 Task: Search one way flight ticket for 2 adults, 2 infants in seat and 1 infant on lap in first from Shreveport: Shreveport Regional Airport to Laramie: Laramie Regional Airport on 5-3-2023. Choice of flights is Spirit. Number of bags: 3 checked bags. Price is upto 90000. Outbound departure time preference is 4:45.
Action: Mouse moved to (400, 152)
Screenshot: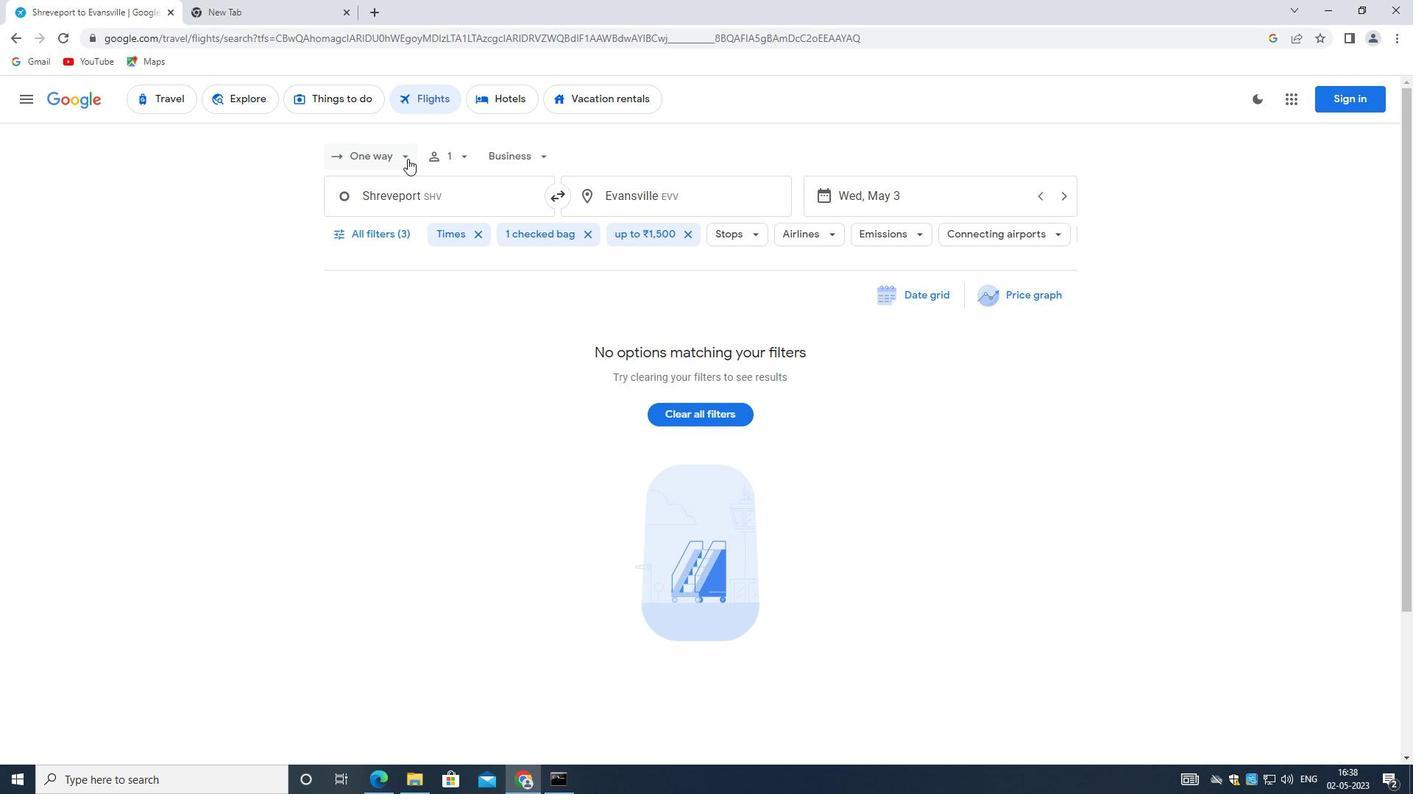 
Action: Mouse pressed left at (400, 152)
Screenshot: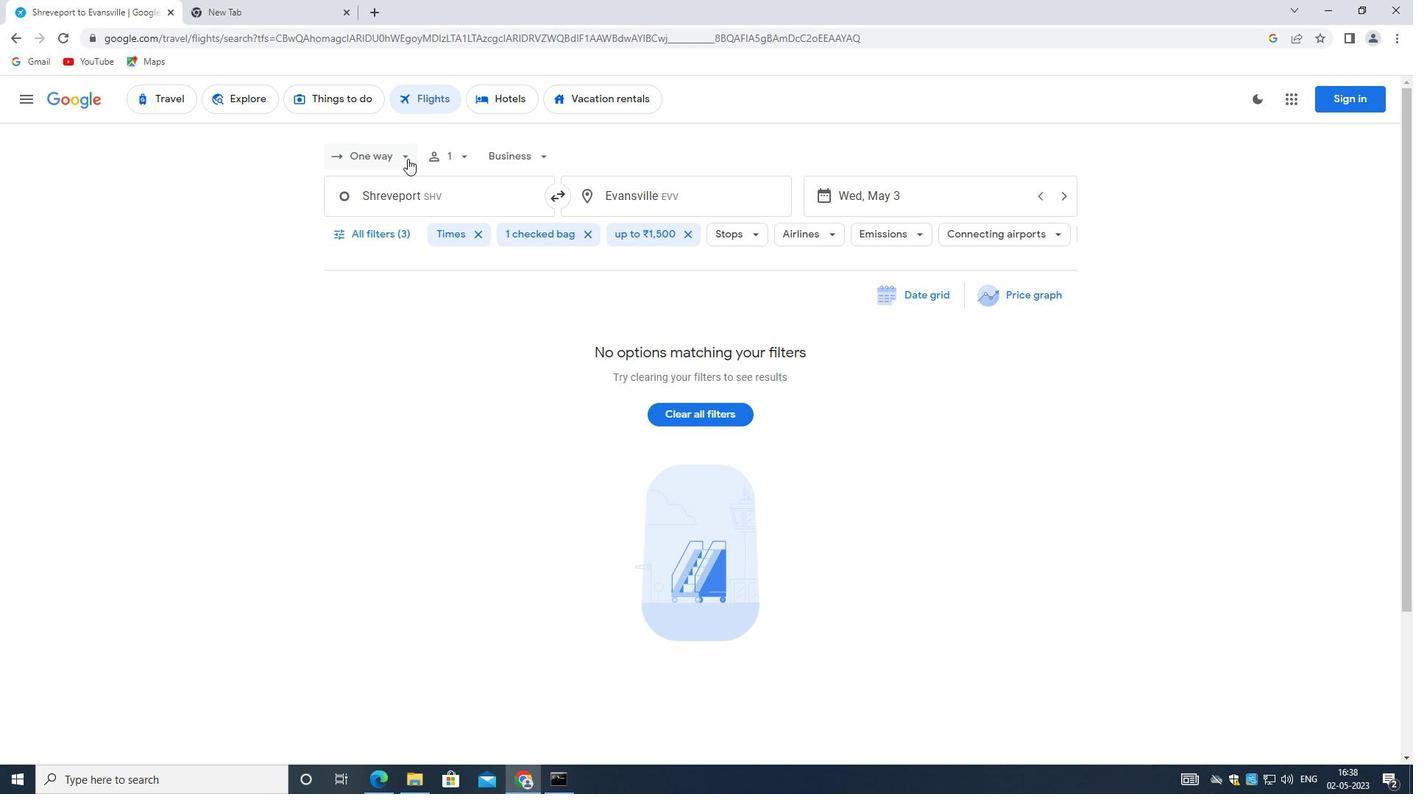 
Action: Mouse moved to (404, 220)
Screenshot: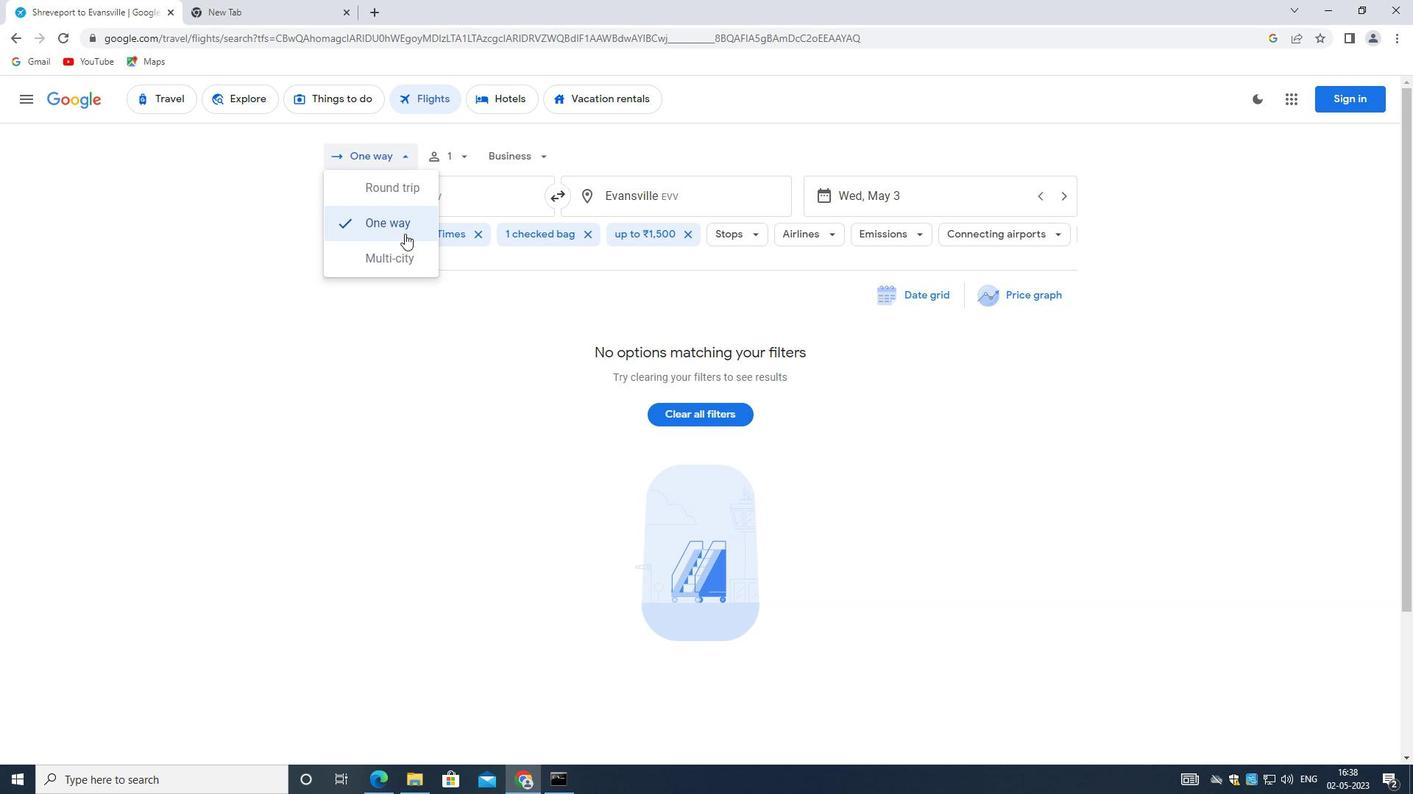 
Action: Mouse pressed left at (404, 220)
Screenshot: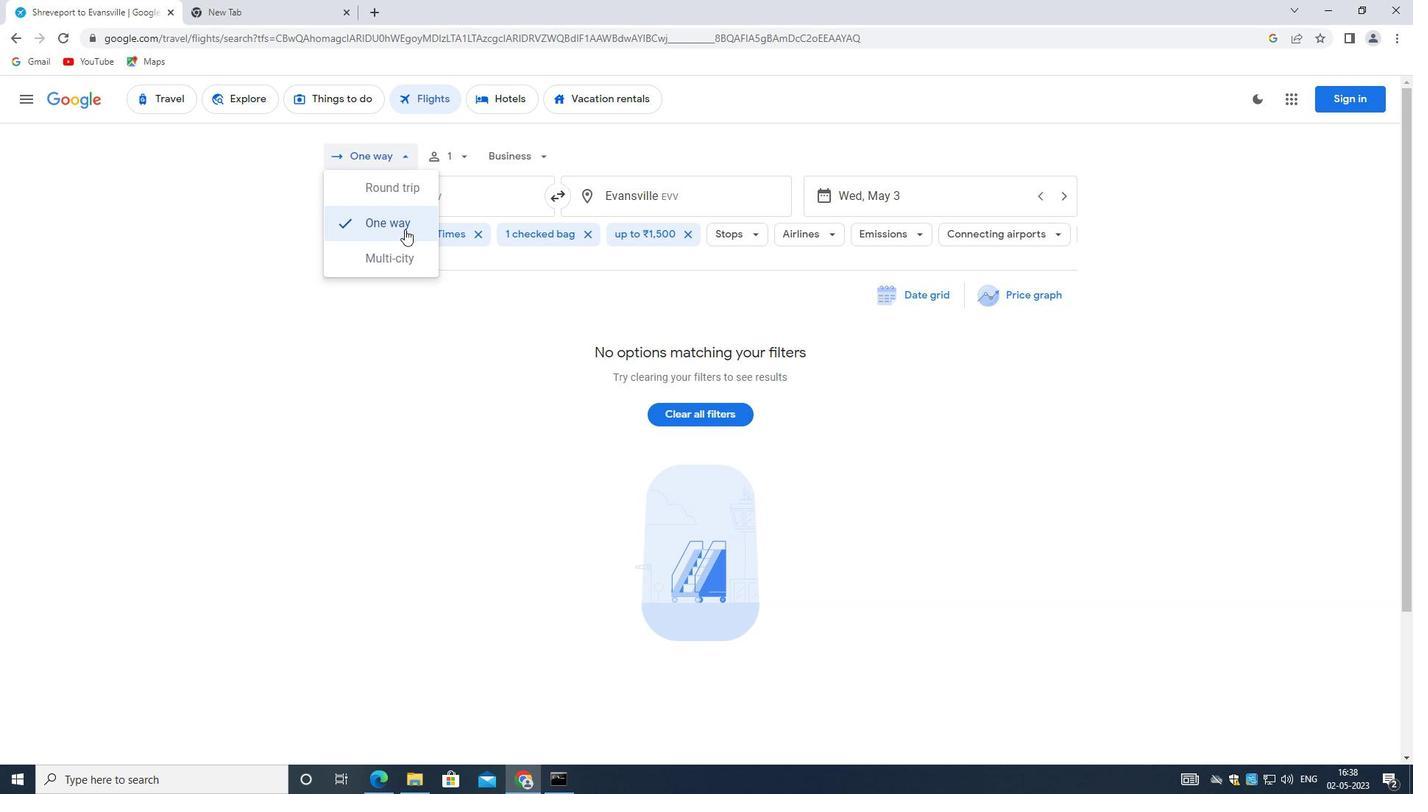 
Action: Mouse moved to (456, 154)
Screenshot: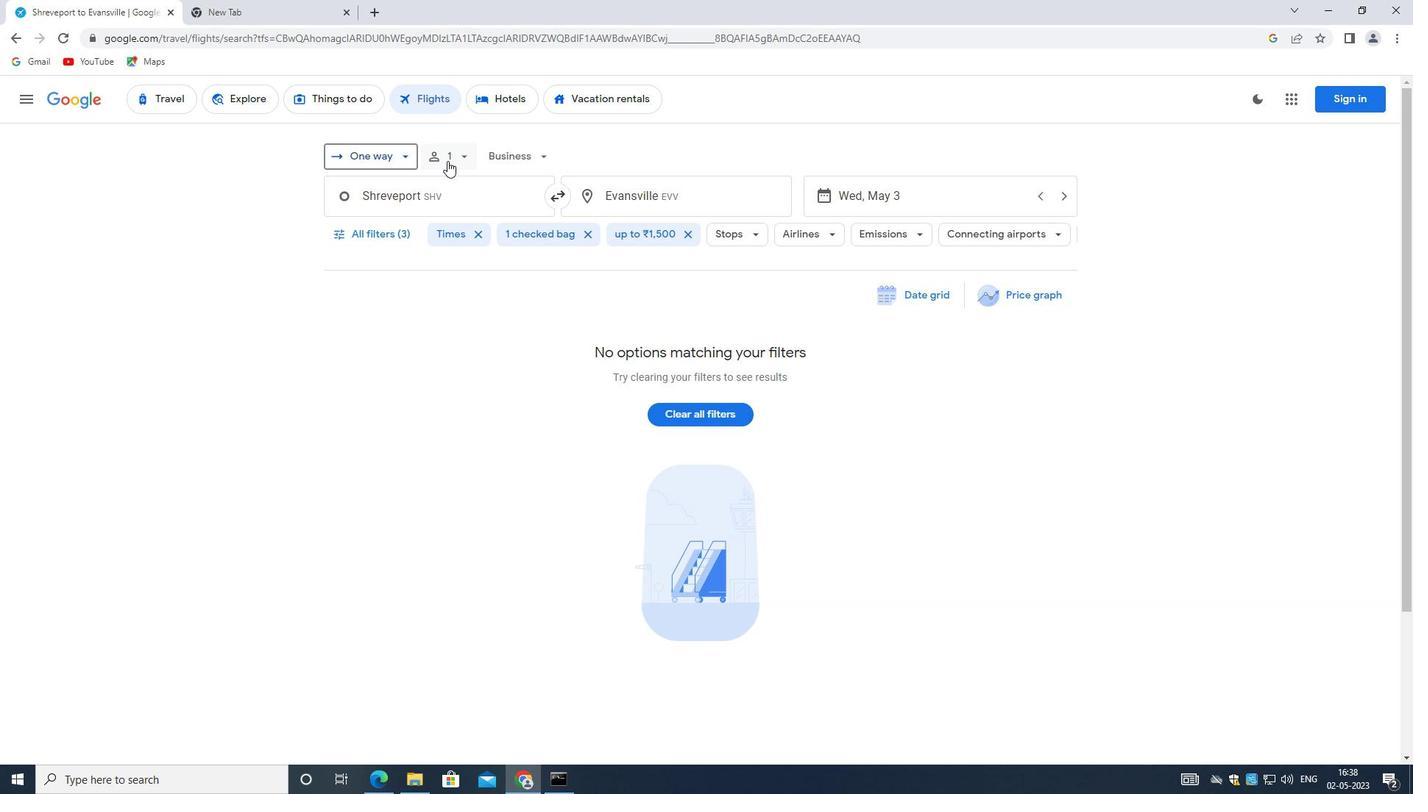 
Action: Mouse pressed left at (456, 154)
Screenshot: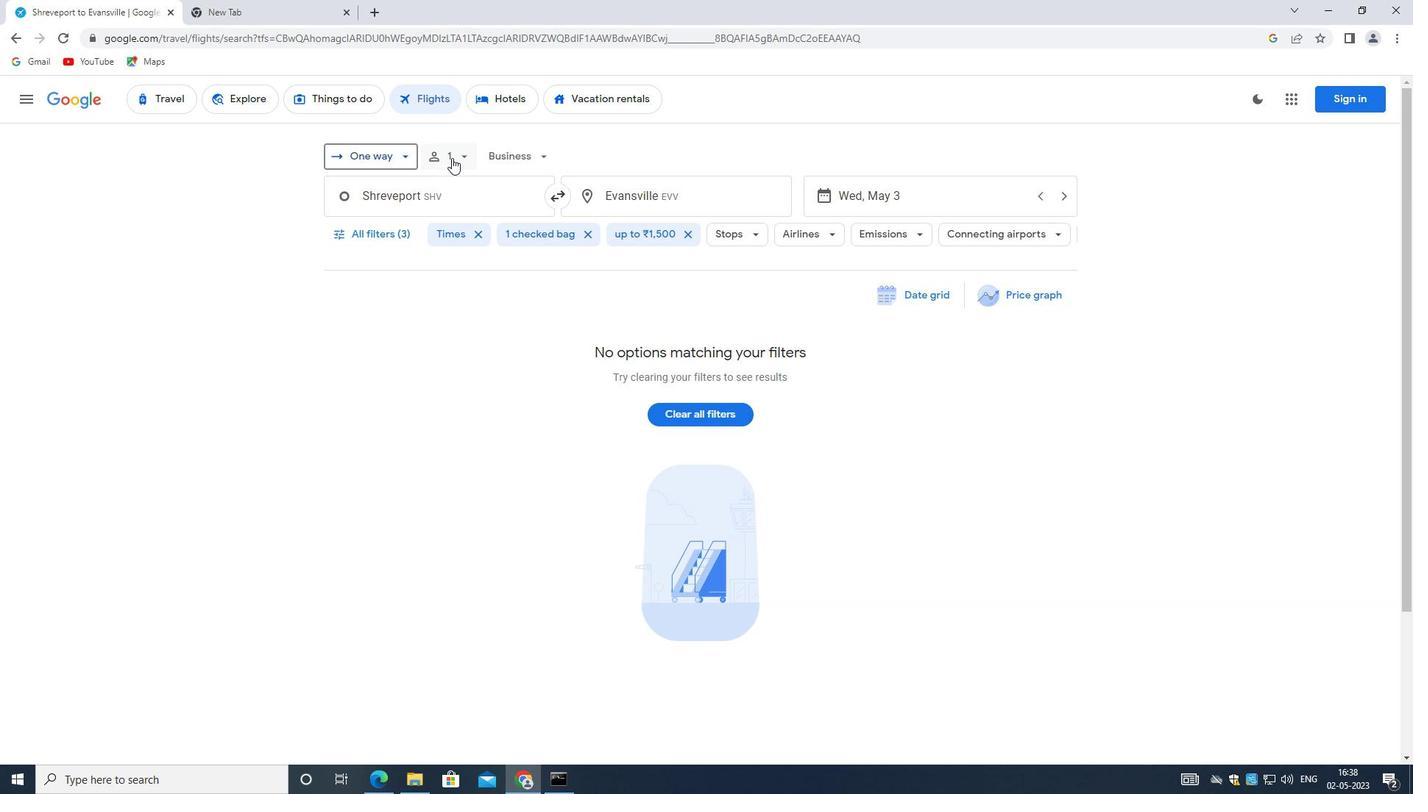 
Action: Mouse moved to (574, 195)
Screenshot: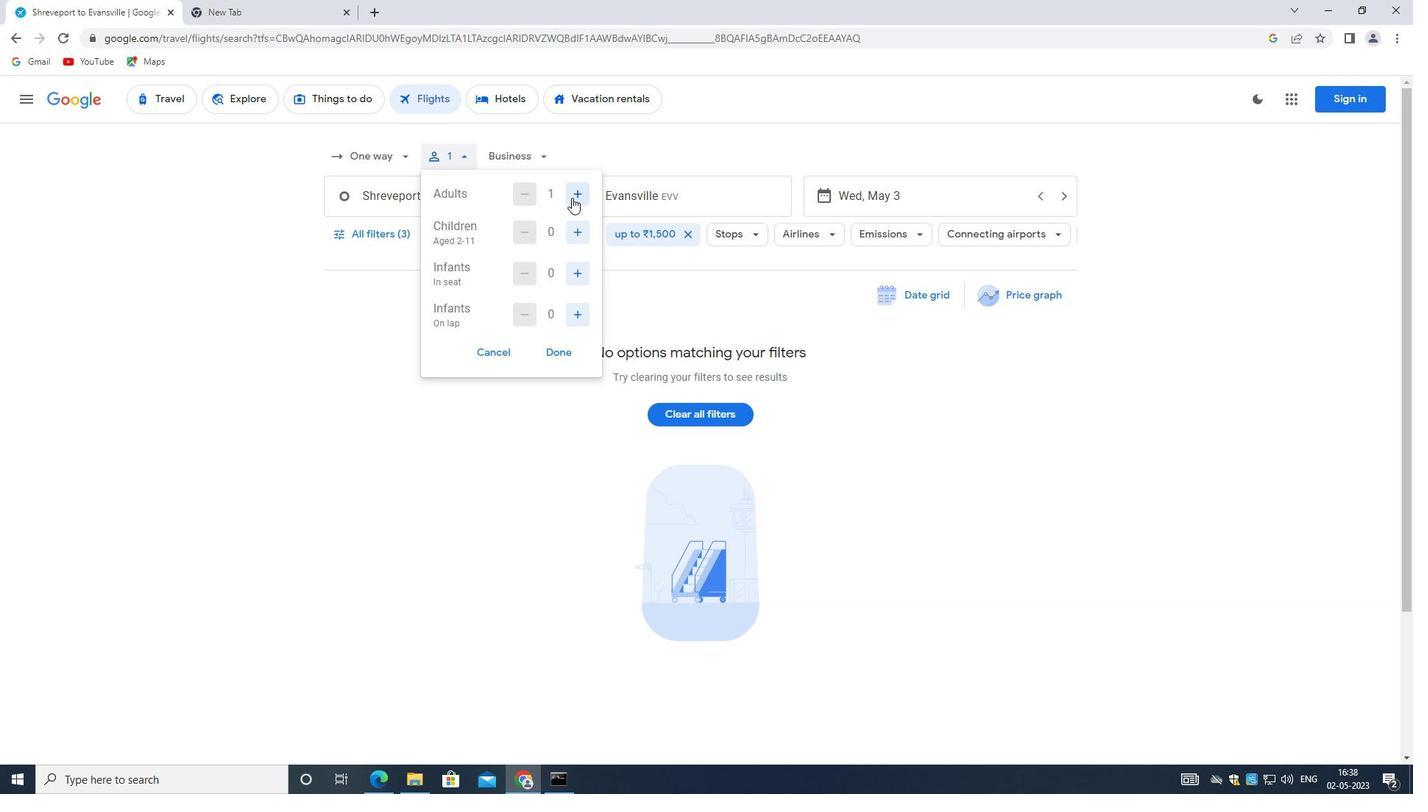 
Action: Mouse pressed left at (574, 195)
Screenshot: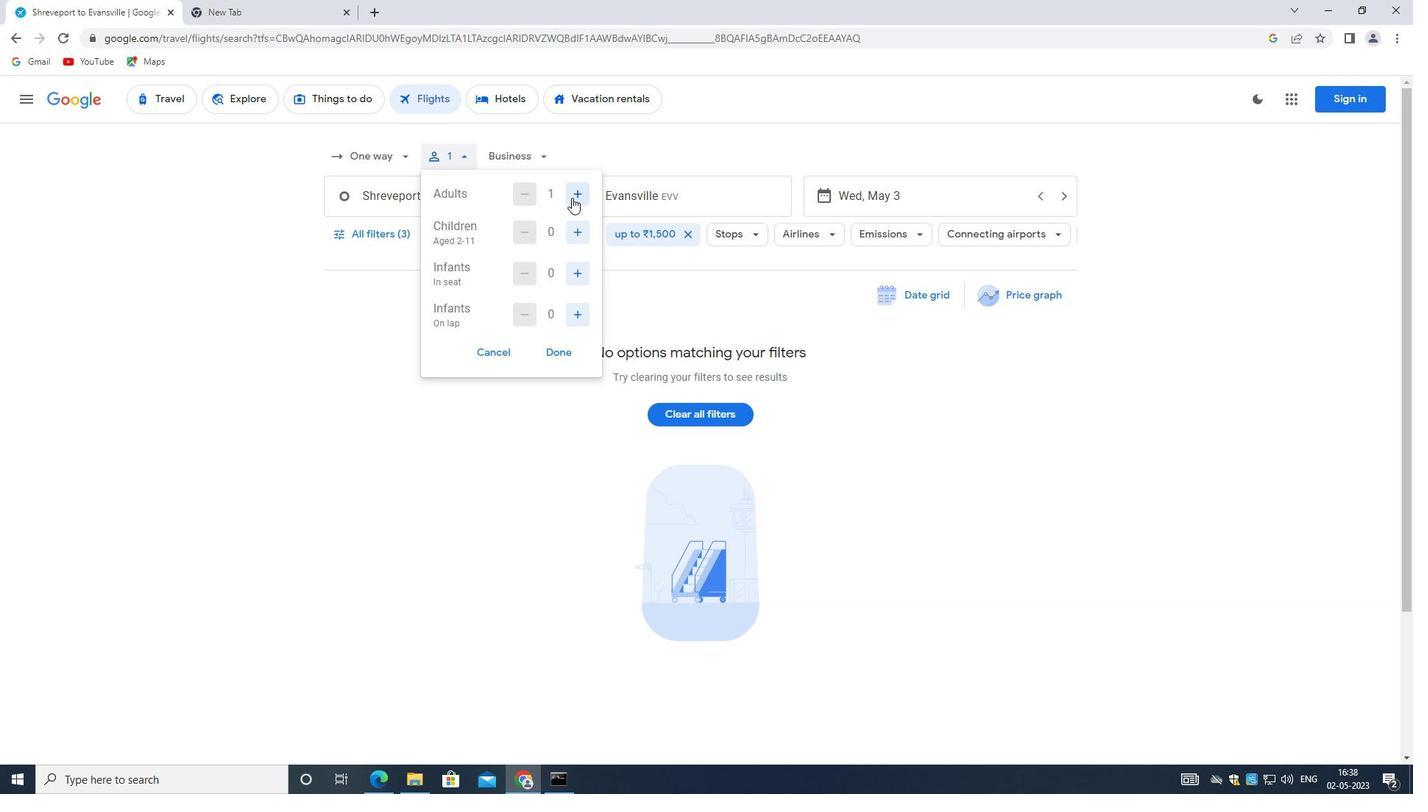 
Action: Mouse moved to (574, 227)
Screenshot: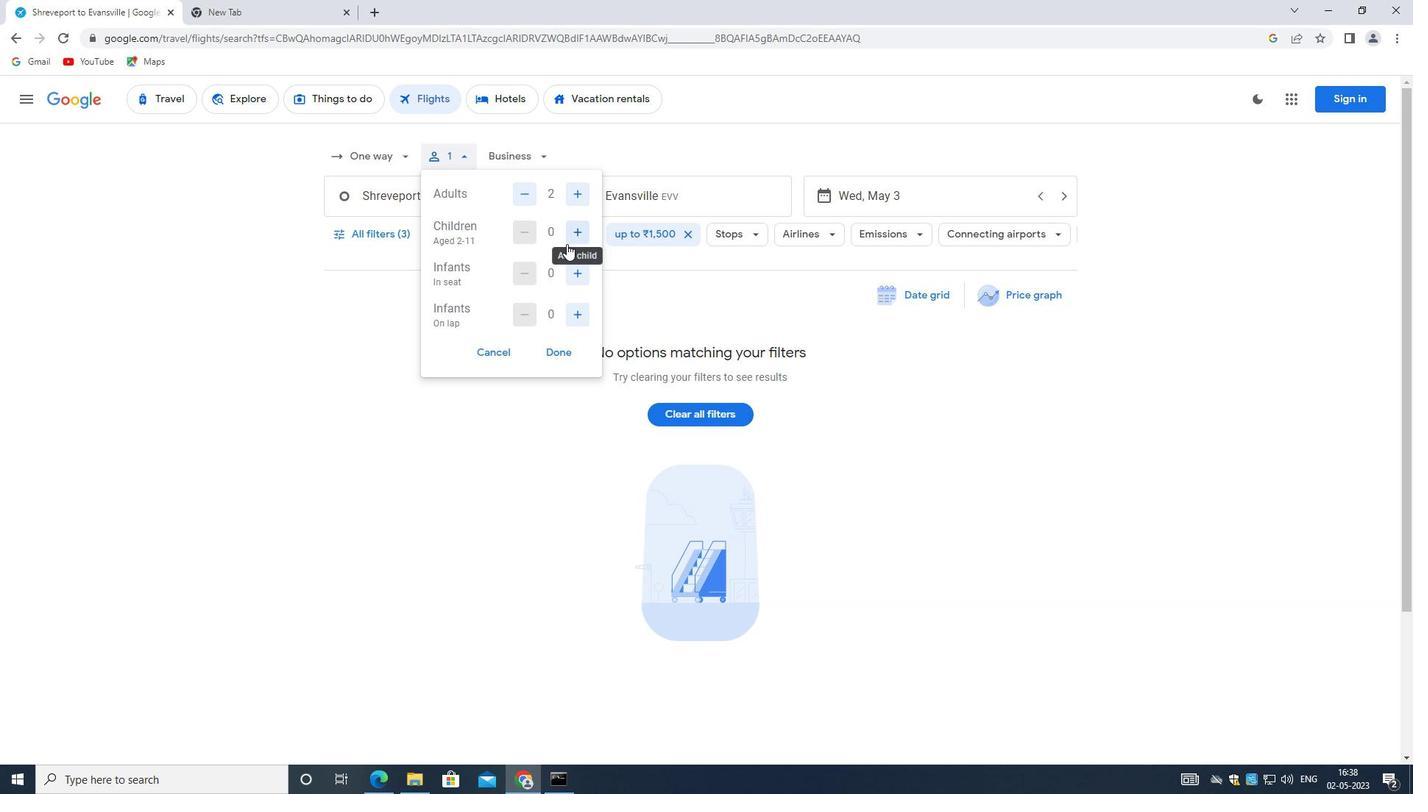 
Action: Mouse pressed left at (574, 227)
Screenshot: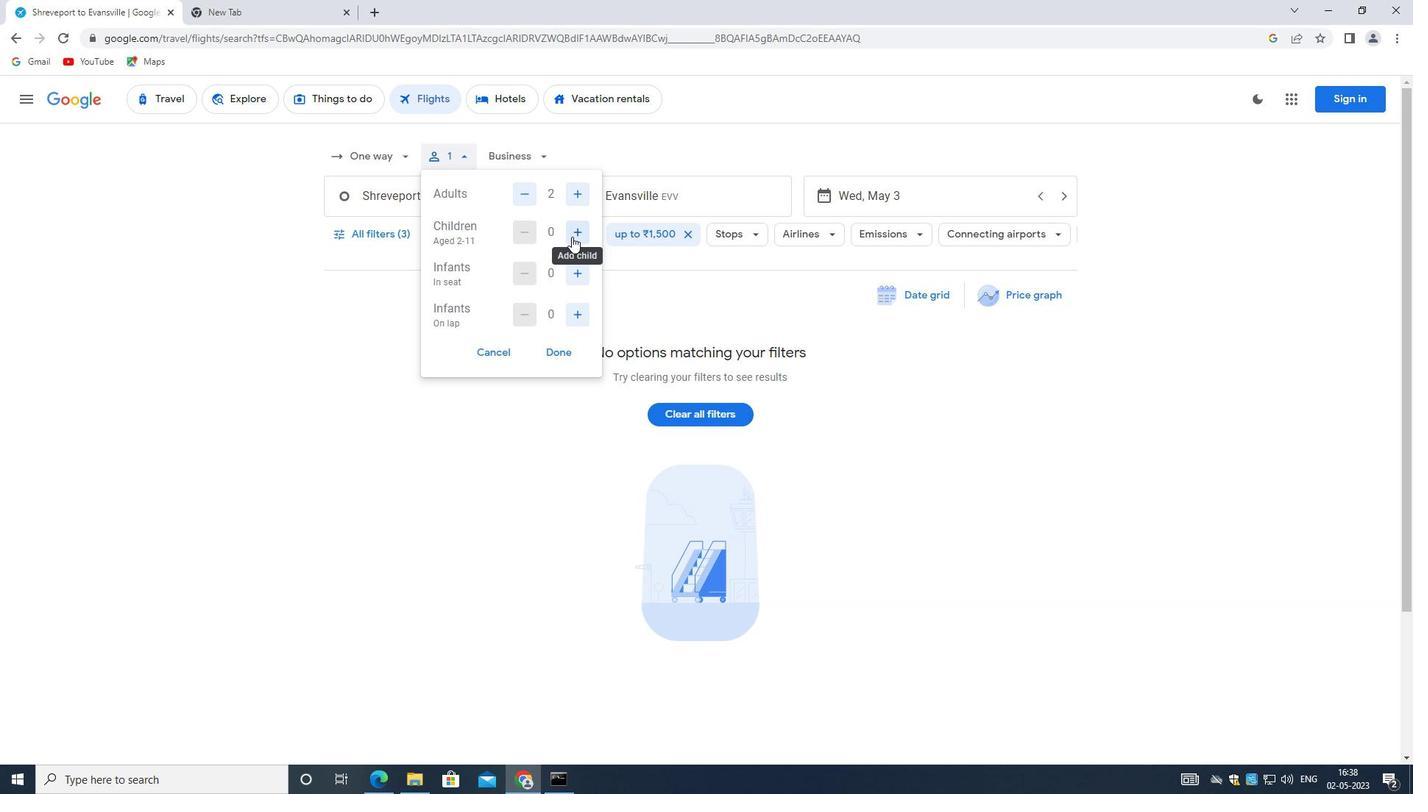 
Action: Mouse moved to (524, 232)
Screenshot: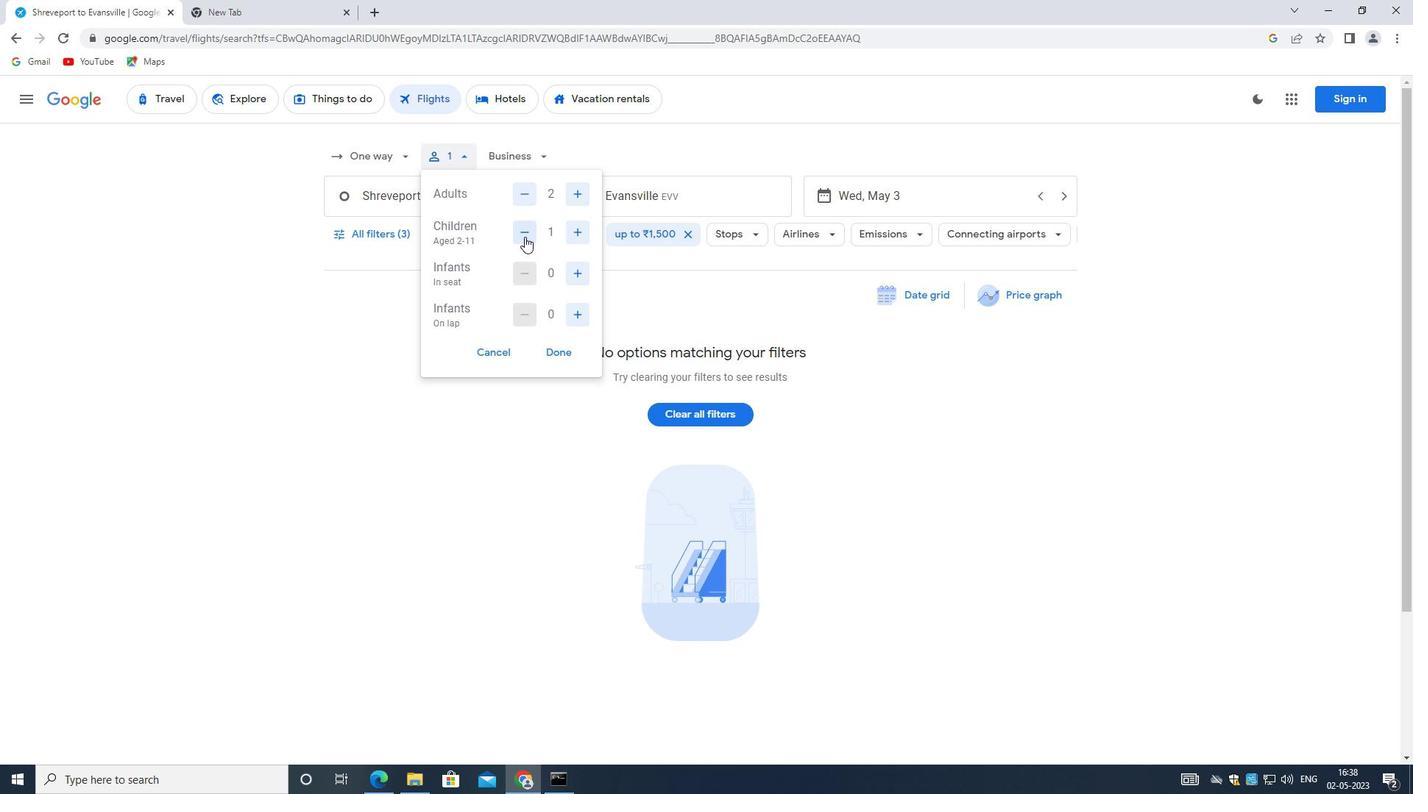 
Action: Mouse pressed left at (524, 232)
Screenshot: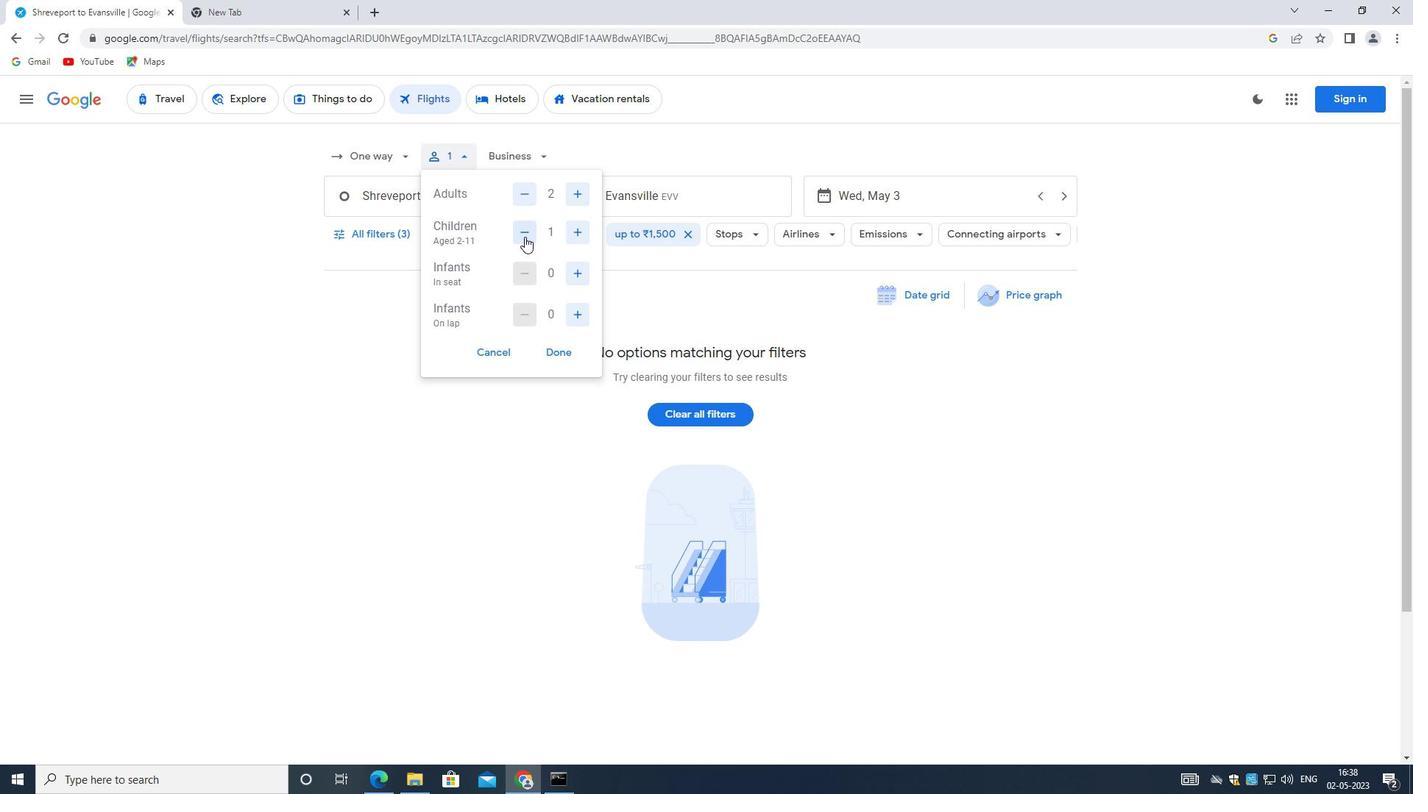 
Action: Mouse moved to (571, 270)
Screenshot: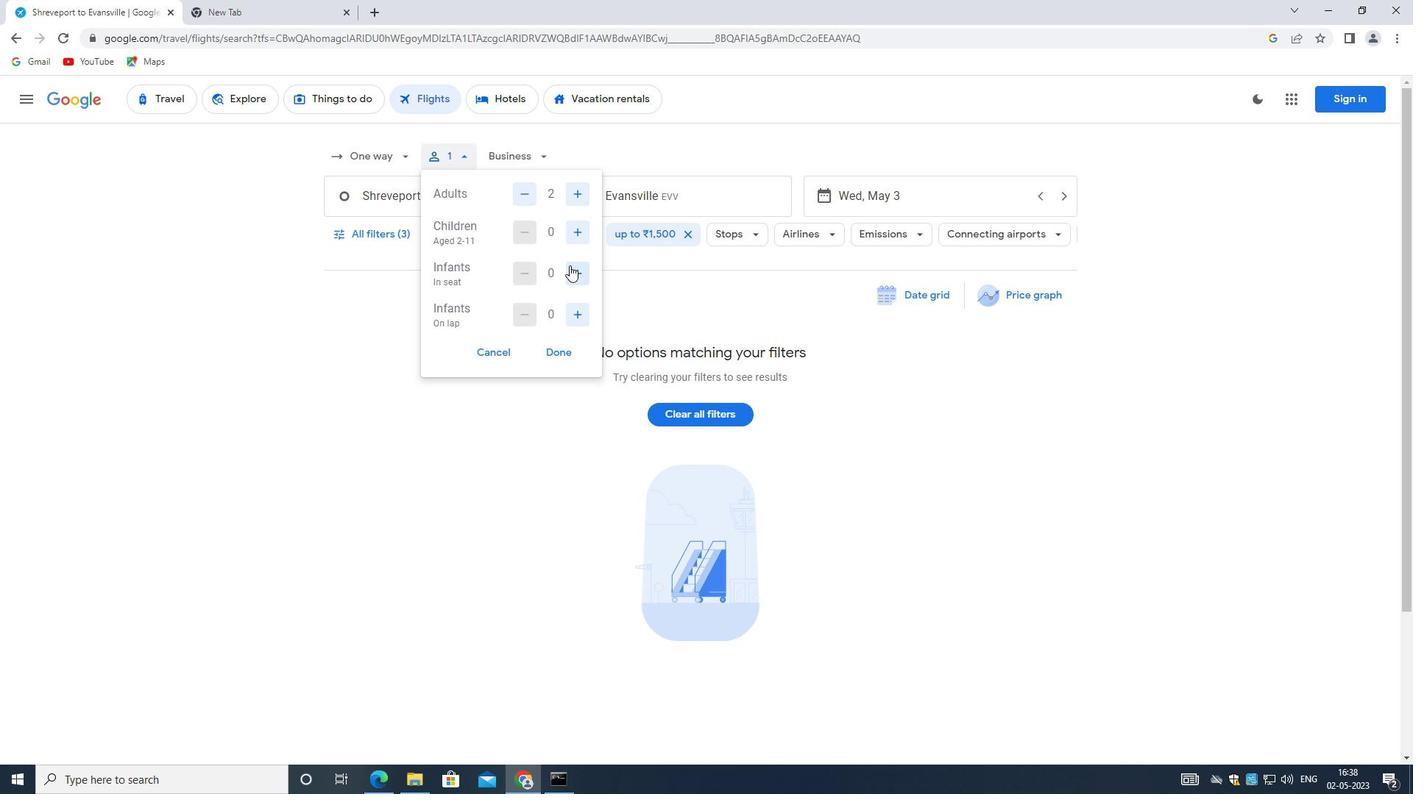 
Action: Mouse pressed left at (571, 270)
Screenshot: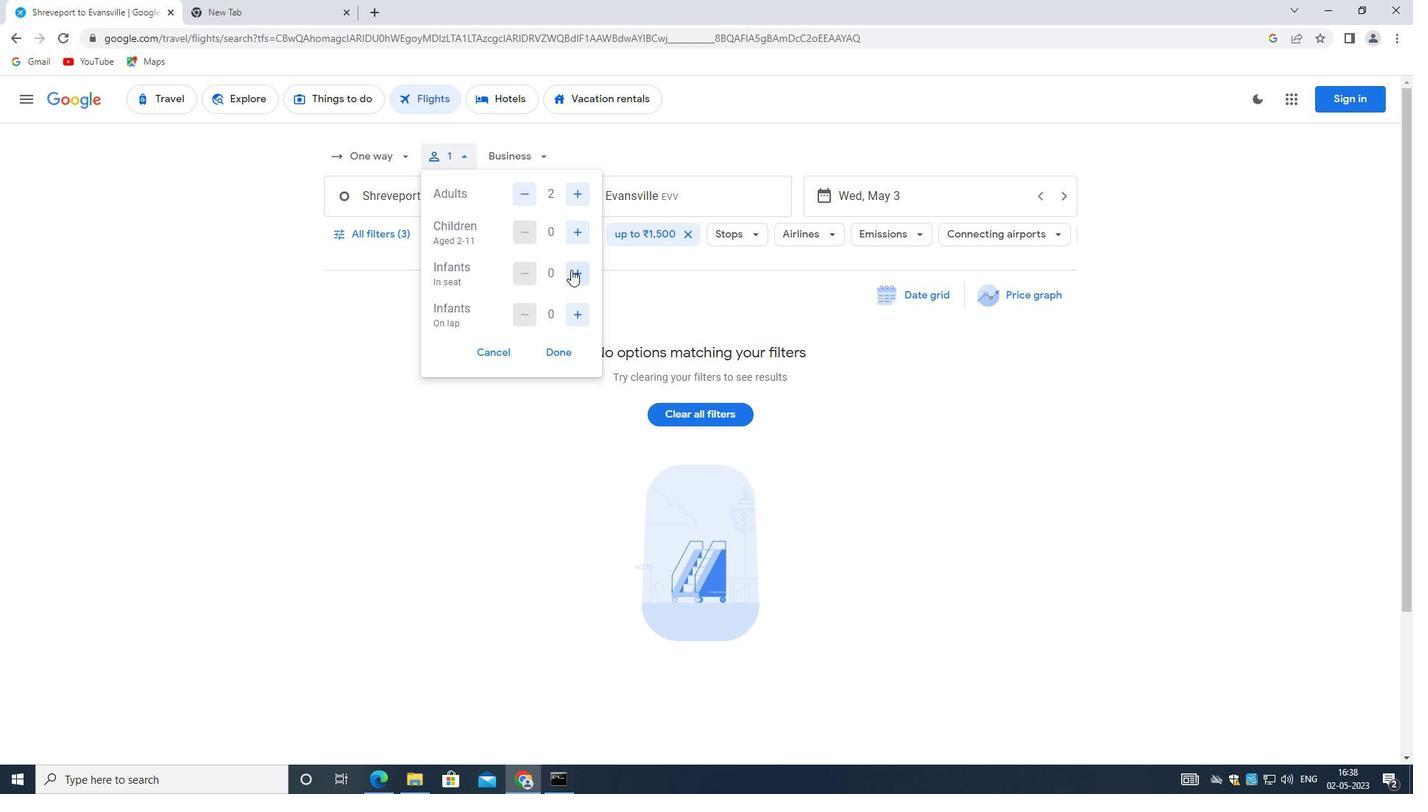 
Action: Mouse moved to (574, 269)
Screenshot: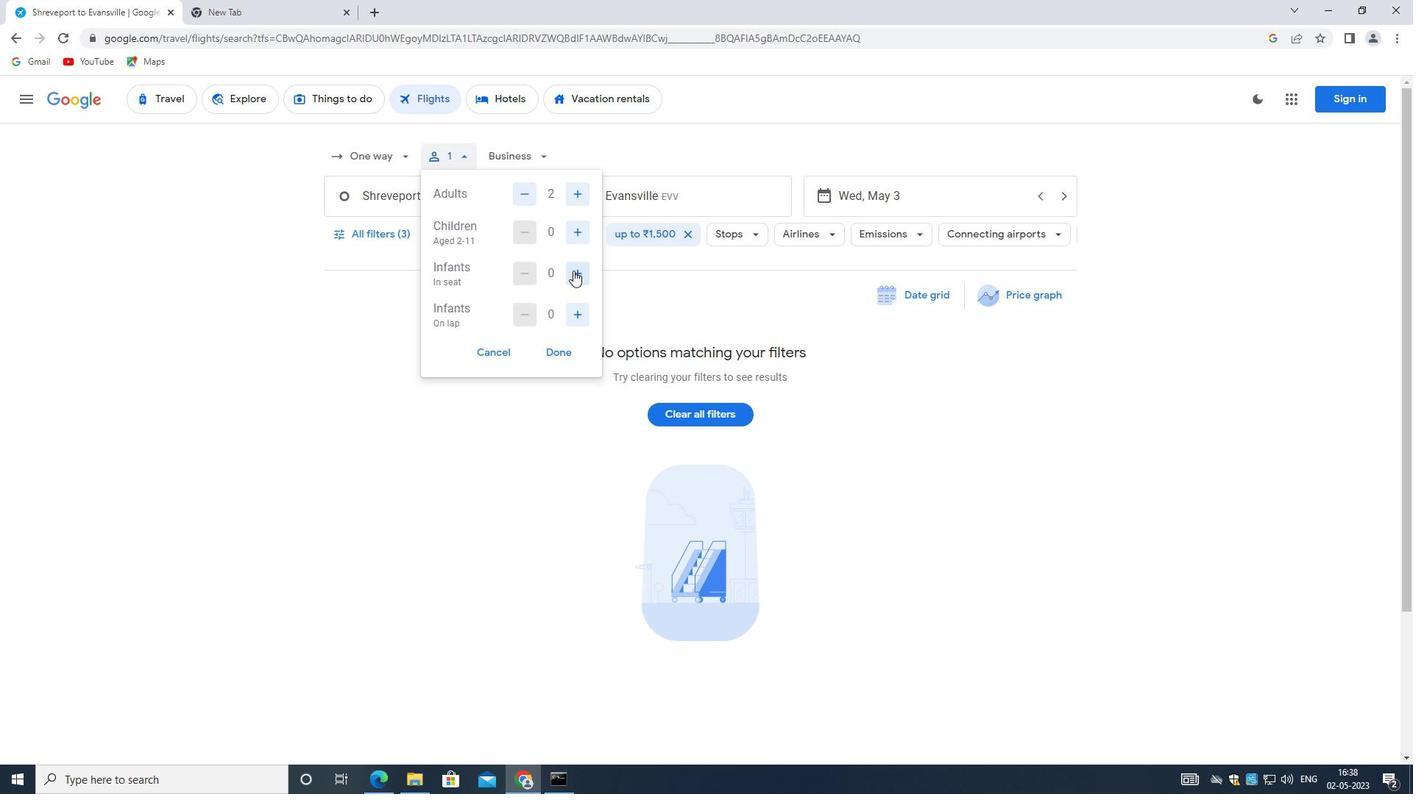 
Action: Mouse pressed left at (574, 269)
Screenshot: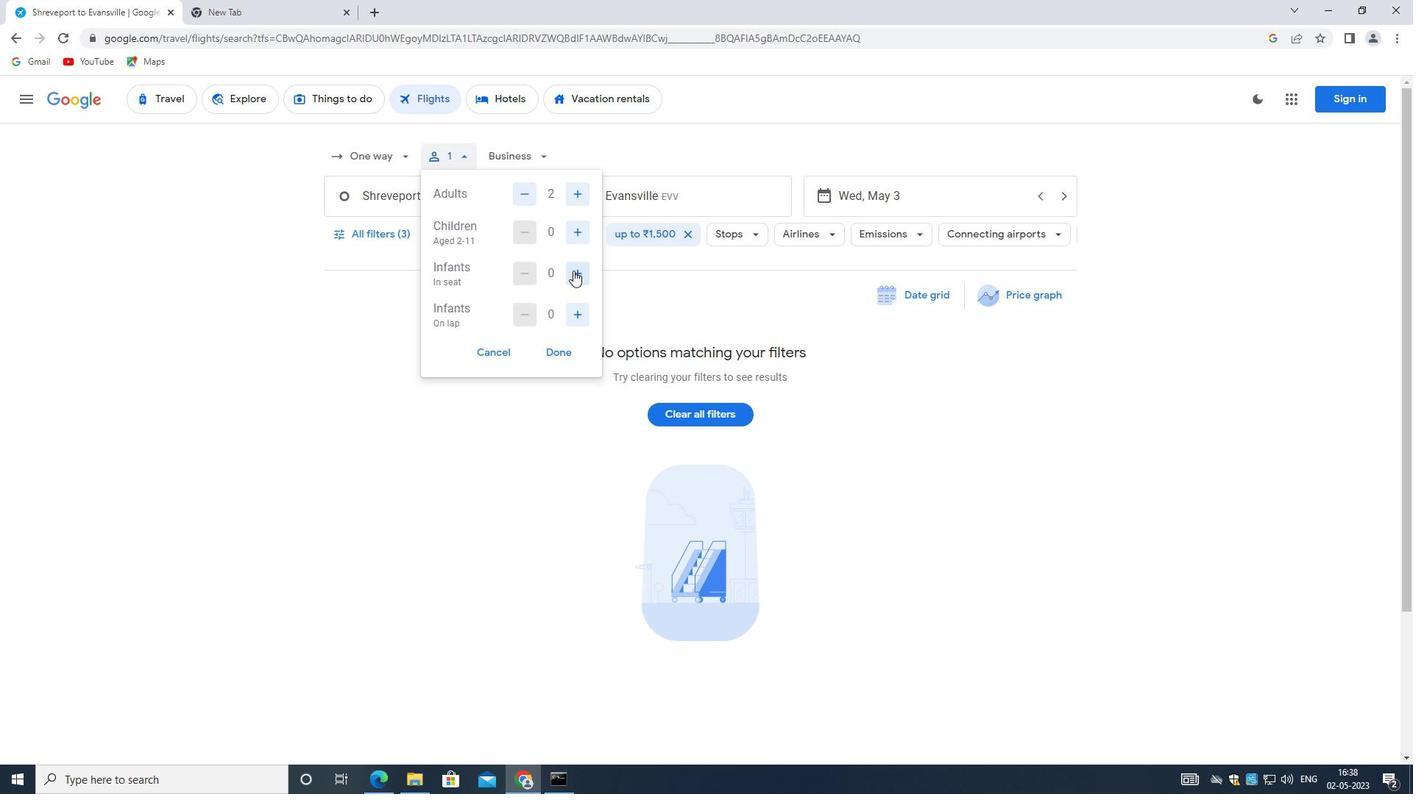 
Action: Mouse moved to (577, 319)
Screenshot: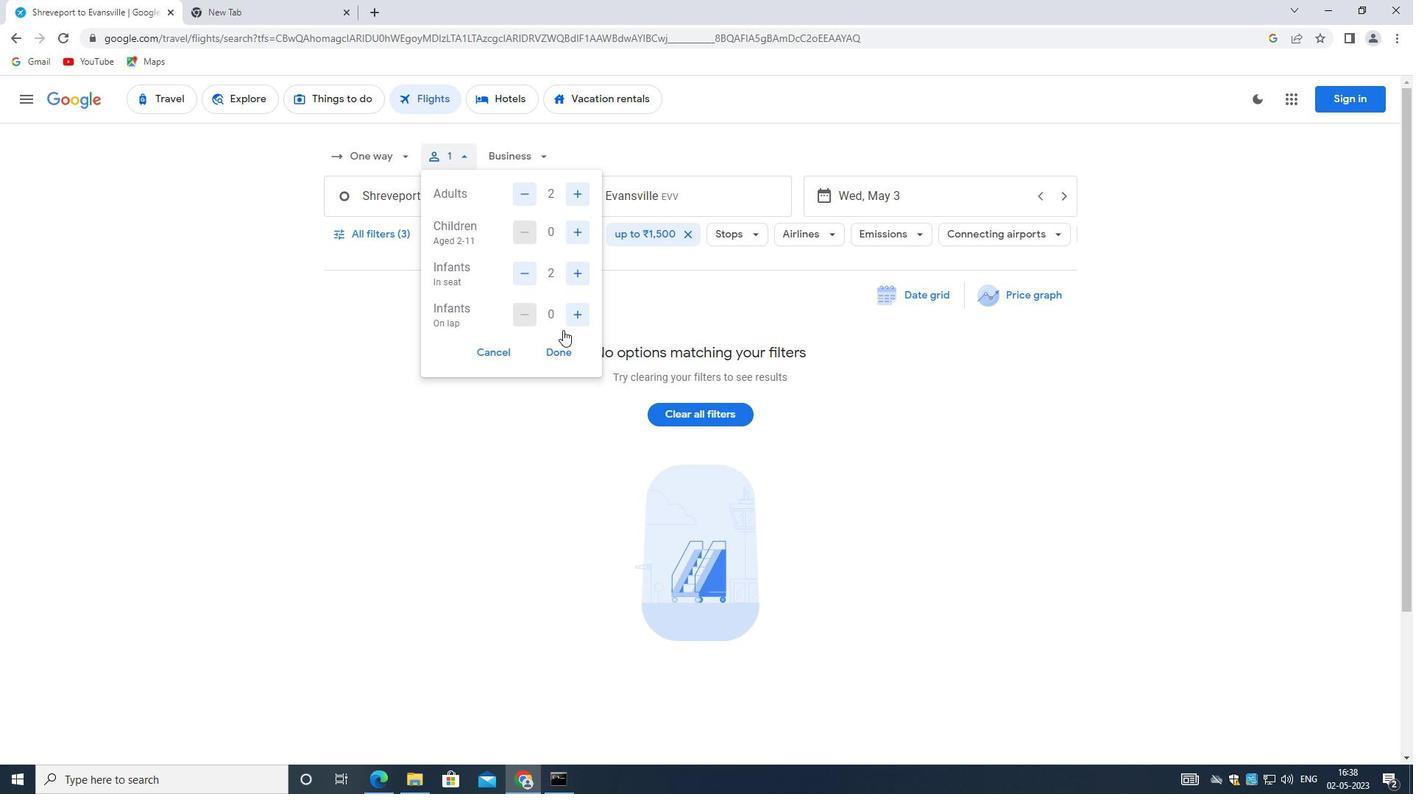 
Action: Mouse pressed left at (577, 319)
Screenshot: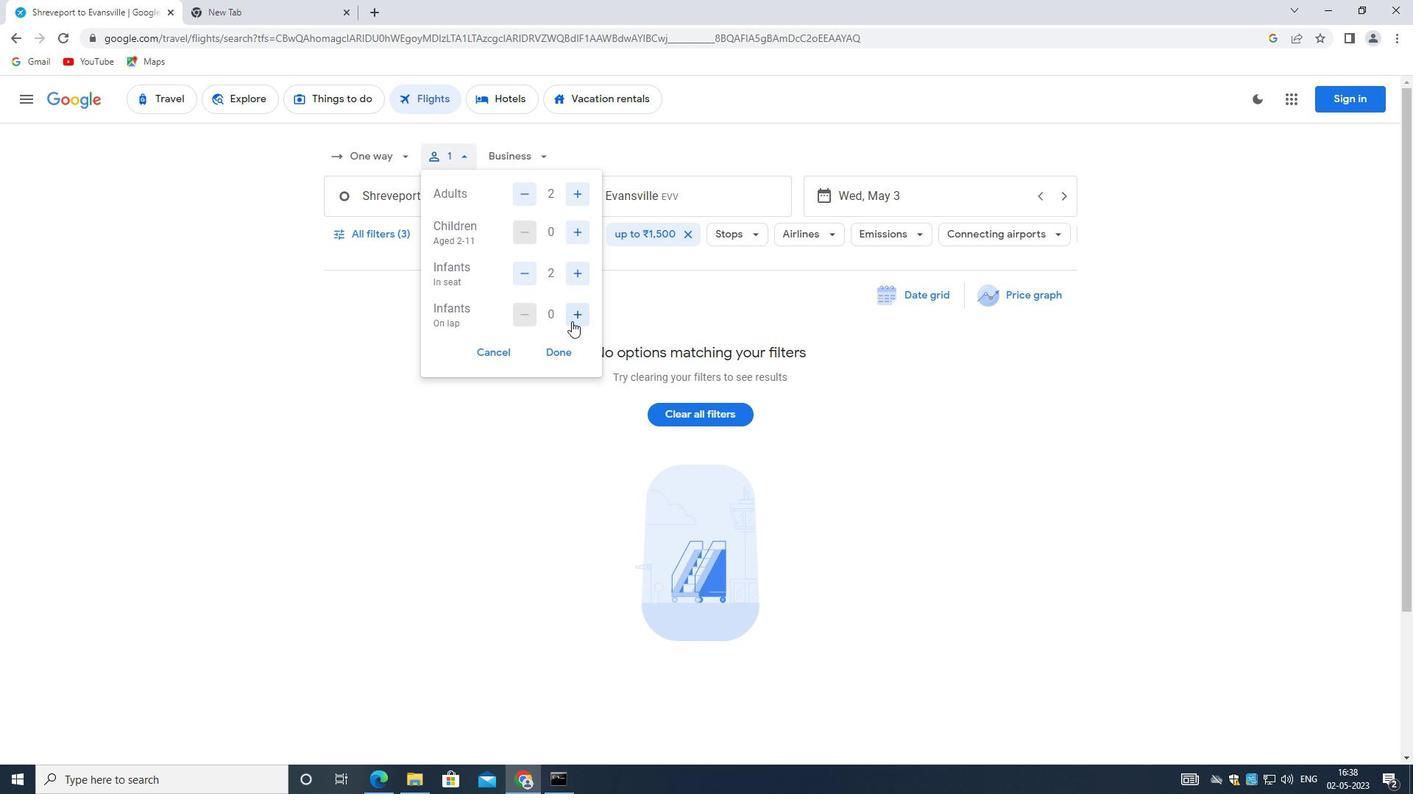 
Action: Mouse moved to (561, 348)
Screenshot: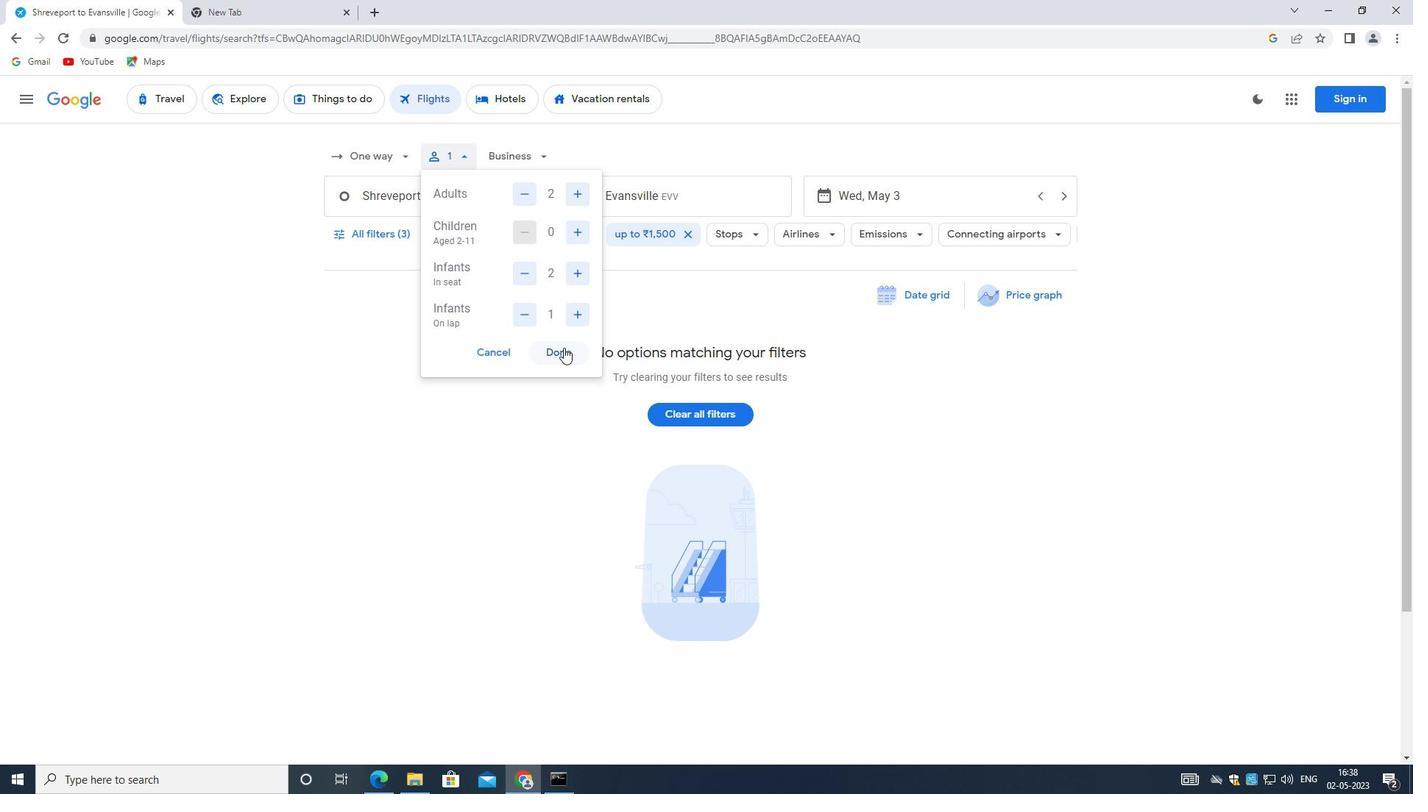 
Action: Mouse pressed left at (561, 348)
Screenshot: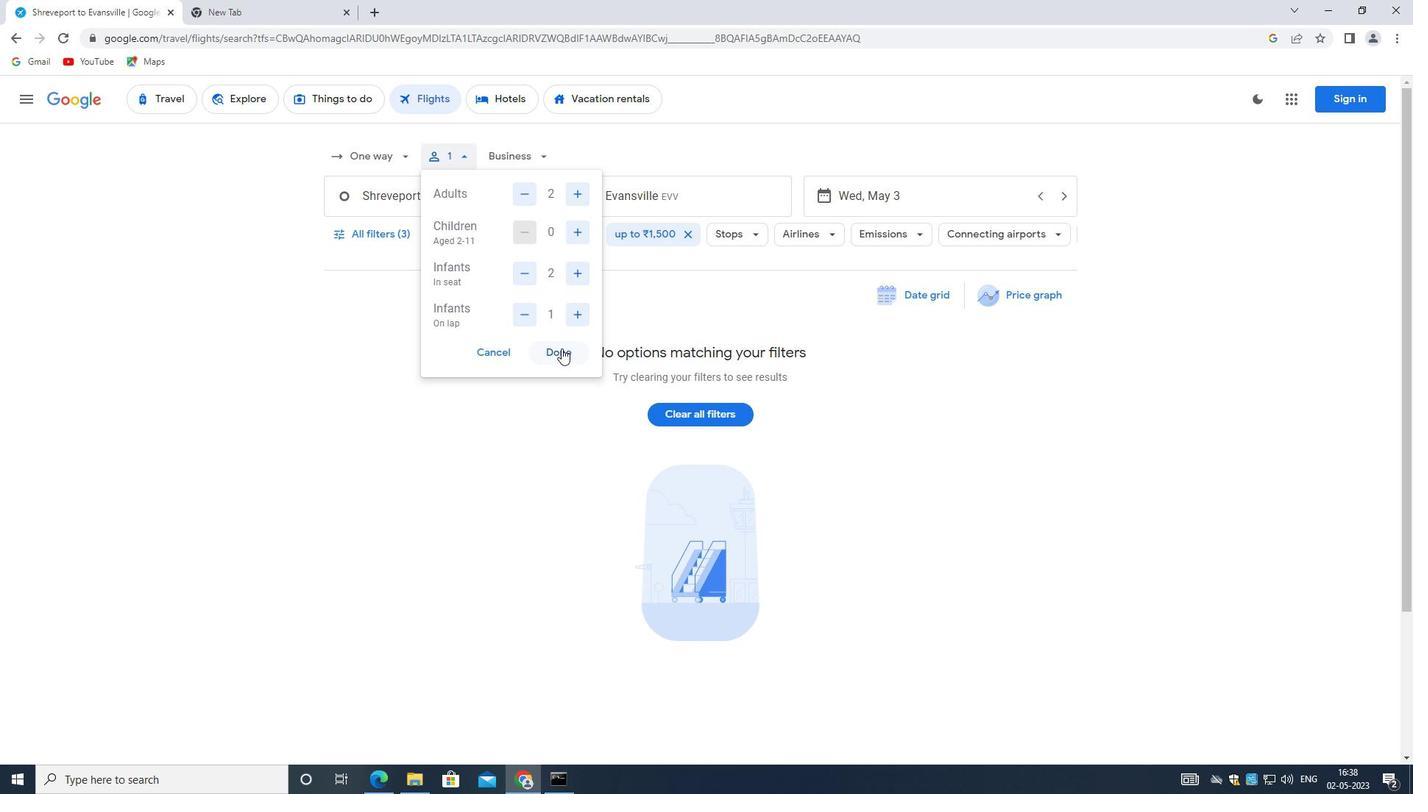 
Action: Mouse moved to (422, 196)
Screenshot: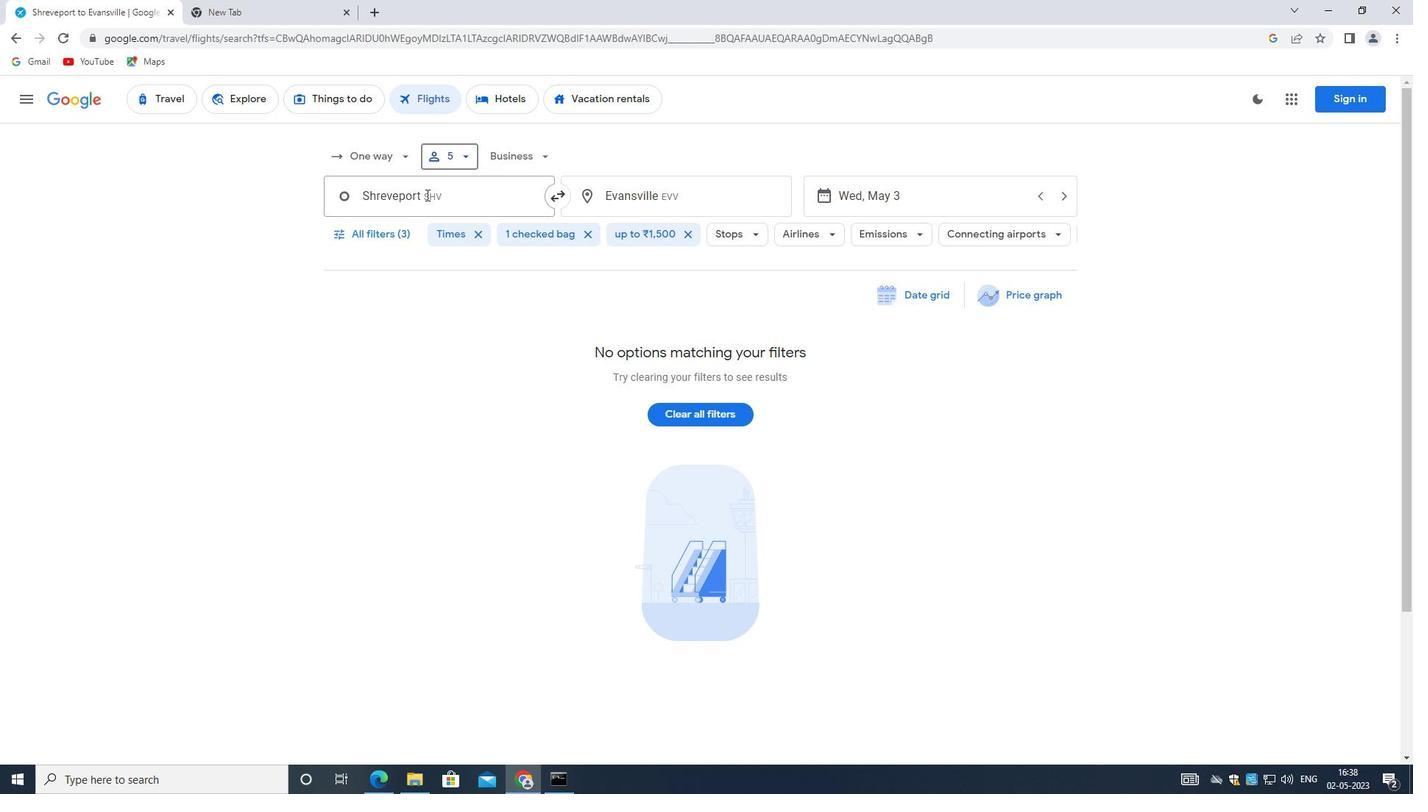 
Action: Mouse pressed left at (422, 196)
Screenshot: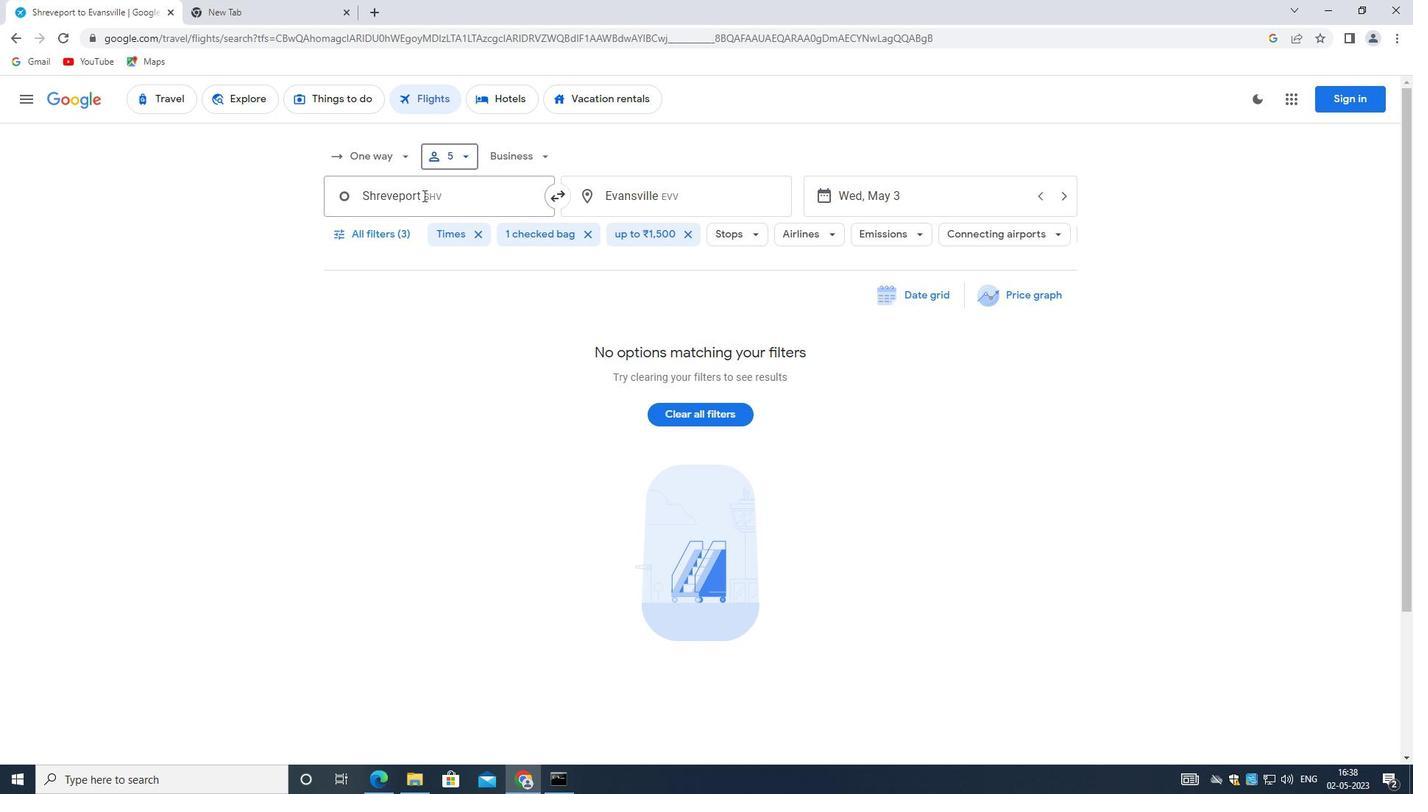 
Action: Mouse moved to (457, 274)
Screenshot: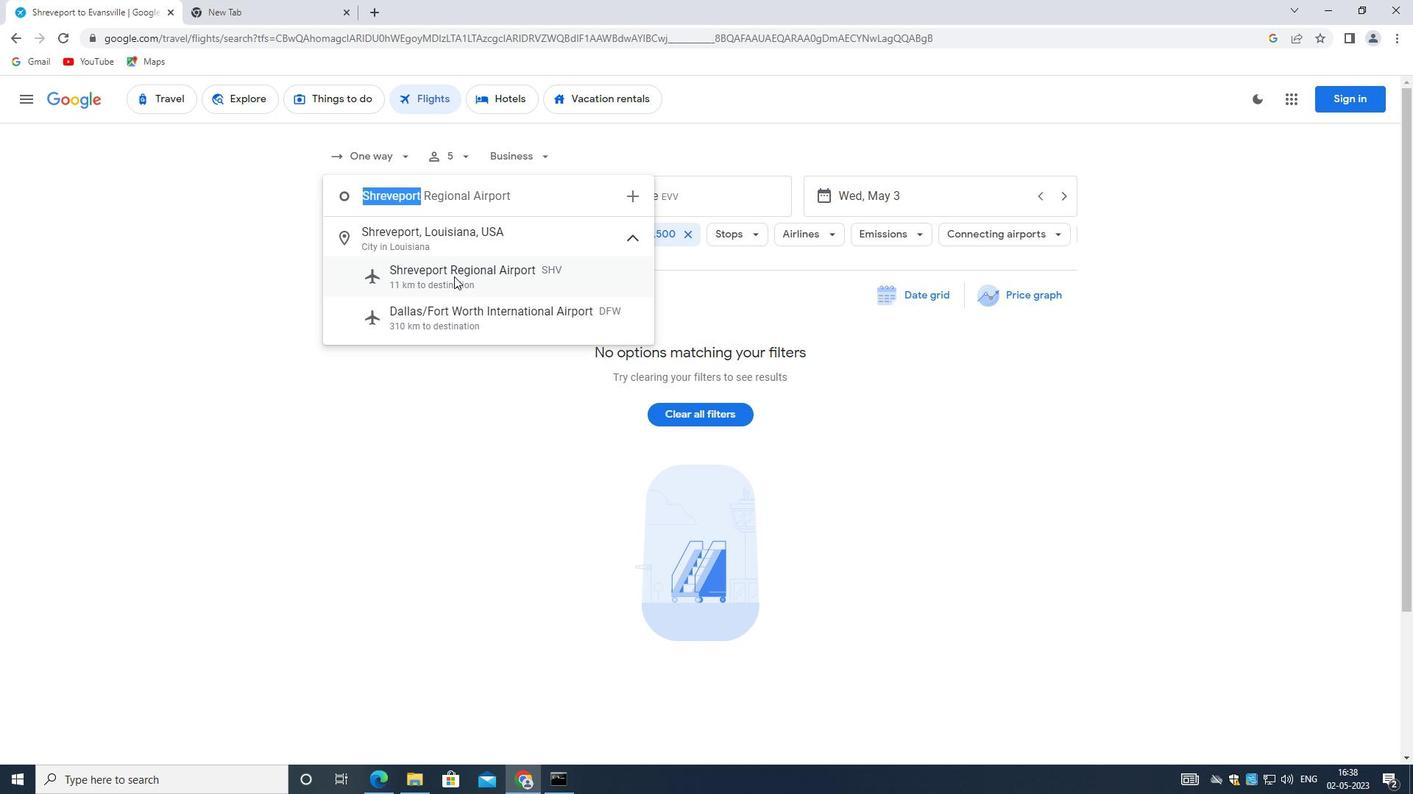 
Action: Mouse pressed left at (457, 274)
Screenshot: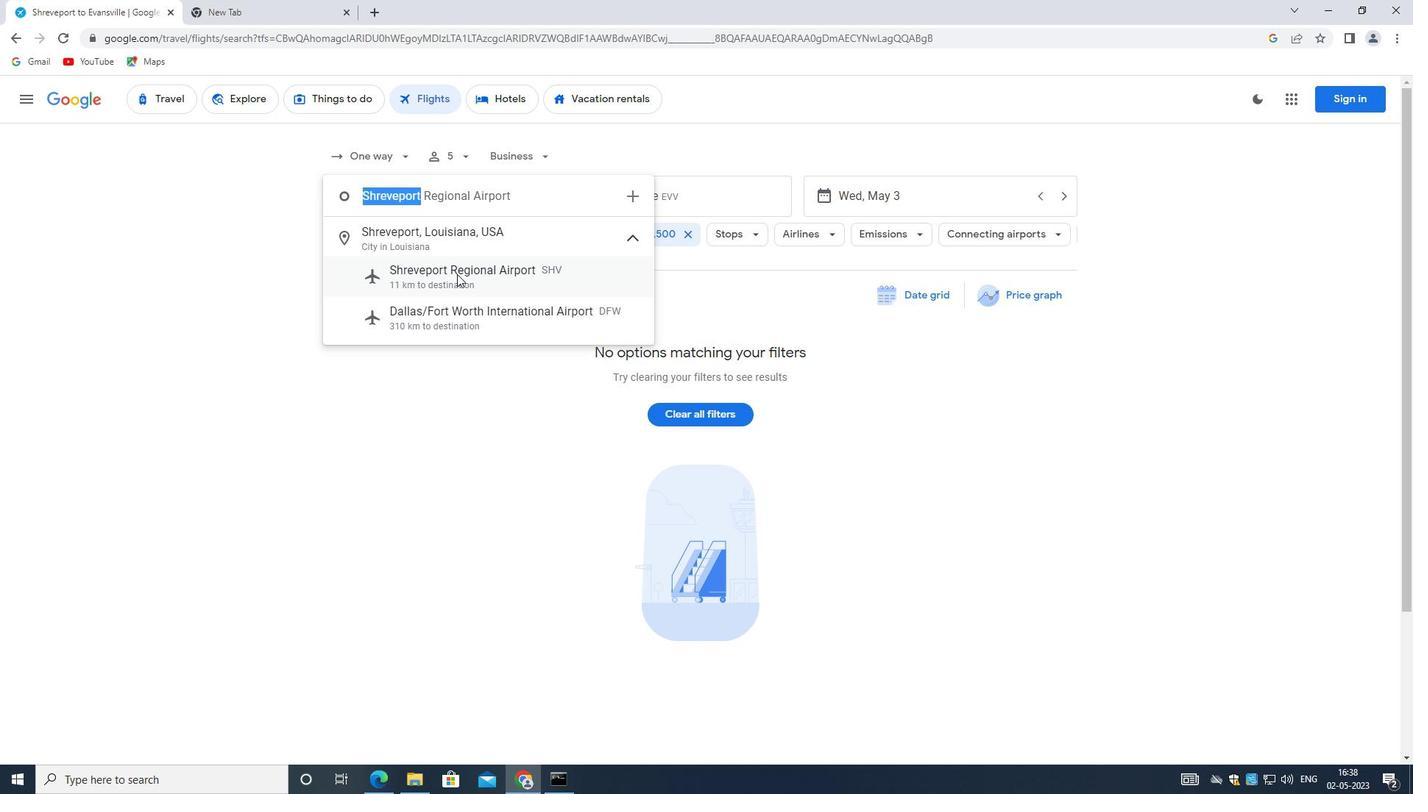 
Action: Mouse moved to (636, 196)
Screenshot: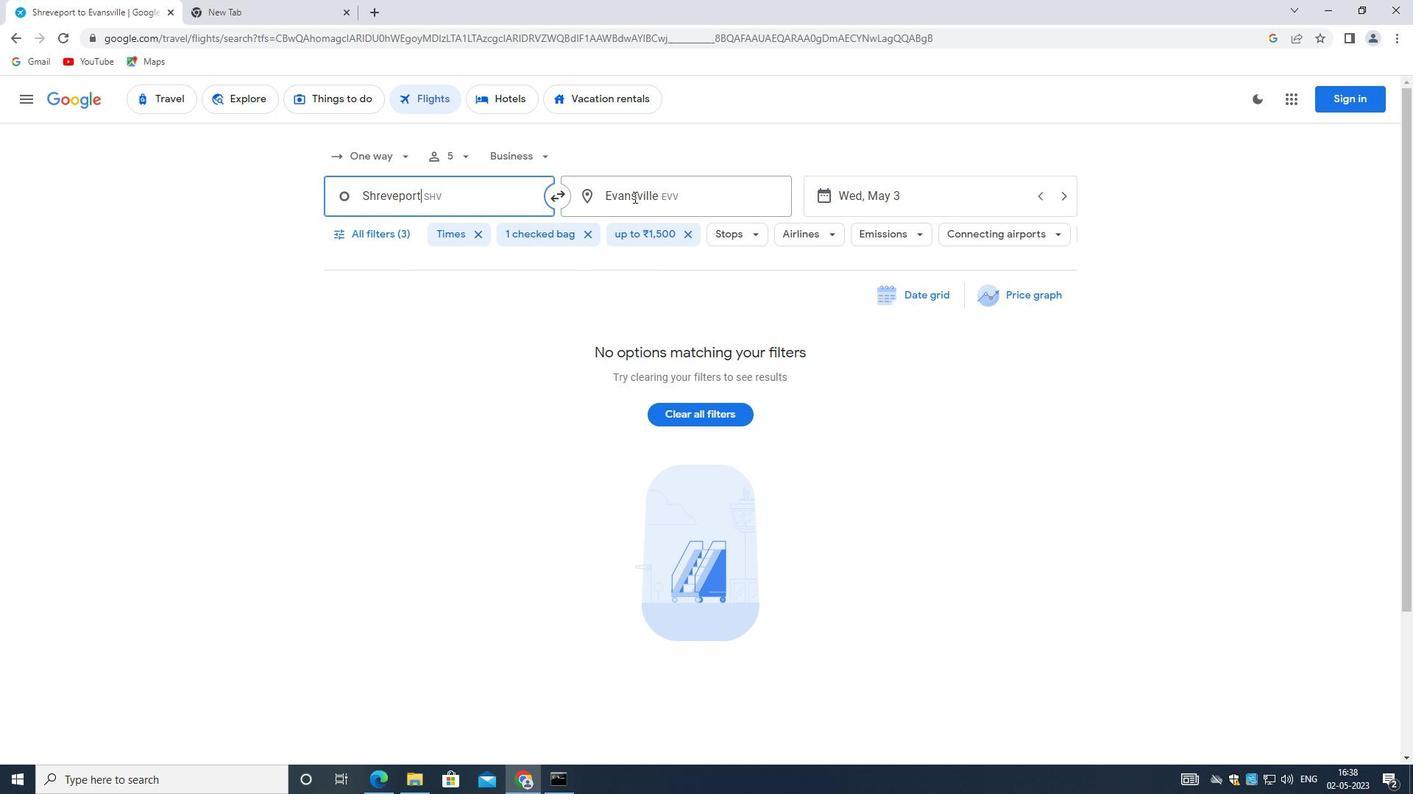 
Action: Mouse pressed left at (636, 196)
Screenshot: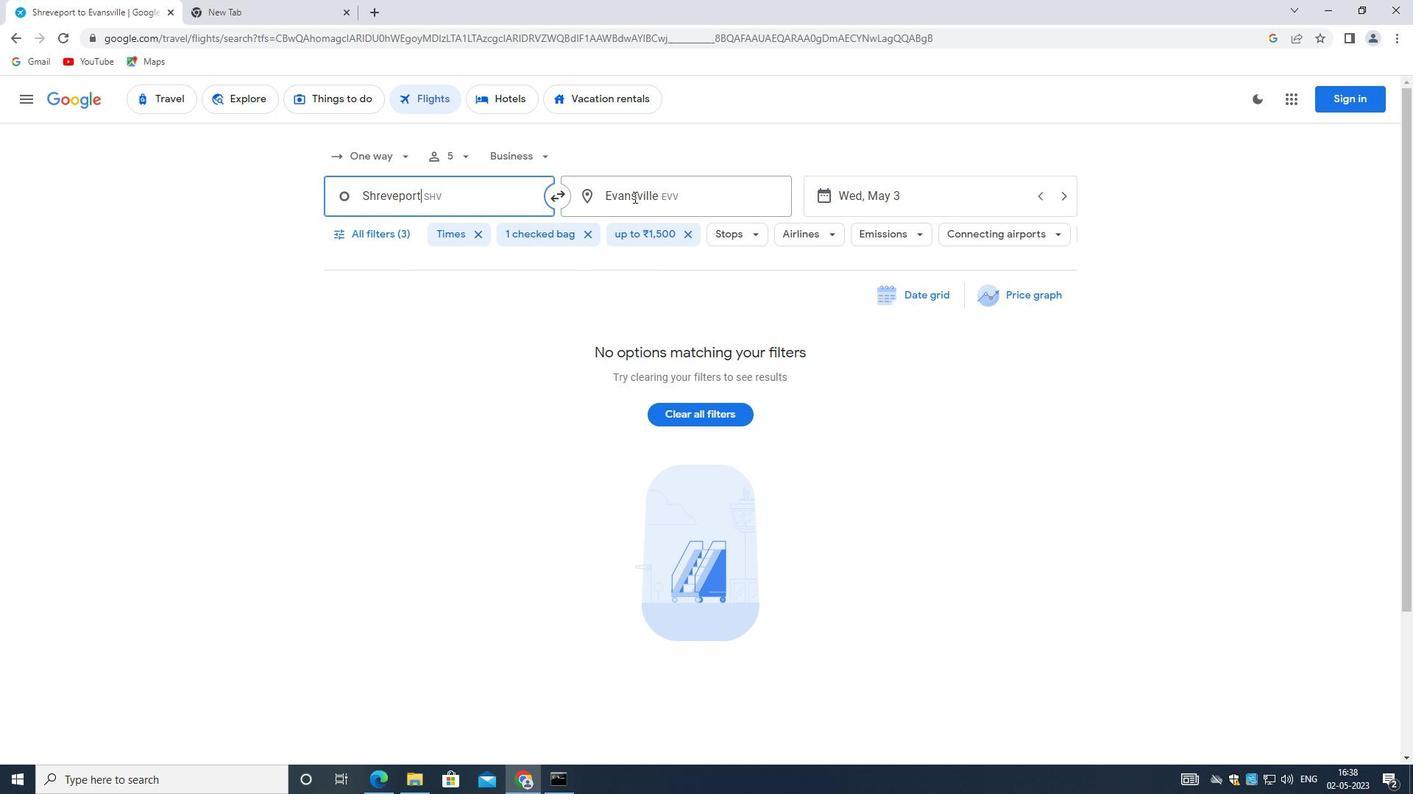
Action: Mouse moved to (670, 228)
Screenshot: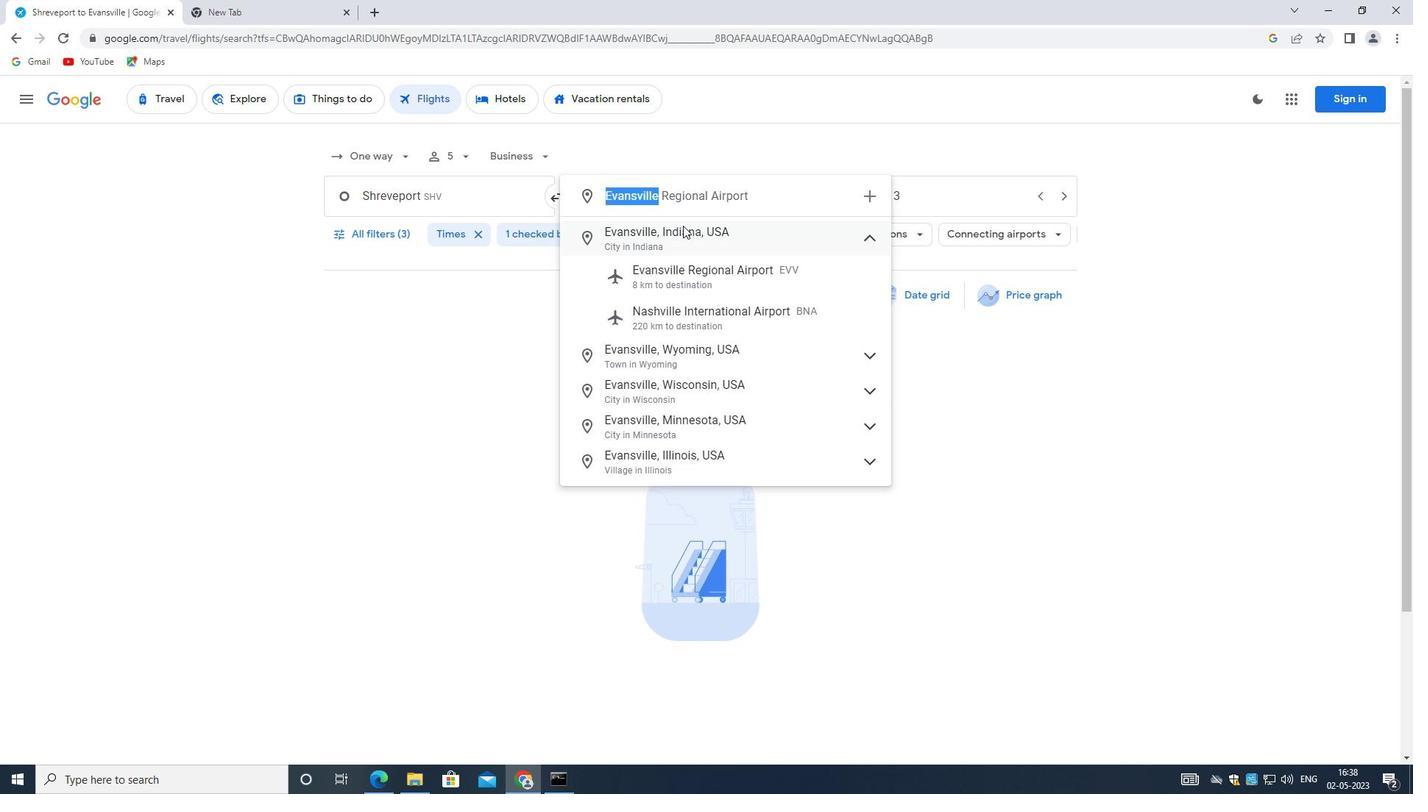 
Action: Key pressed <Key.backspace><Key.shift_r>Laramie
Screenshot: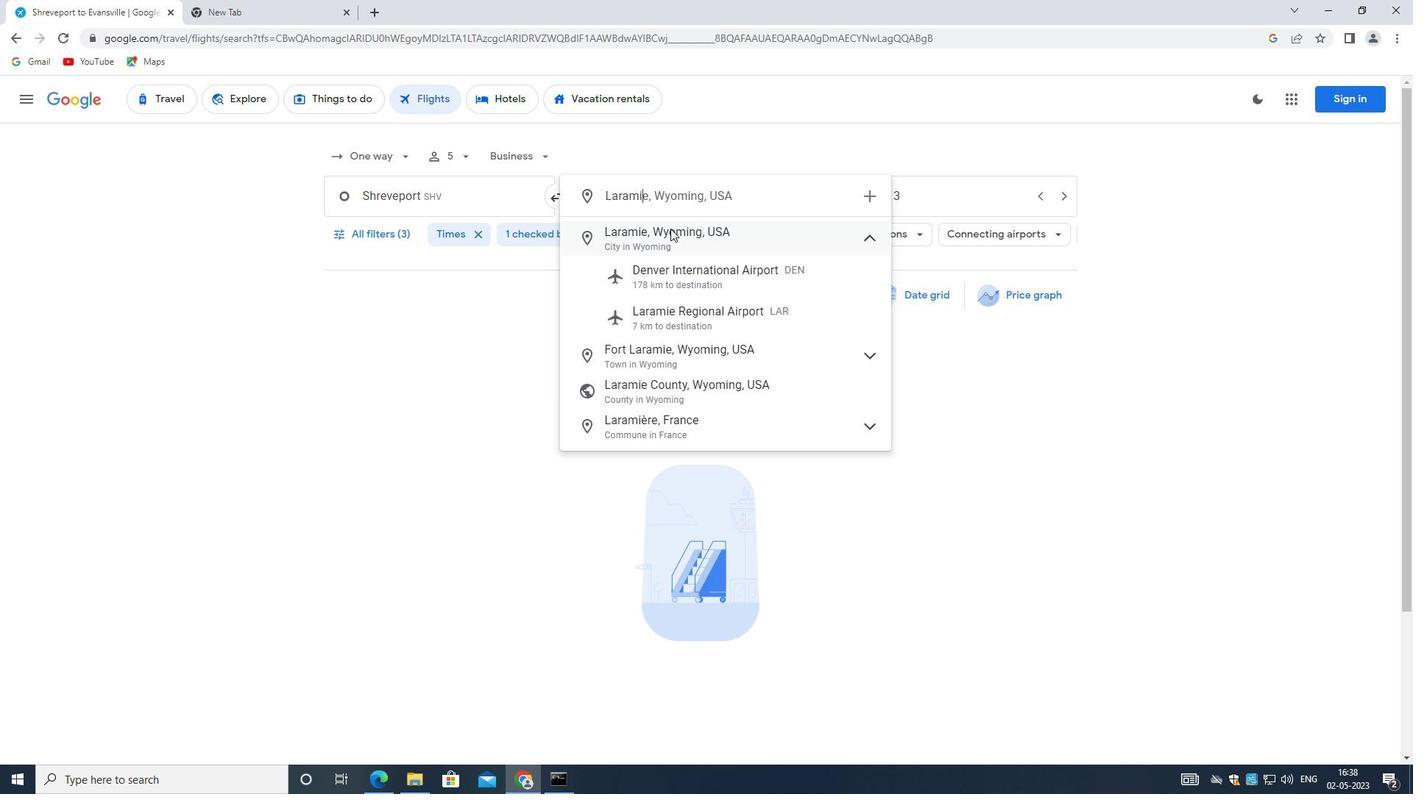 
Action: Mouse moved to (652, 312)
Screenshot: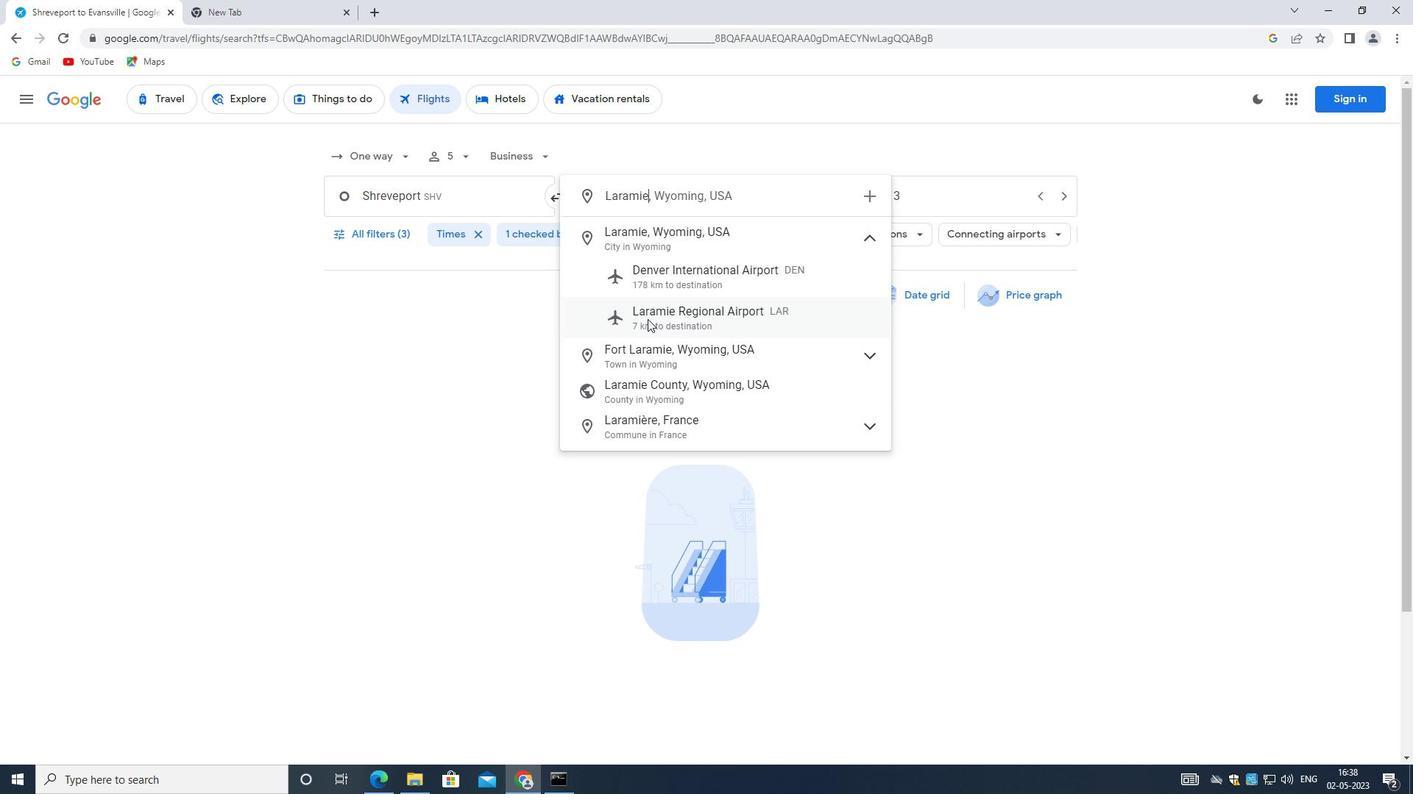
Action: Mouse pressed left at (652, 312)
Screenshot: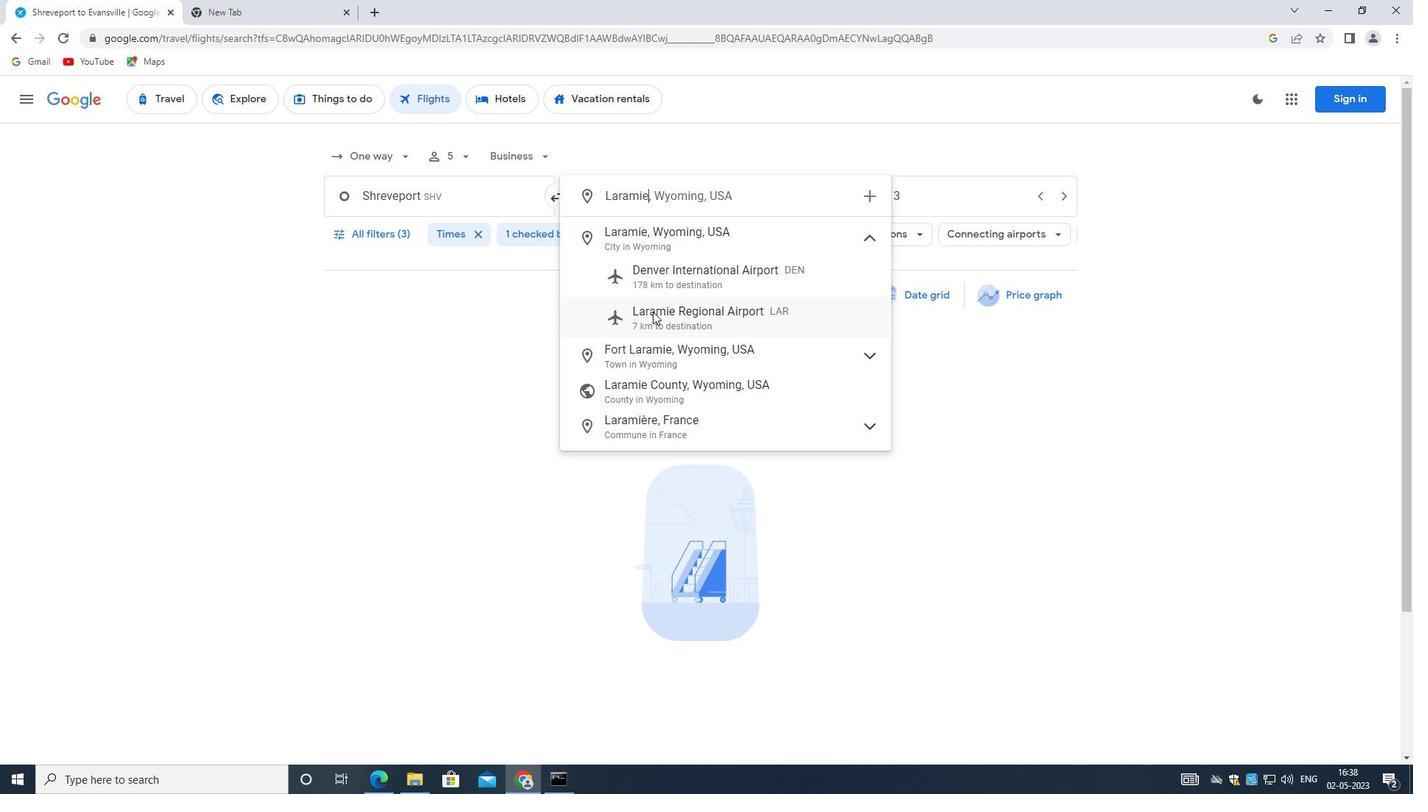 
Action: Mouse moved to (863, 200)
Screenshot: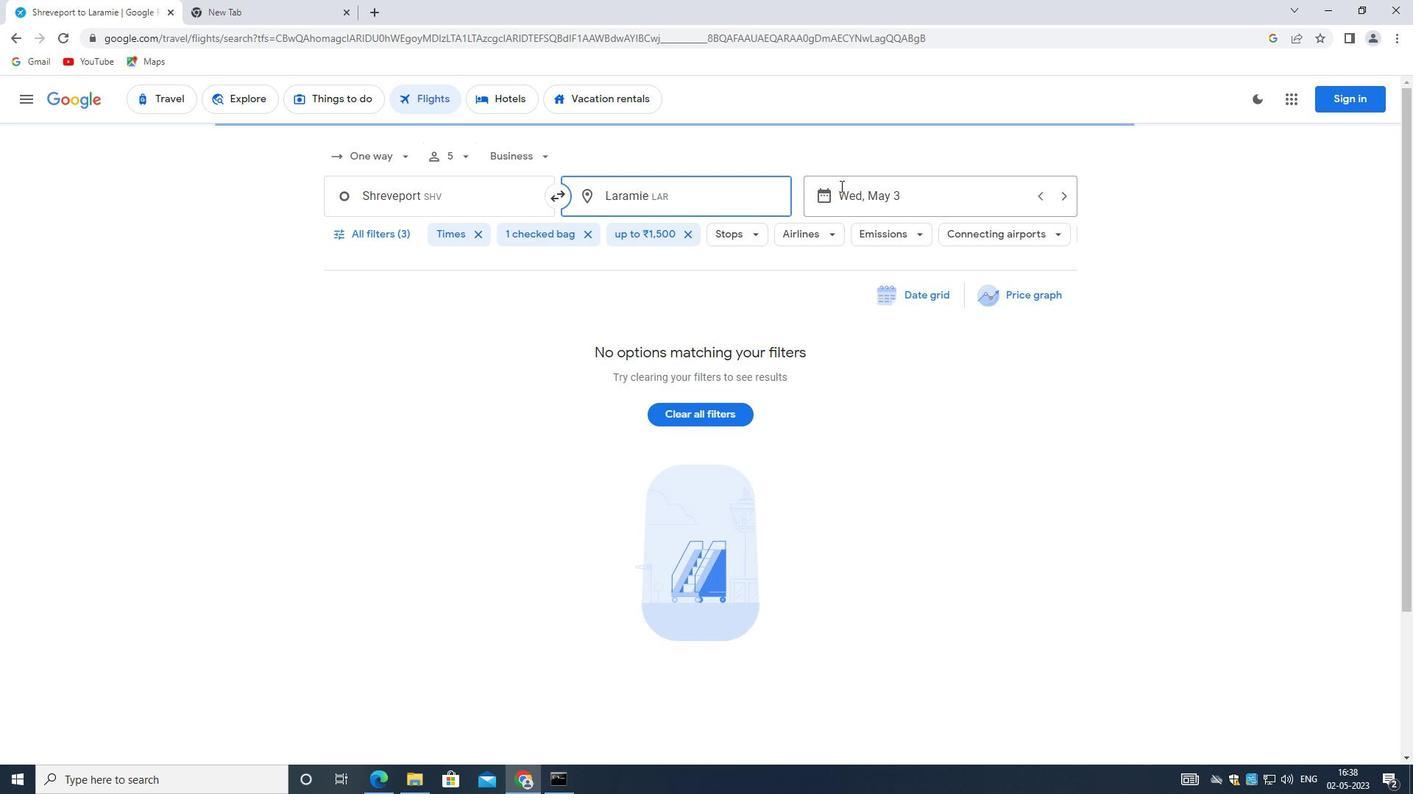 
Action: Mouse pressed left at (863, 200)
Screenshot: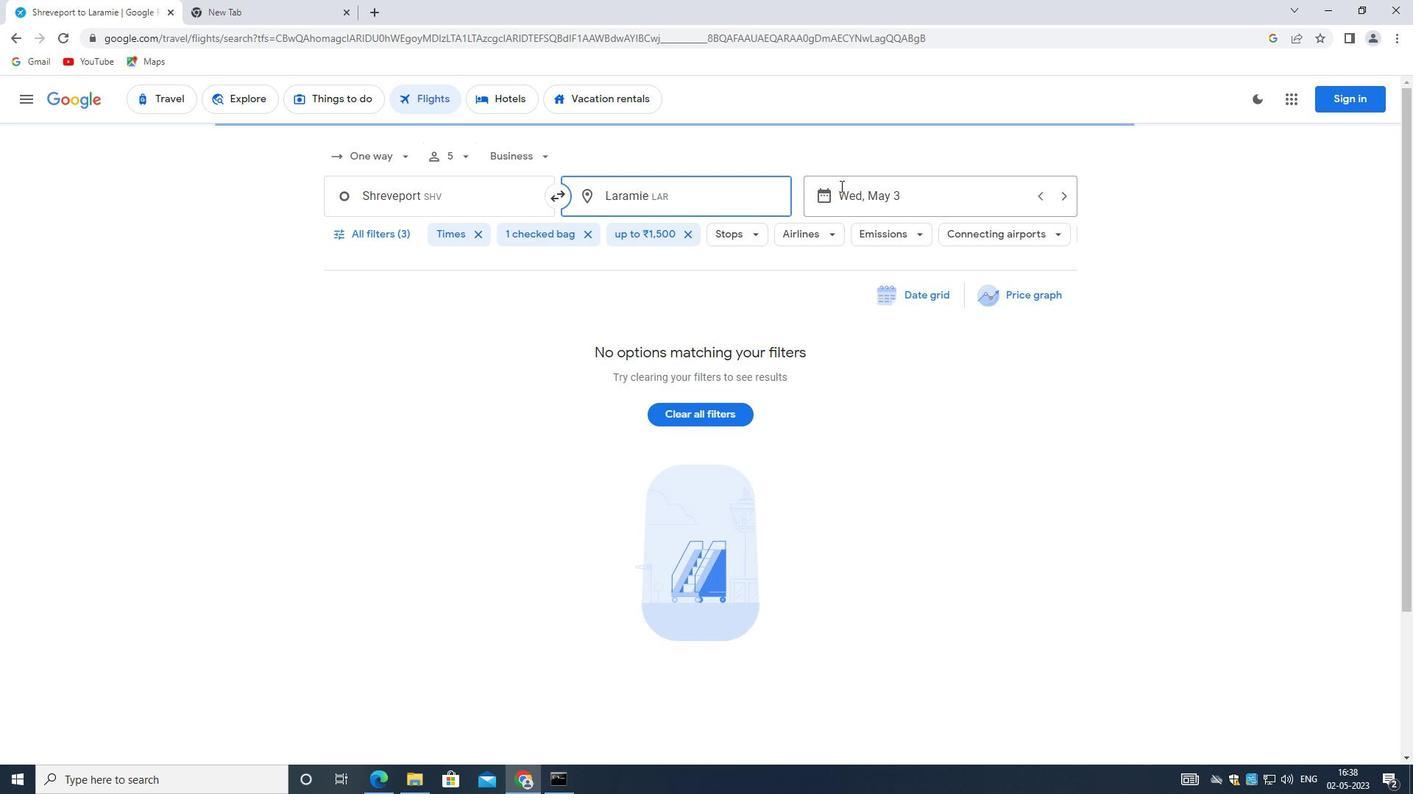 
Action: Mouse moved to (1046, 555)
Screenshot: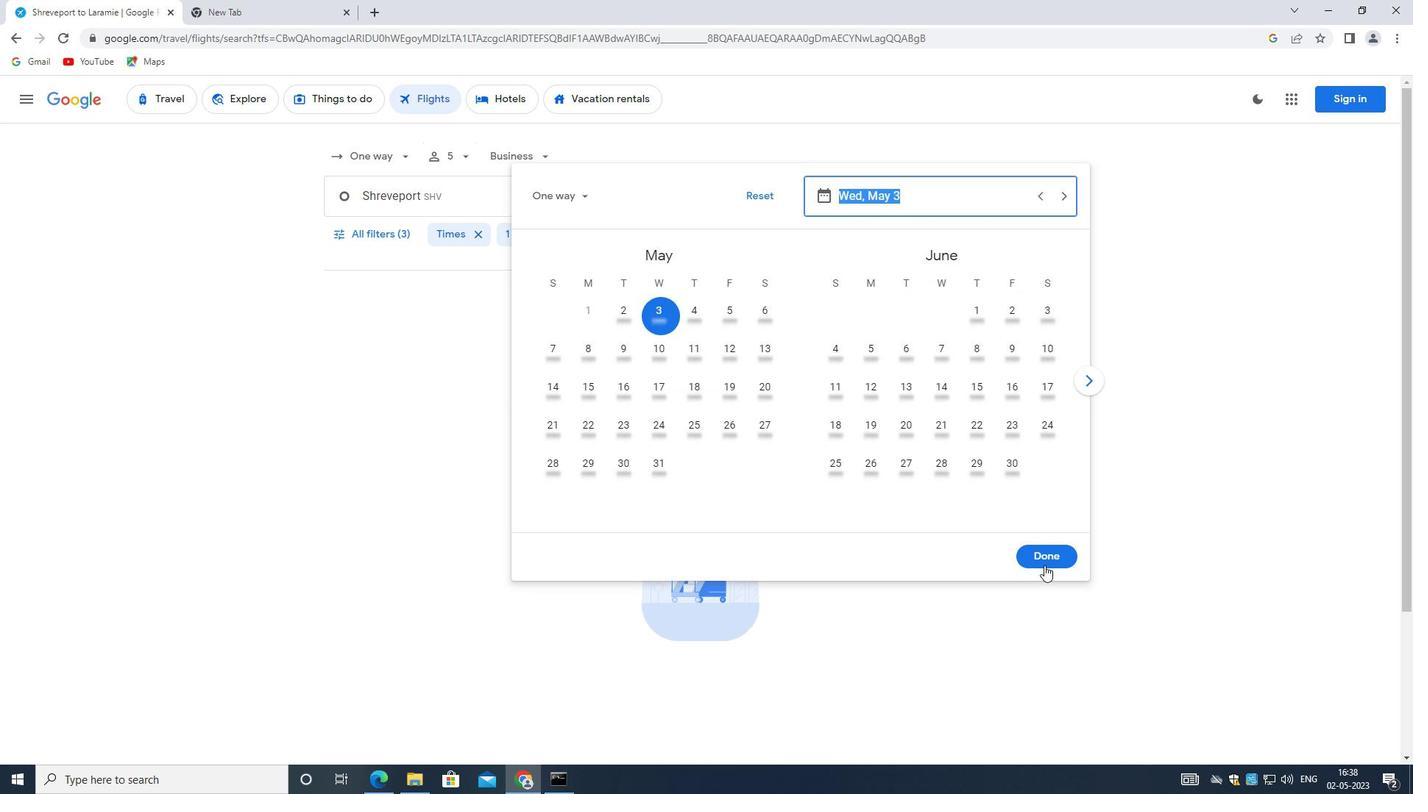 
Action: Mouse pressed left at (1046, 555)
Screenshot: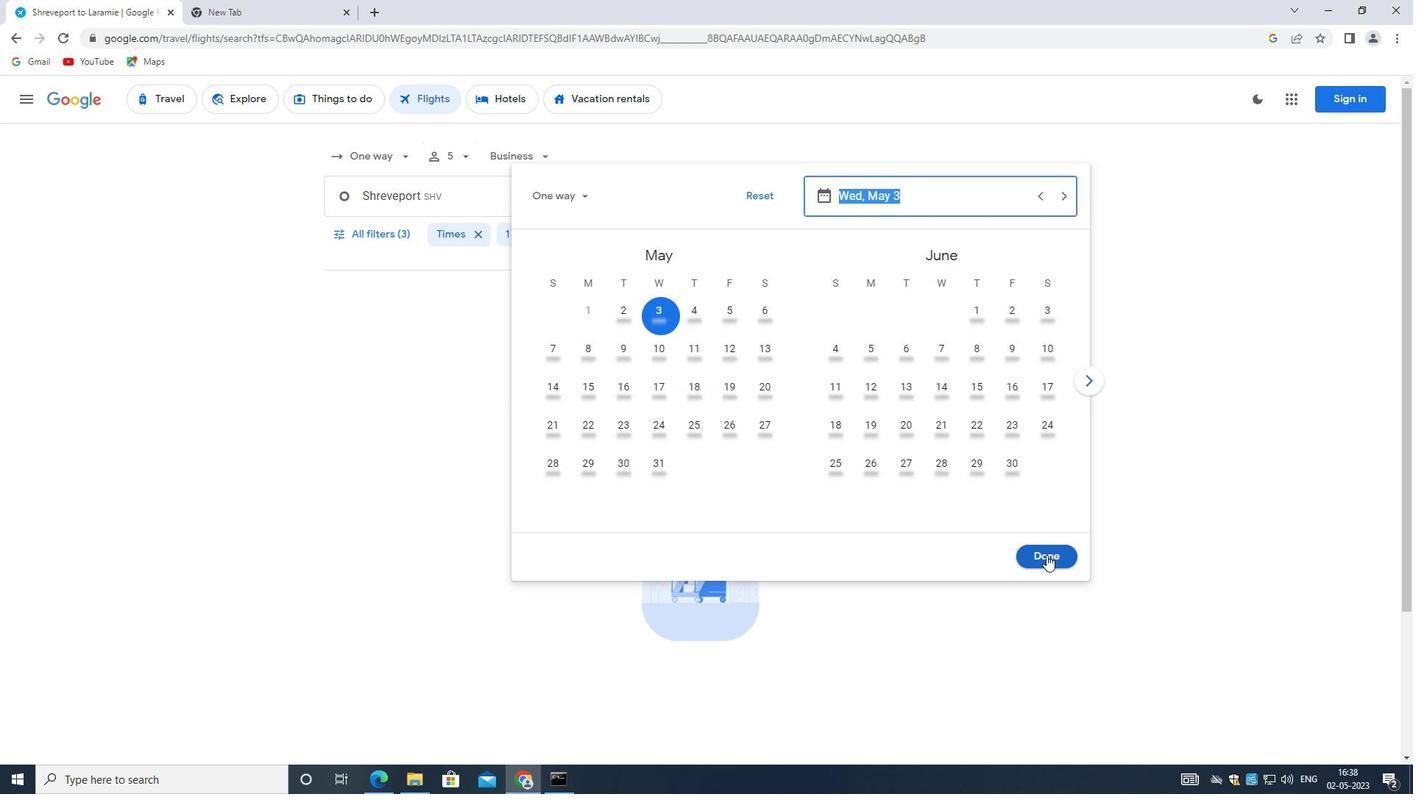 
Action: Mouse moved to (355, 234)
Screenshot: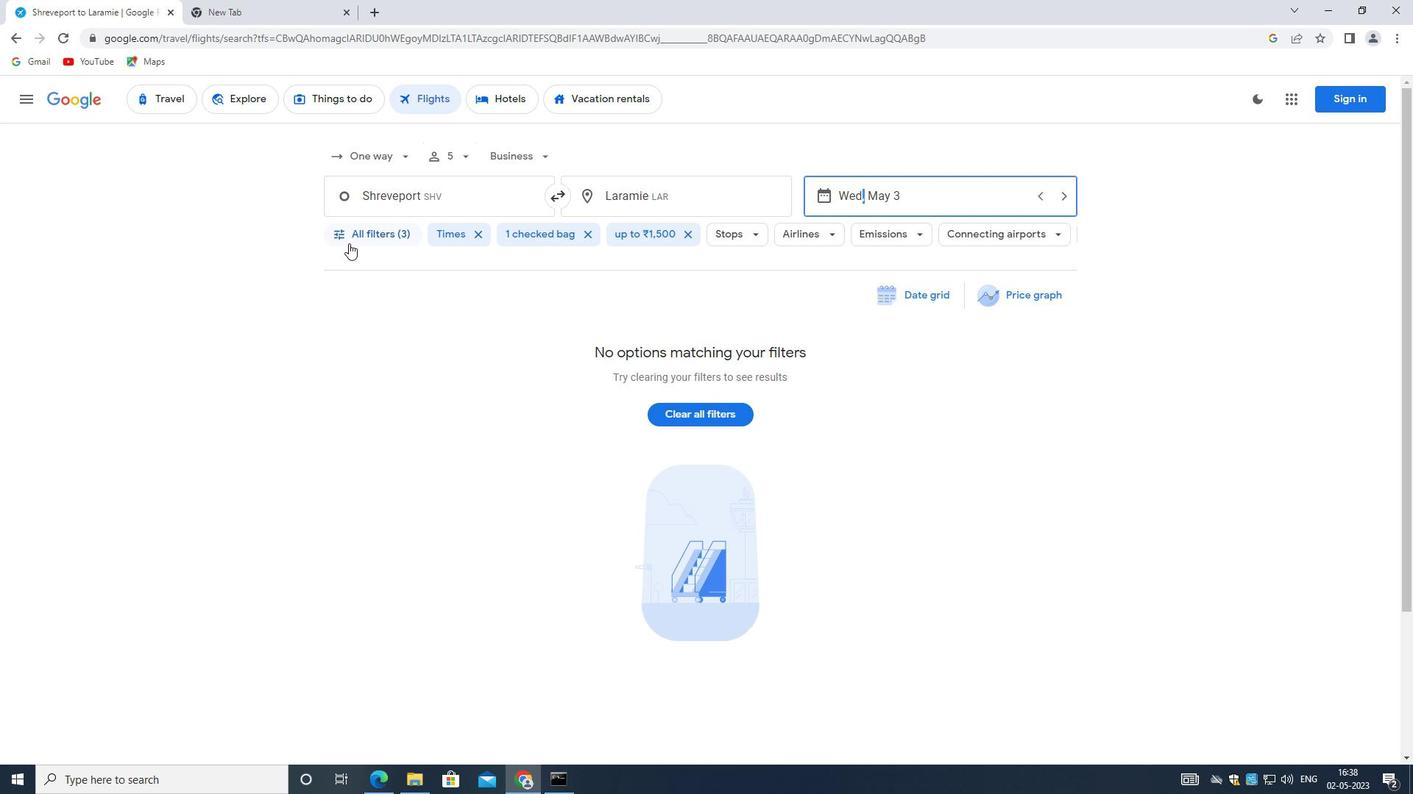 
Action: Mouse pressed left at (355, 234)
Screenshot: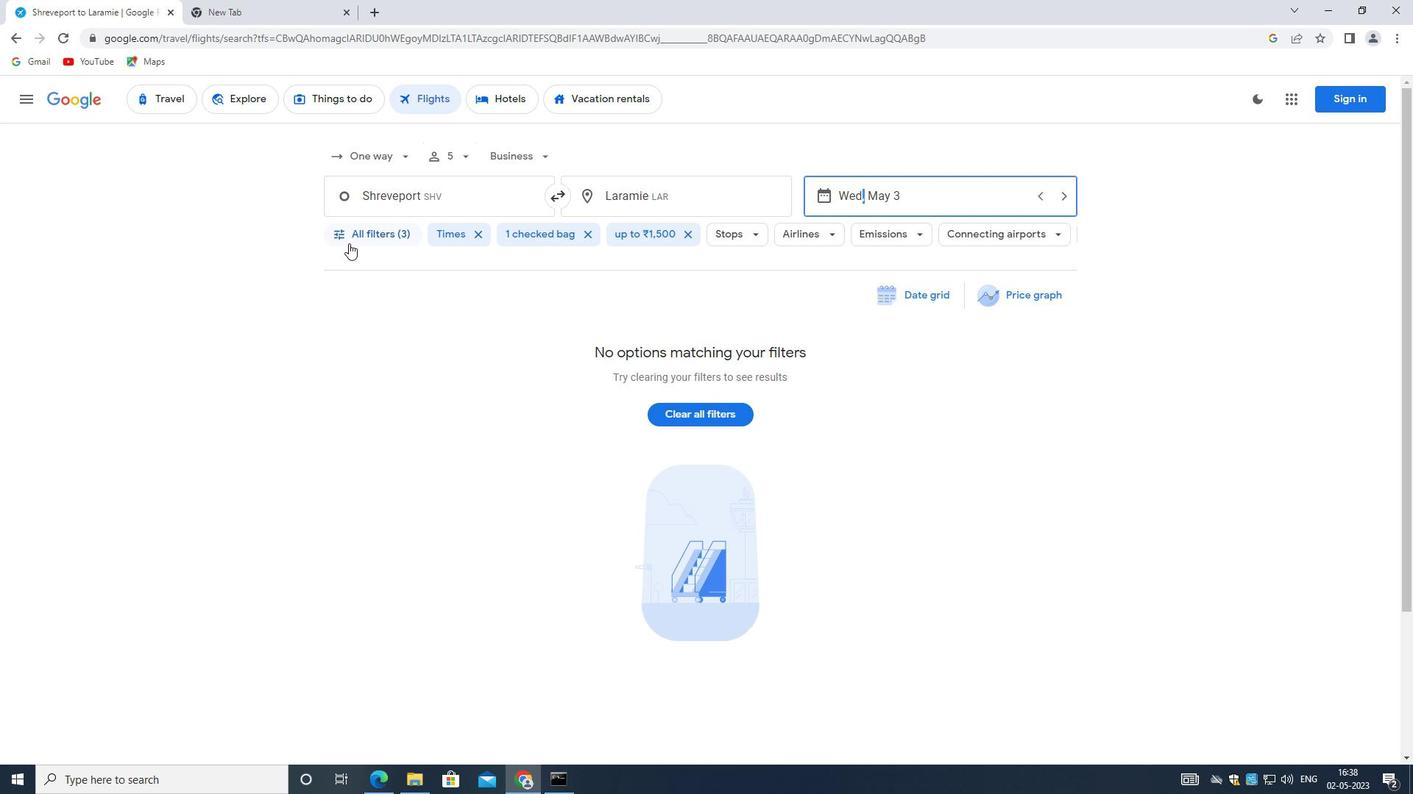 
Action: Mouse moved to (504, 359)
Screenshot: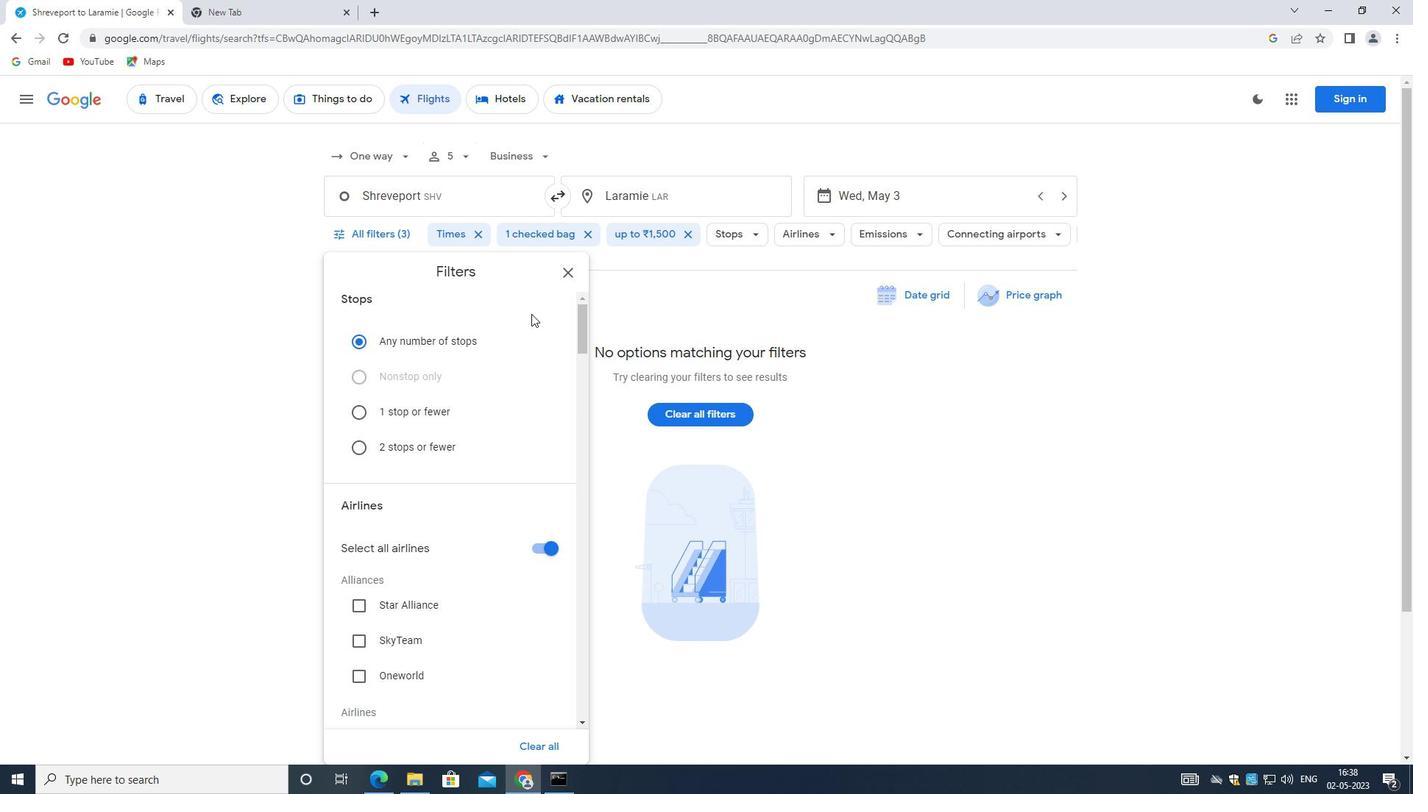 
Action: Mouse scrolled (504, 359) with delta (0, 0)
Screenshot: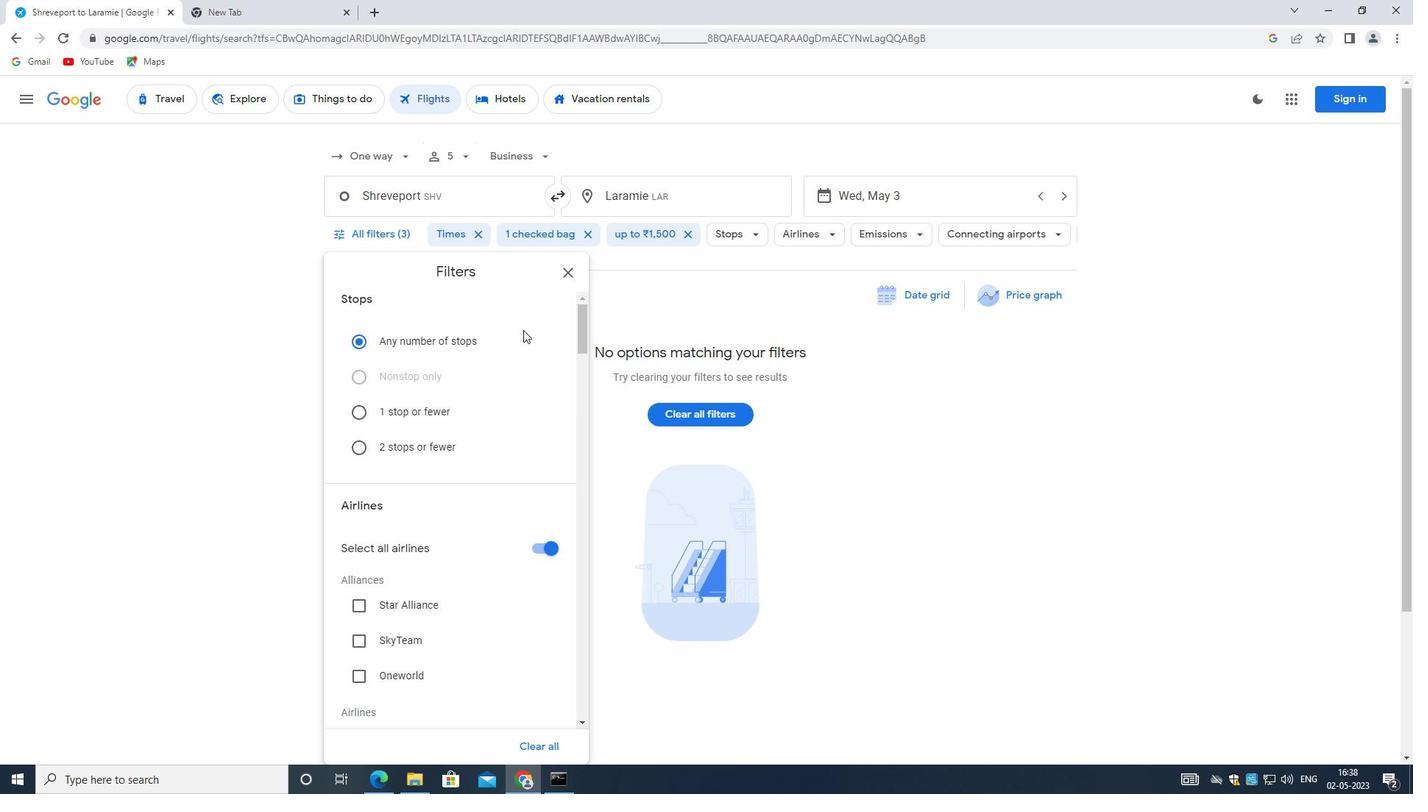 
Action: Mouse moved to (503, 360)
Screenshot: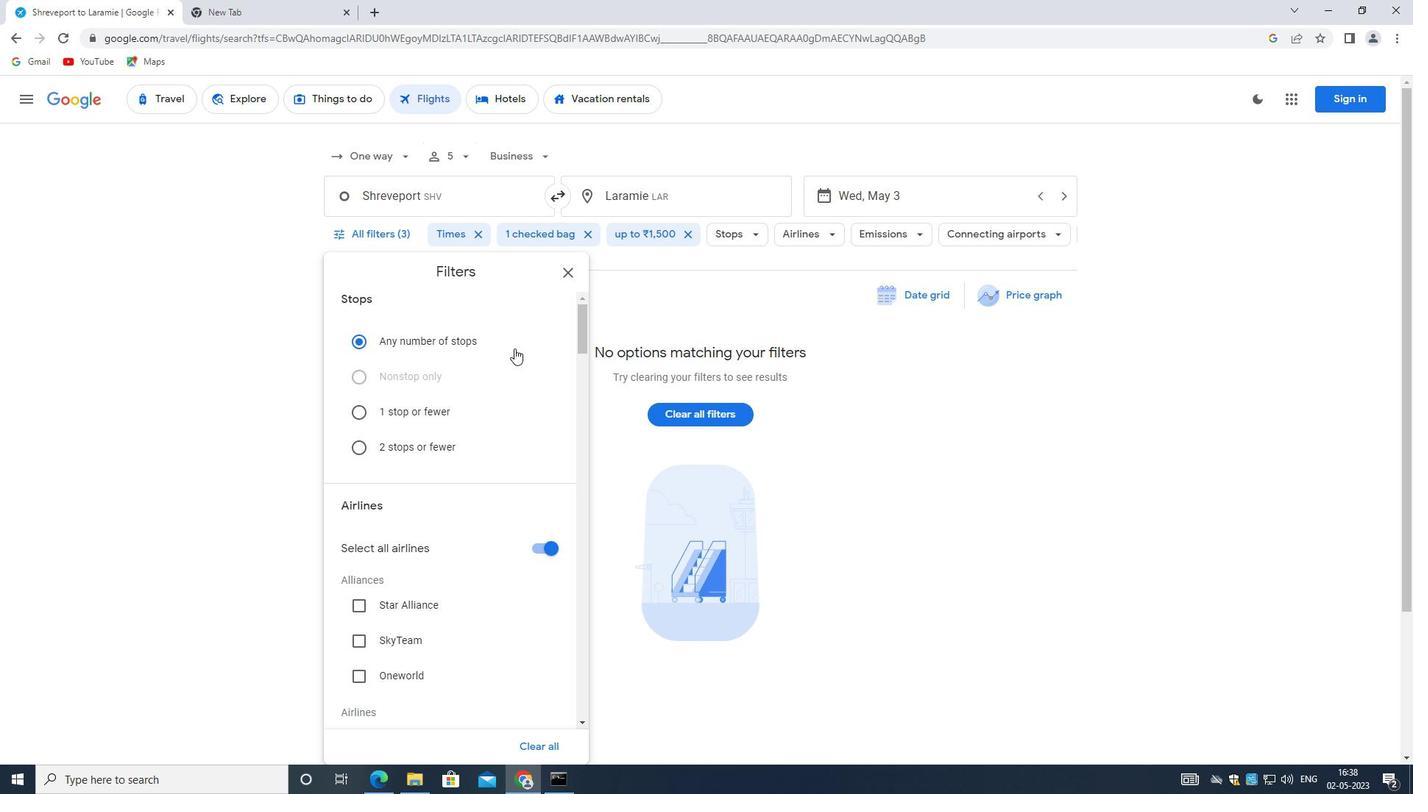 
Action: Mouse scrolled (503, 359) with delta (0, 0)
Screenshot: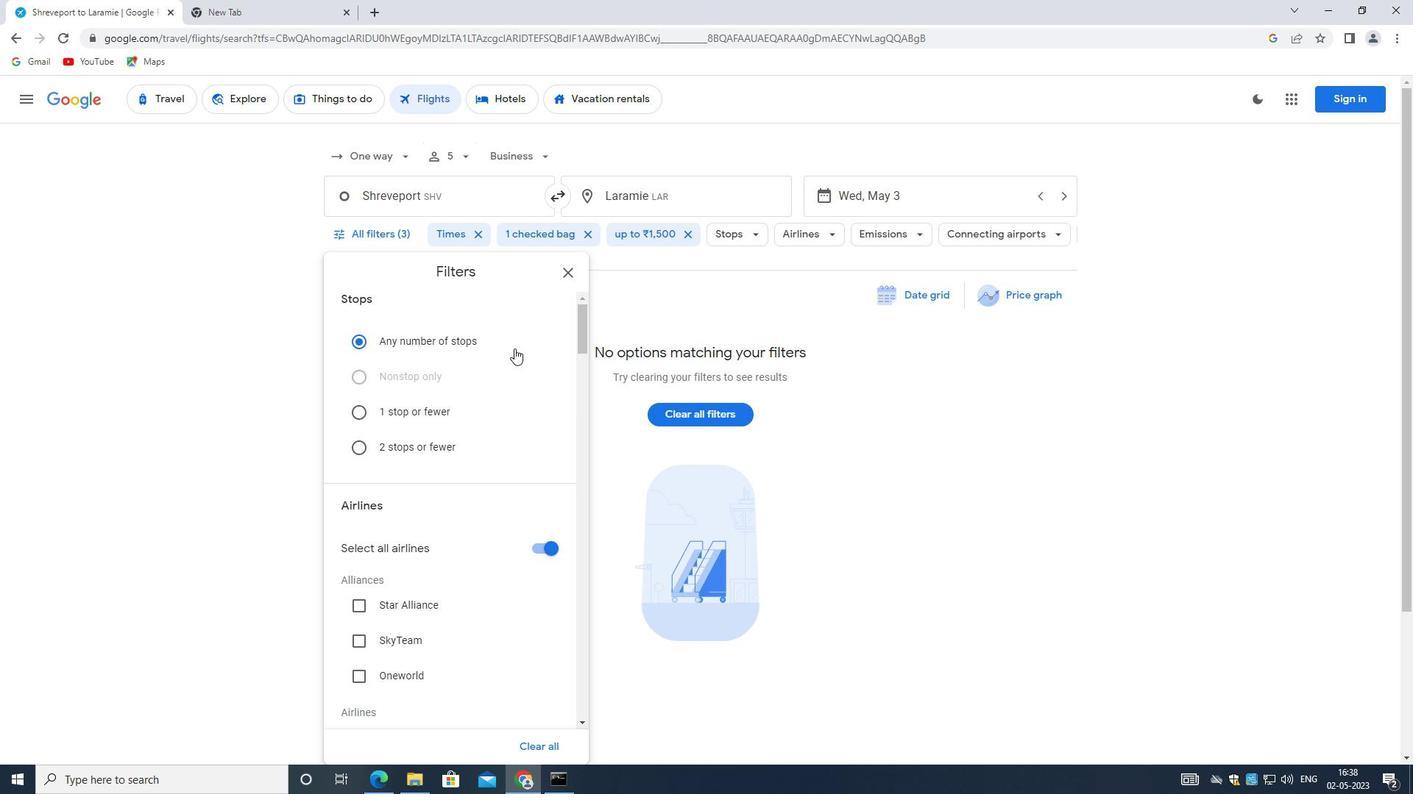 
Action: Mouse moved to (535, 398)
Screenshot: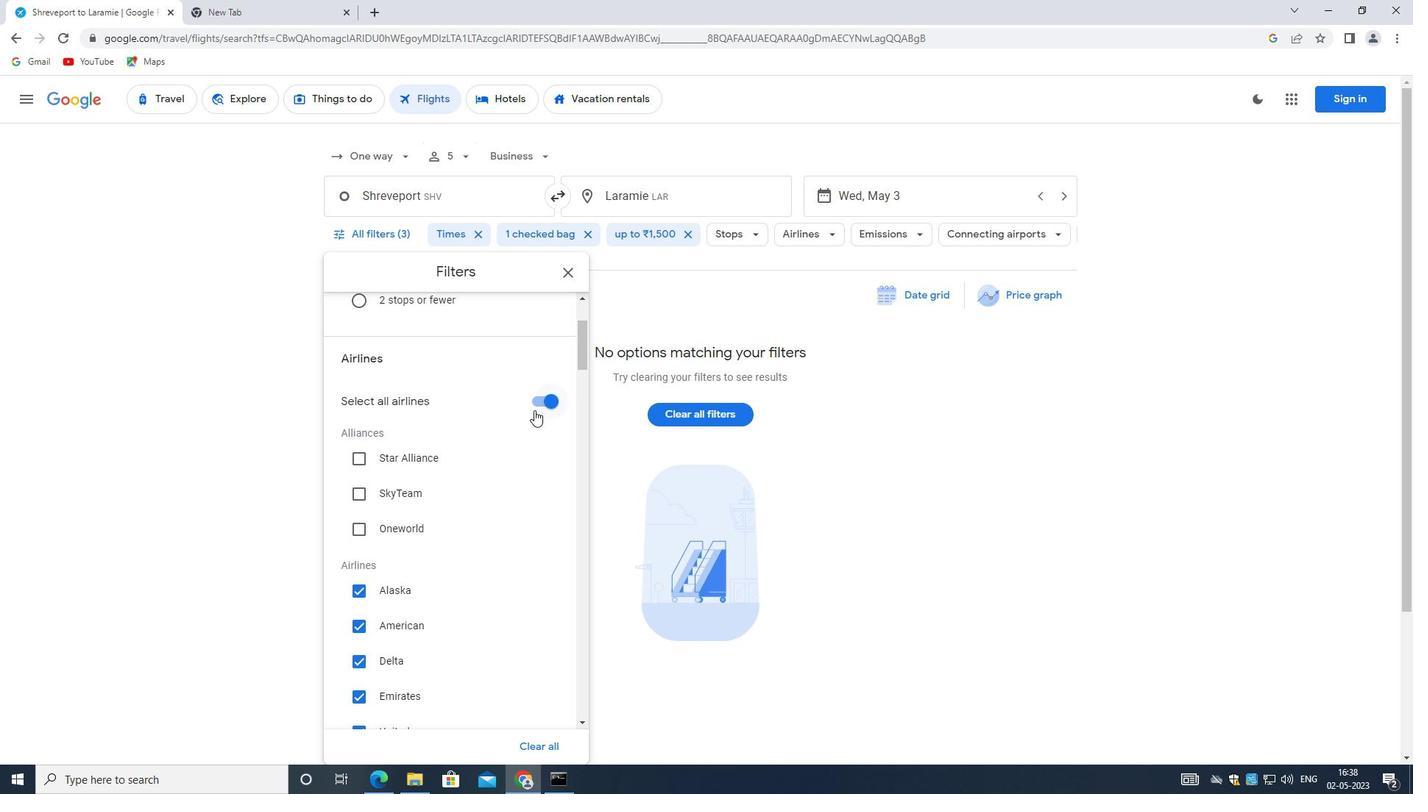 
Action: Mouse pressed left at (535, 398)
Screenshot: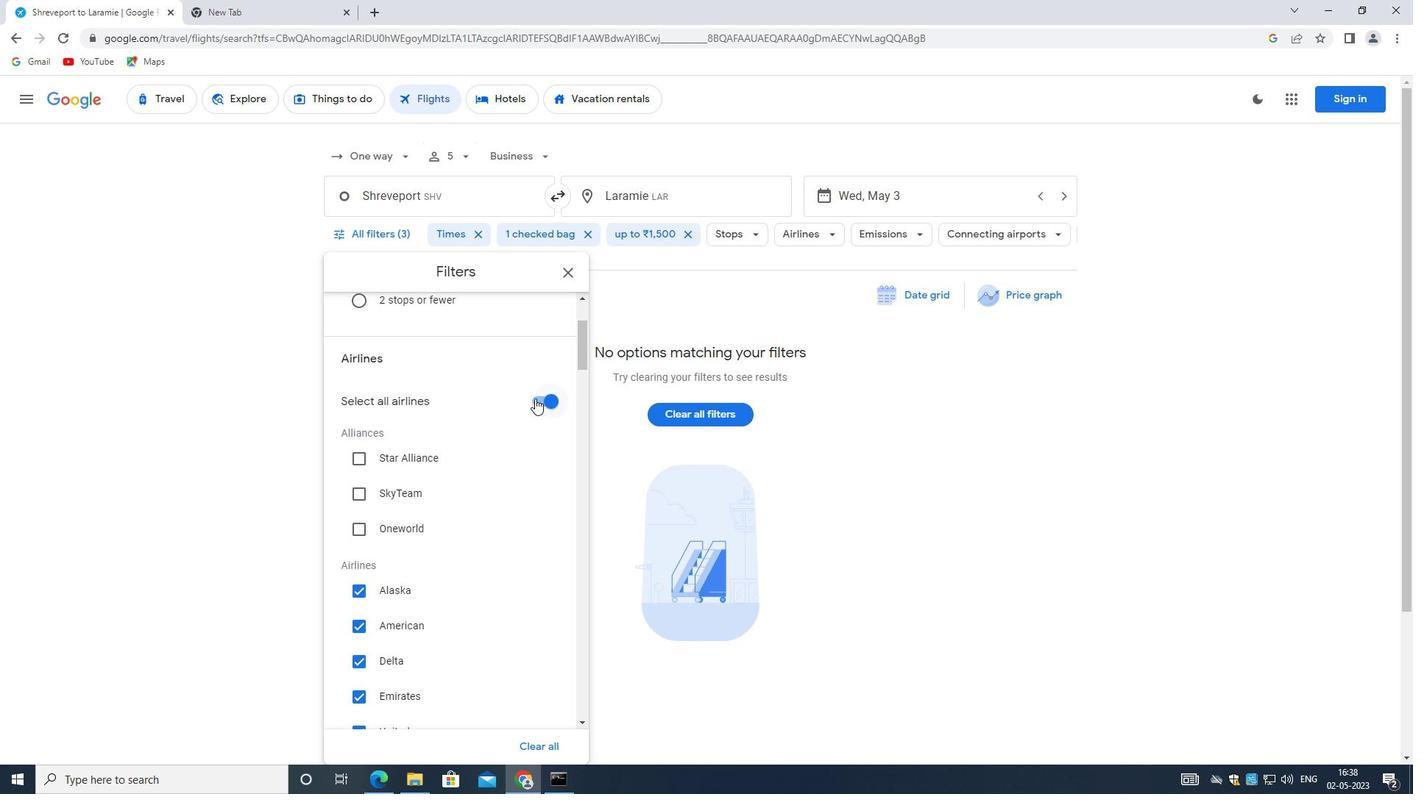 
Action: Mouse moved to (458, 456)
Screenshot: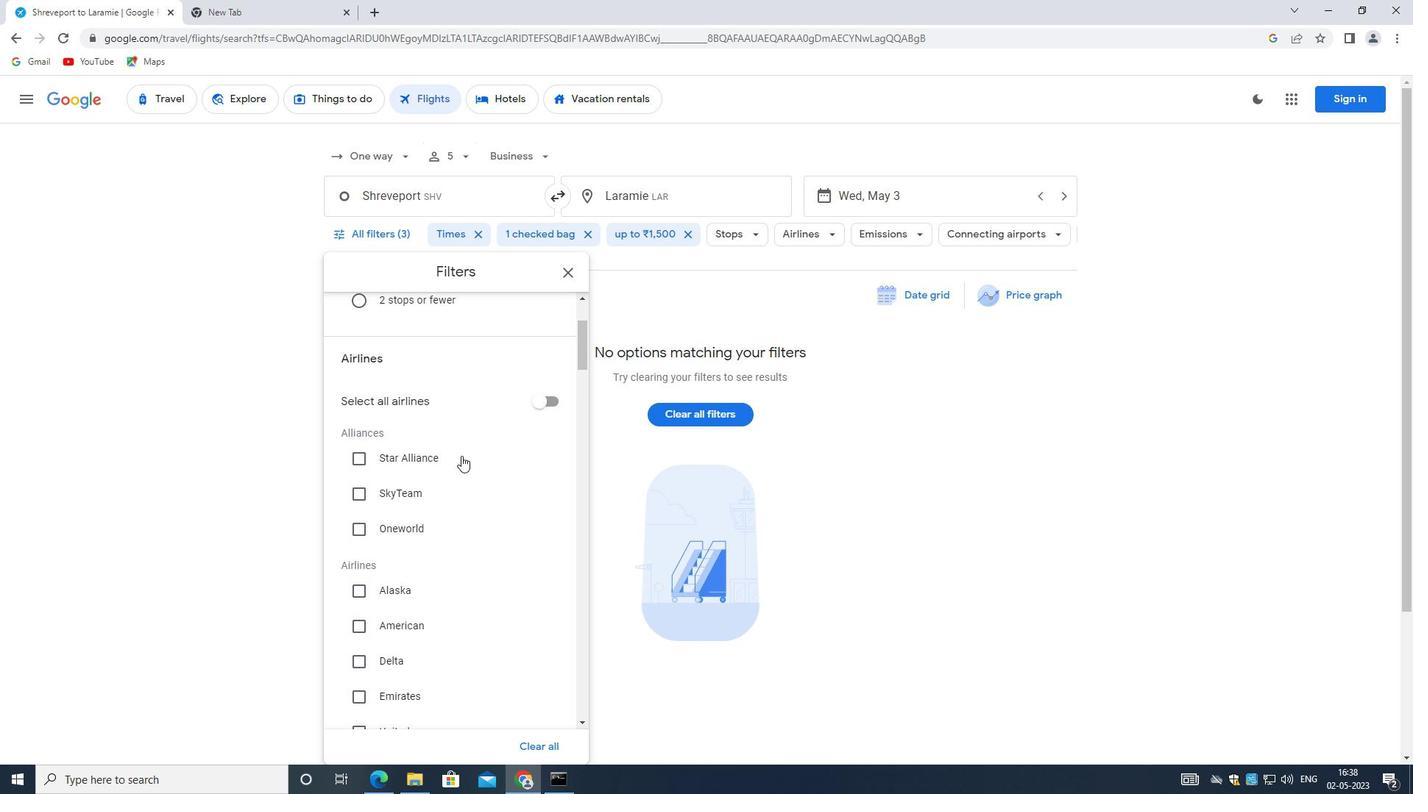 
Action: Mouse scrolled (458, 455) with delta (0, 0)
Screenshot: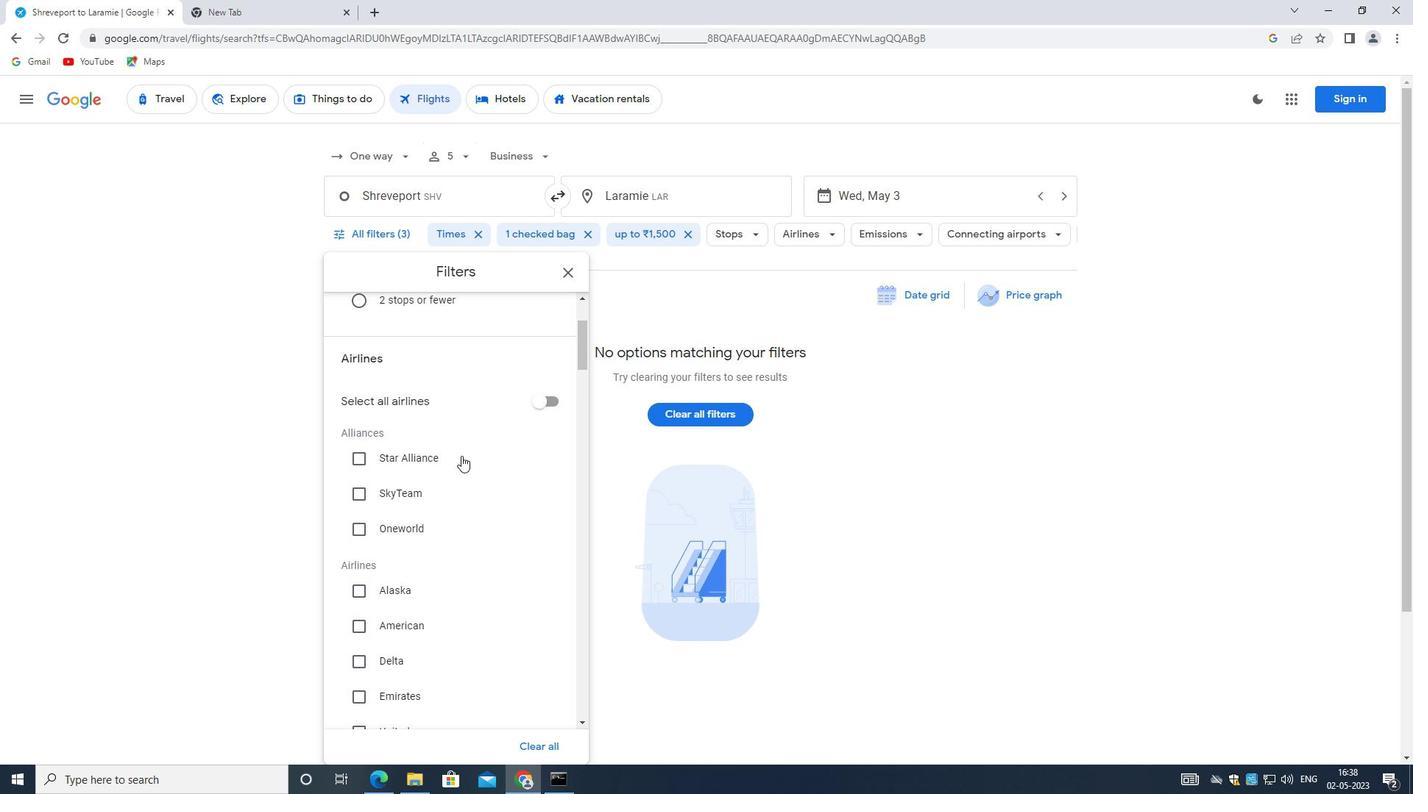 
Action: Mouse moved to (457, 456)
Screenshot: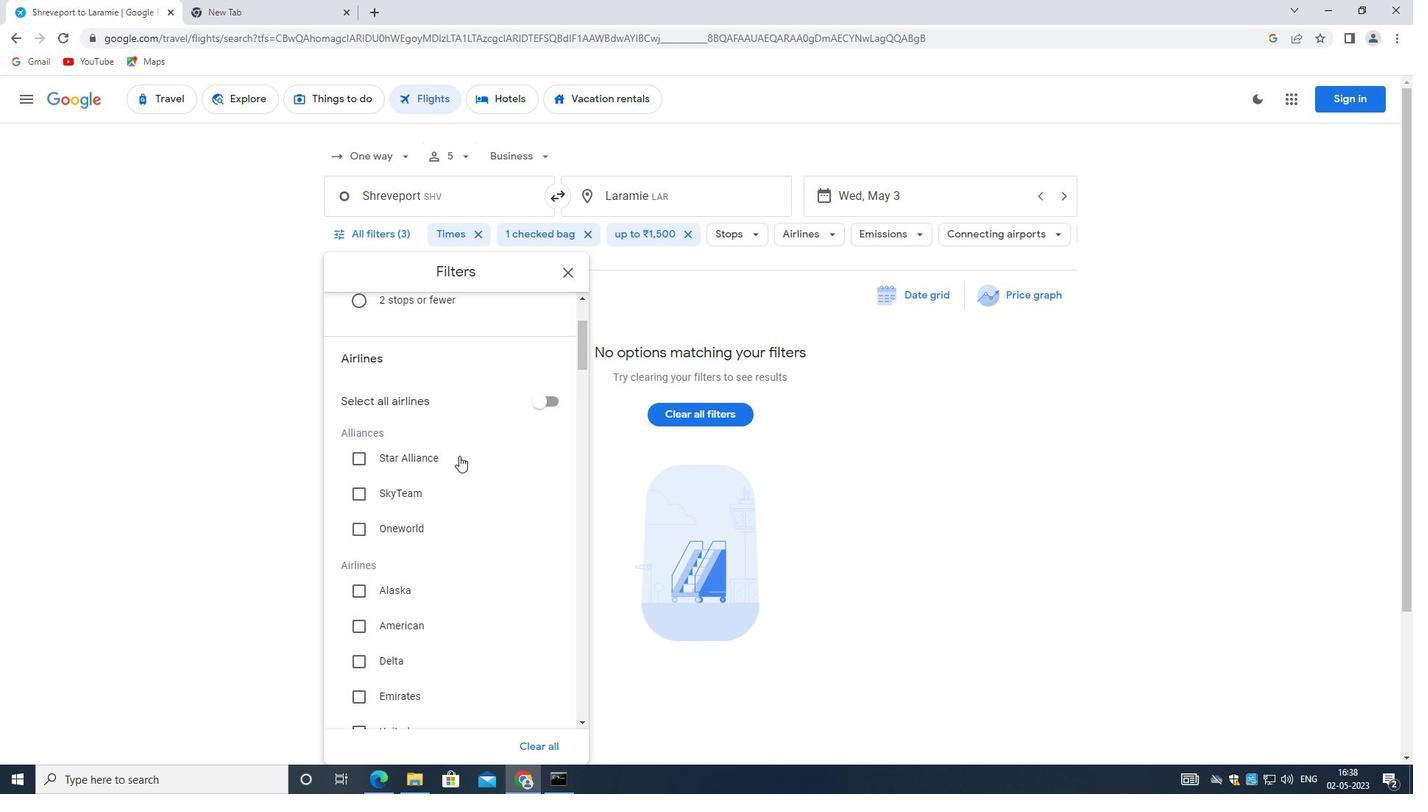 
Action: Mouse scrolled (457, 455) with delta (0, 0)
Screenshot: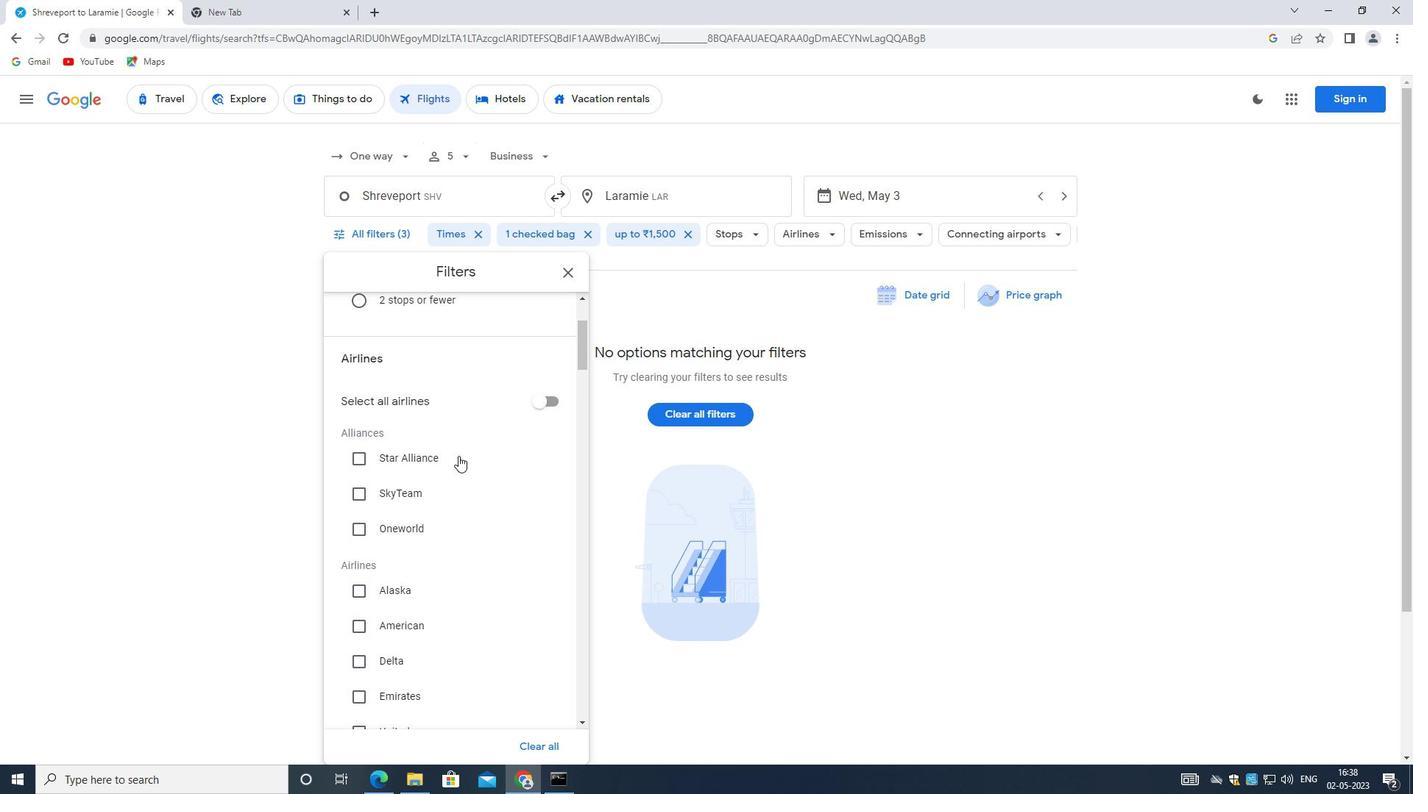 
Action: Mouse moved to (454, 457)
Screenshot: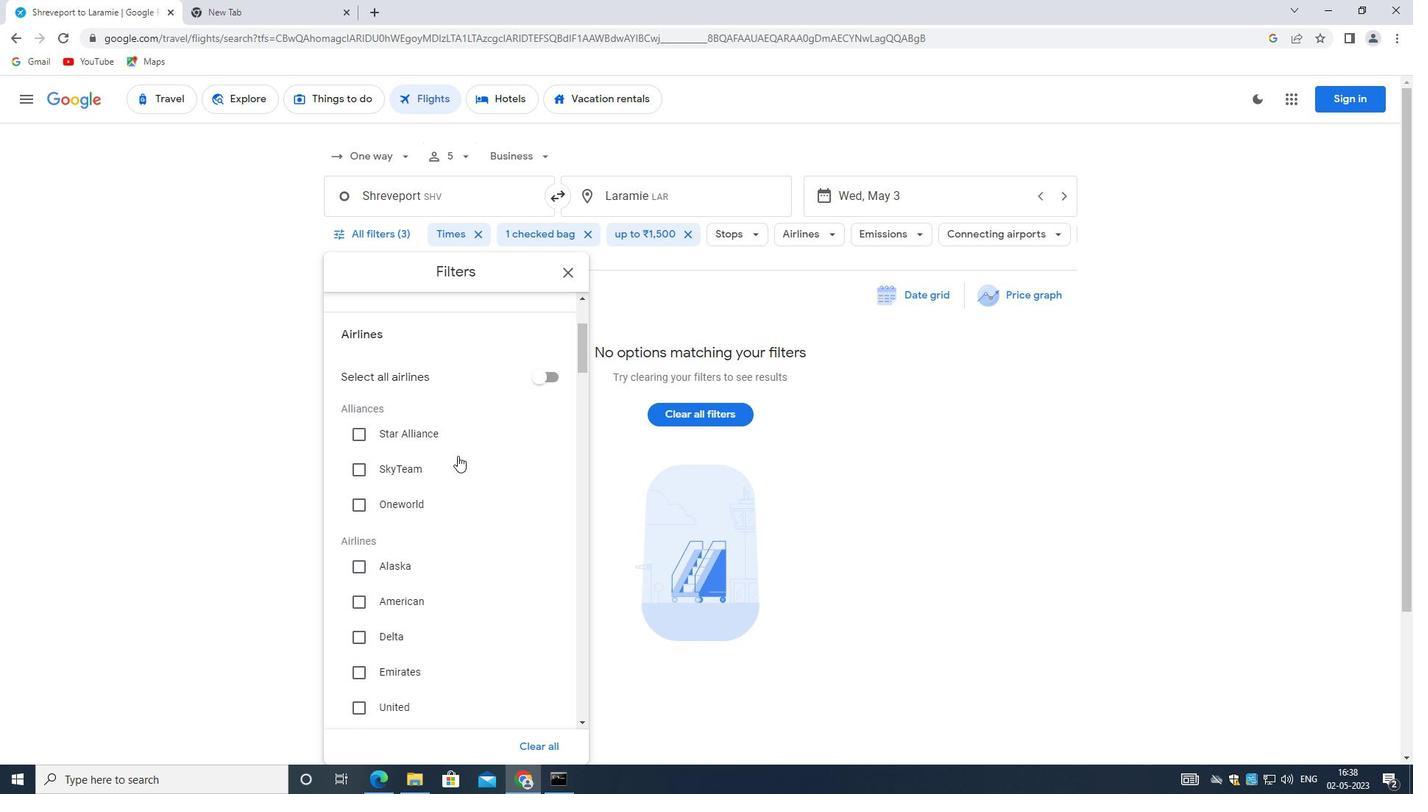 
Action: Mouse scrolled (454, 457) with delta (0, 0)
Screenshot: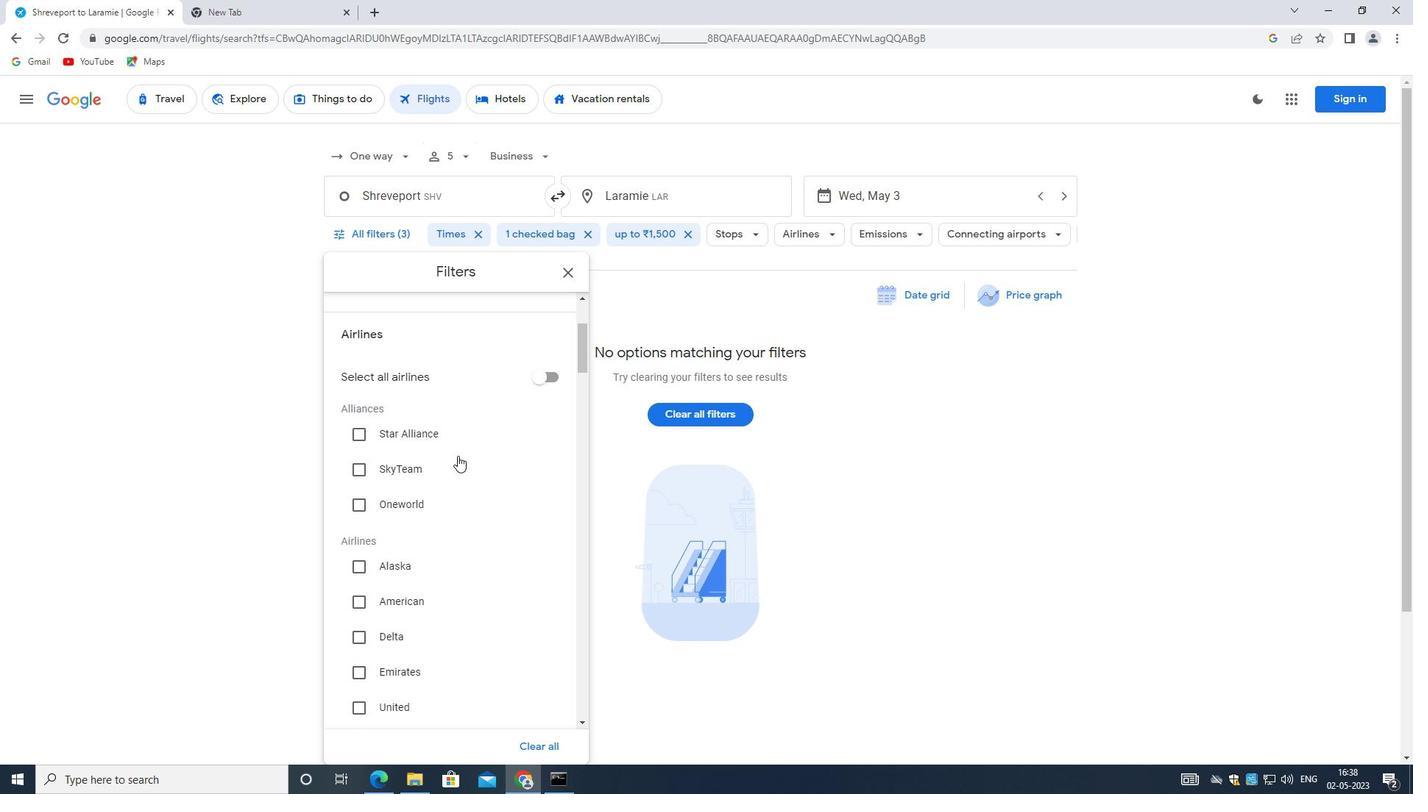 
Action: Mouse moved to (457, 494)
Screenshot: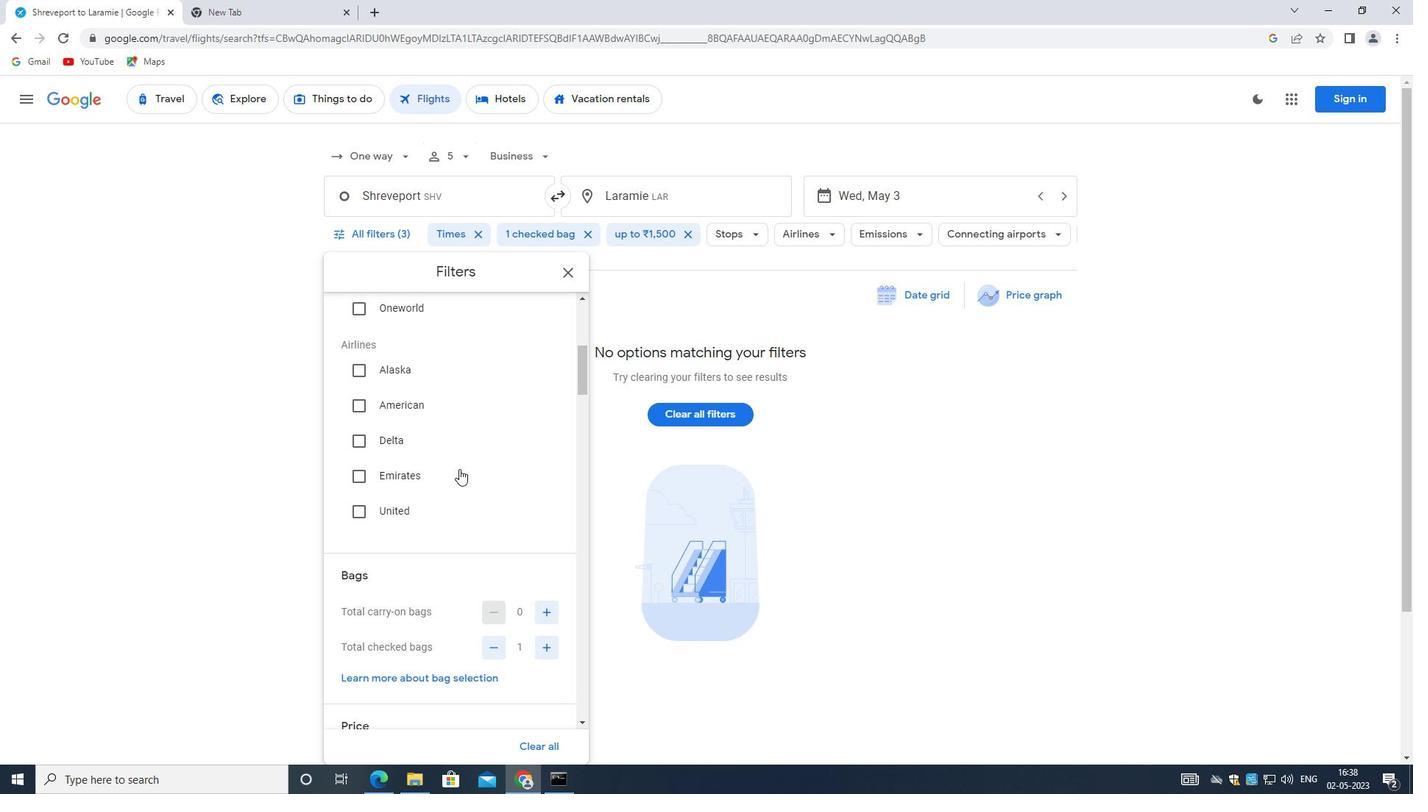 
Action: Mouse scrolled (457, 493) with delta (0, 0)
Screenshot: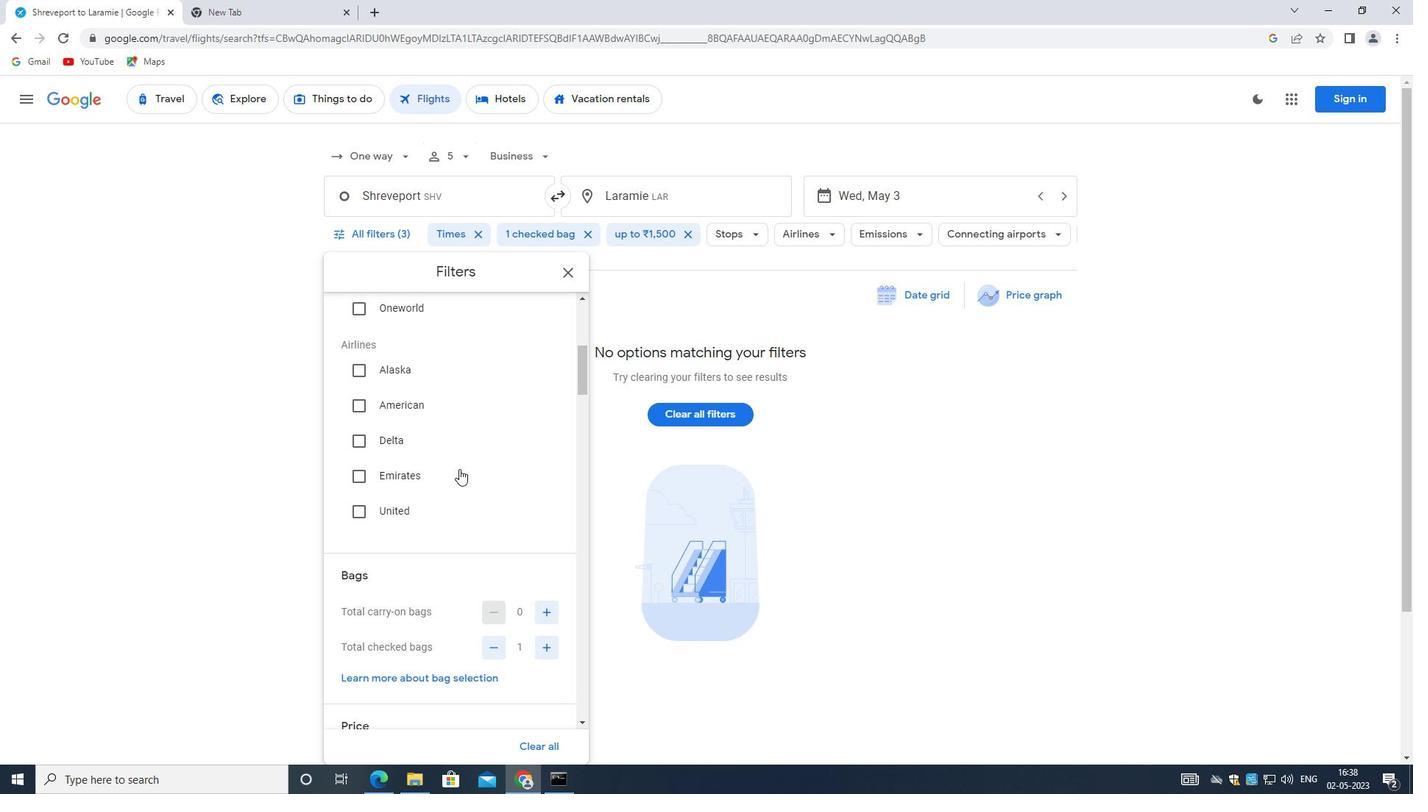 
Action: Mouse moved to (456, 498)
Screenshot: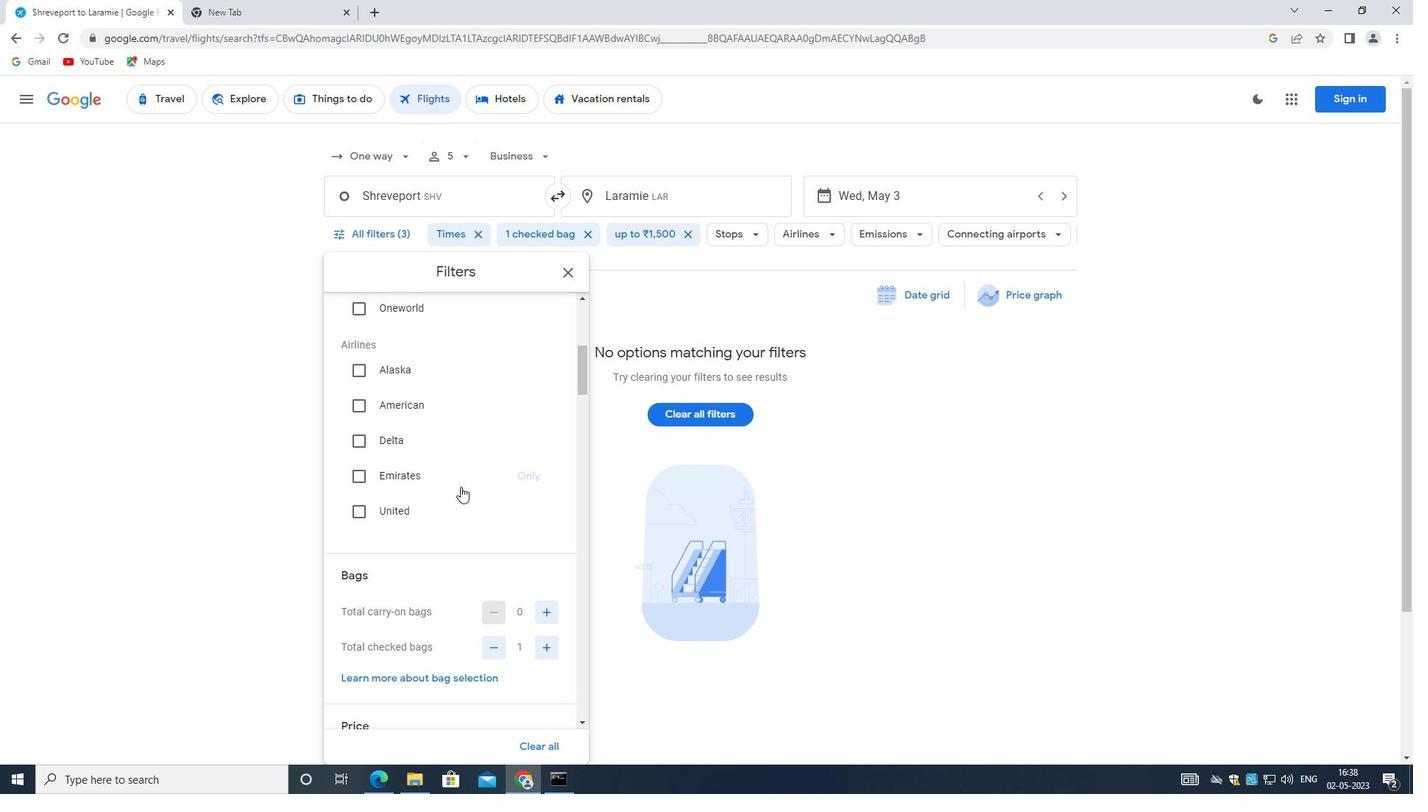 
Action: Mouse scrolled (456, 497) with delta (0, 0)
Screenshot: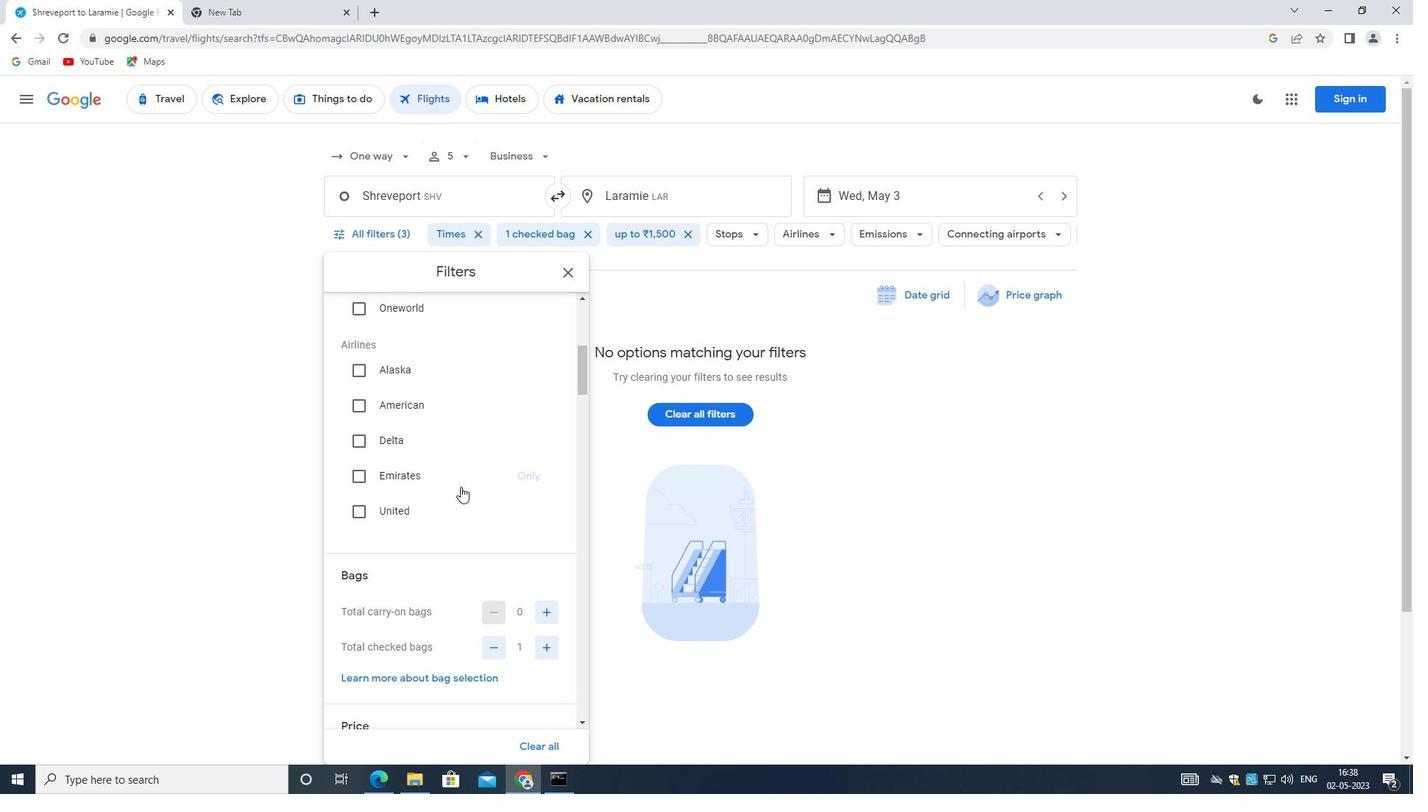 
Action: Mouse moved to (544, 497)
Screenshot: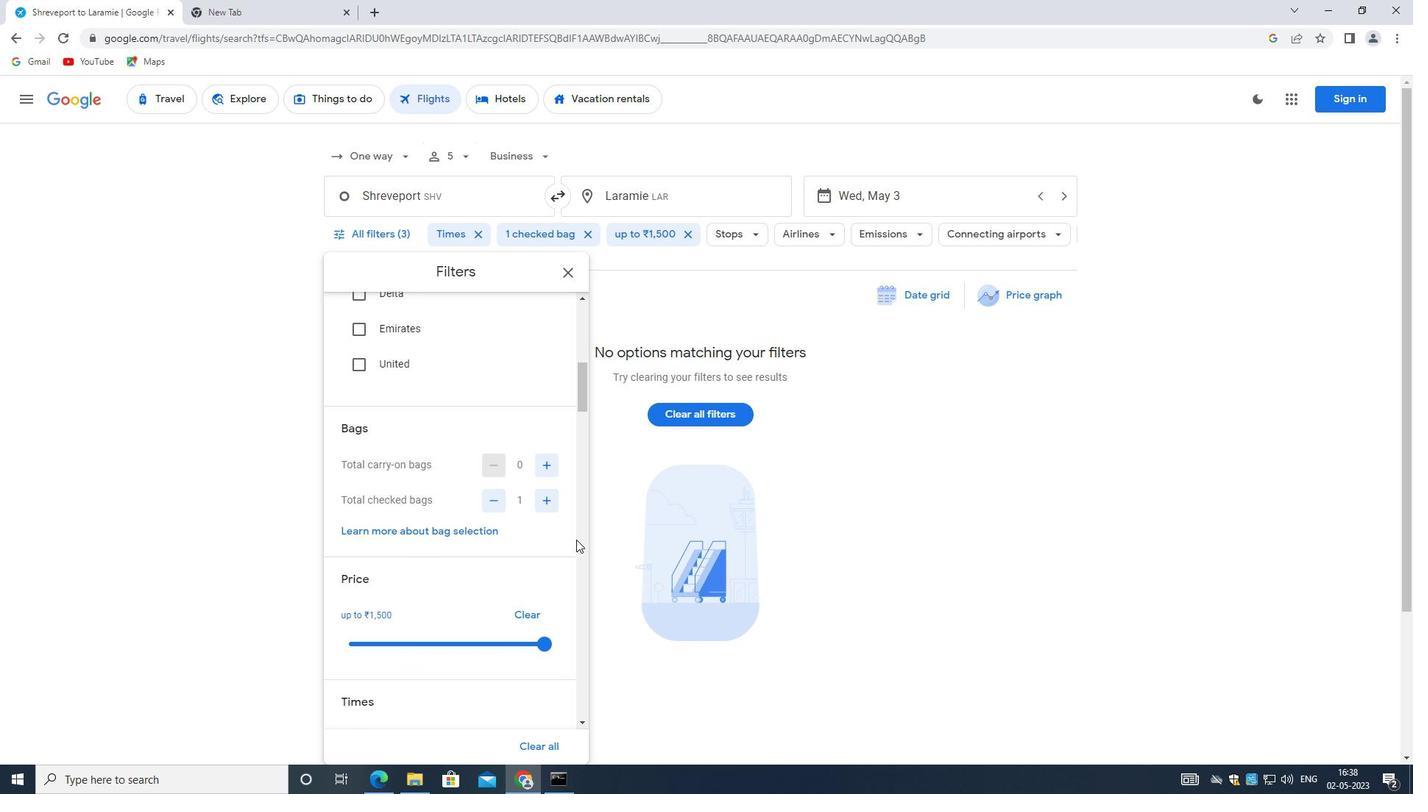 
Action: Mouse pressed left at (544, 497)
Screenshot: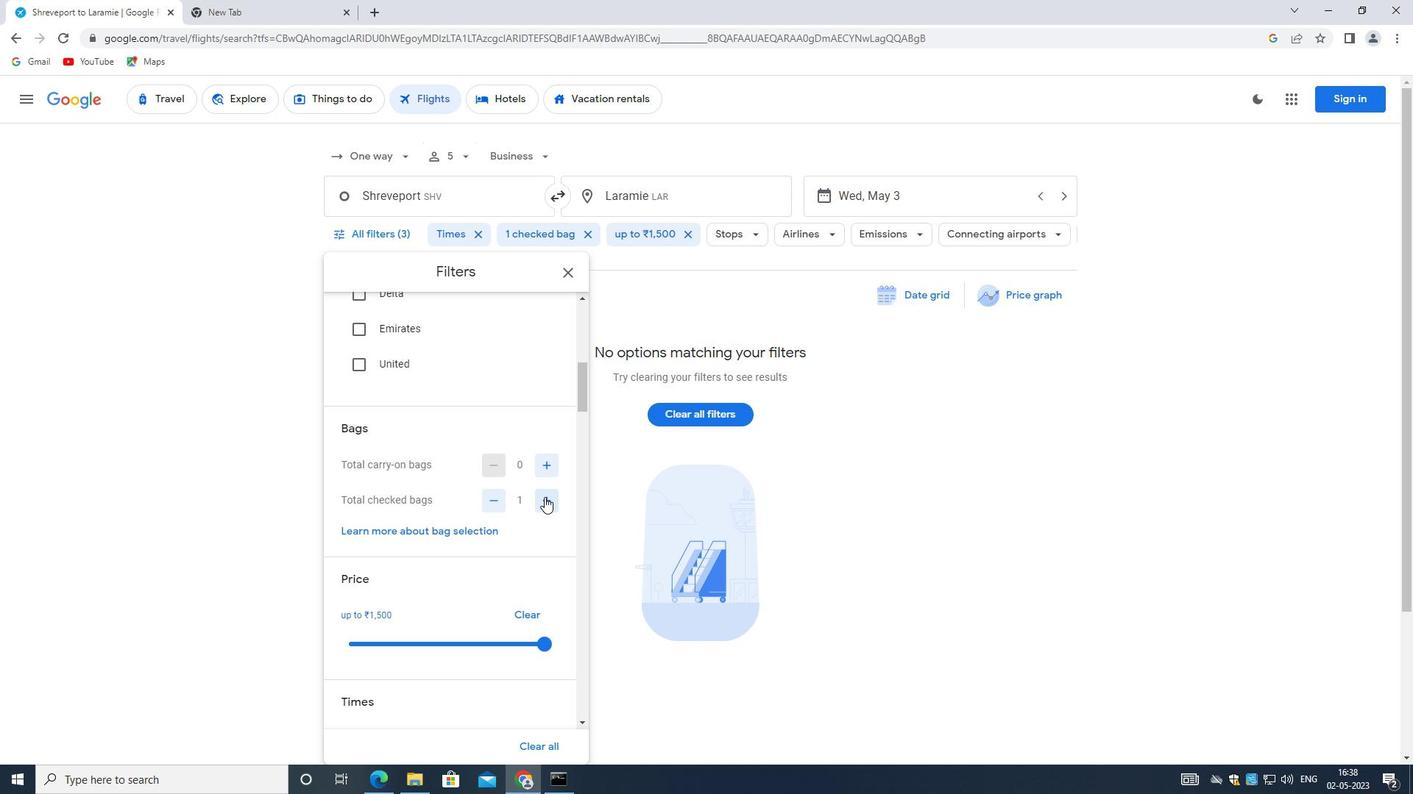 
Action: Mouse moved to (544, 496)
Screenshot: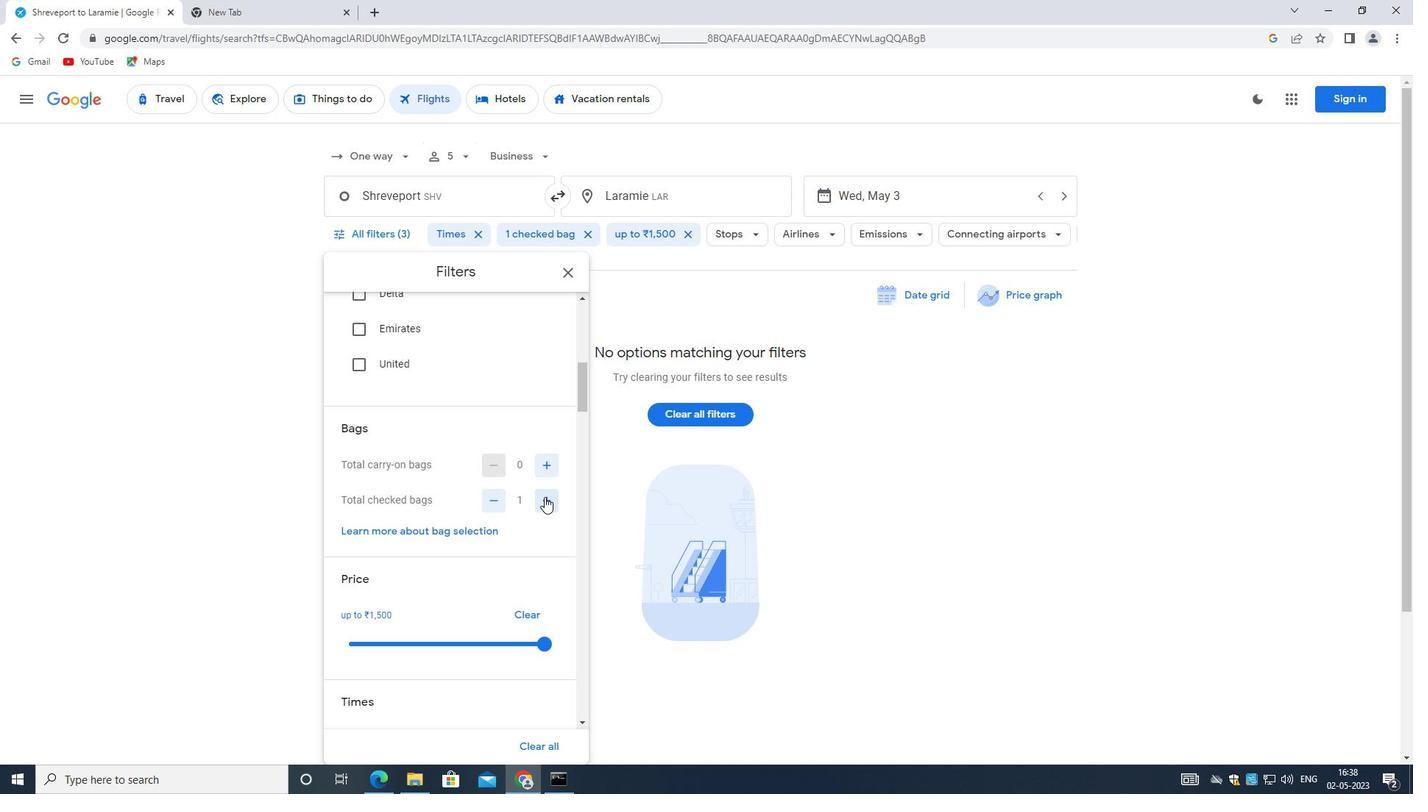 
Action: Mouse pressed left at (544, 496)
Screenshot: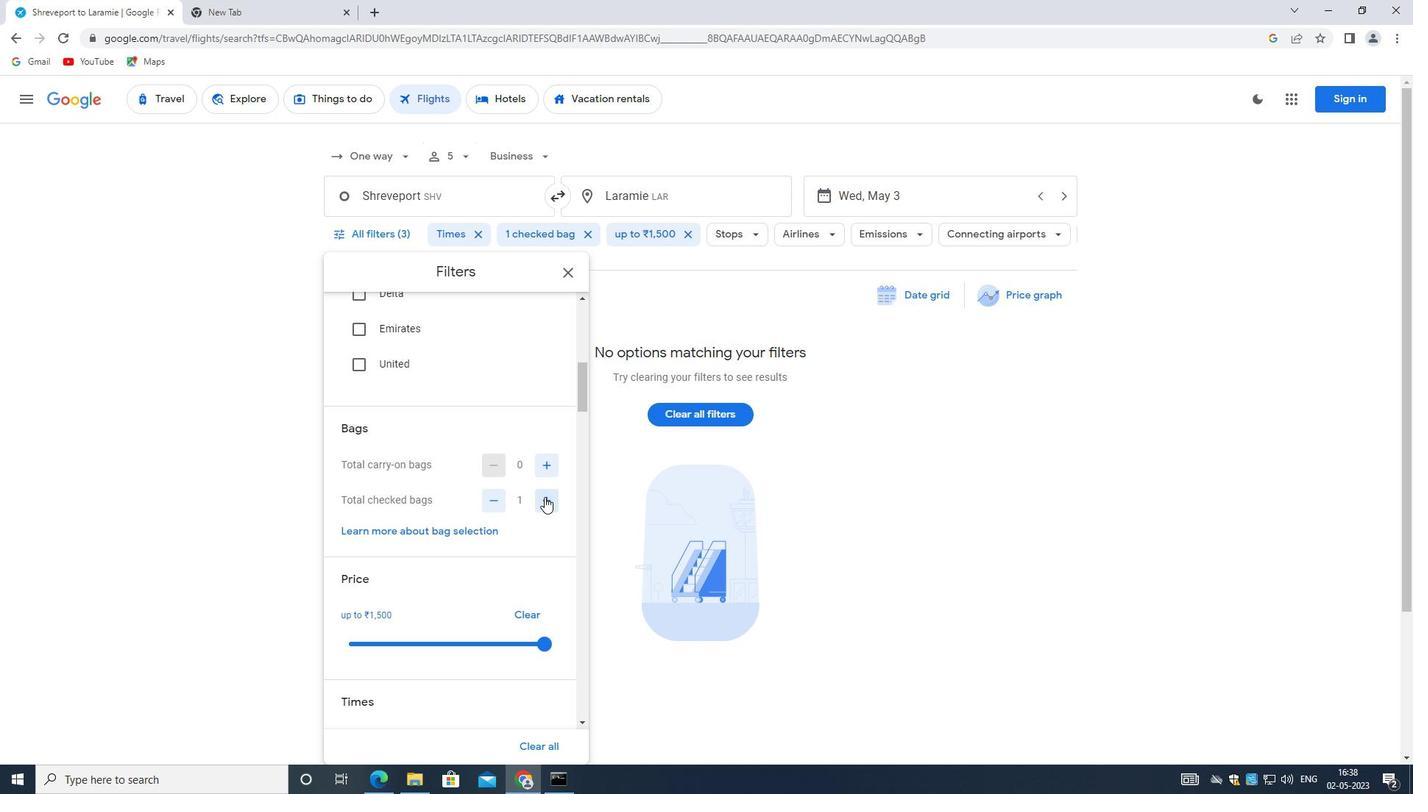 
Action: Mouse moved to (516, 506)
Screenshot: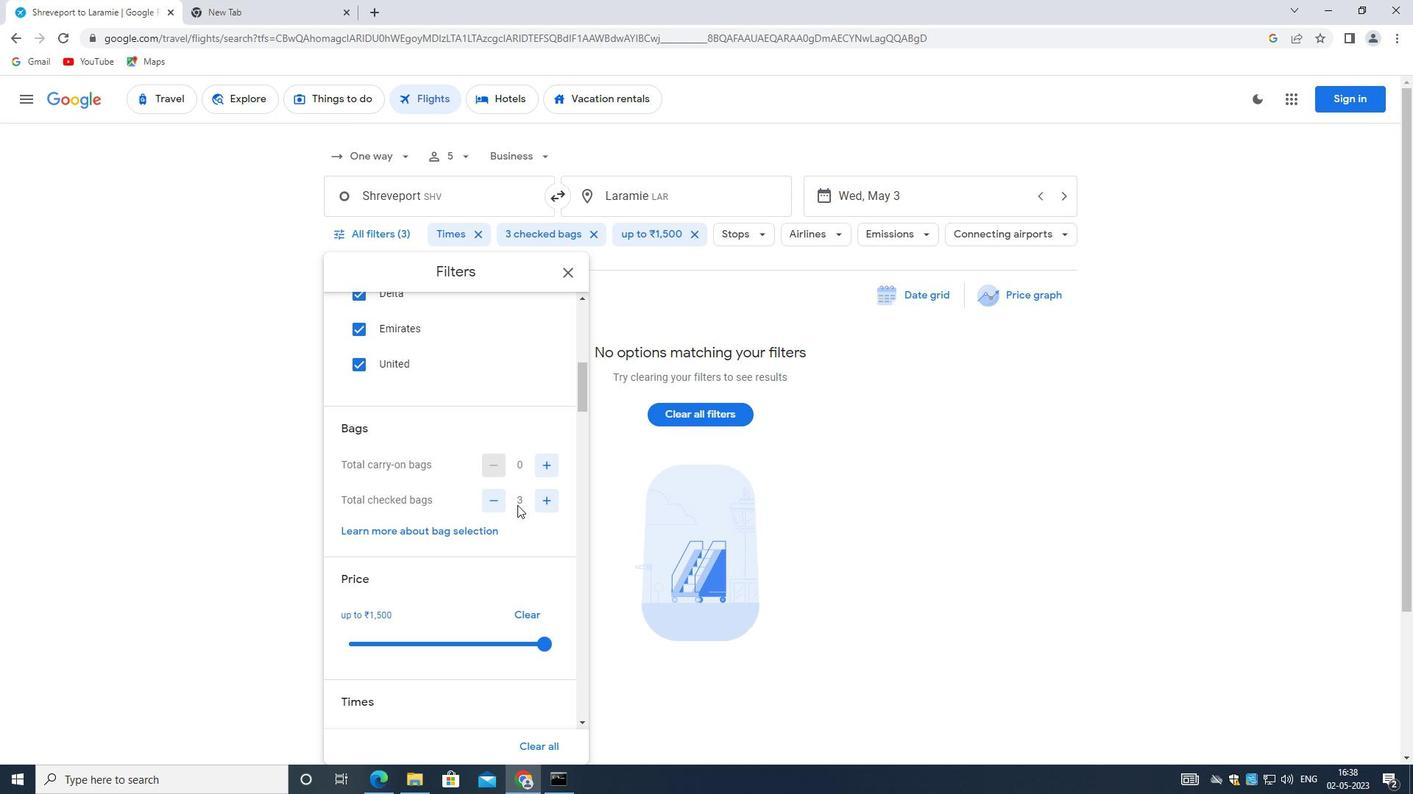 
Action: Mouse scrolled (516, 505) with delta (0, 0)
Screenshot: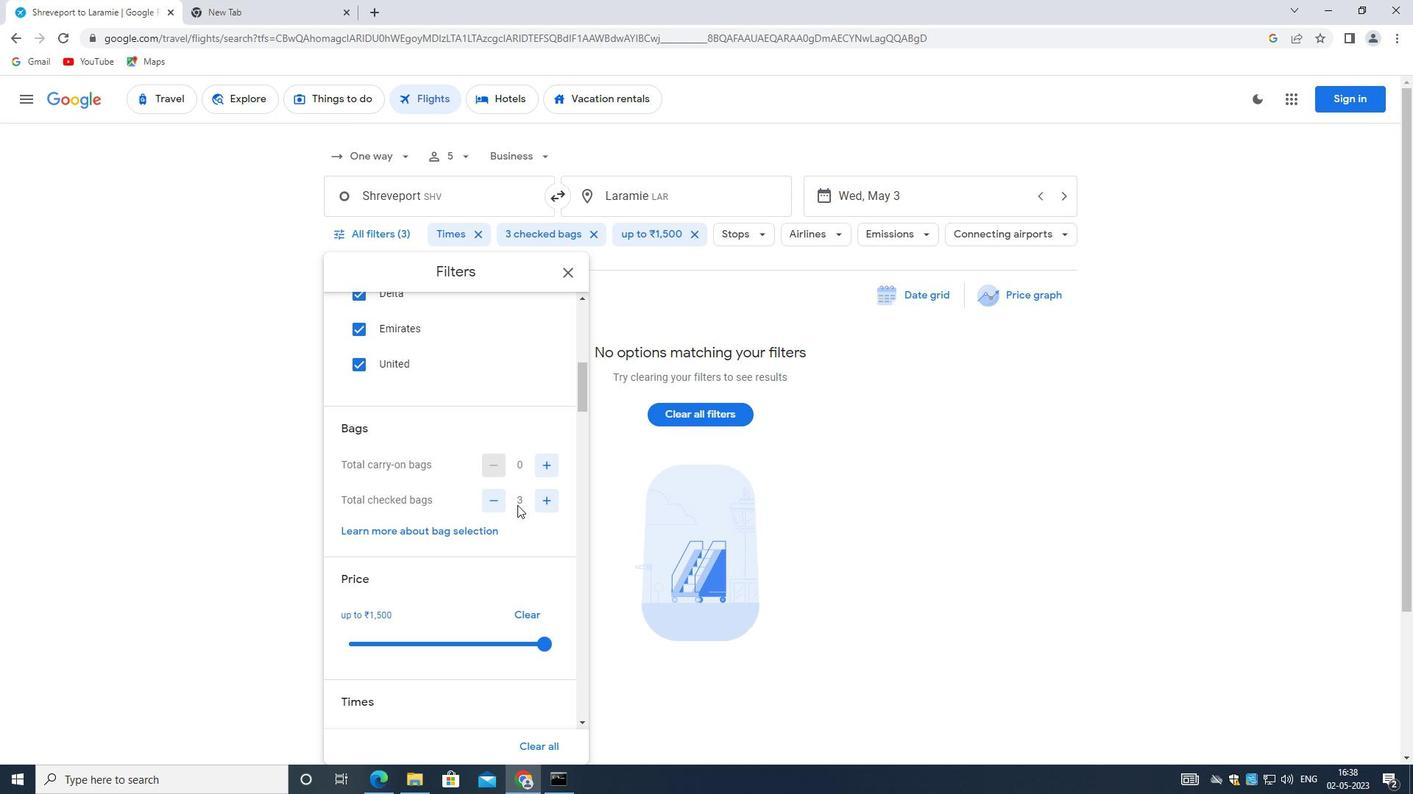
Action: Mouse moved to (513, 507)
Screenshot: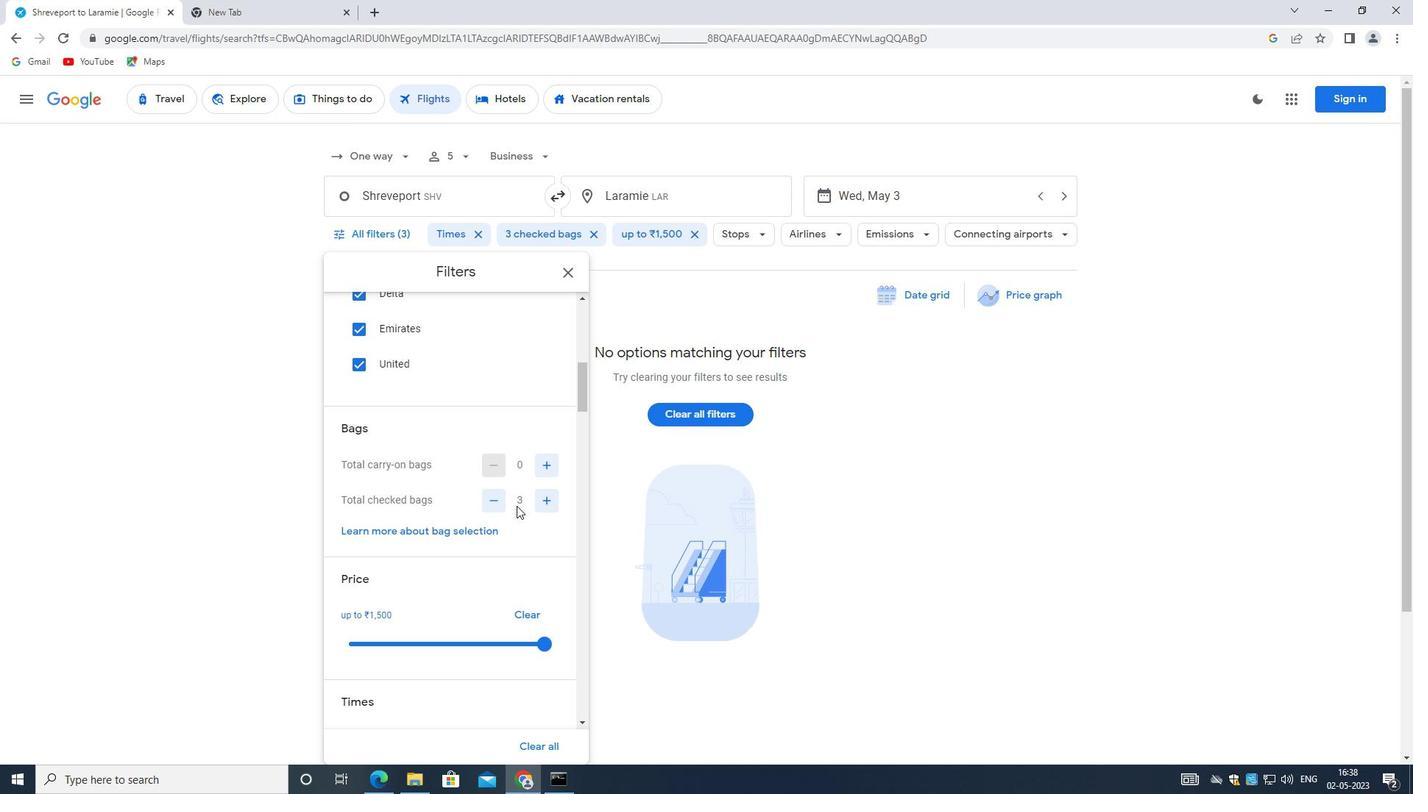 
Action: Mouse scrolled (513, 507) with delta (0, 0)
Screenshot: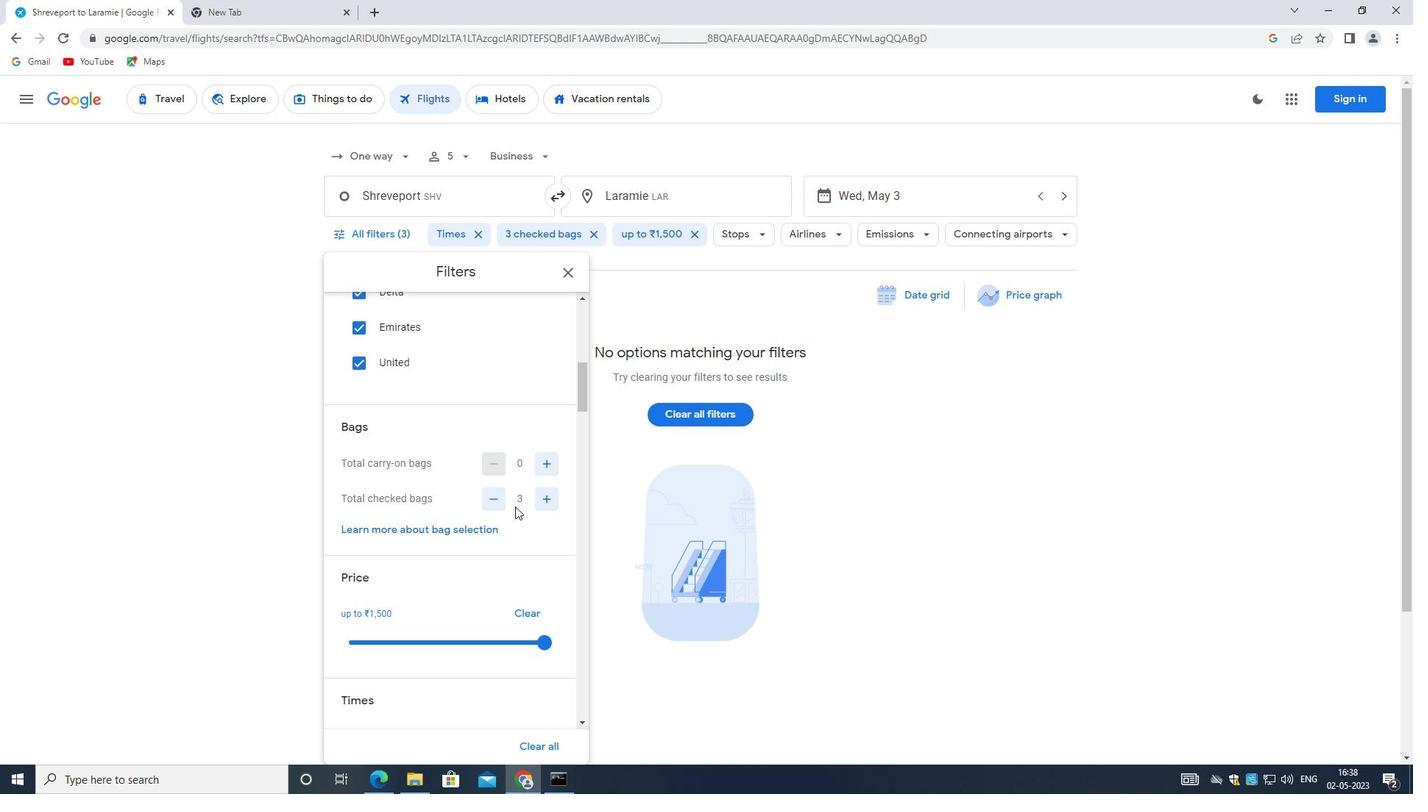 
Action: Mouse scrolled (513, 507) with delta (0, 0)
Screenshot: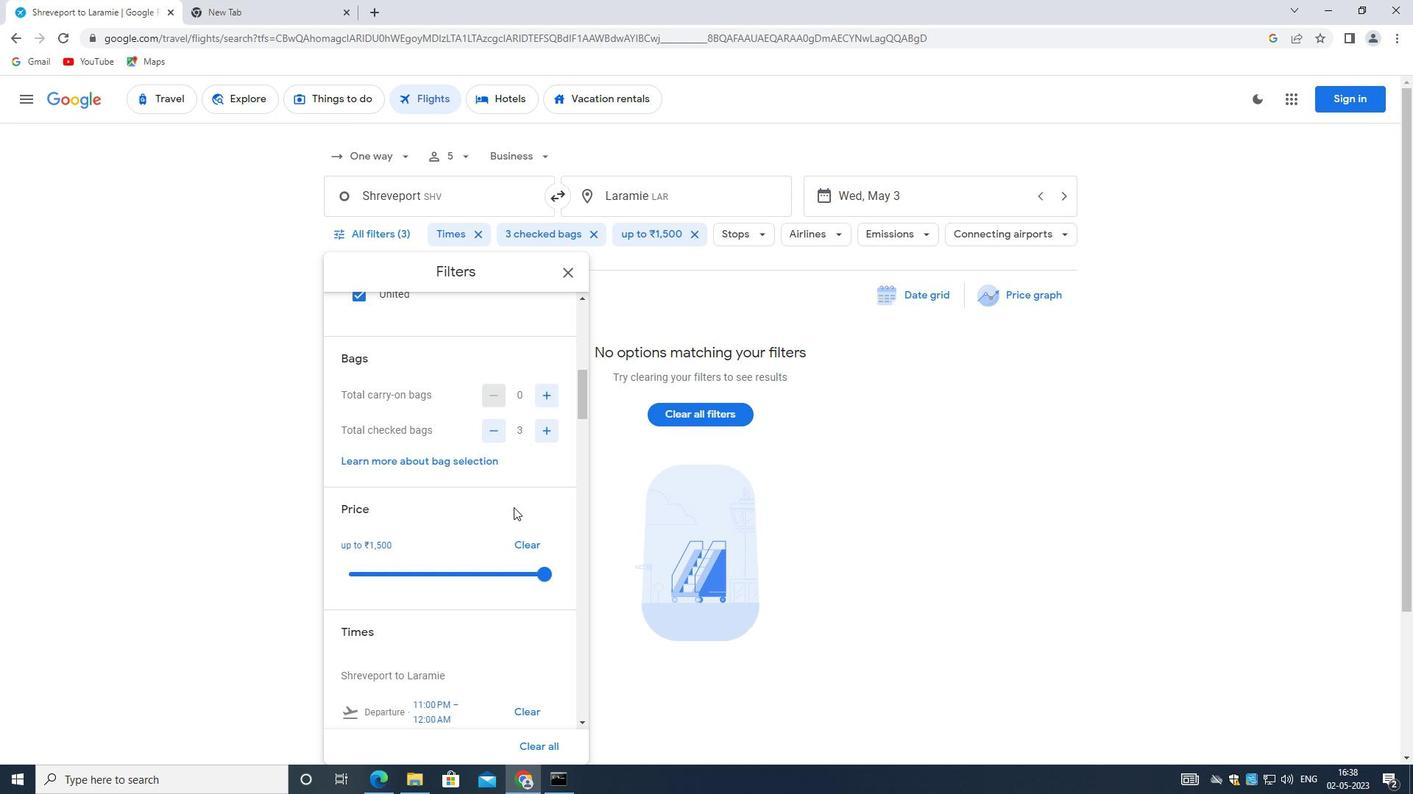 
Action: Mouse scrolled (513, 507) with delta (0, 0)
Screenshot: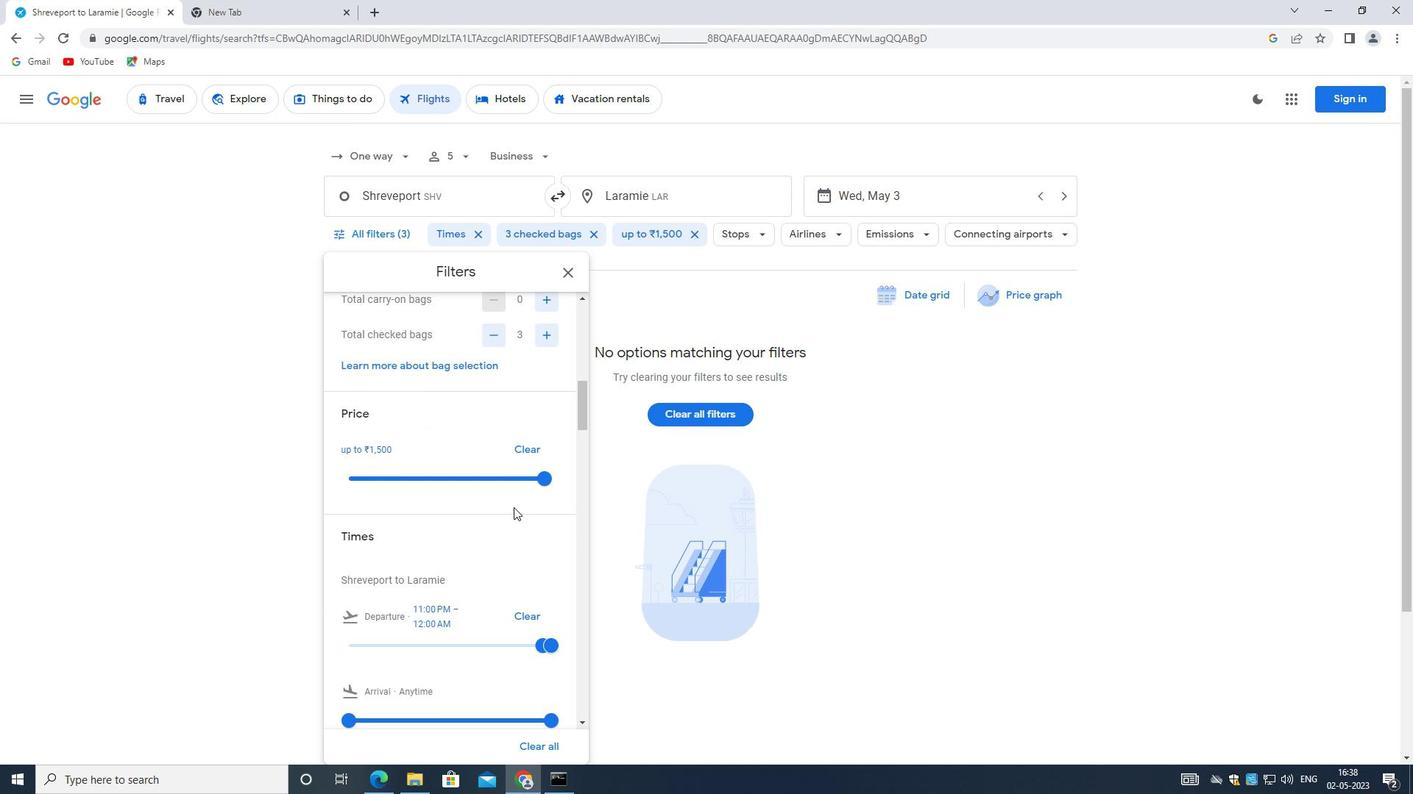 
Action: Mouse moved to (543, 345)
Screenshot: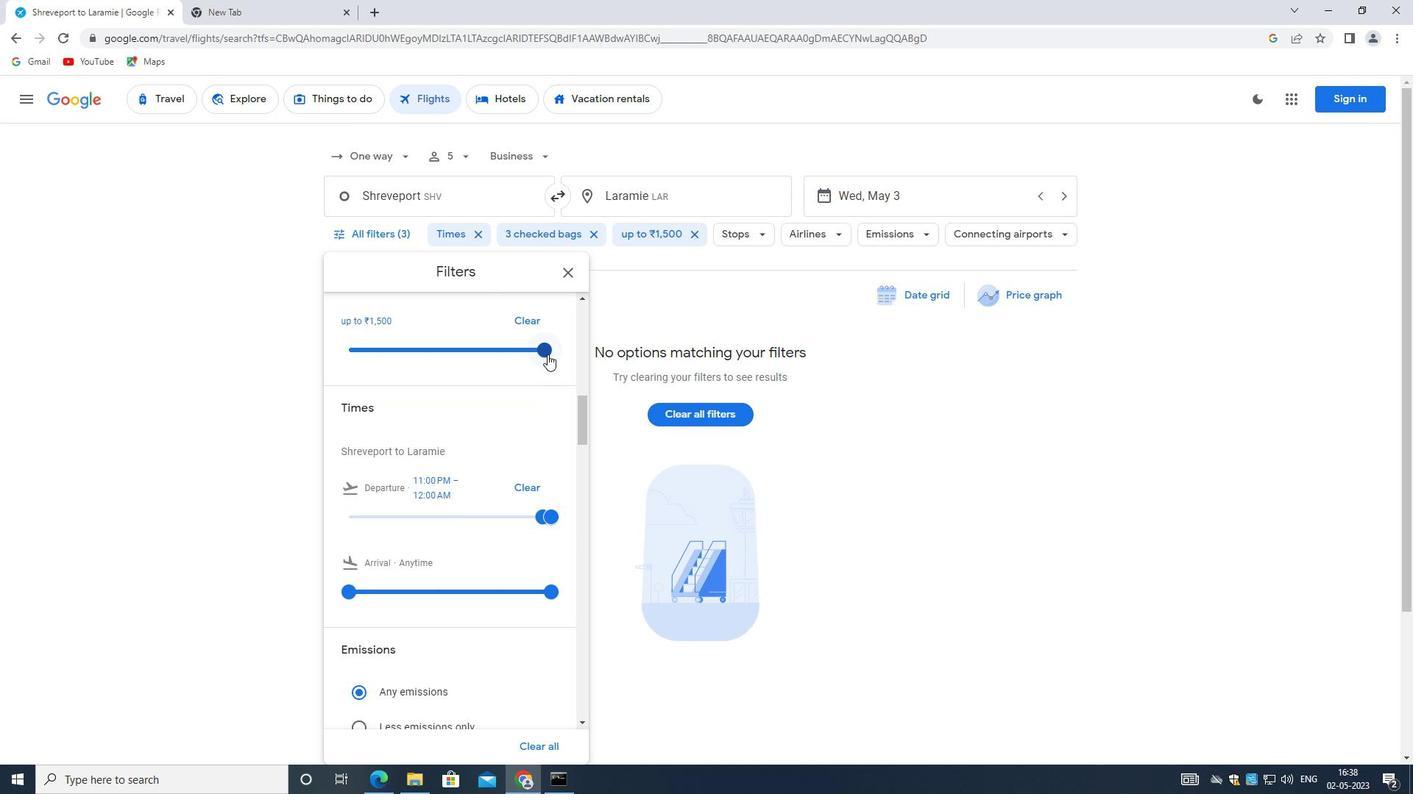 
Action: Mouse pressed left at (543, 345)
Screenshot: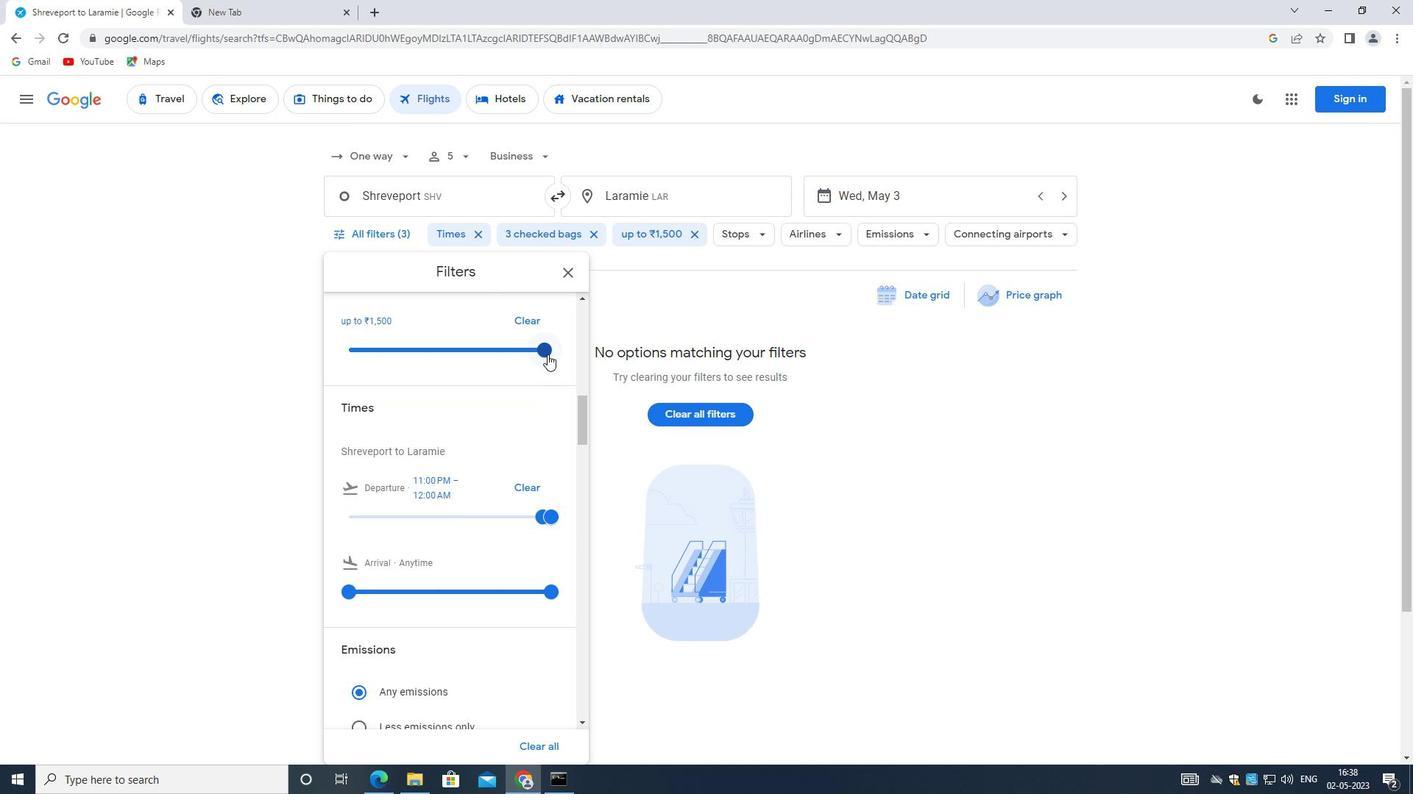 
Action: Mouse moved to (543, 345)
Screenshot: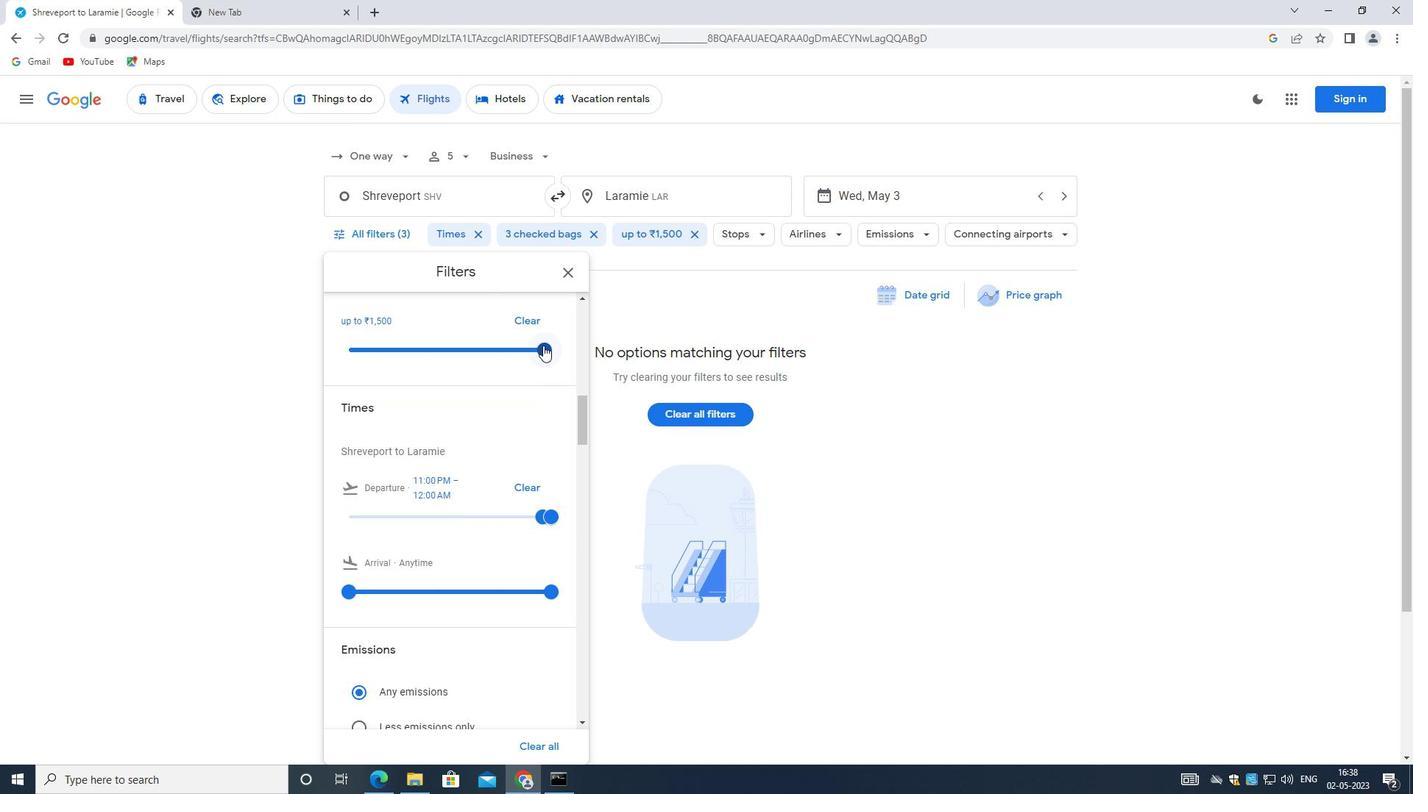 
Action: Mouse pressed left at (543, 345)
Screenshot: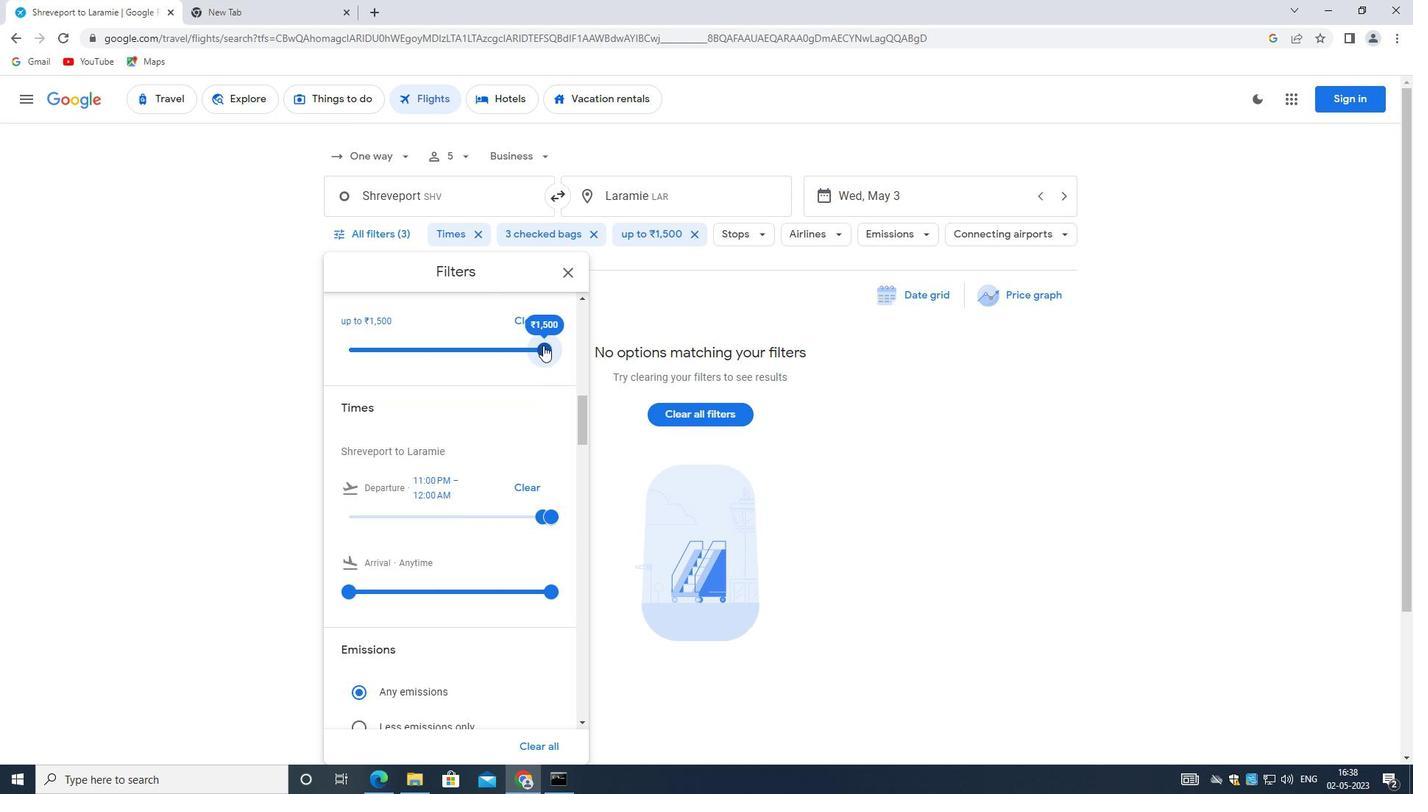 
Action: Mouse pressed left at (543, 345)
Screenshot: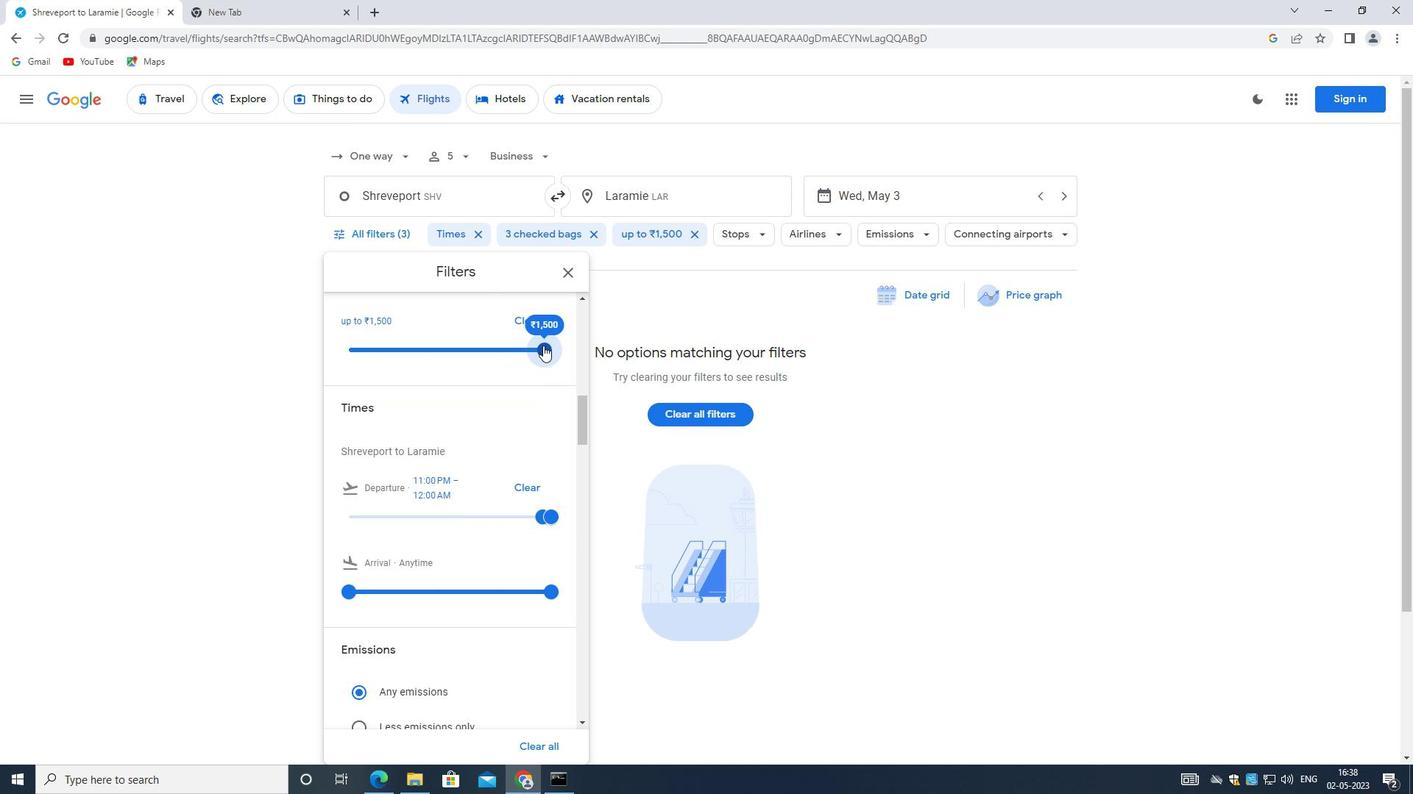 
Action: Mouse pressed left at (543, 345)
Screenshot: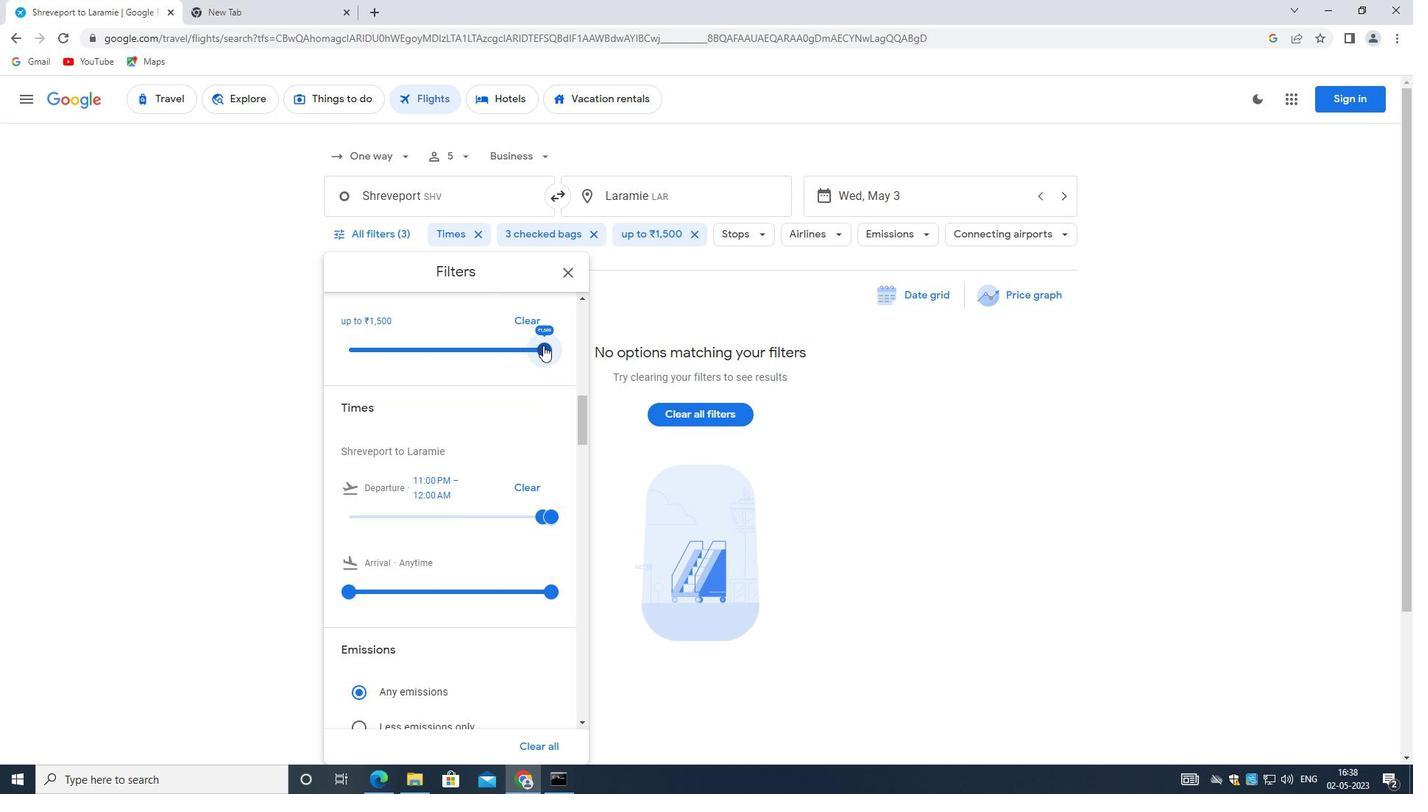 
Action: Mouse pressed left at (543, 345)
Screenshot: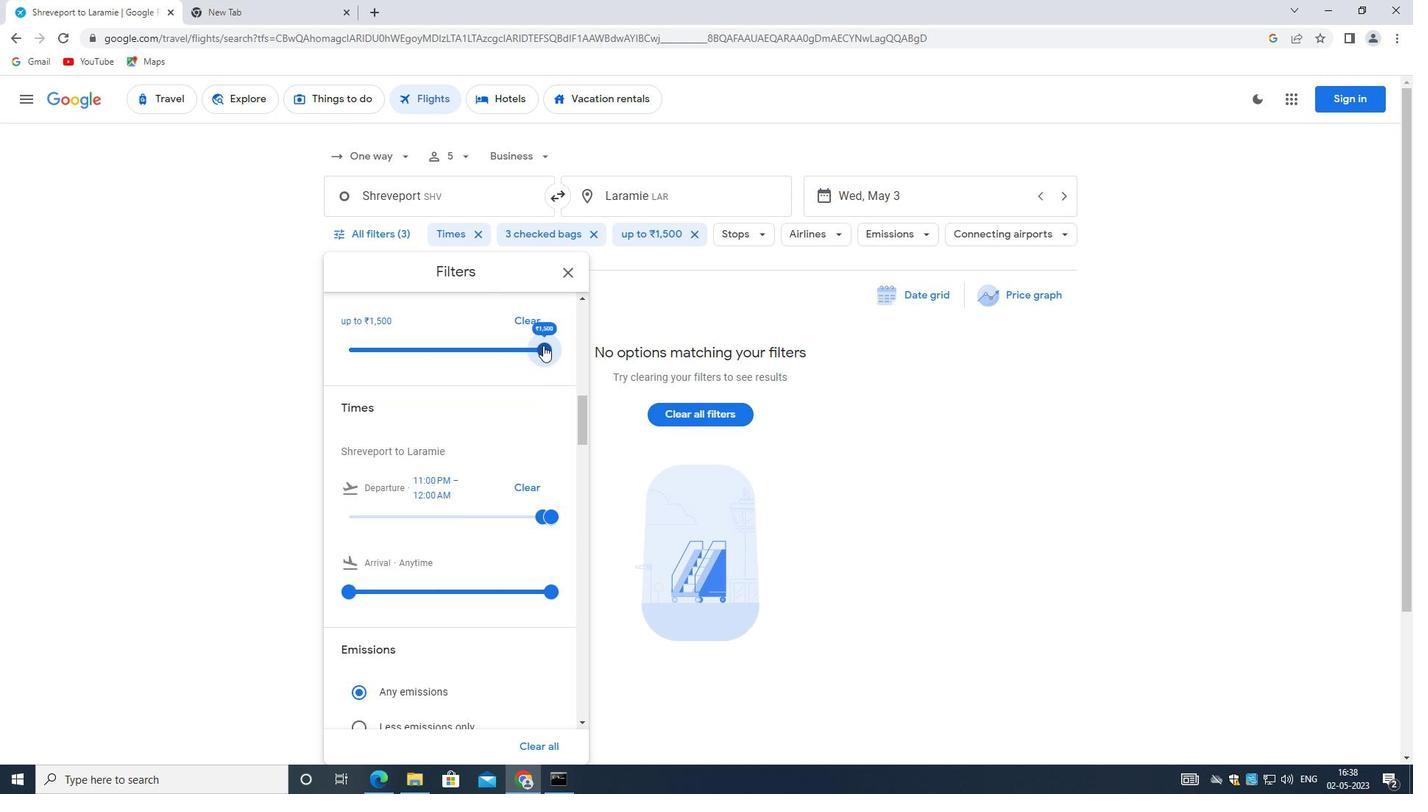 
Action: Mouse pressed left at (543, 345)
Screenshot: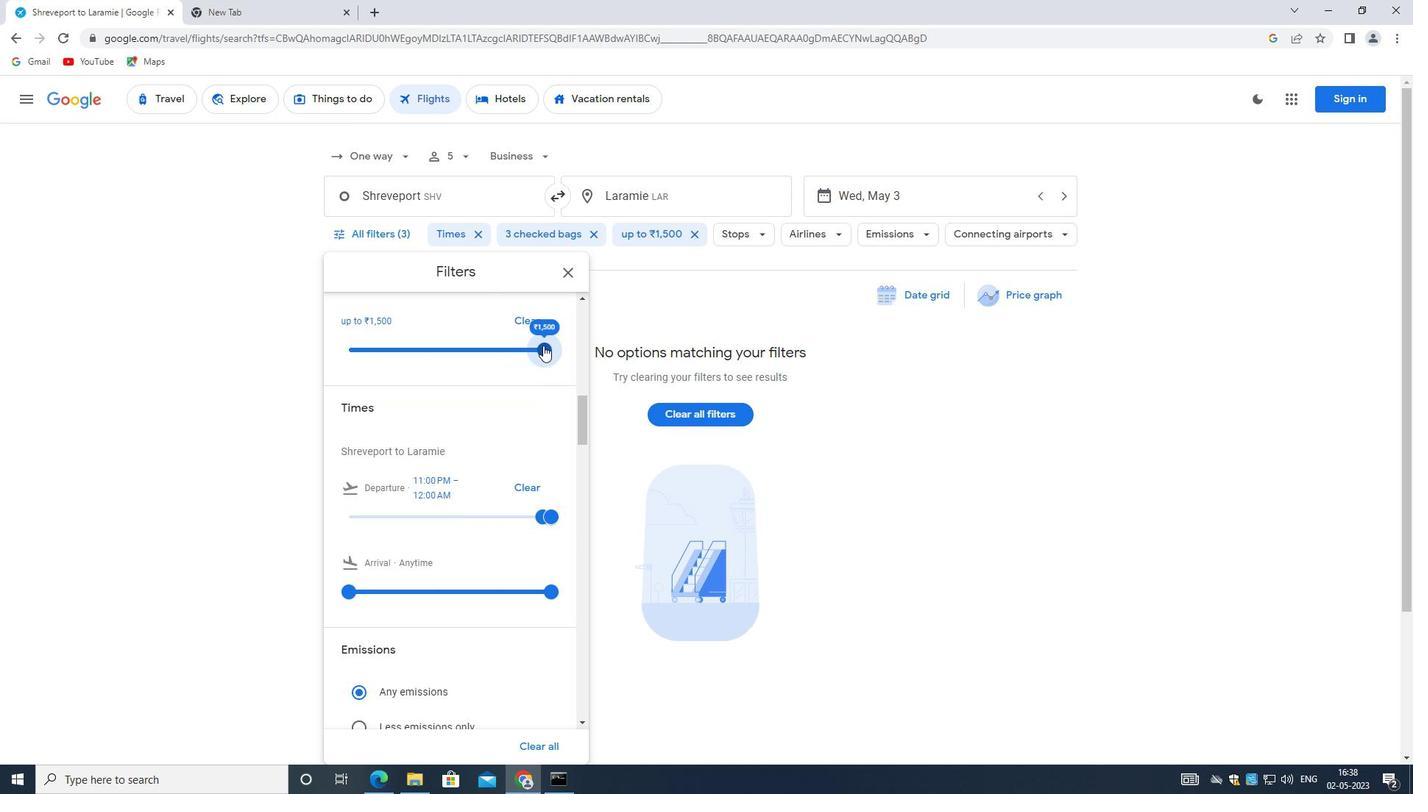 
Action: Mouse moved to (509, 514)
Screenshot: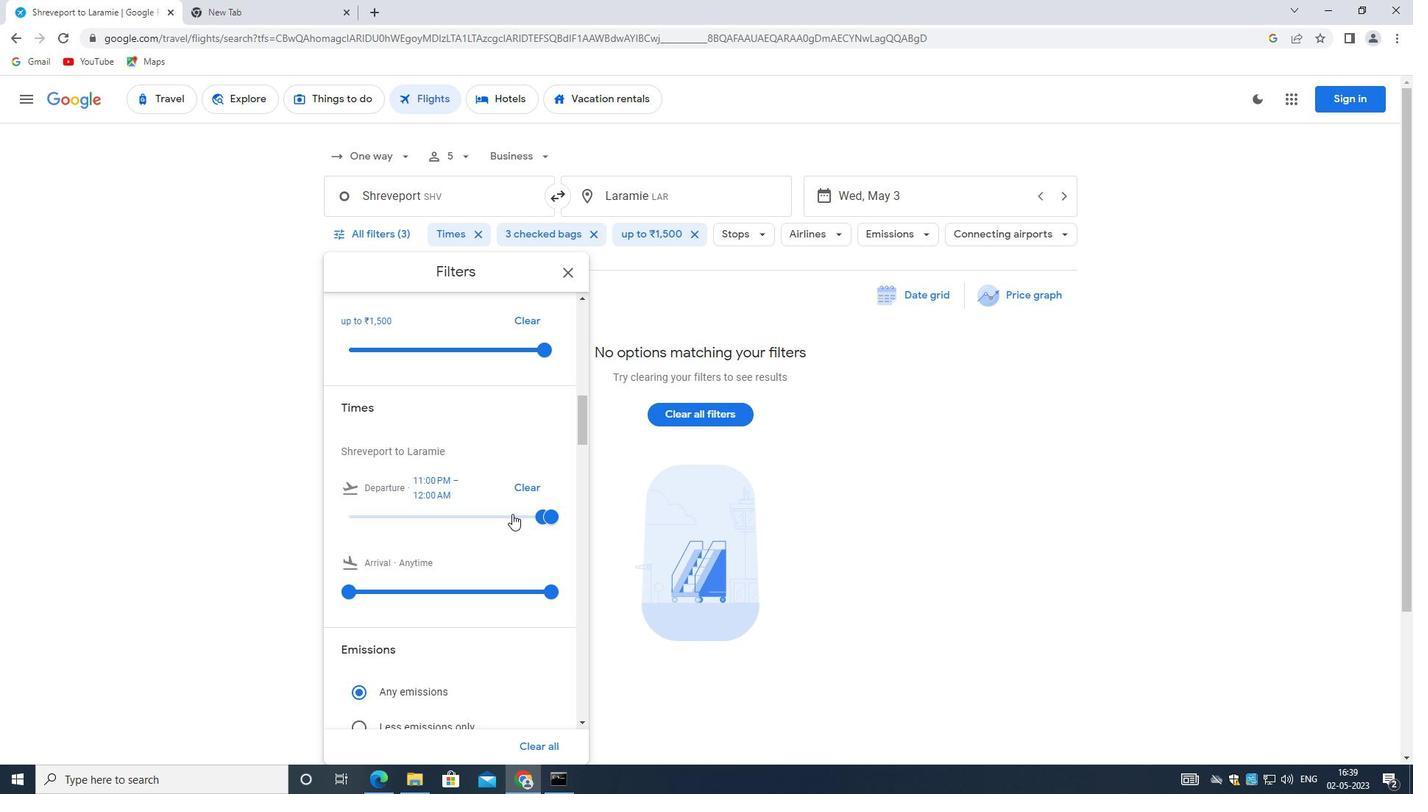 
Action: Mouse pressed left at (509, 514)
Screenshot: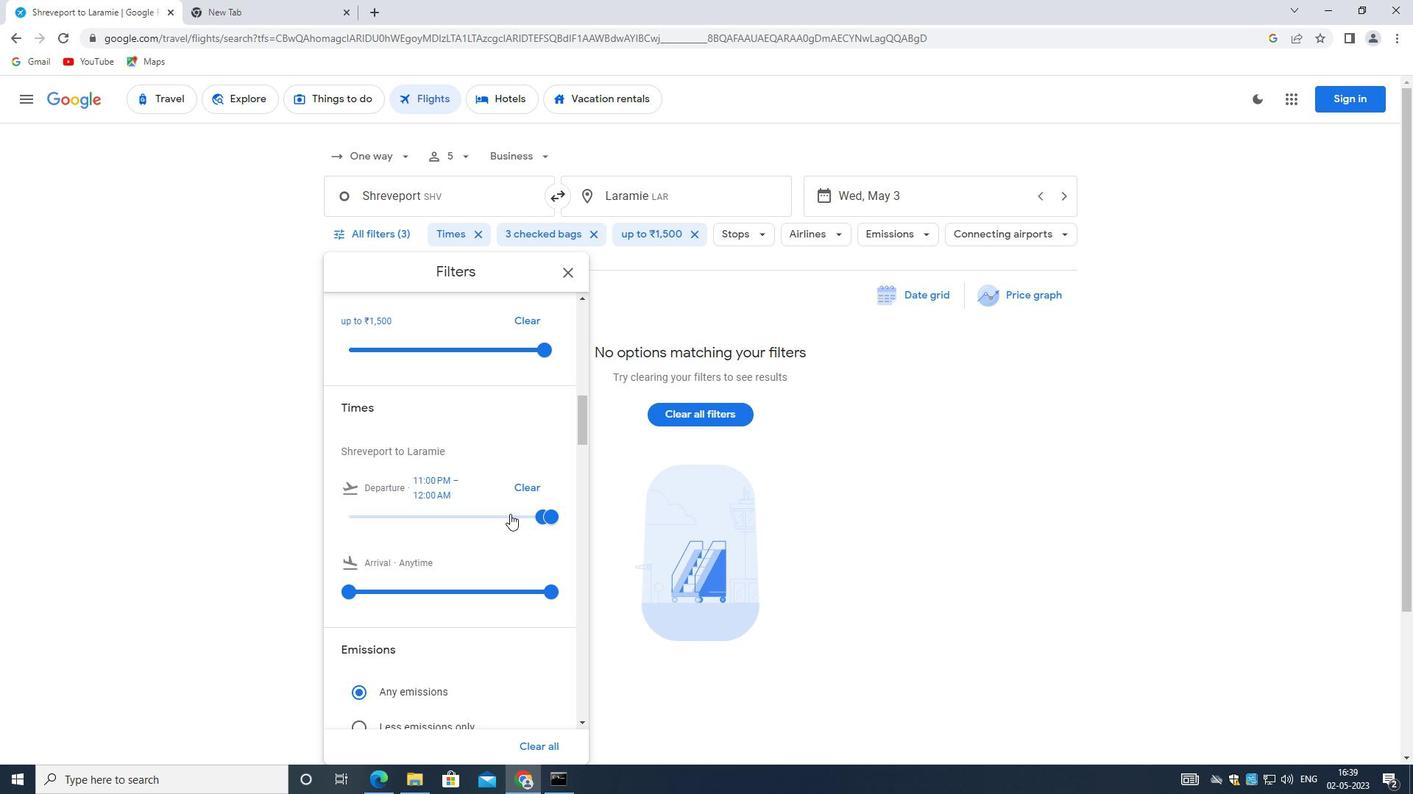 
Action: Mouse moved to (415, 518)
Screenshot: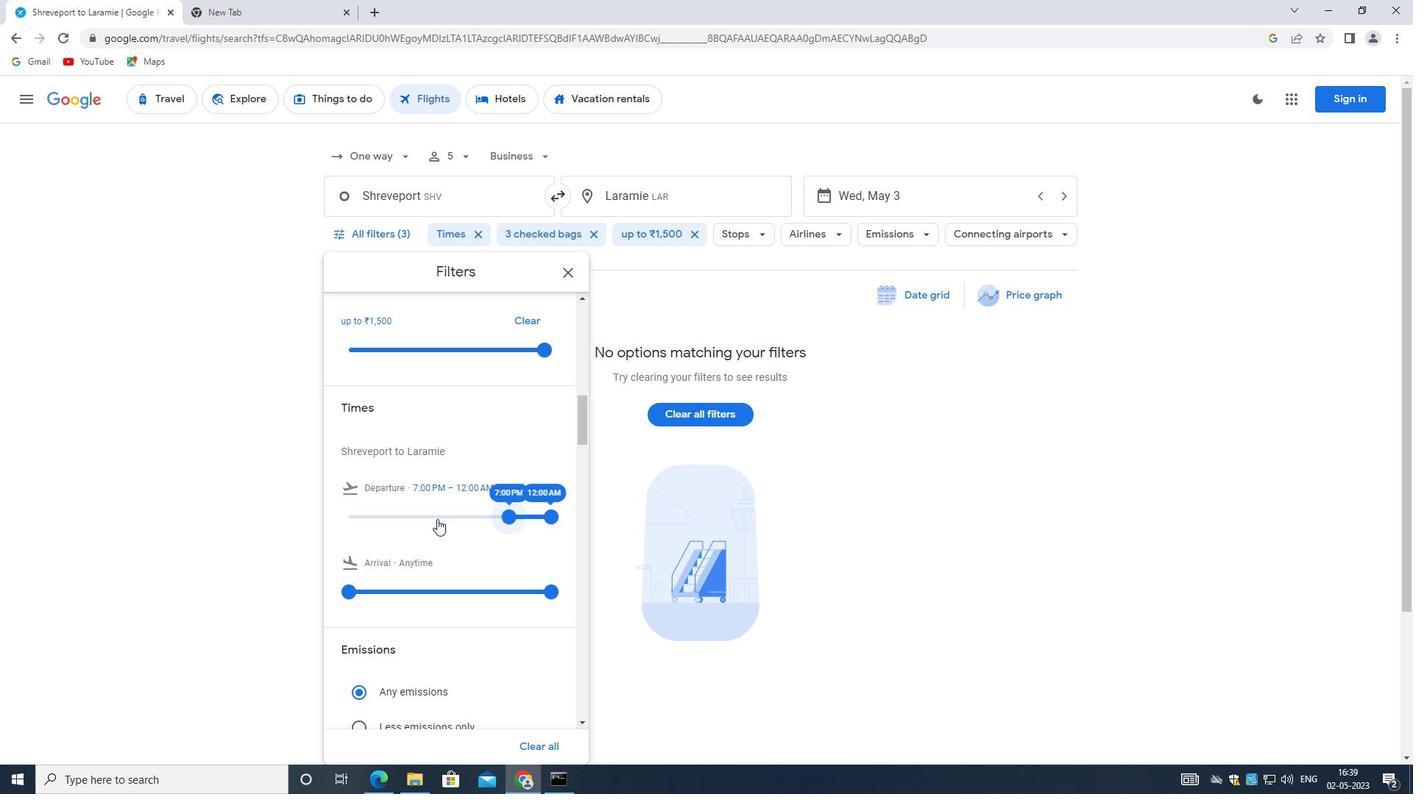 
Action: Mouse pressed left at (415, 518)
Screenshot: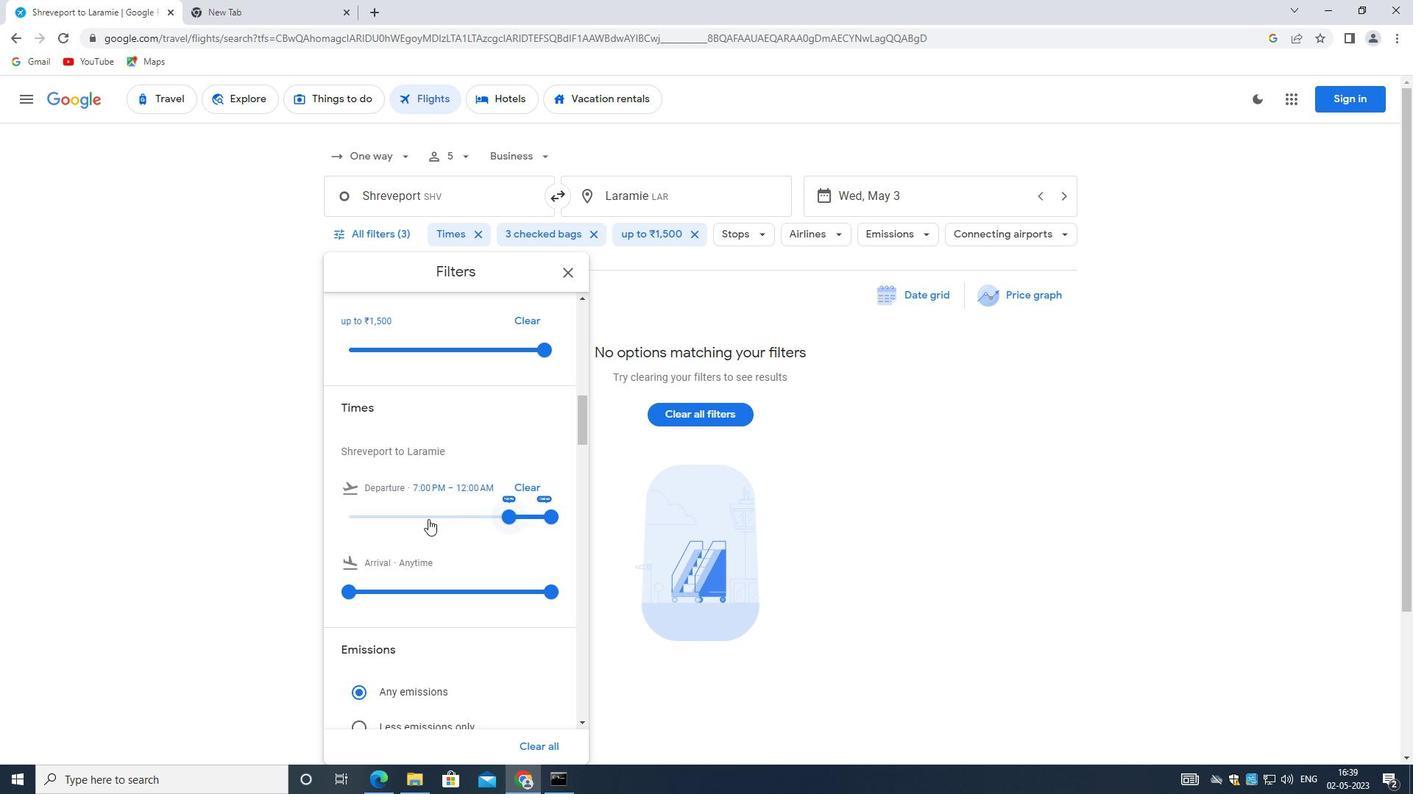 
Action: Mouse moved to (398, 514)
Screenshot: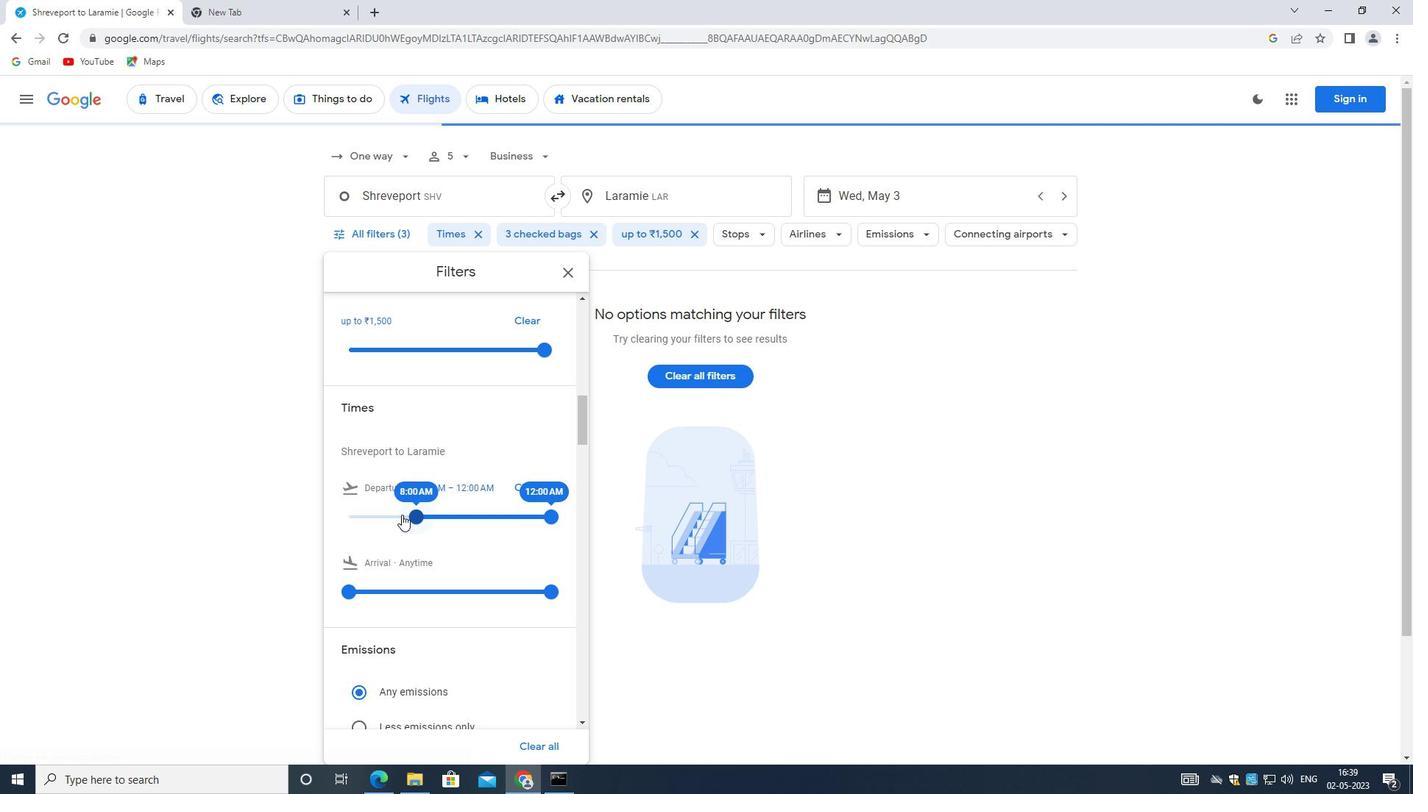 
Action: Mouse pressed left at (398, 514)
Screenshot: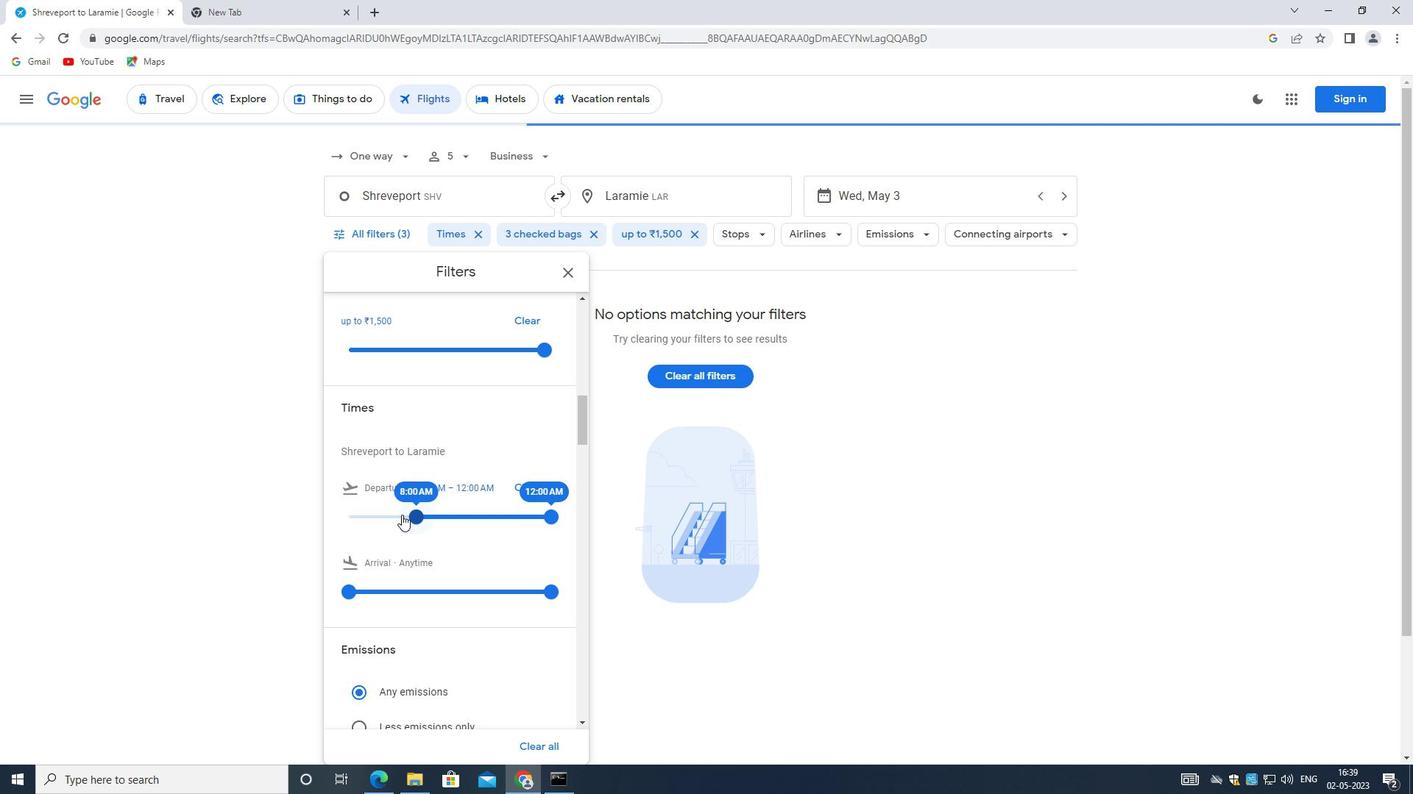 
Action: Mouse moved to (382, 515)
Screenshot: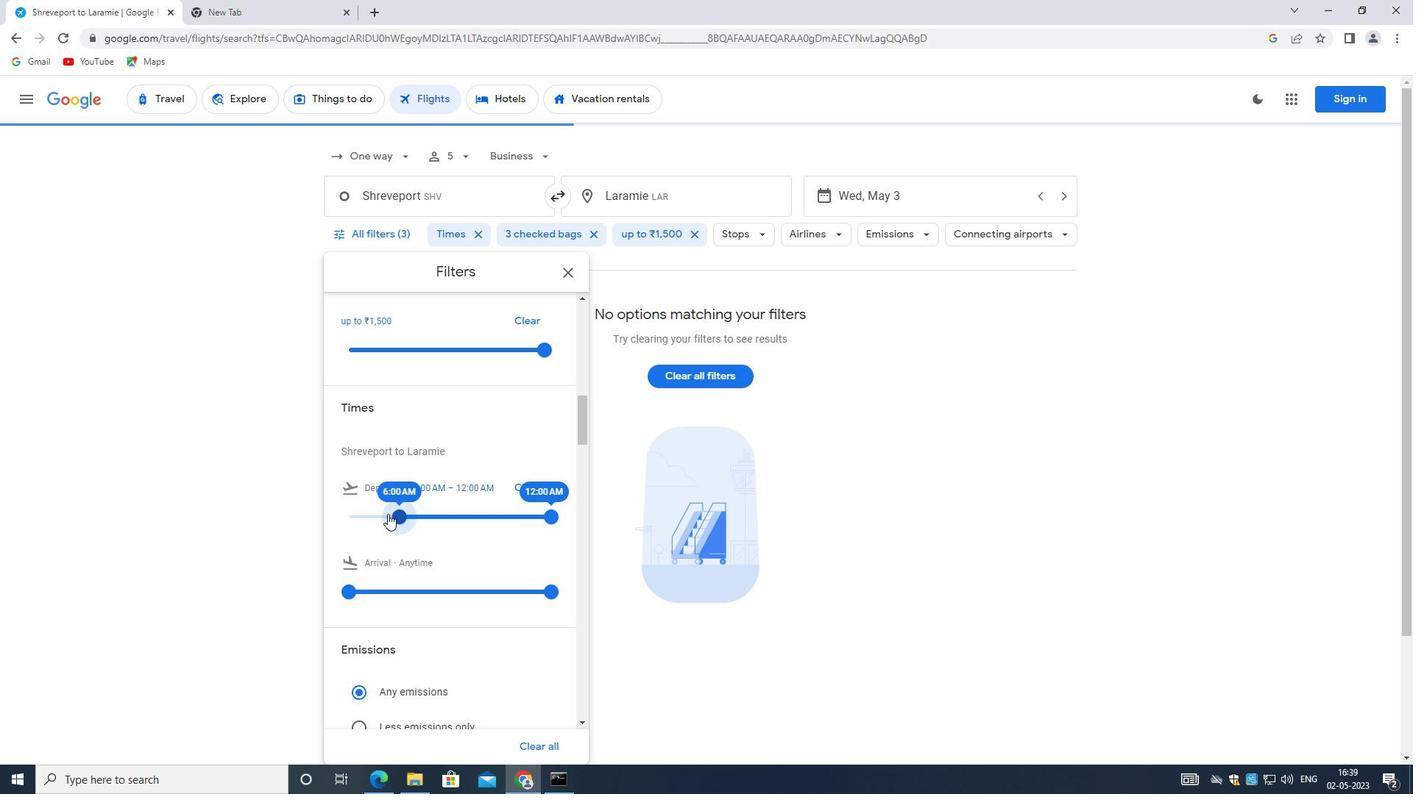 
Action: Mouse pressed left at (382, 515)
Screenshot: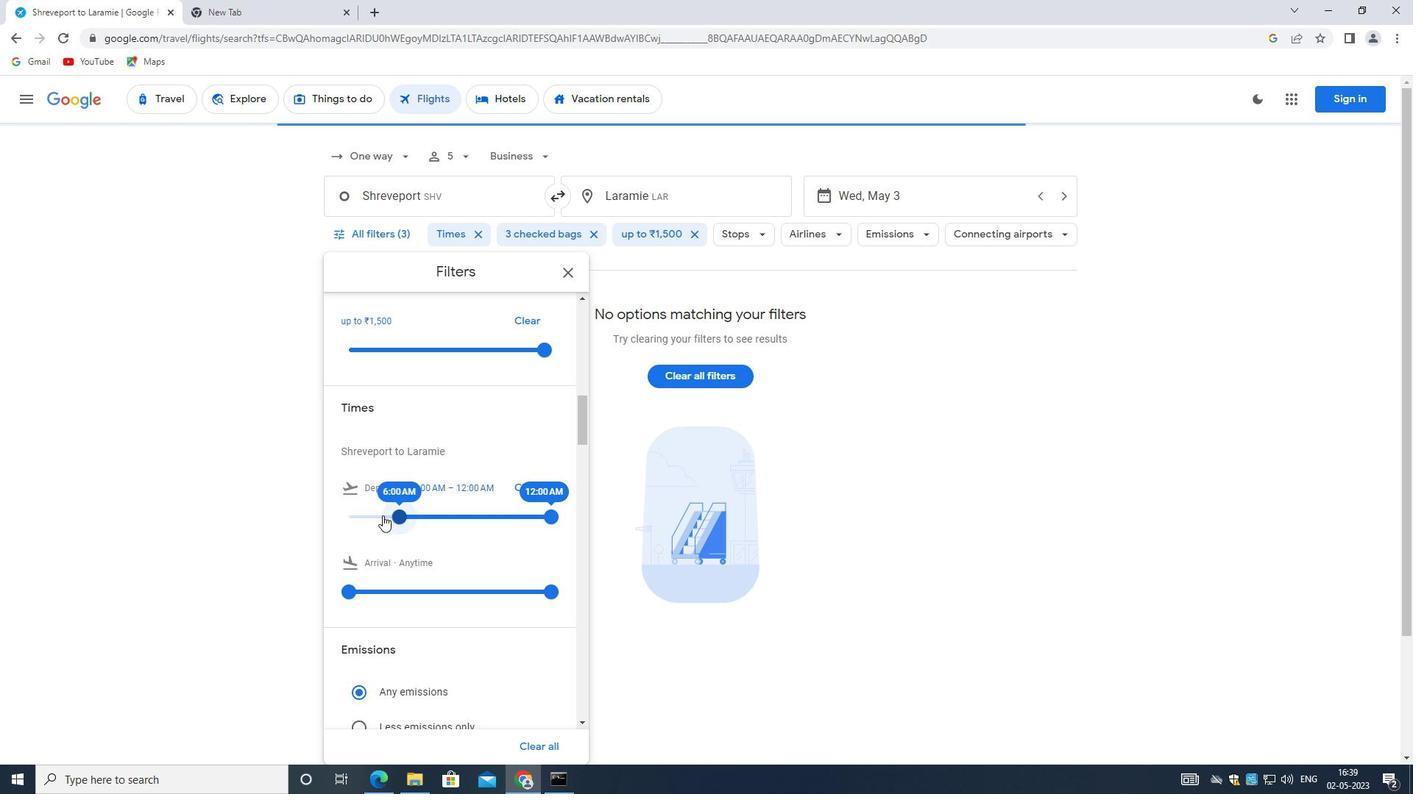 
Action: Mouse moved to (551, 512)
Screenshot: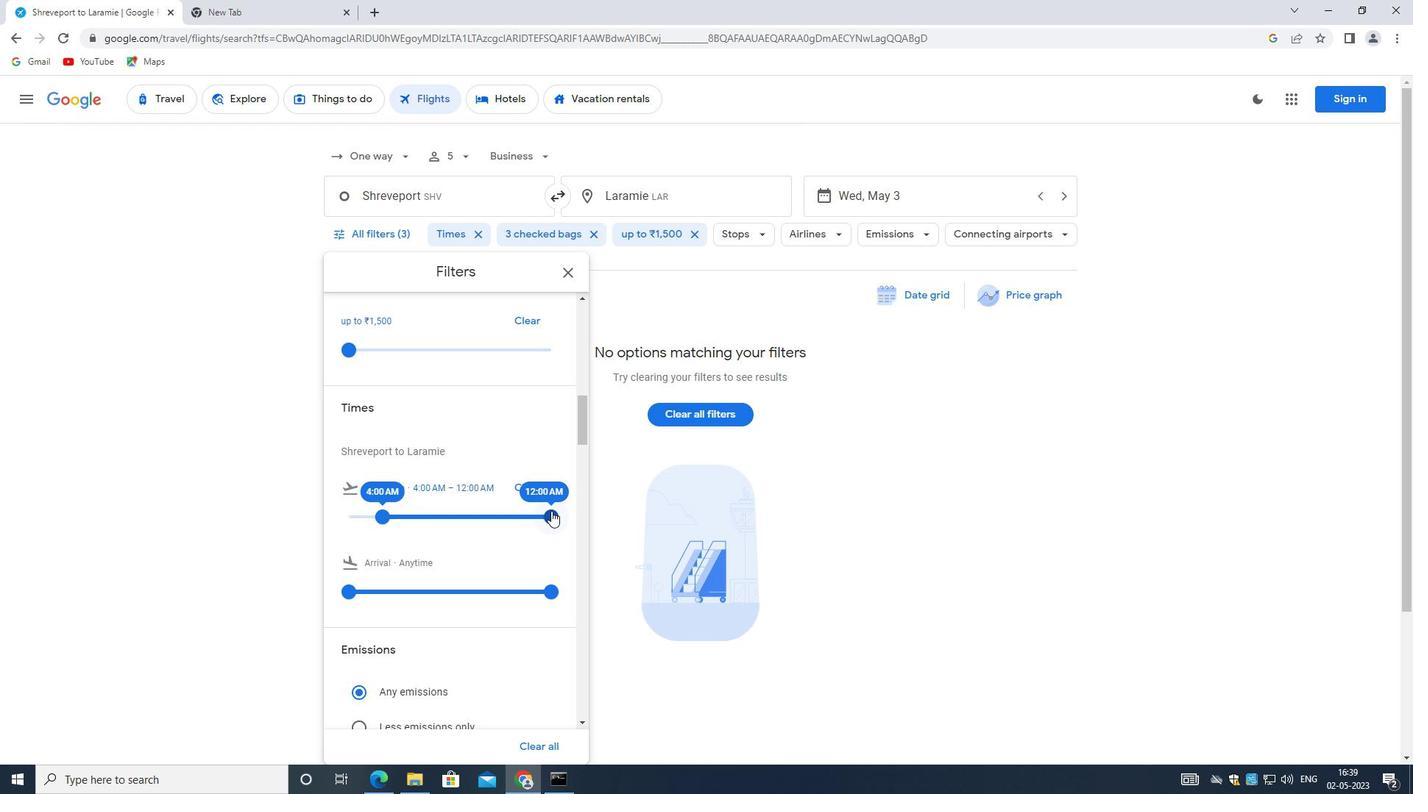 
Action: Mouse pressed left at (551, 512)
Screenshot: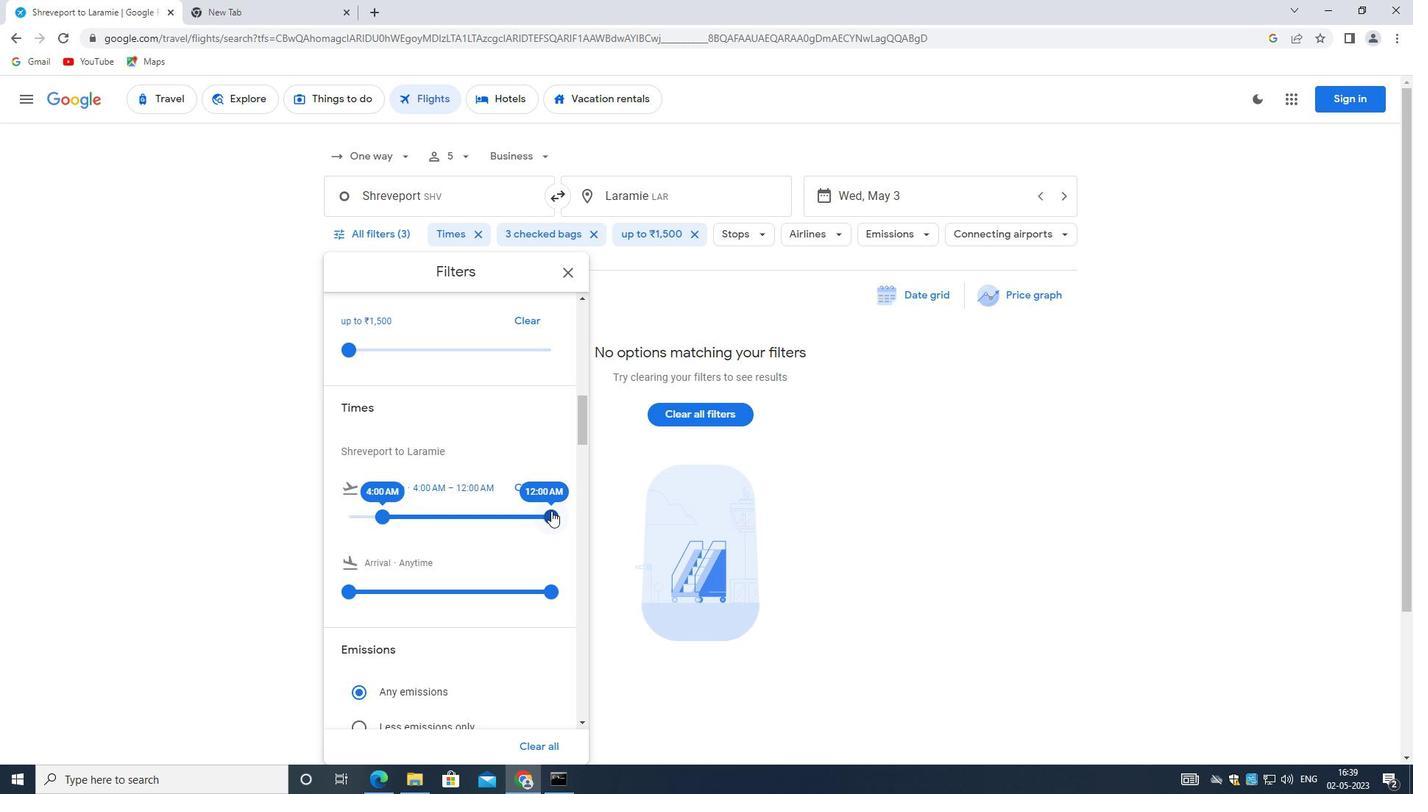 
Action: Mouse moved to (437, 529)
Screenshot: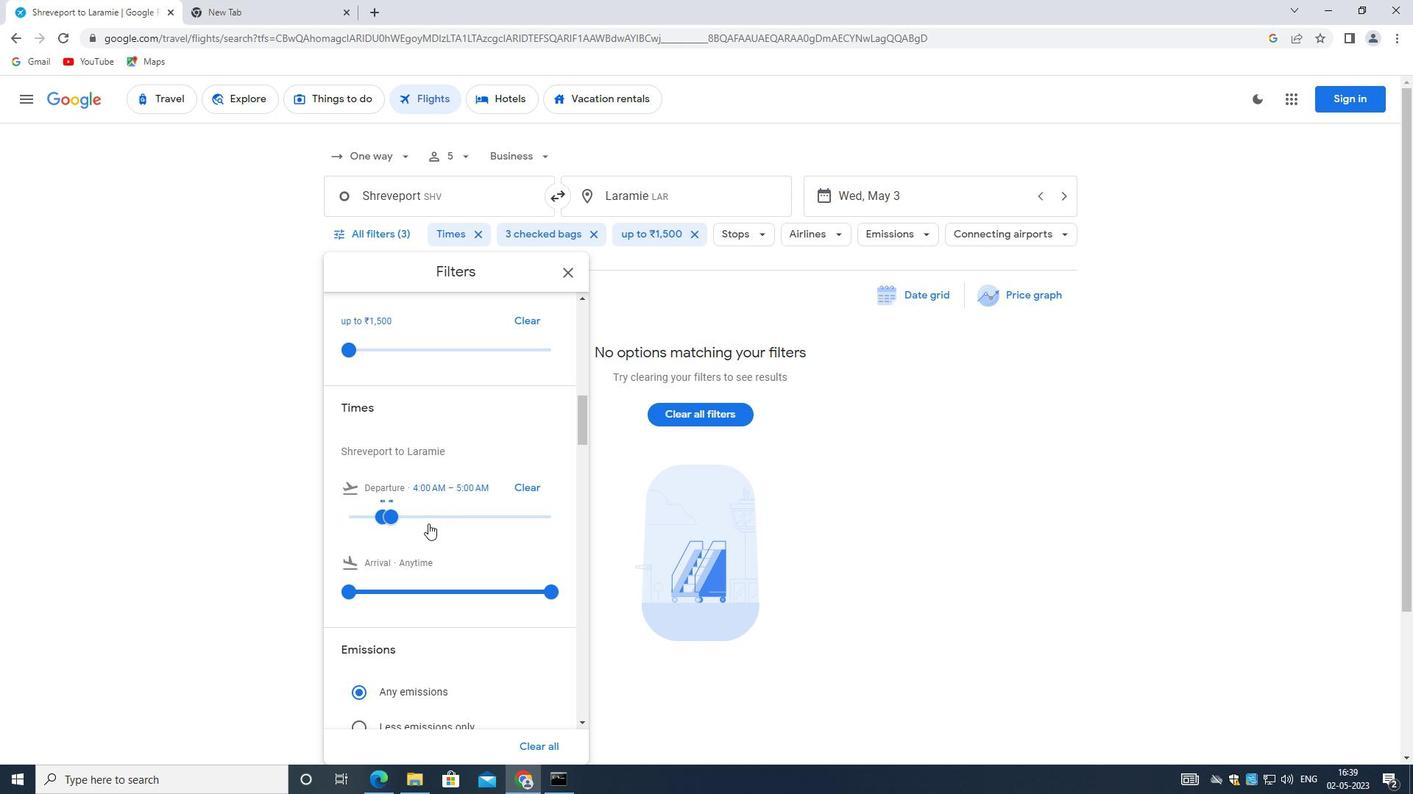 
Action: Mouse scrolled (437, 528) with delta (0, 0)
Screenshot: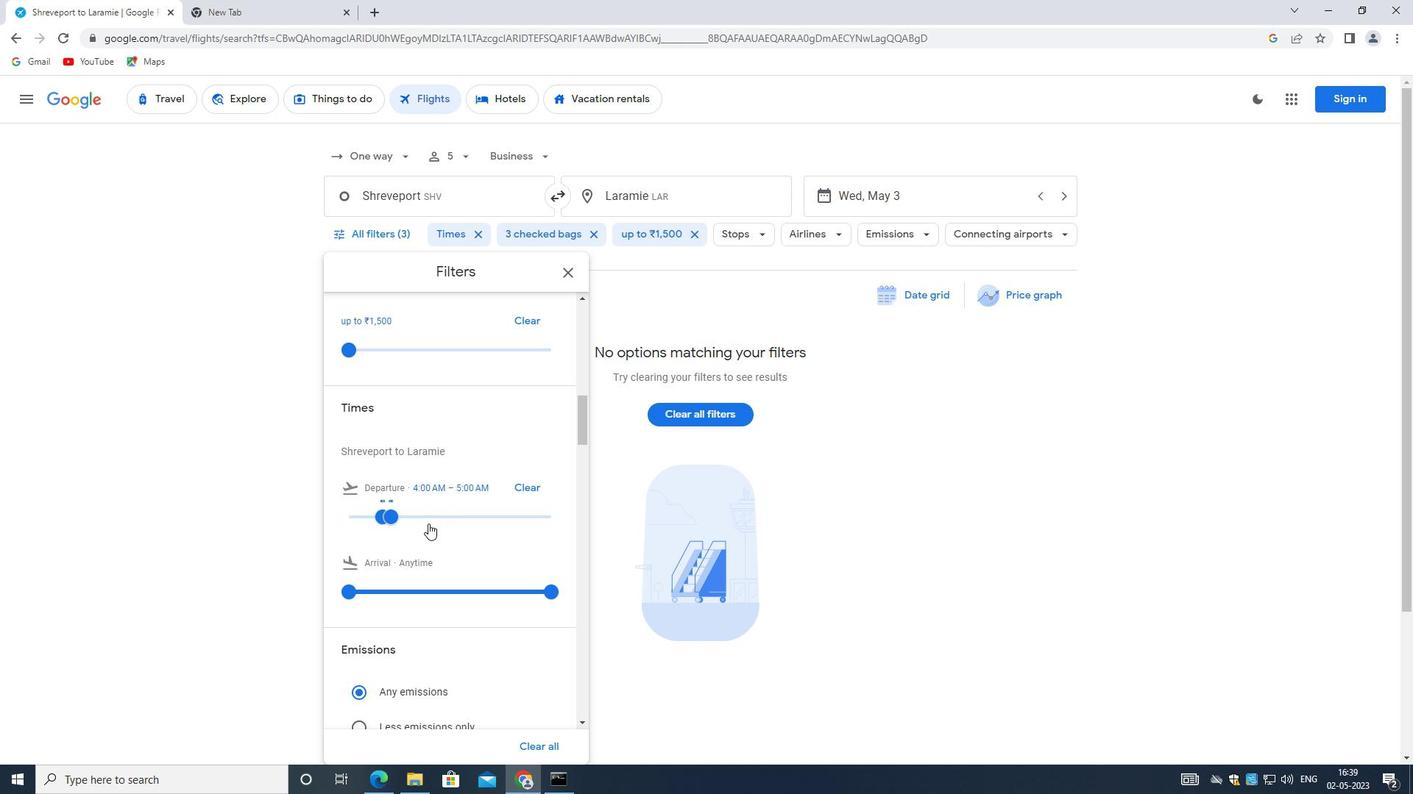 
Action: Mouse moved to (437, 529)
Screenshot: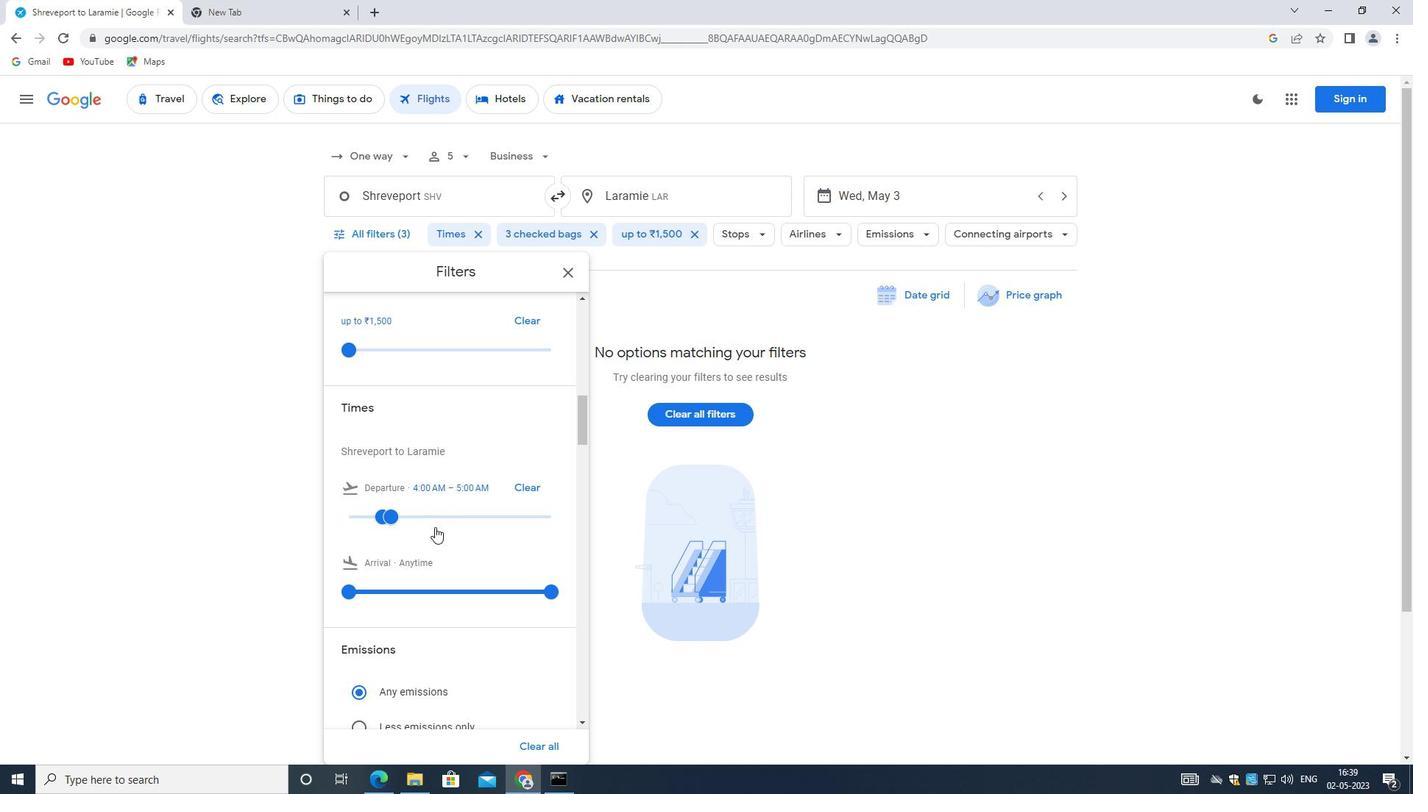 
Action: Mouse scrolled (437, 529) with delta (0, 0)
Screenshot: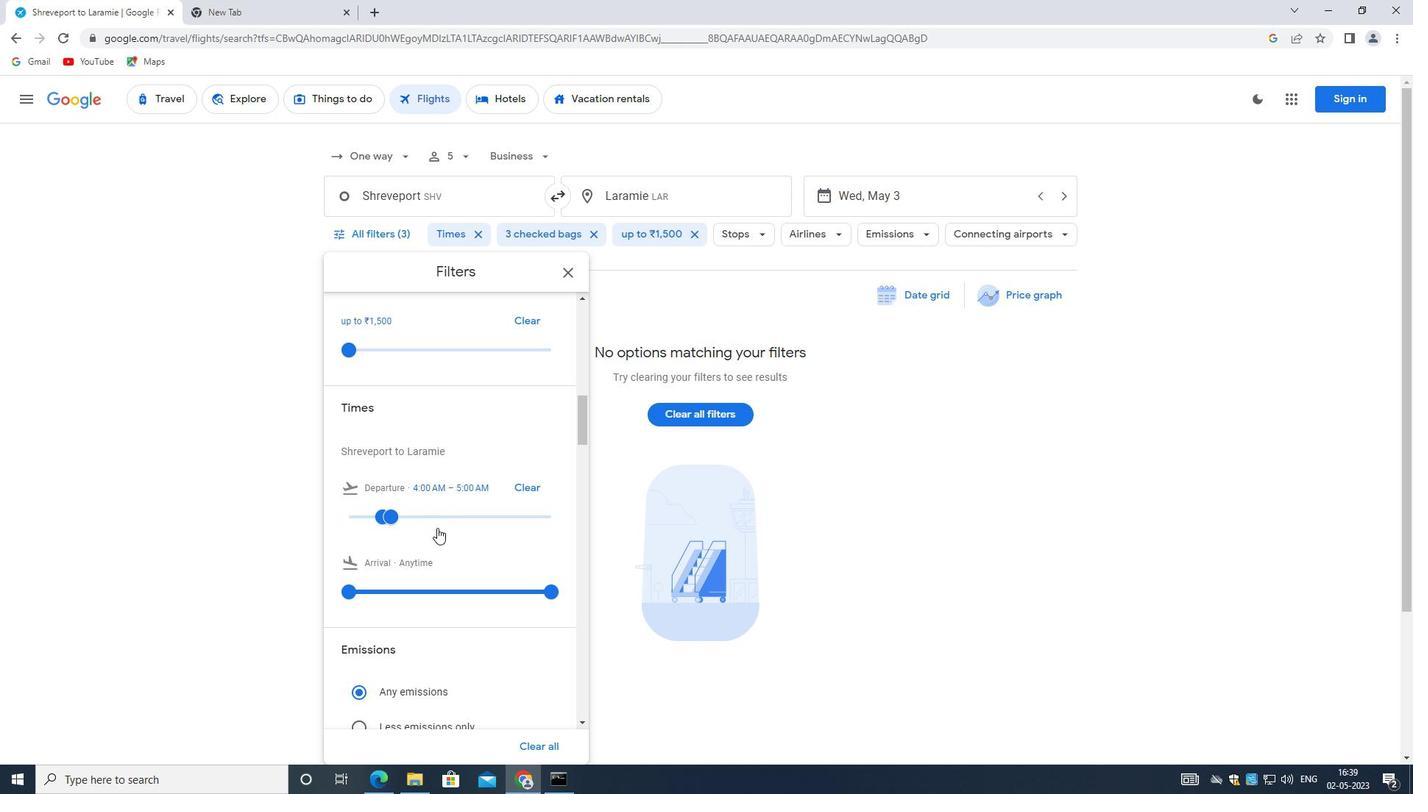 
Action: Mouse moved to (437, 533)
Screenshot: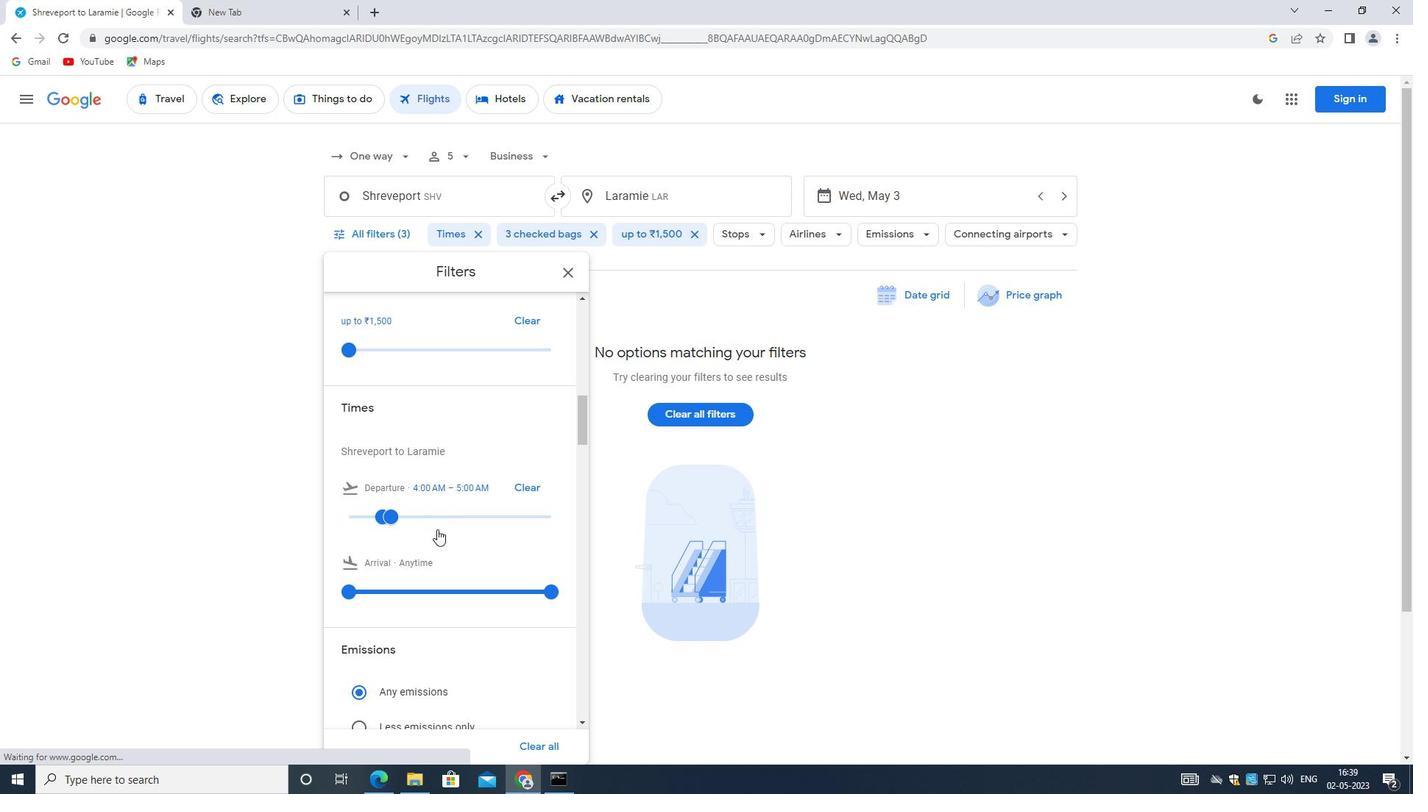 
Action: Mouse scrolled (437, 532) with delta (0, 0)
Screenshot: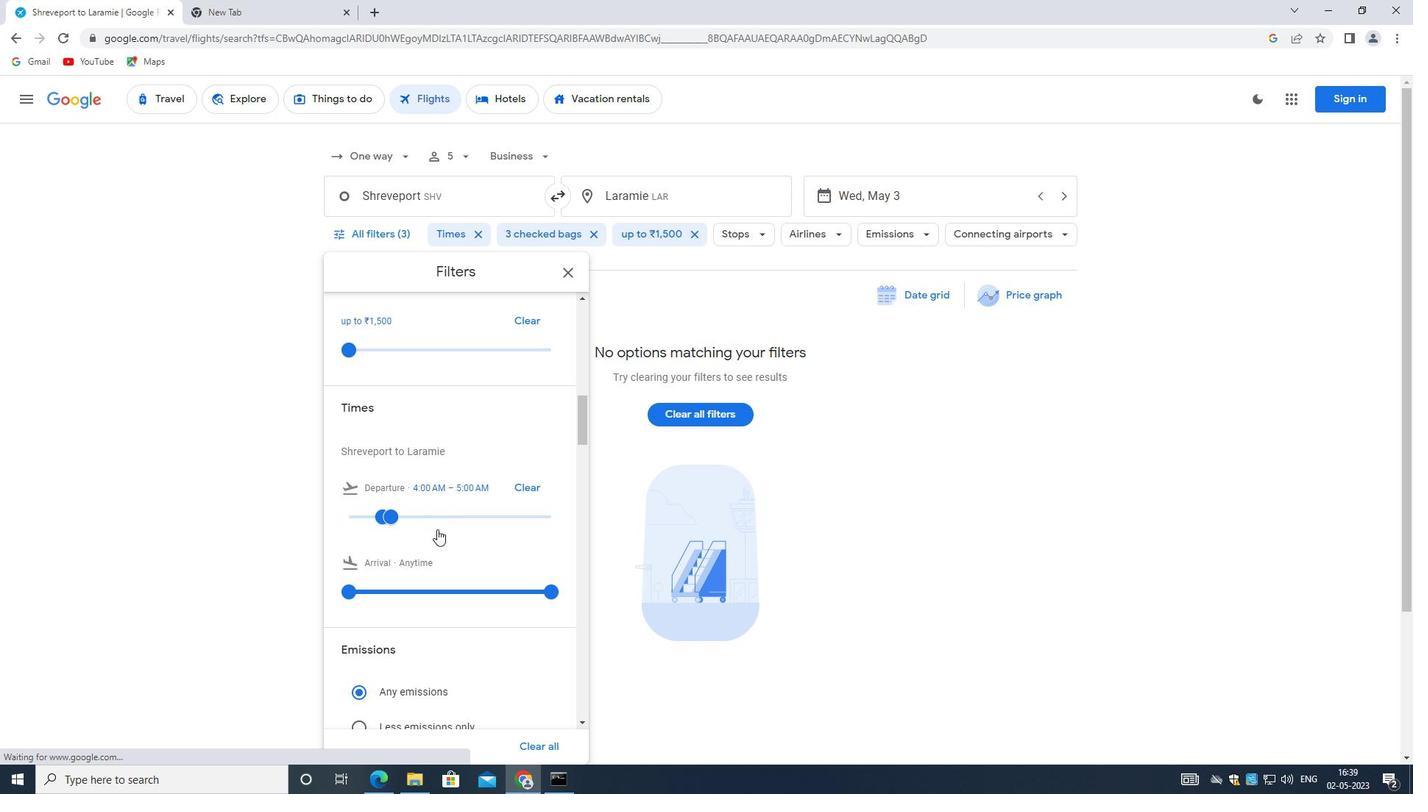 
Action: Mouse moved to (437, 534)
Screenshot: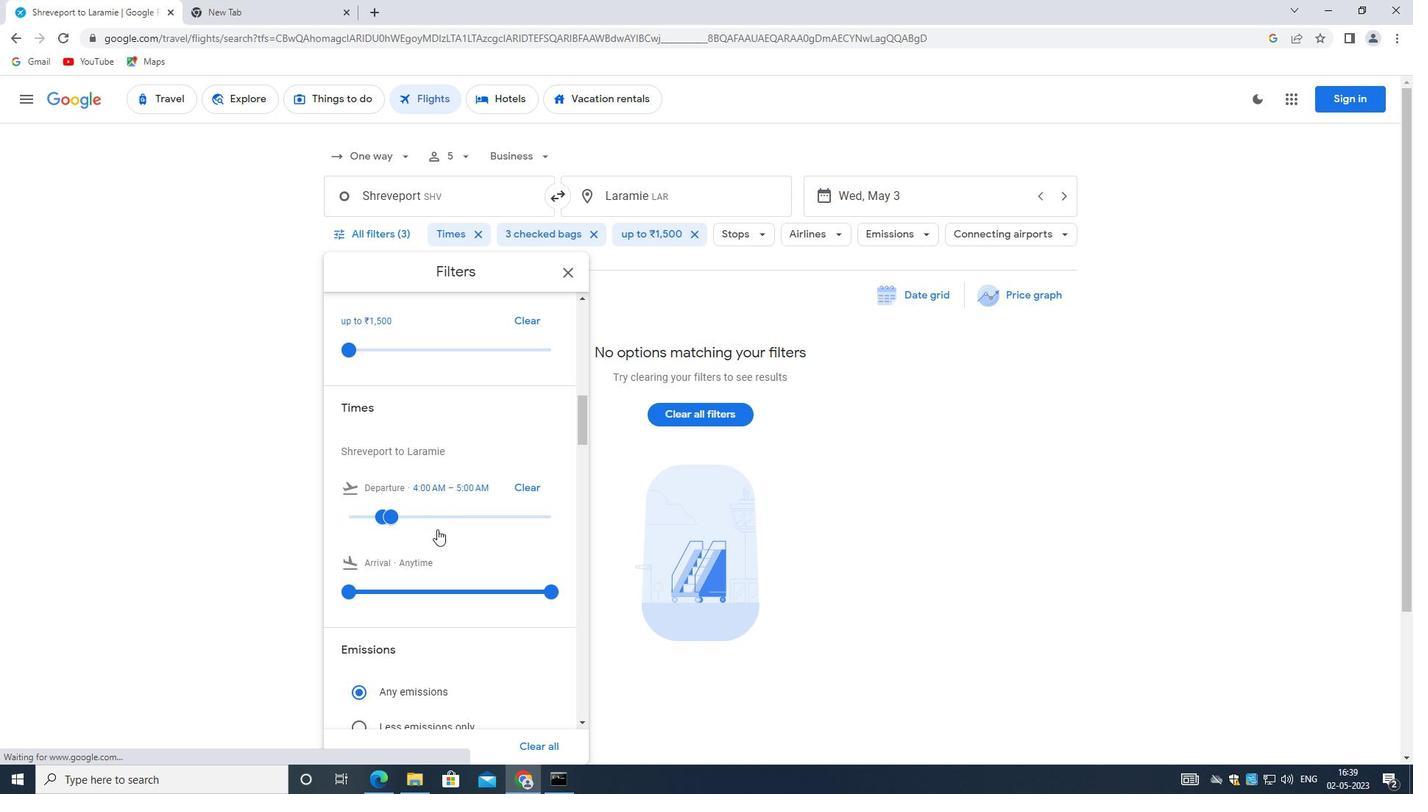 
Action: Mouse scrolled (437, 533) with delta (0, 0)
Screenshot: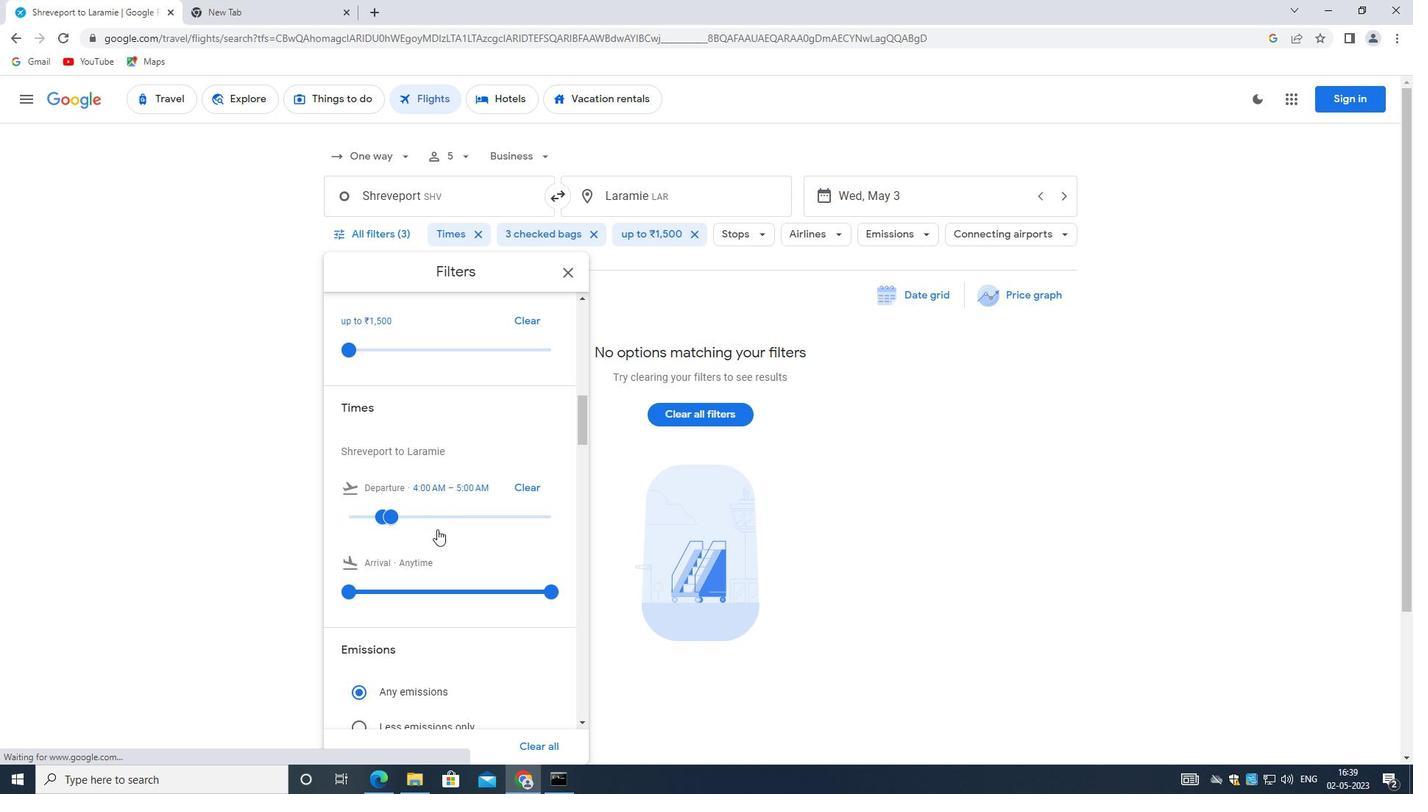 
Action: Mouse moved to (437, 536)
Screenshot: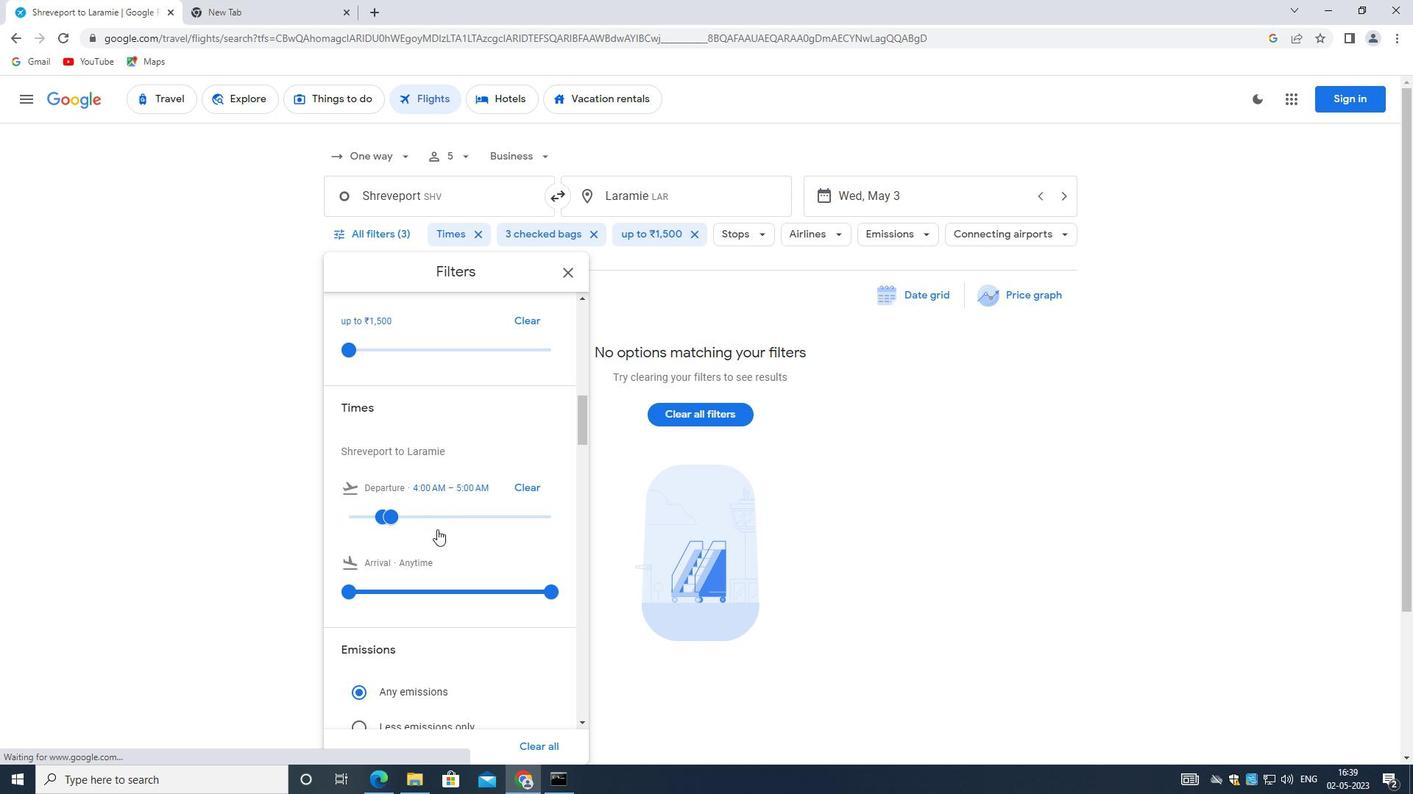 
Action: Mouse scrolled (437, 535) with delta (0, 0)
Screenshot: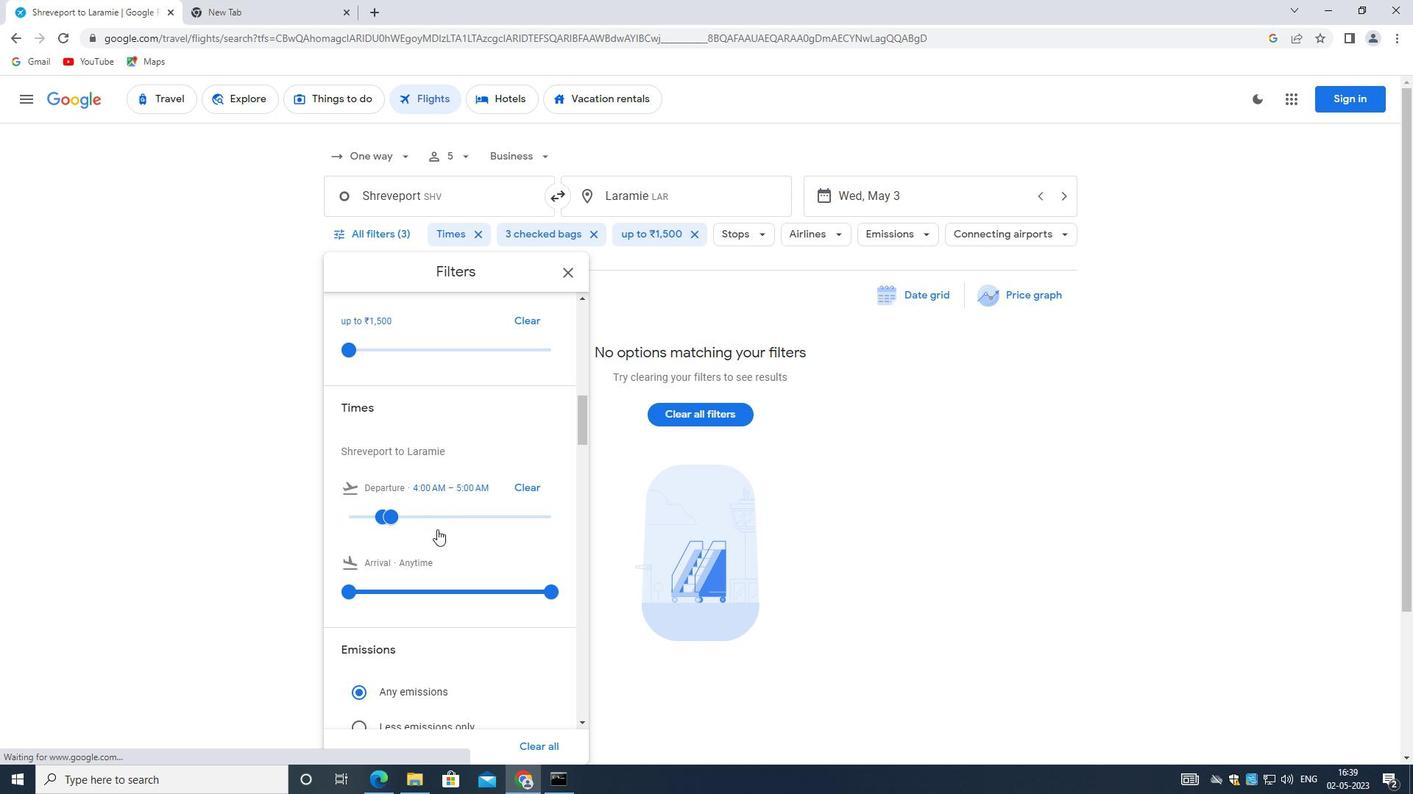 
Action: Mouse moved to (574, 538)
Screenshot: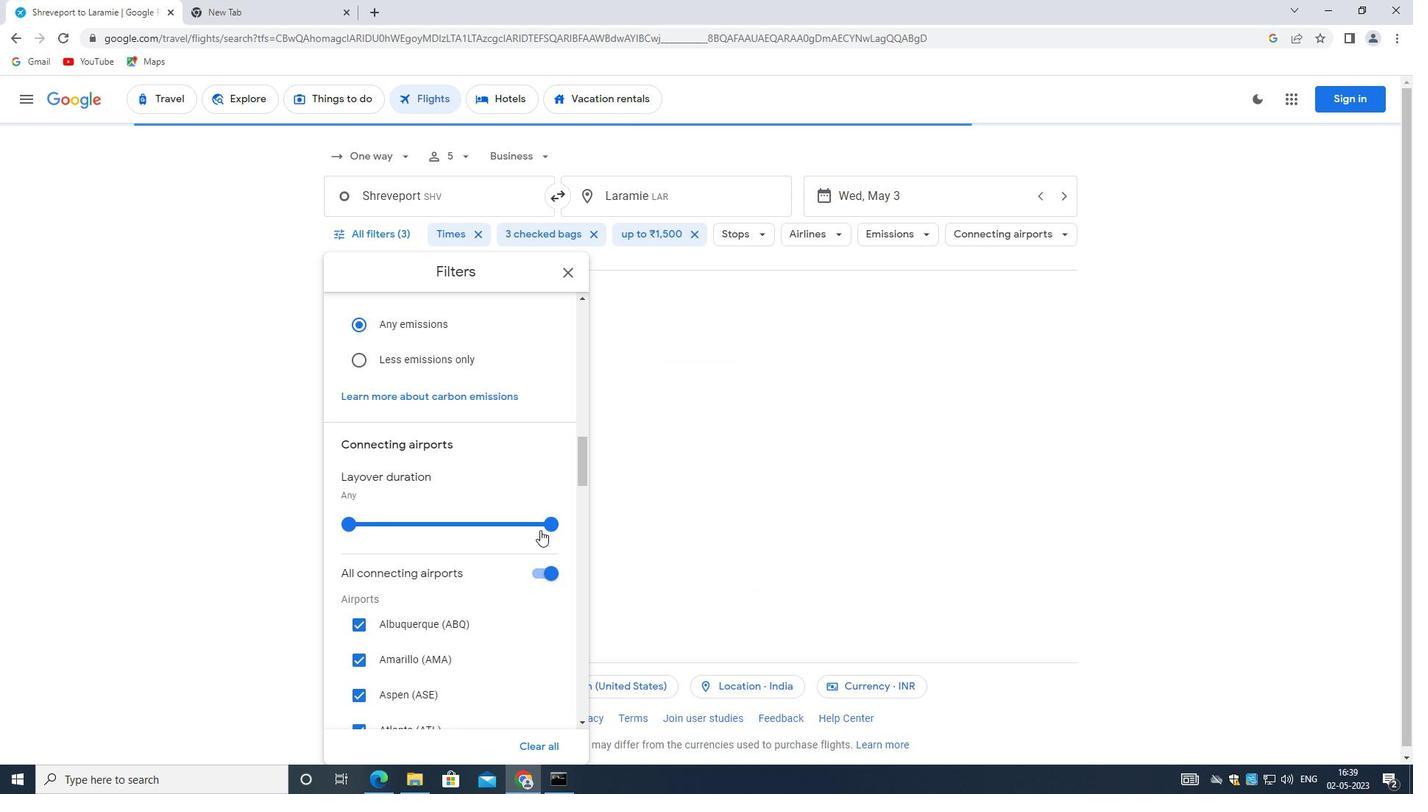 
Action: Mouse scrolled (574, 538) with delta (0, 0)
Screenshot: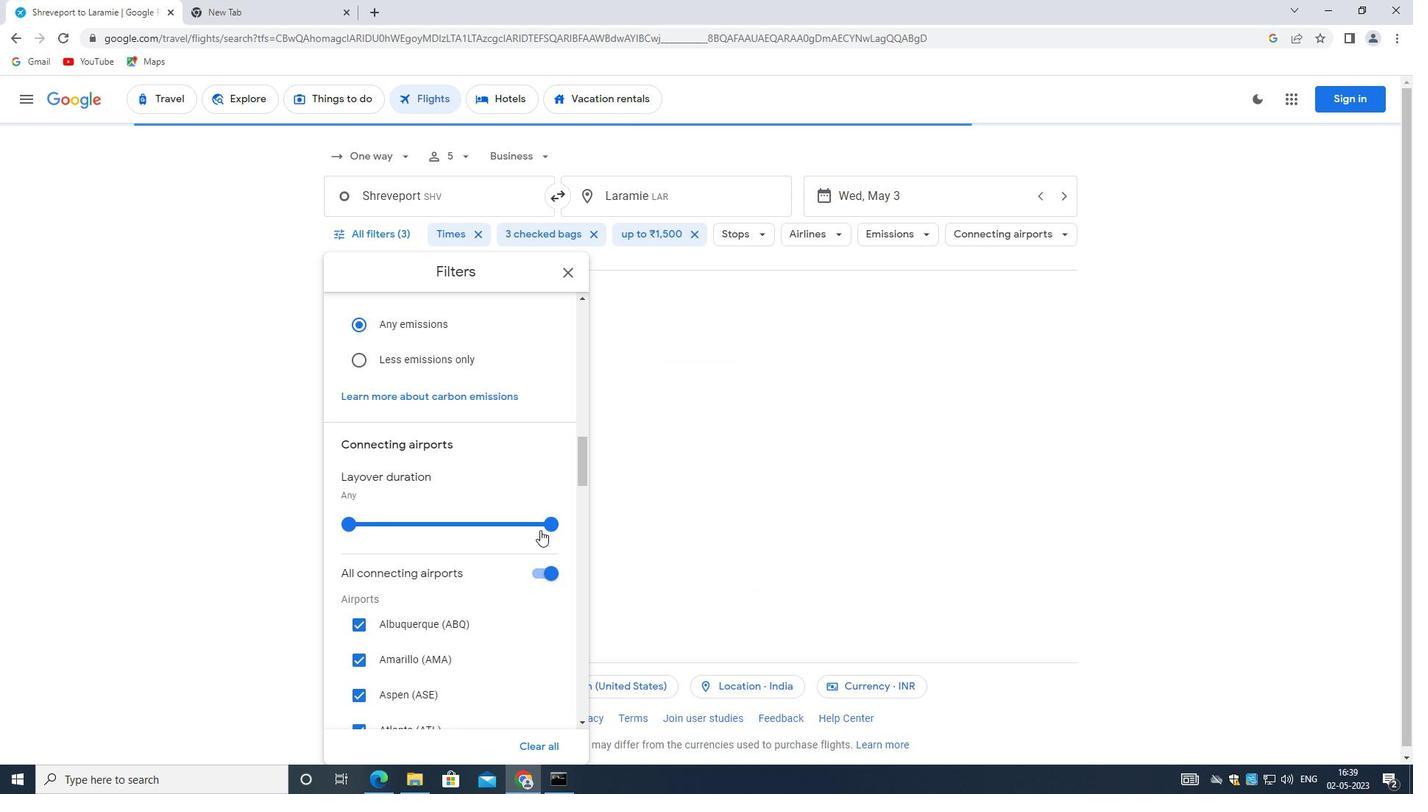 
Action: Mouse moved to (535, 499)
Screenshot: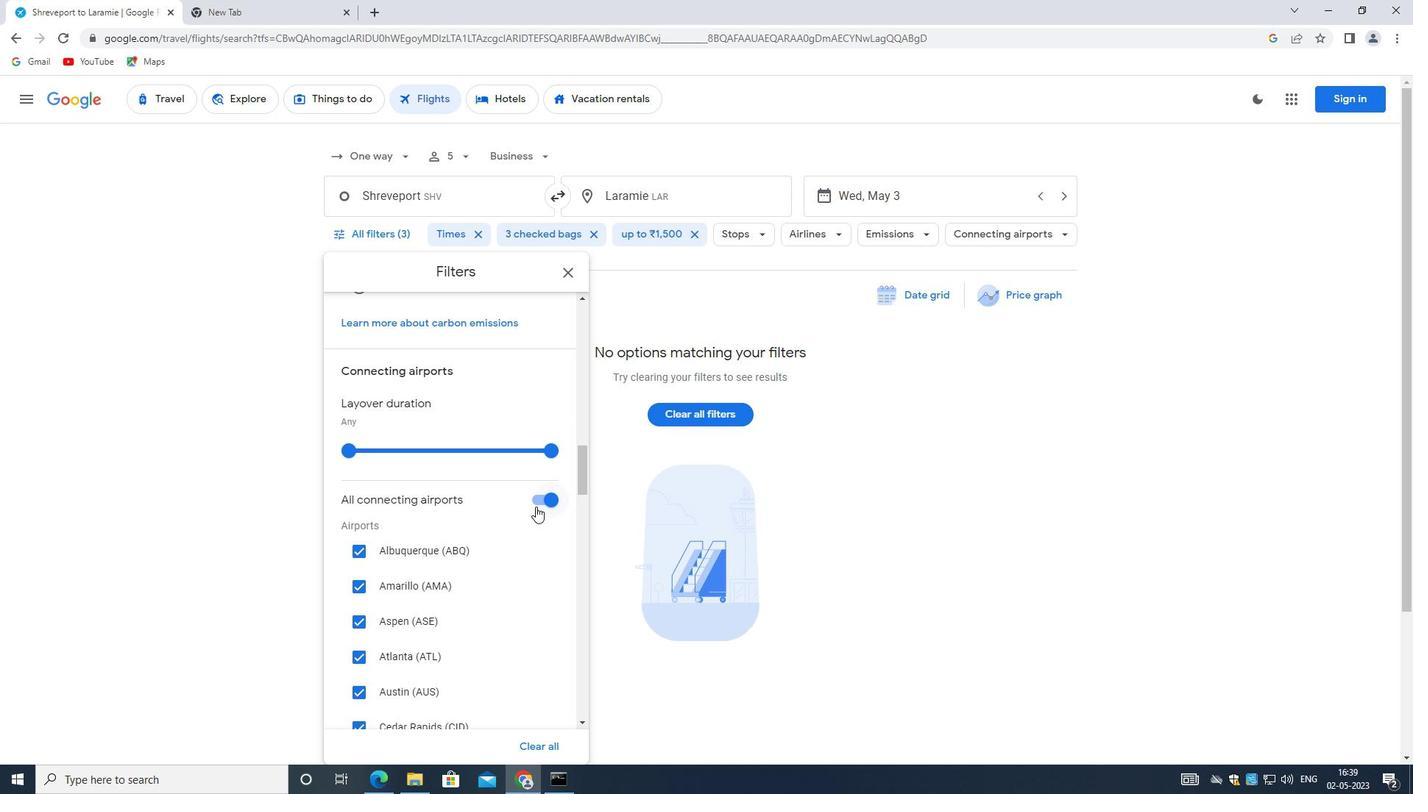 
Action: Mouse pressed left at (535, 499)
Screenshot: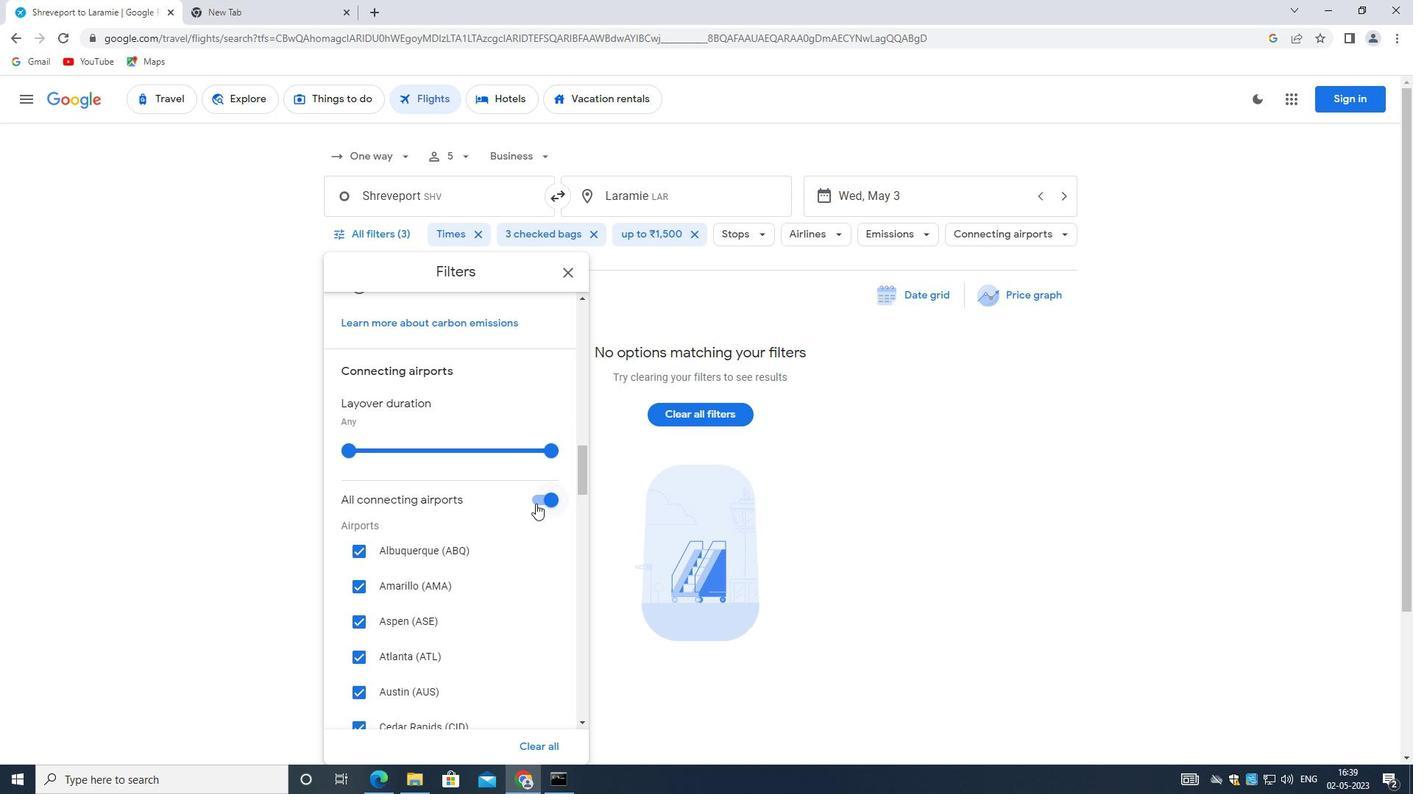 
Action: Mouse moved to (487, 502)
Screenshot: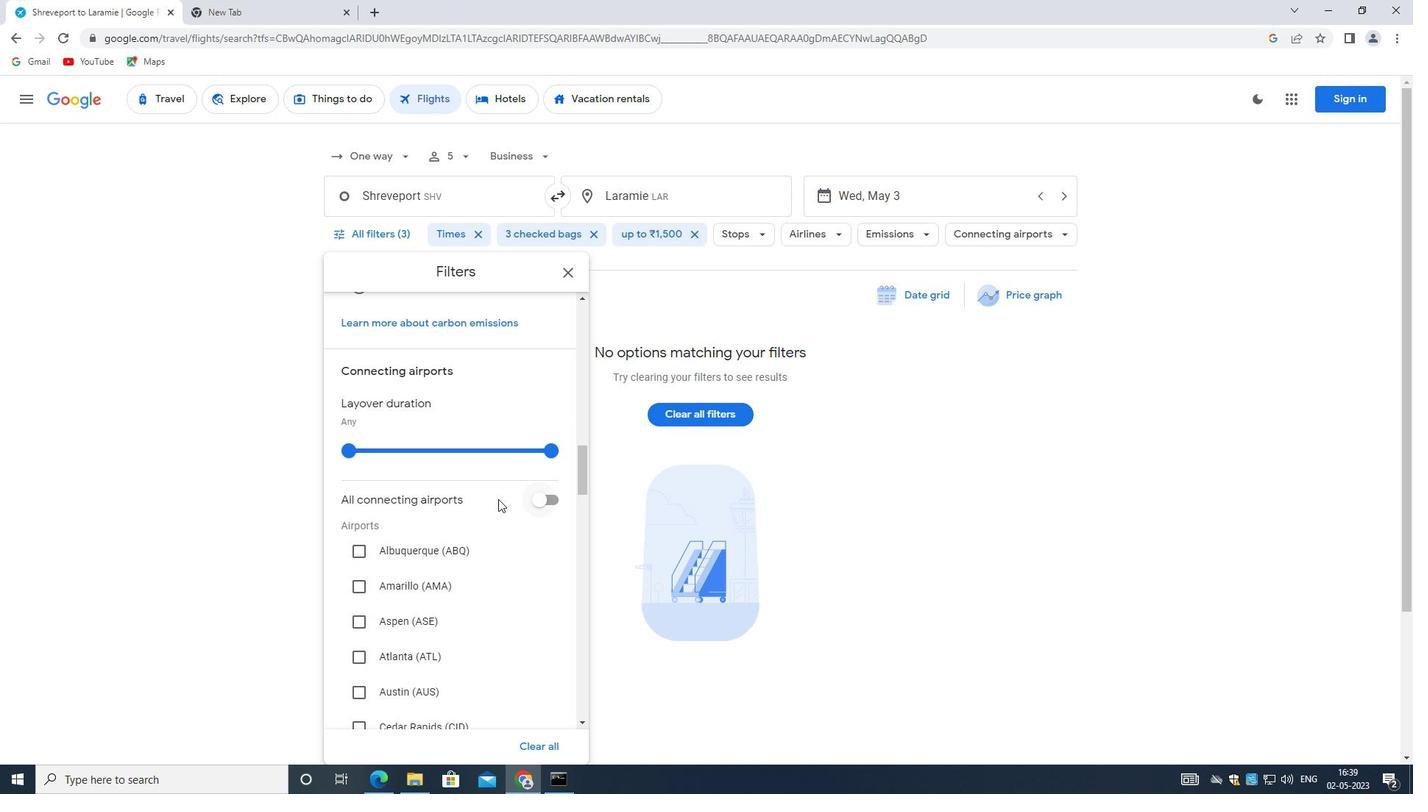 
Action: Mouse scrolled (487, 502) with delta (0, 0)
Screenshot: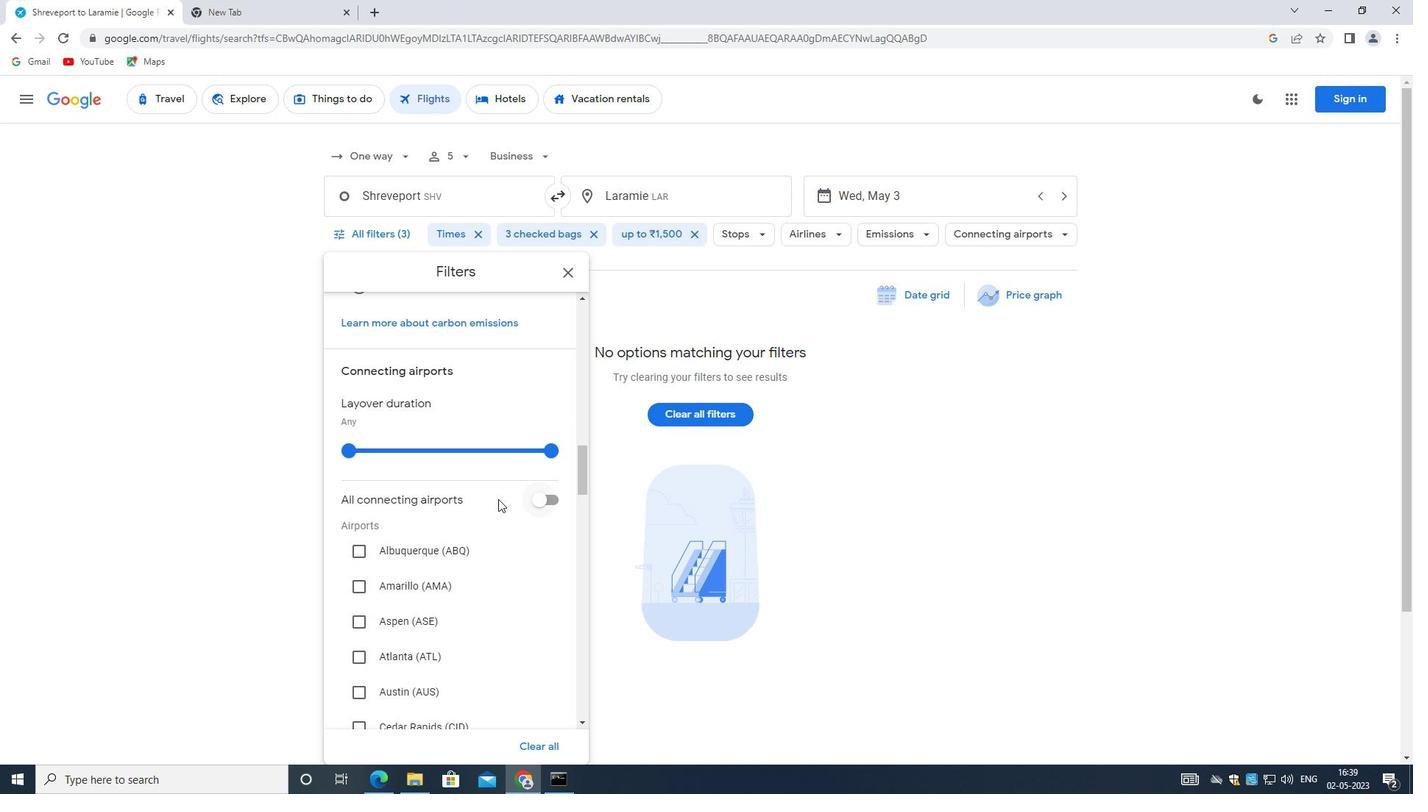 
Action: Mouse moved to (486, 502)
Screenshot: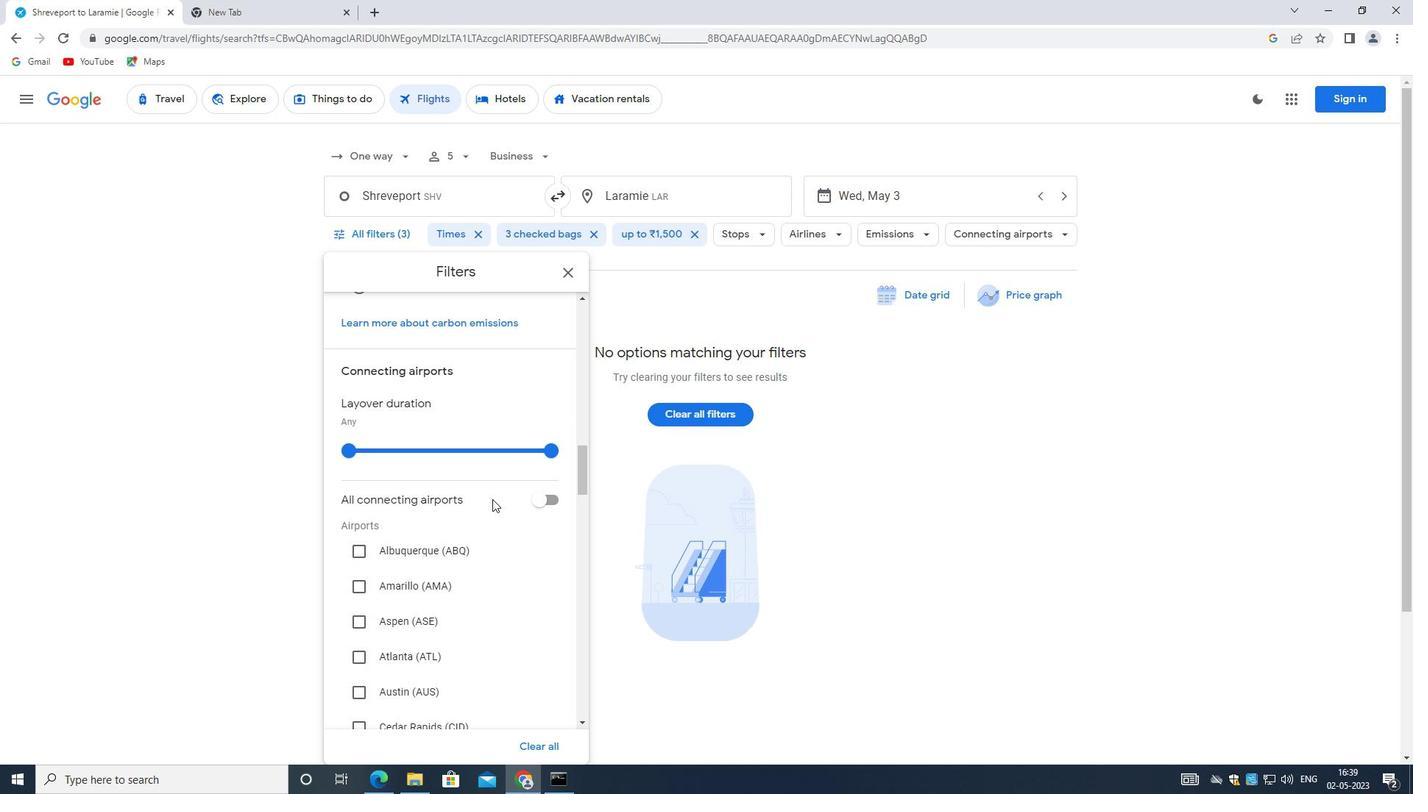 
Action: Mouse scrolled (486, 502) with delta (0, 0)
Screenshot: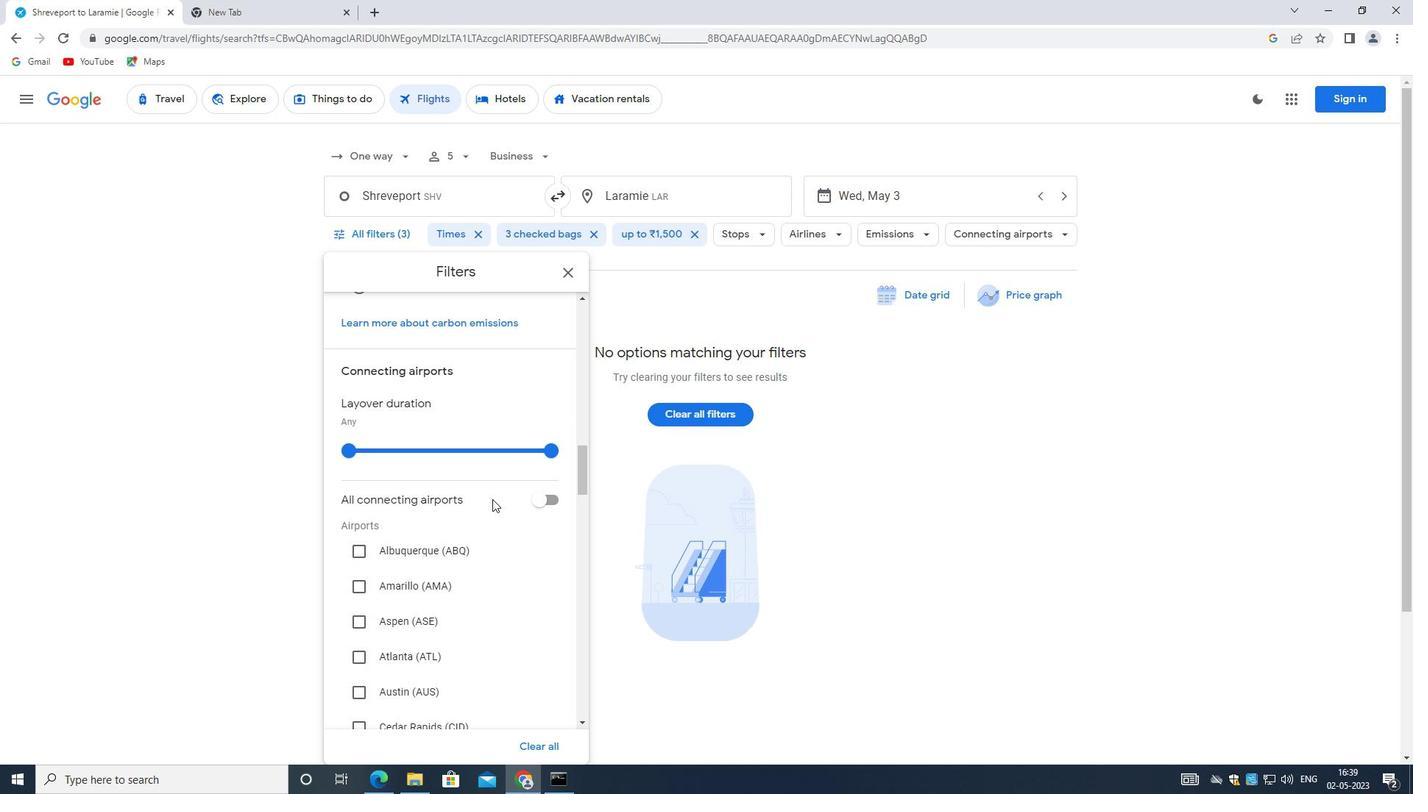 
Action: Mouse moved to (485, 504)
Screenshot: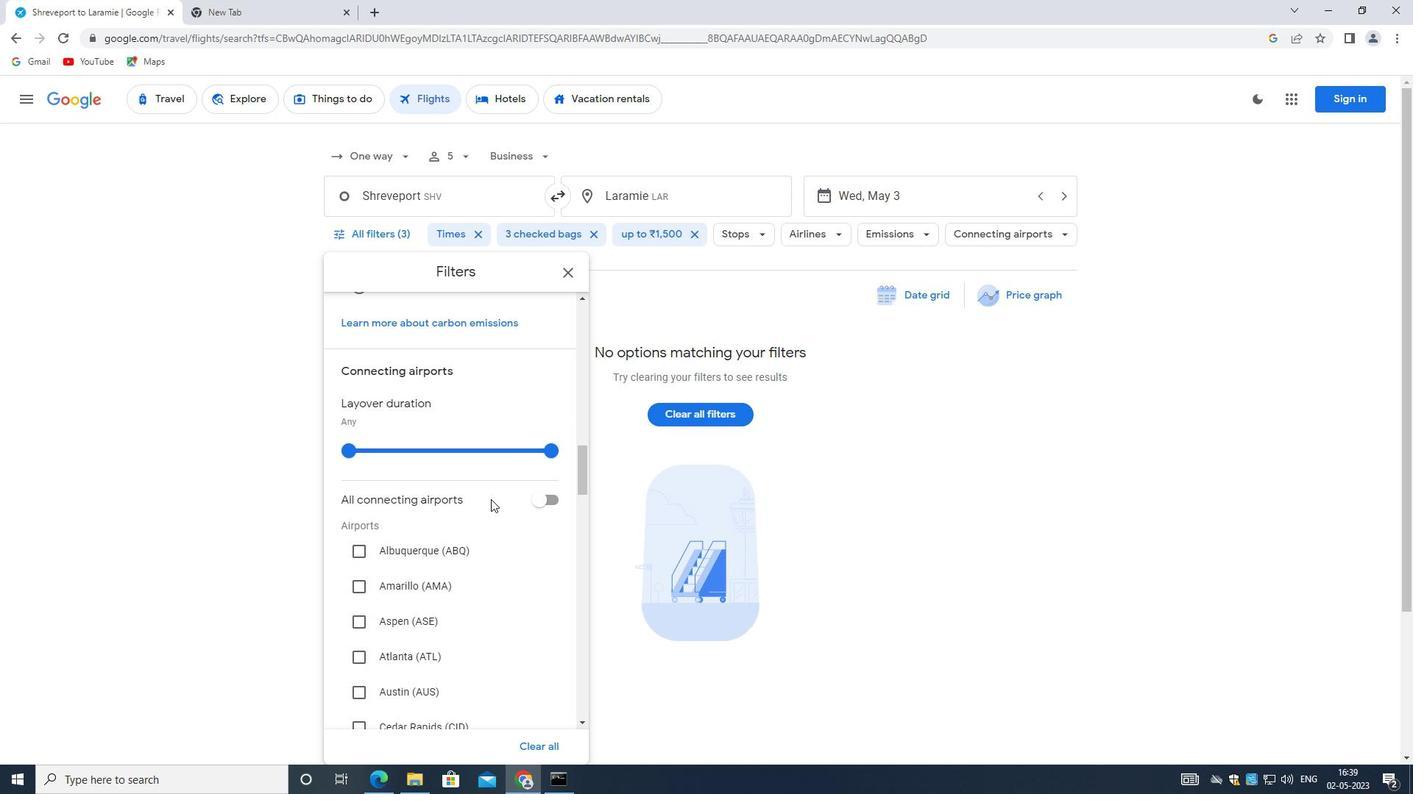 
Action: Mouse scrolled (485, 503) with delta (0, 0)
Screenshot: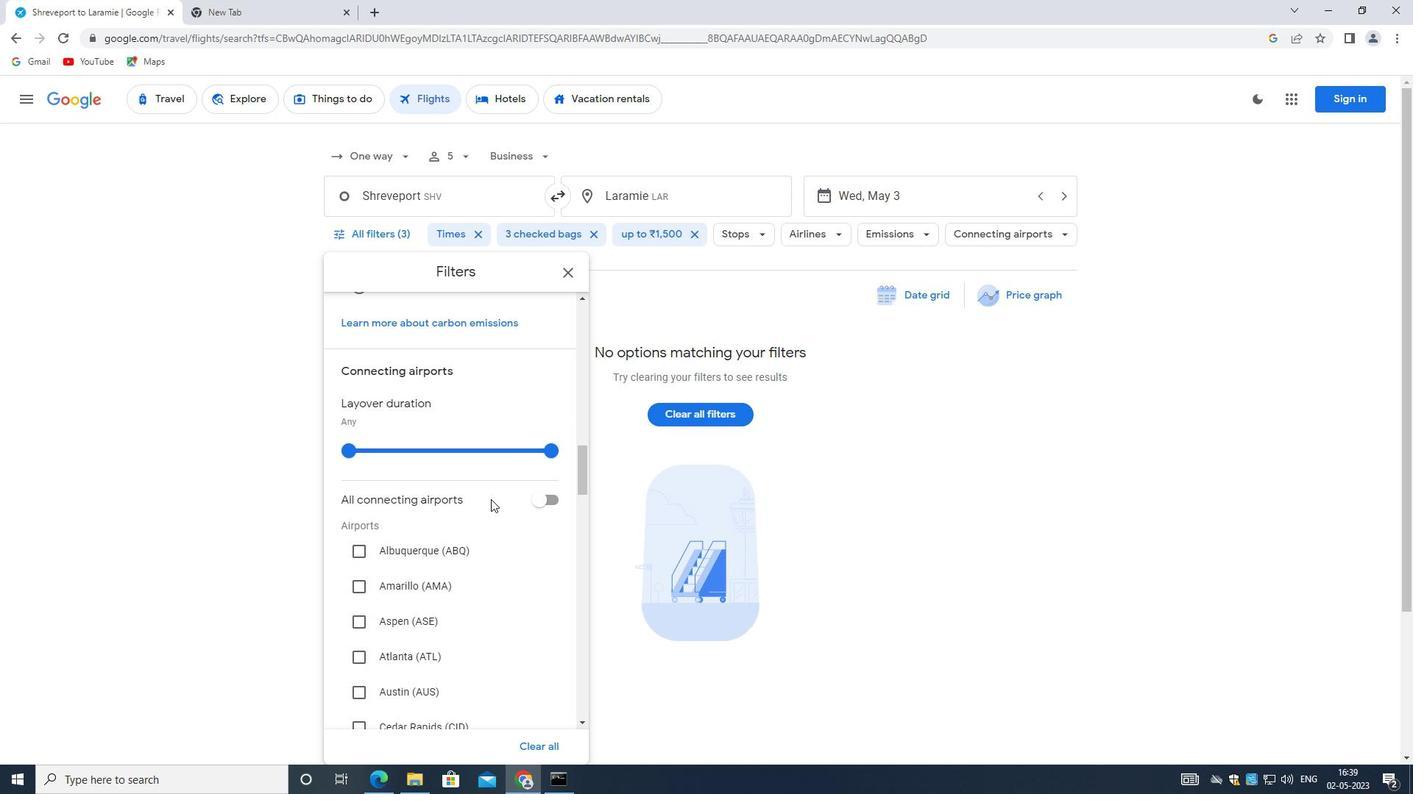 
Action: Mouse moved to (482, 504)
Screenshot: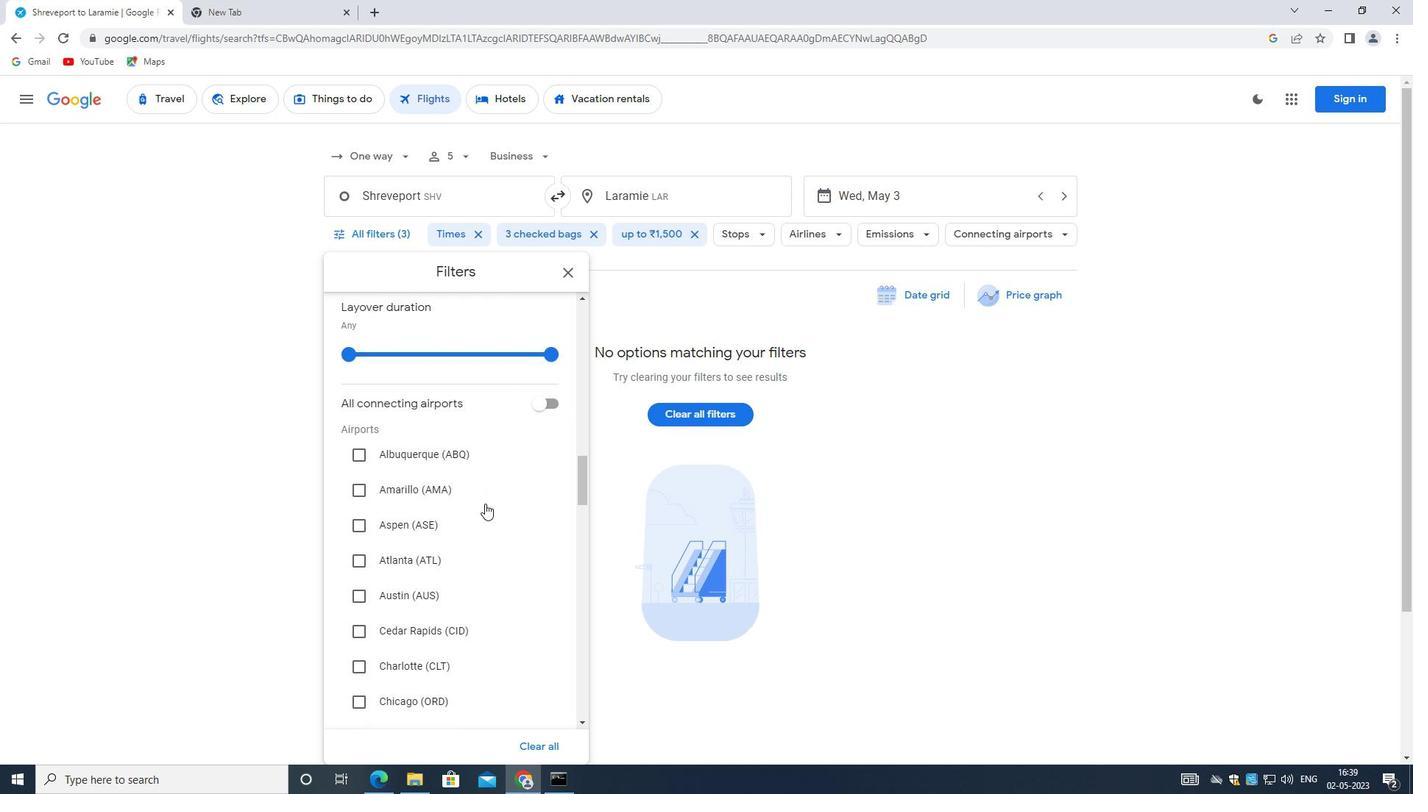 
Action: Mouse scrolled (482, 503) with delta (0, 0)
Screenshot: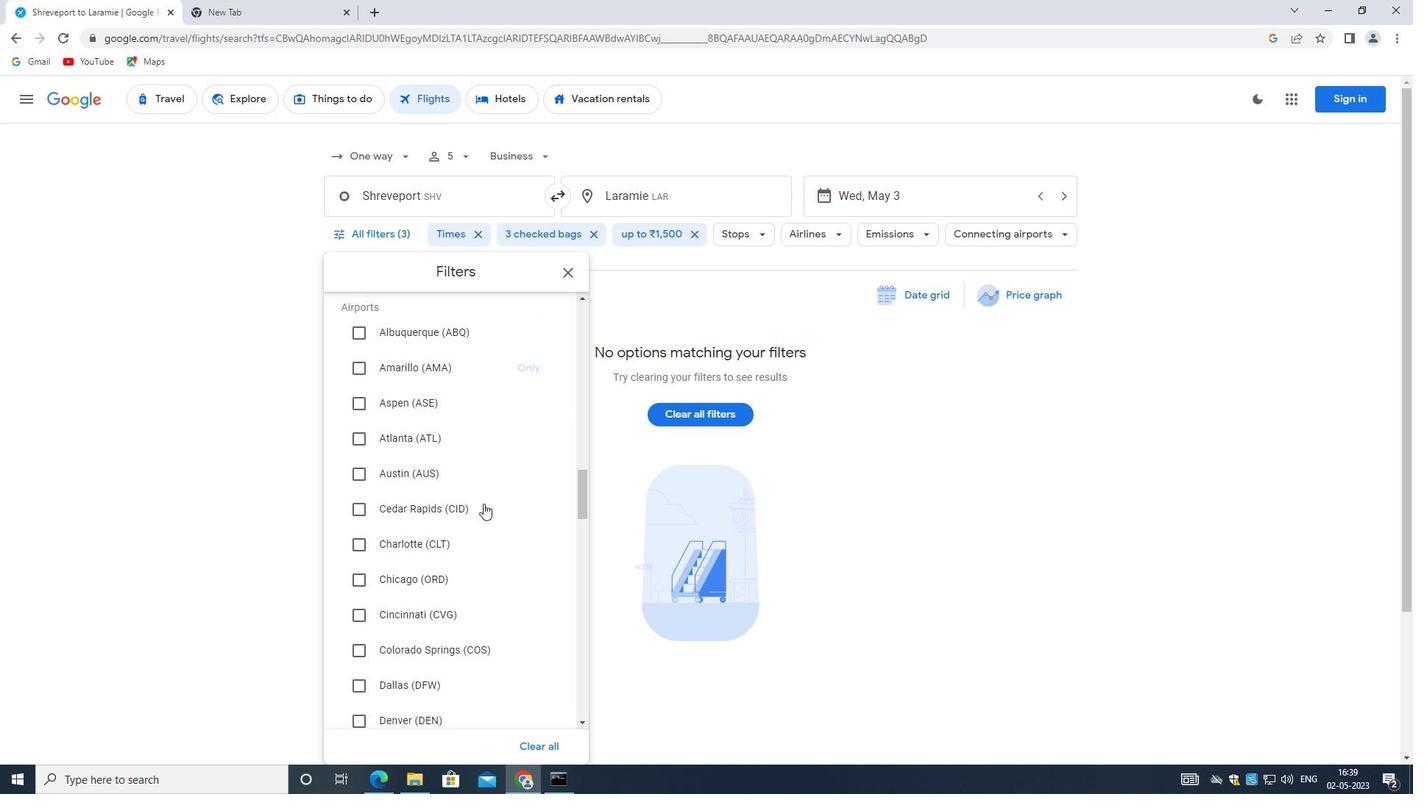 
Action: Mouse scrolled (482, 503) with delta (0, 0)
Screenshot: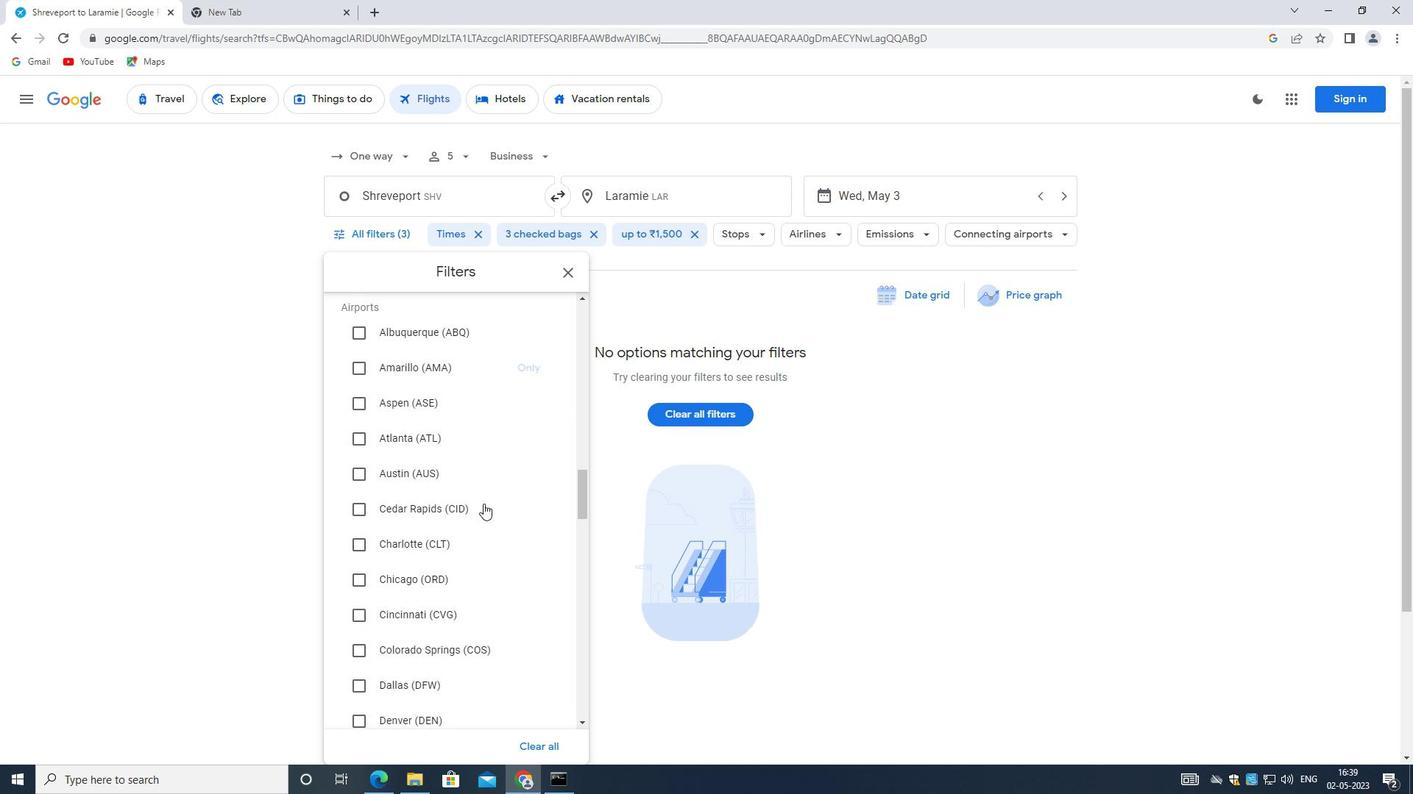 
Action: Mouse moved to (482, 504)
Screenshot: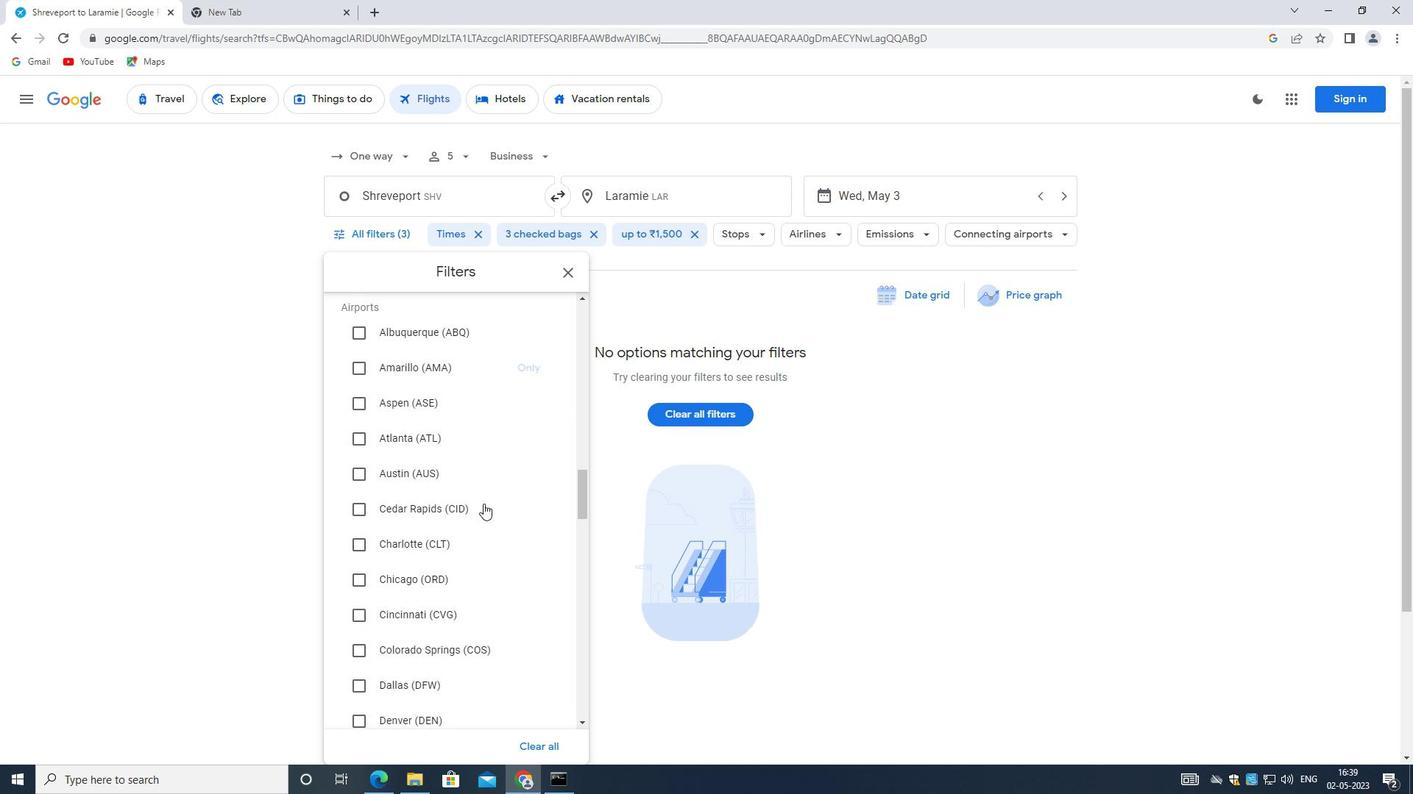 
Action: Mouse scrolled (482, 503) with delta (0, 0)
Screenshot: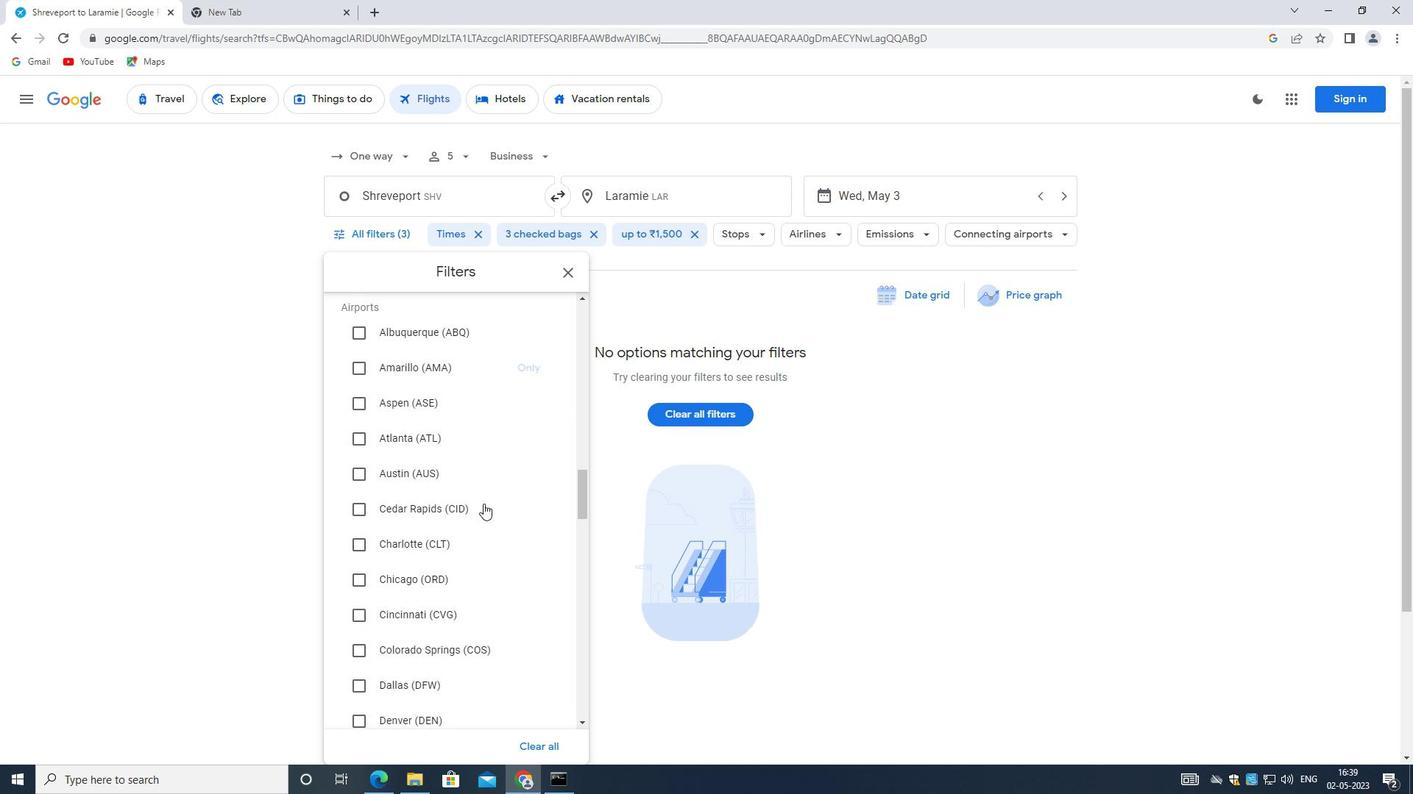 
Action: Mouse moved to (482, 504)
Screenshot: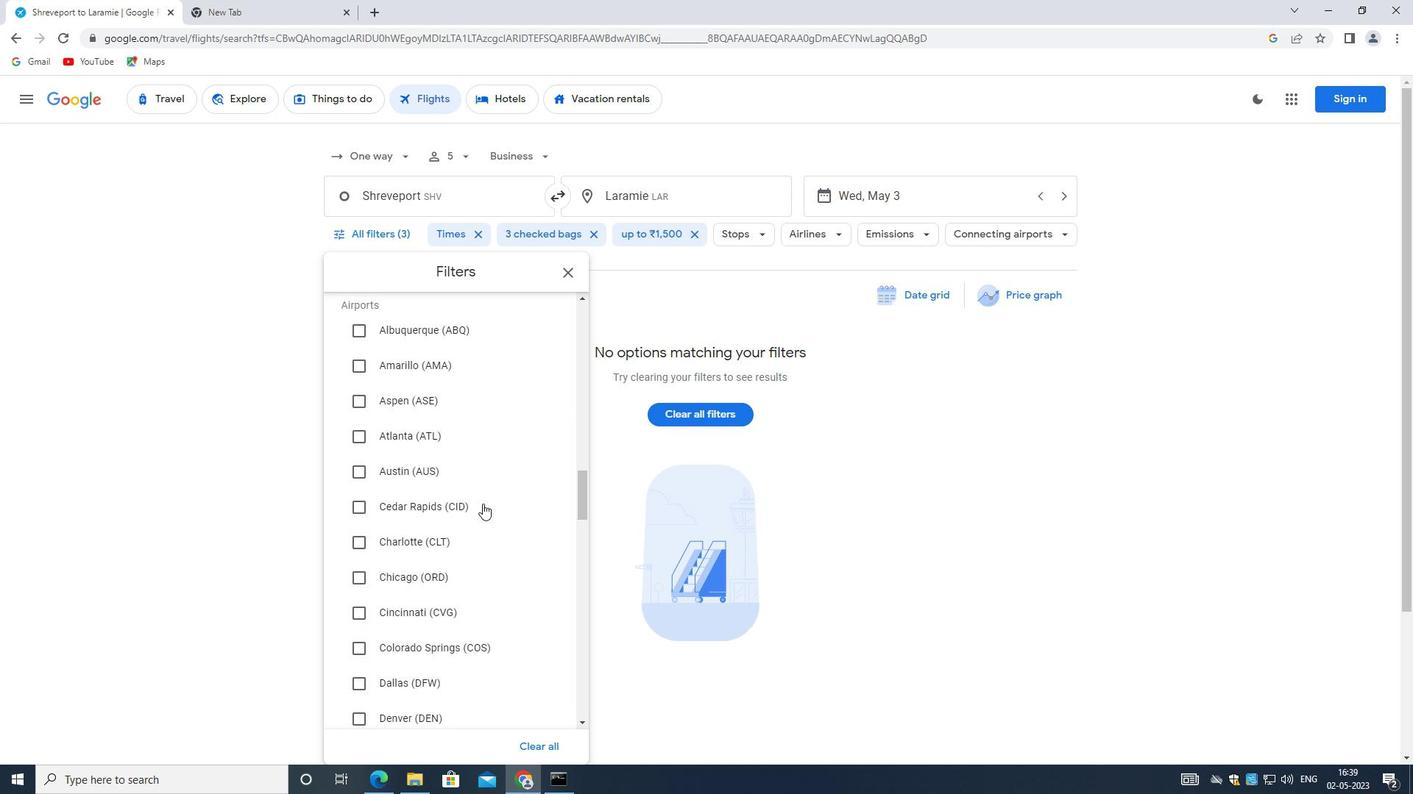 
Action: Mouse scrolled (482, 503) with delta (0, 0)
Screenshot: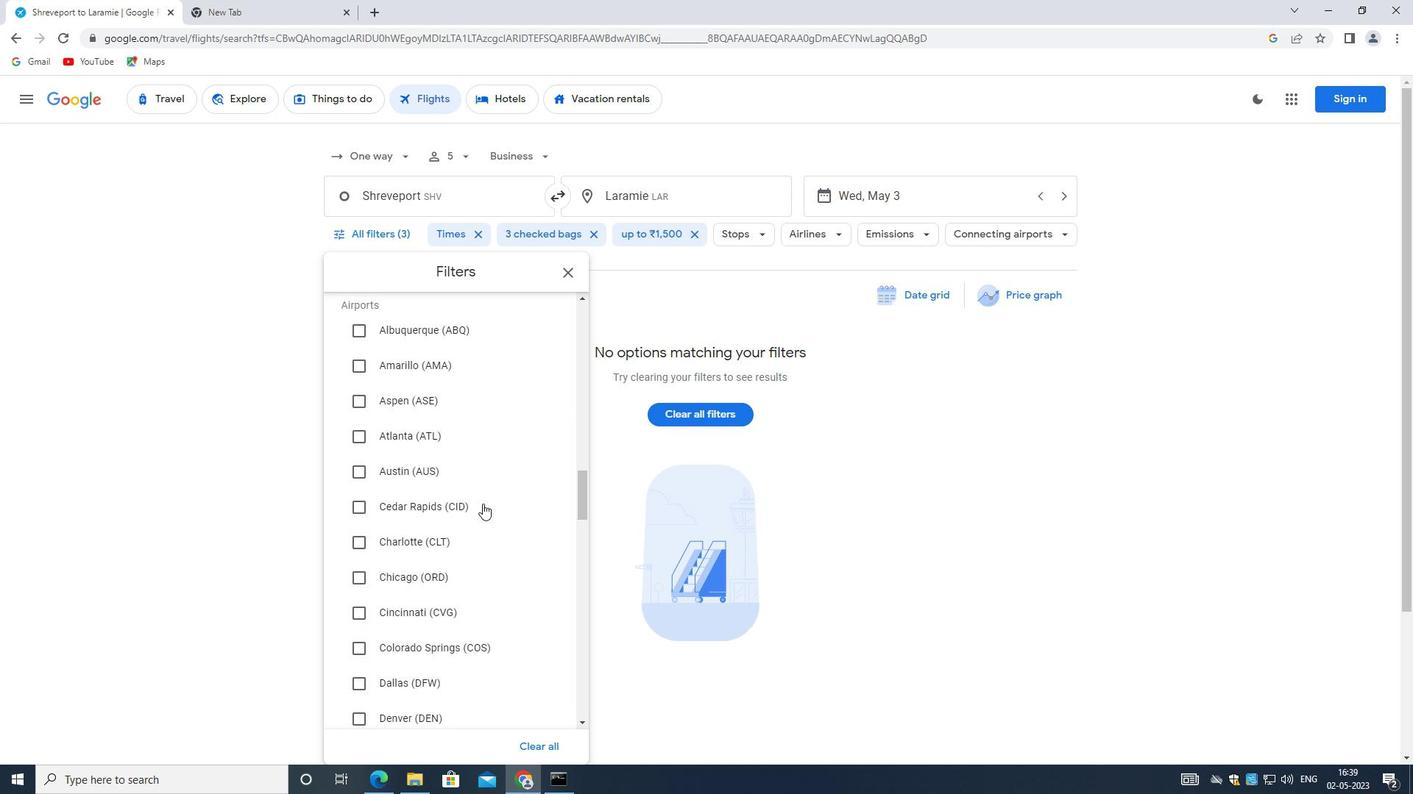 
Action: Mouse moved to (480, 504)
Screenshot: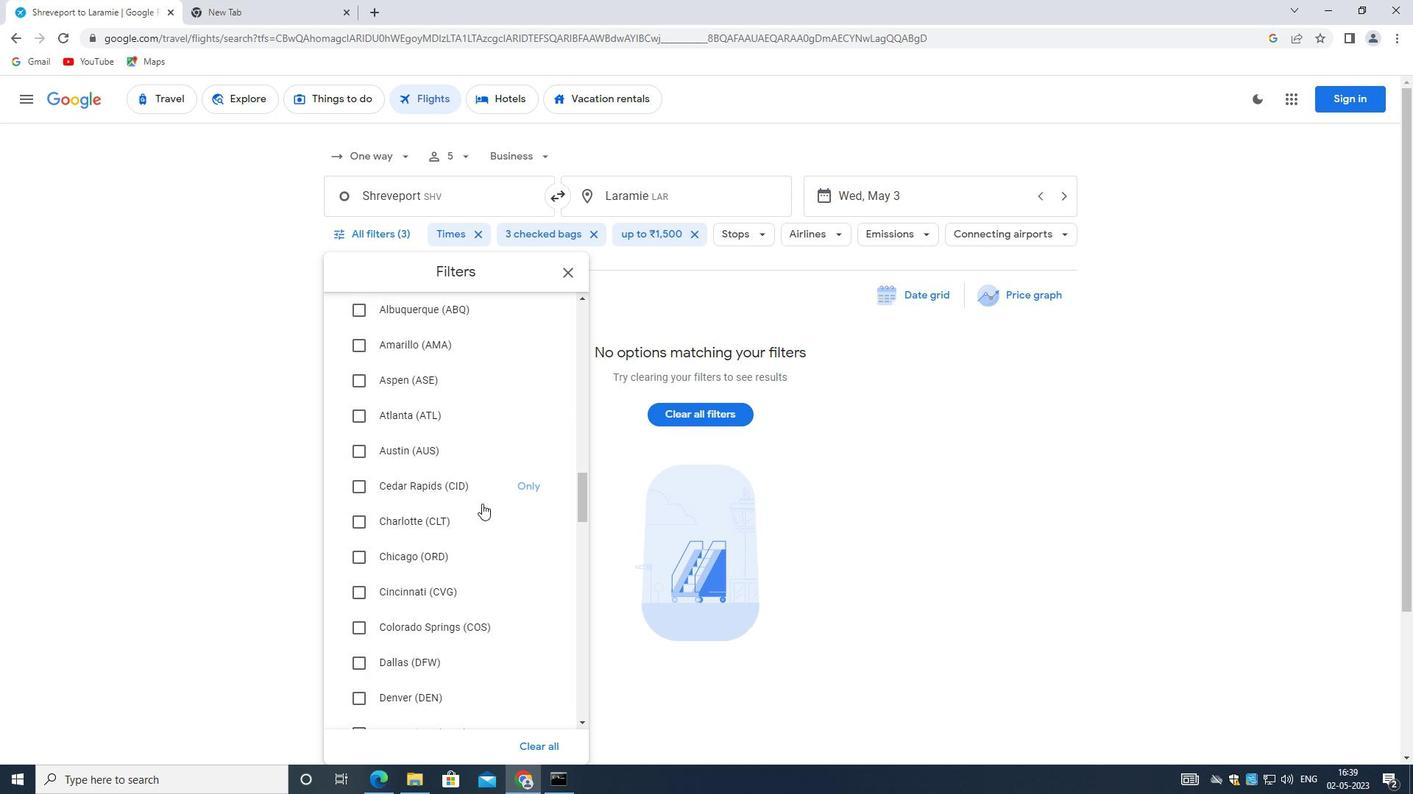 
Action: Mouse scrolled (480, 503) with delta (0, 0)
Screenshot: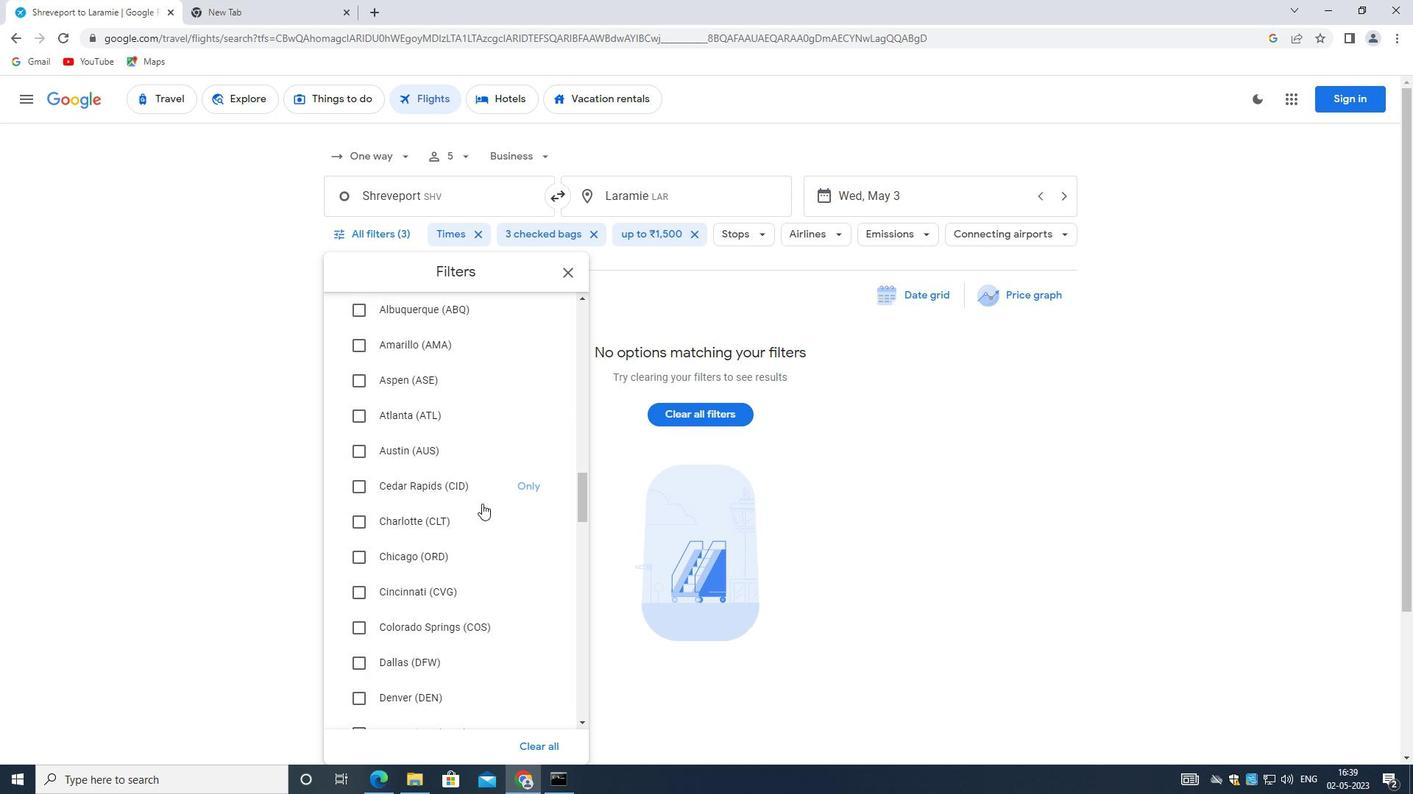 
Action: Mouse scrolled (480, 503) with delta (0, 0)
Screenshot: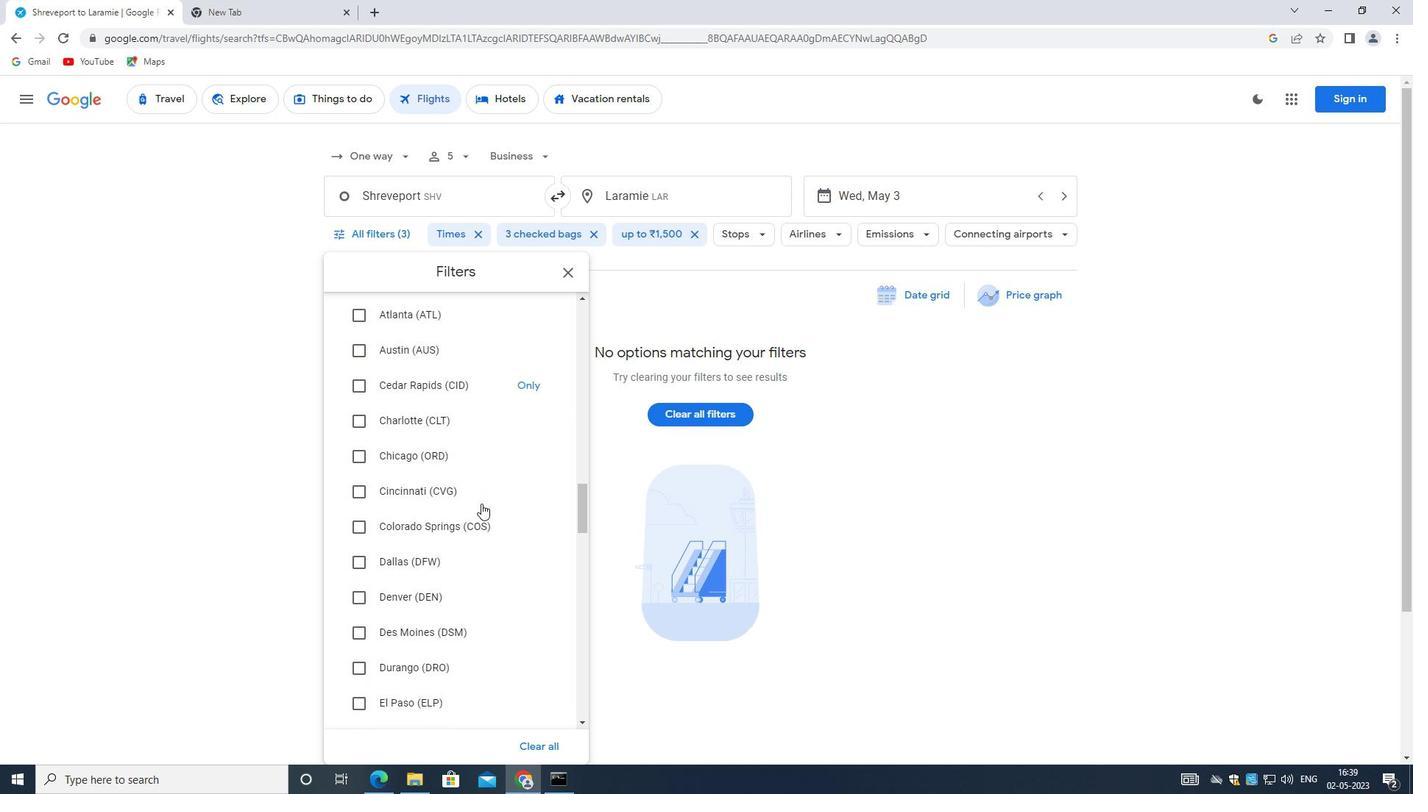 
Action: Mouse scrolled (480, 503) with delta (0, 0)
Screenshot: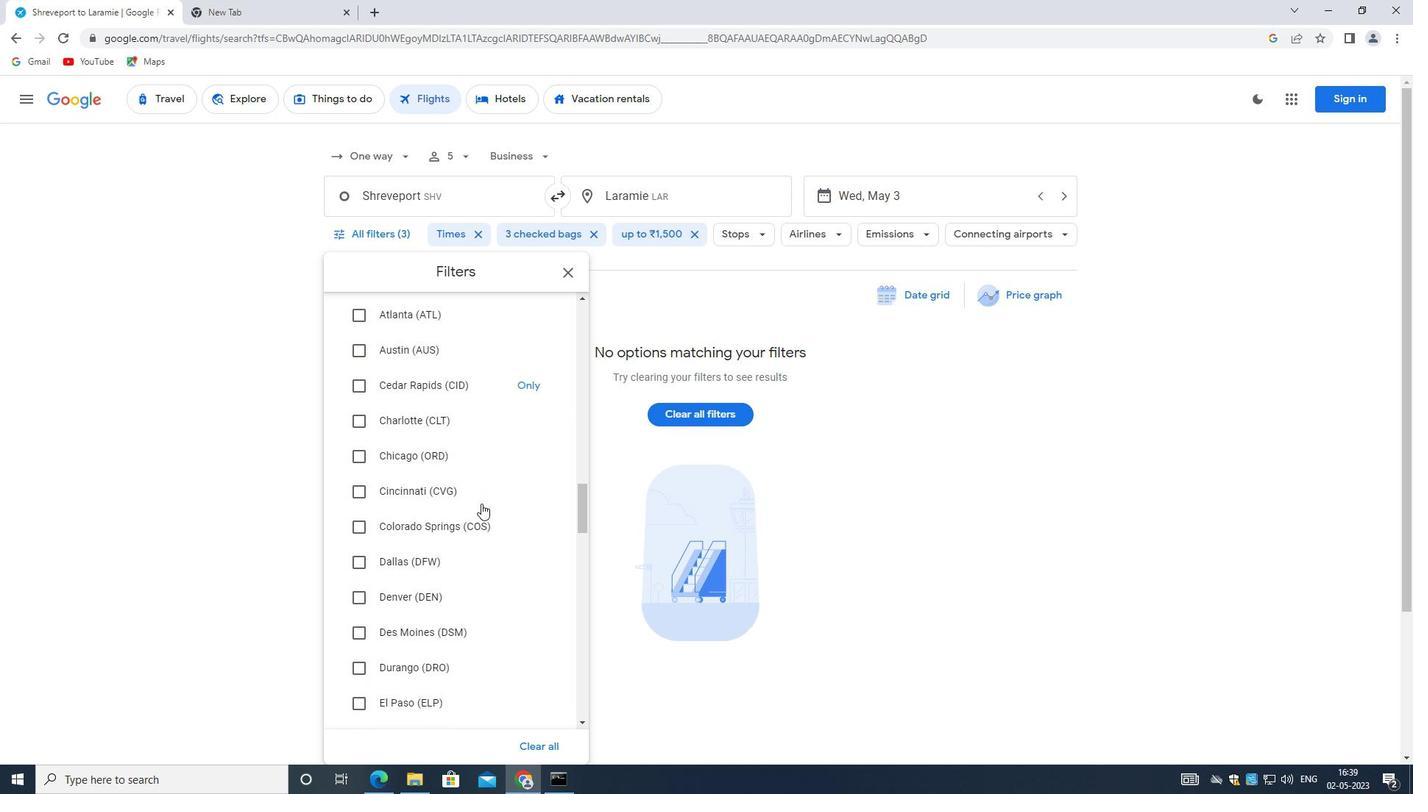 
Action: Mouse moved to (479, 504)
Screenshot: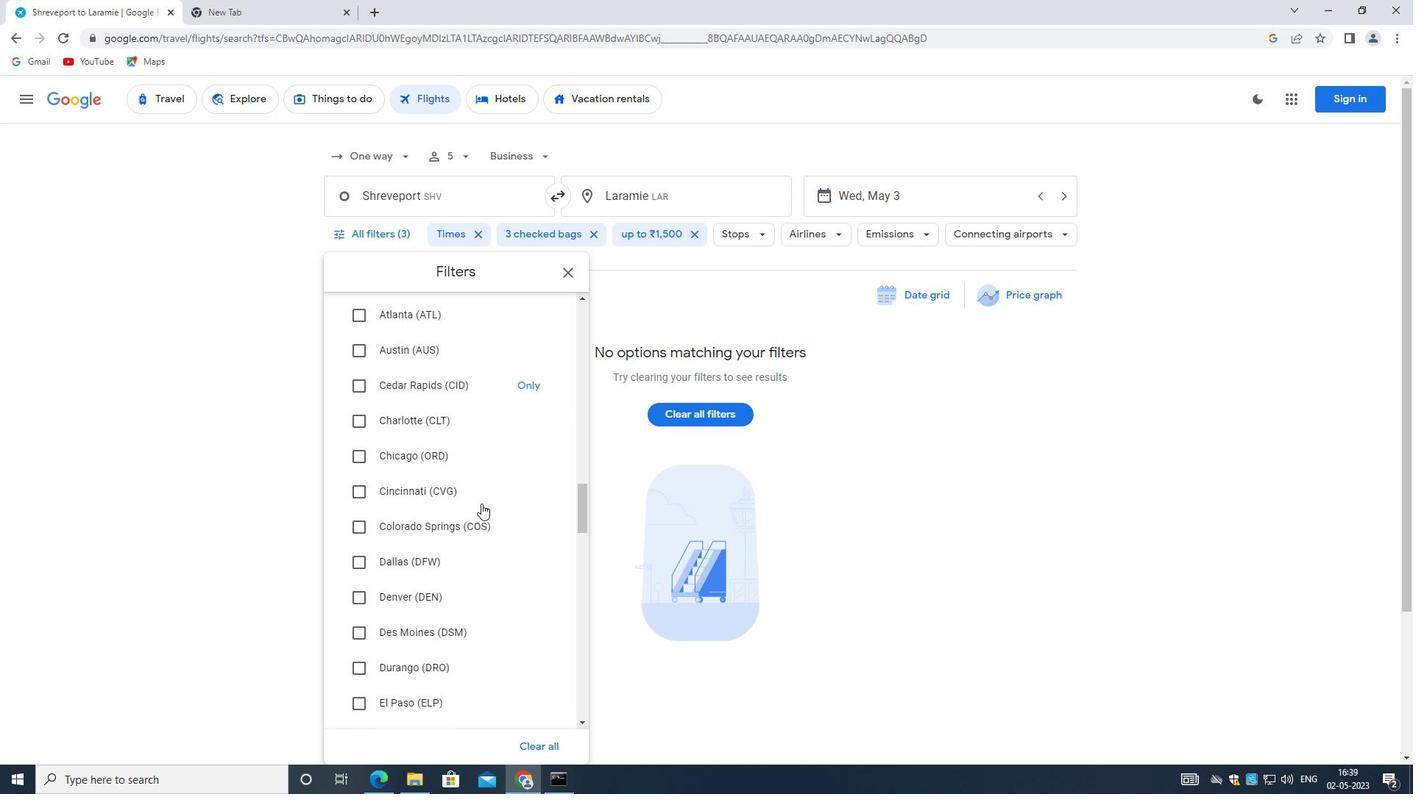 
Action: Mouse scrolled (479, 504) with delta (0, 0)
Screenshot: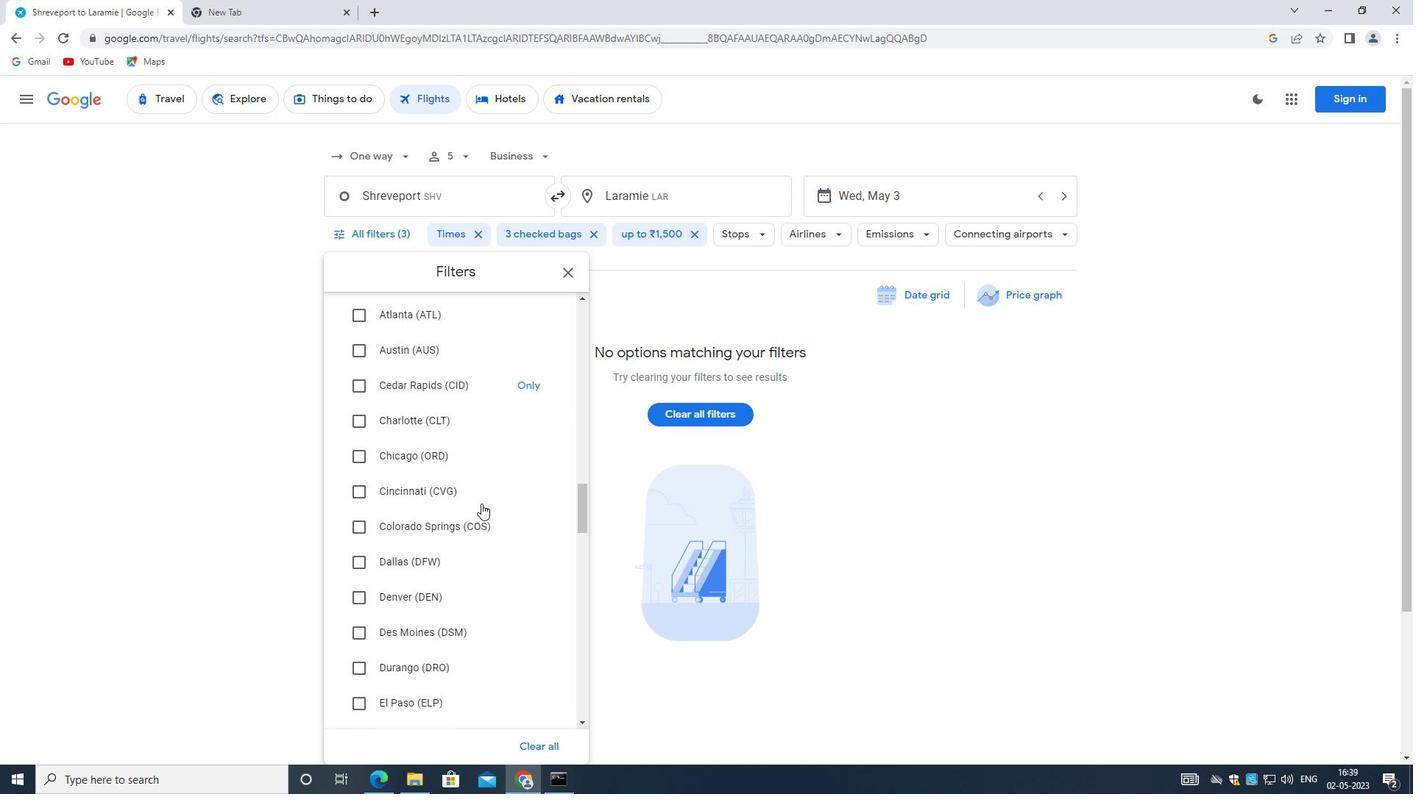 
Action: Mouse moved to (478, 507)
Screenshot: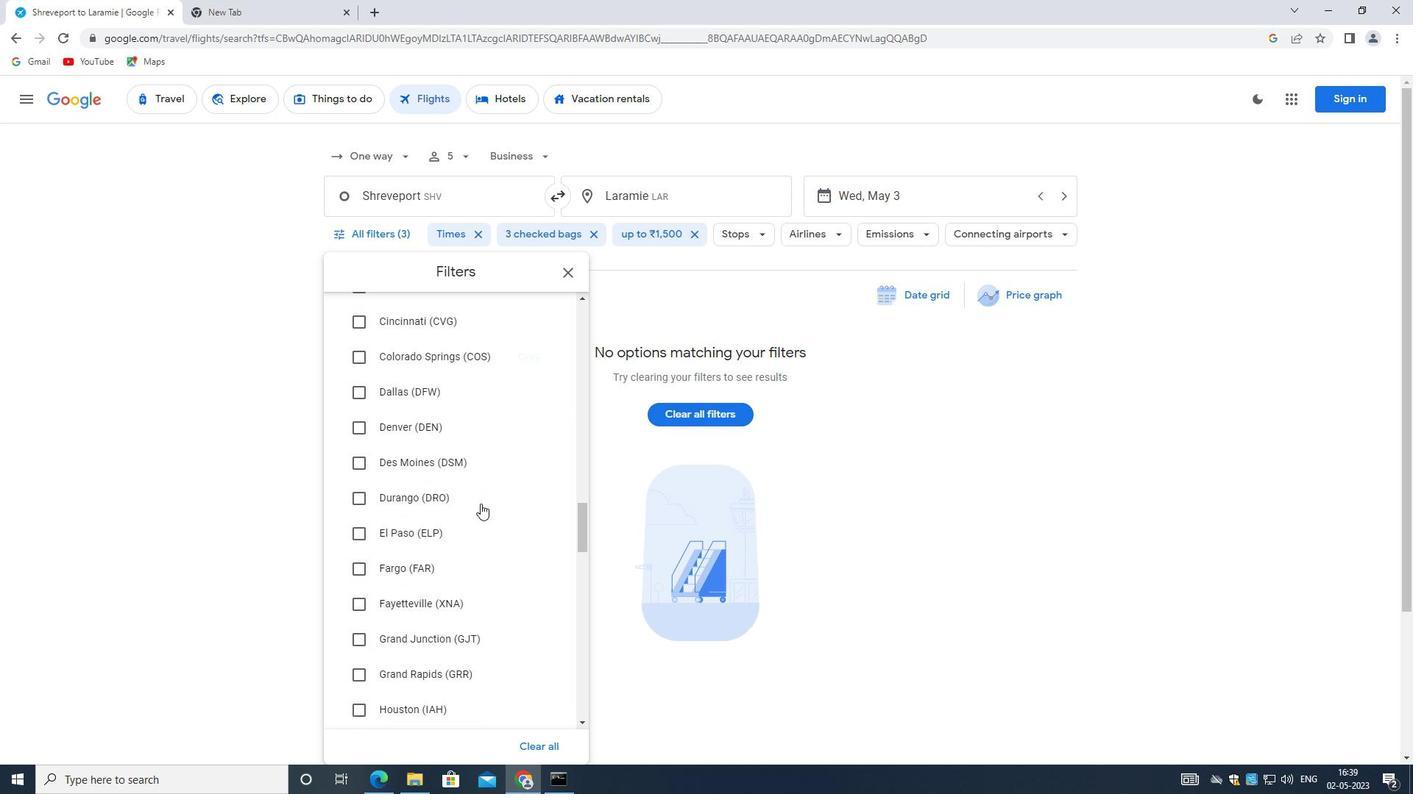 
Action: Mouse scrolled (478, 507) with delta (0, 0)
Screenshot: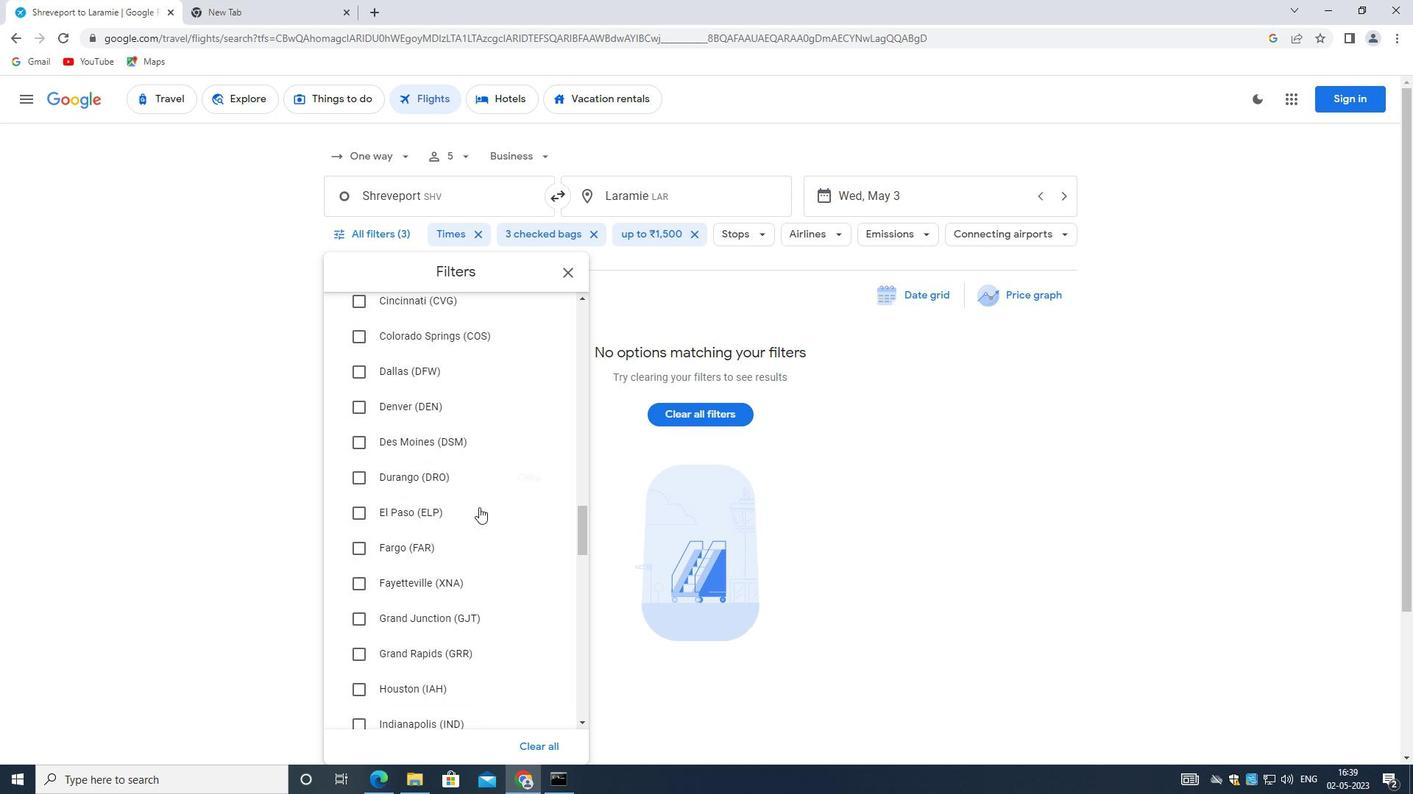 
Action: Mouse scrolled (478, 507) with delta (0, 0)
Screenshot: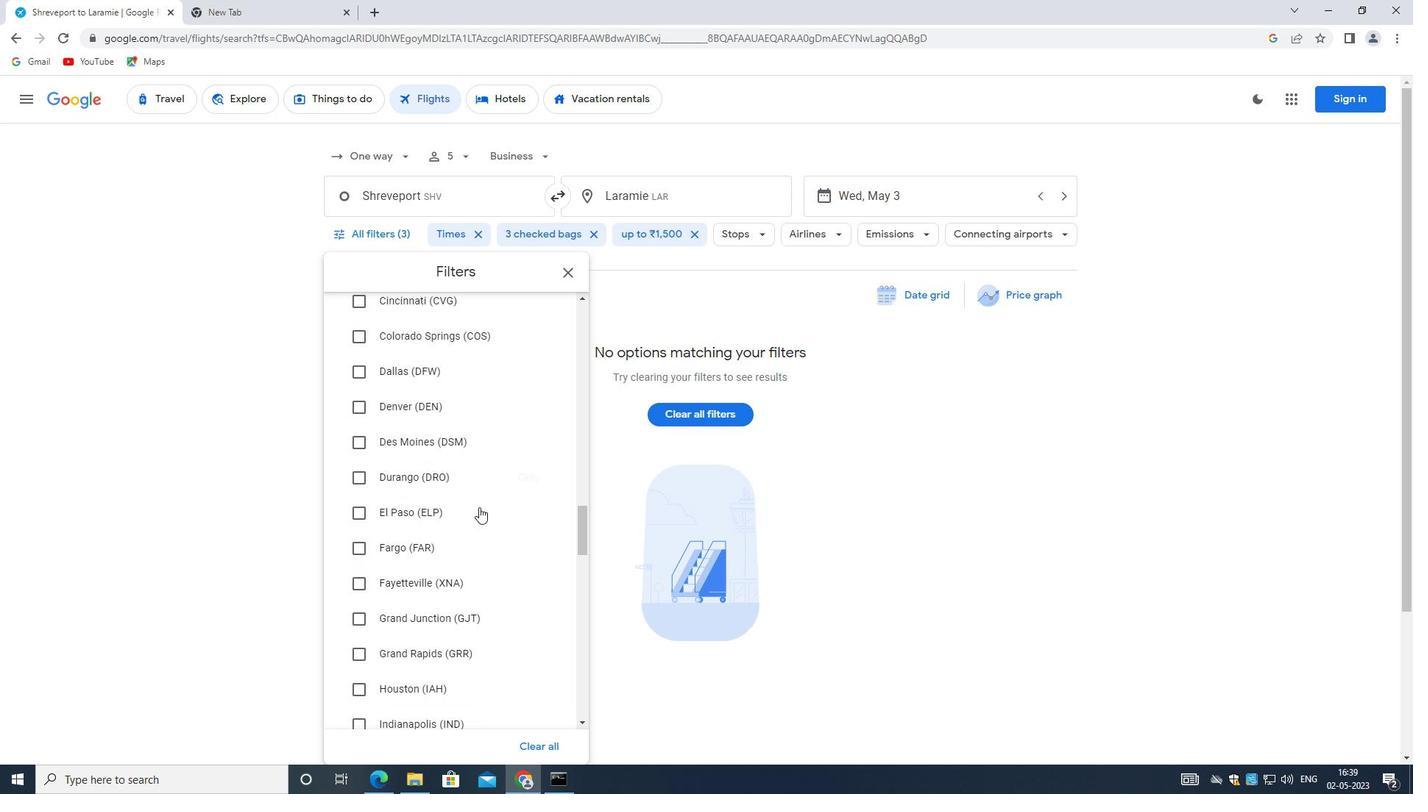 
Action: Mouse scrolled (478, 507) with delta (0, 0)
Screenshot: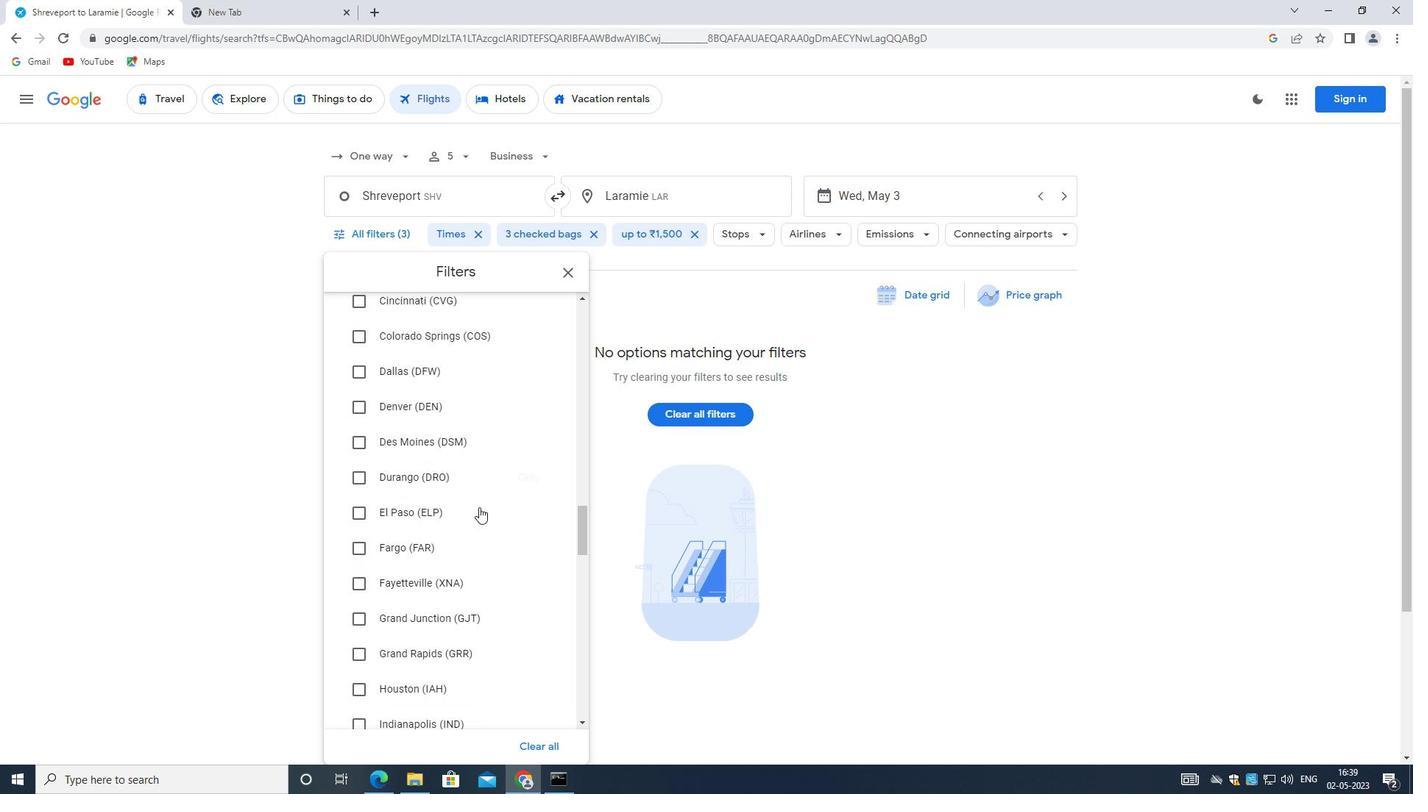 
Action: Mouse scrolled (478, 507) with delta (0, 0)
Screenshot: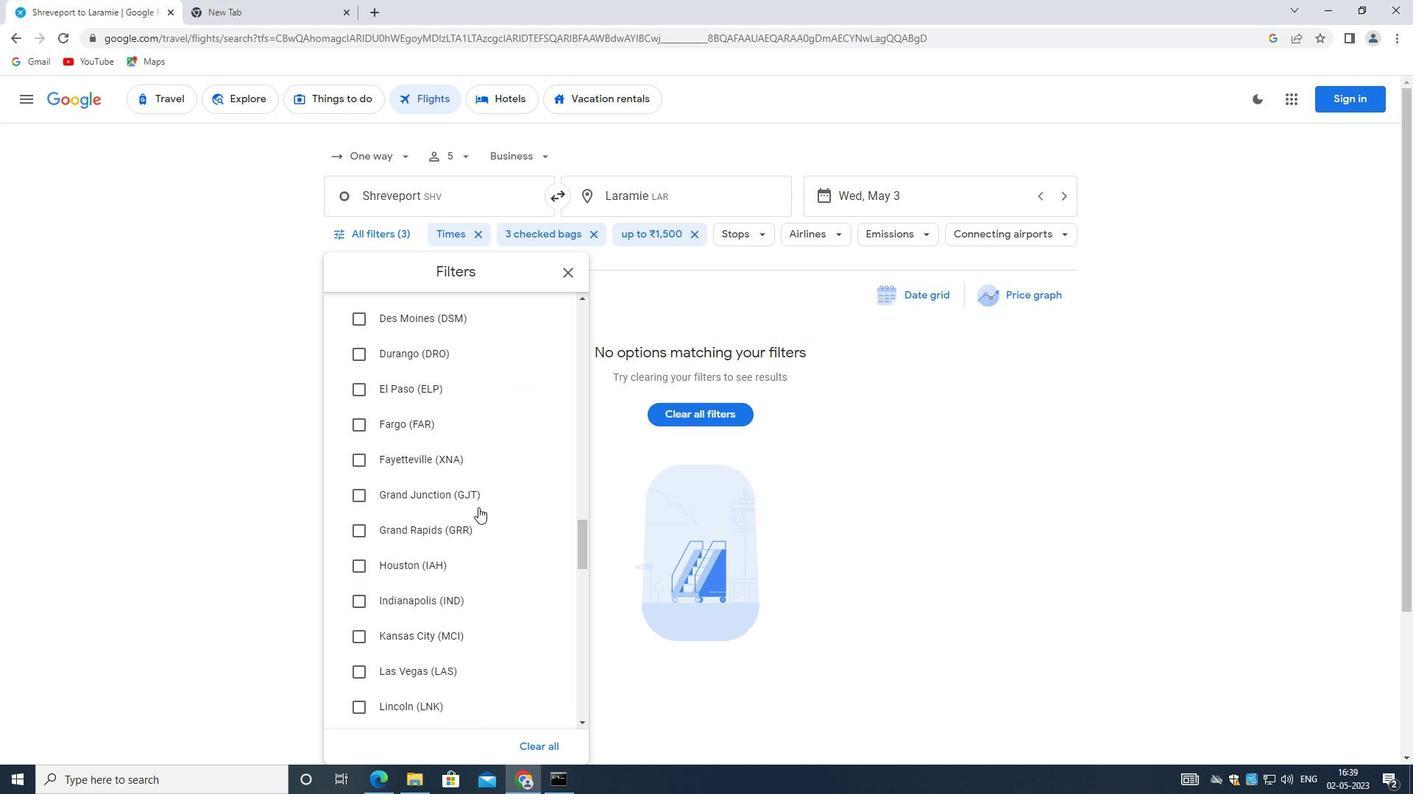 
Action: Mouse moved to (470, 510)
Screenshot: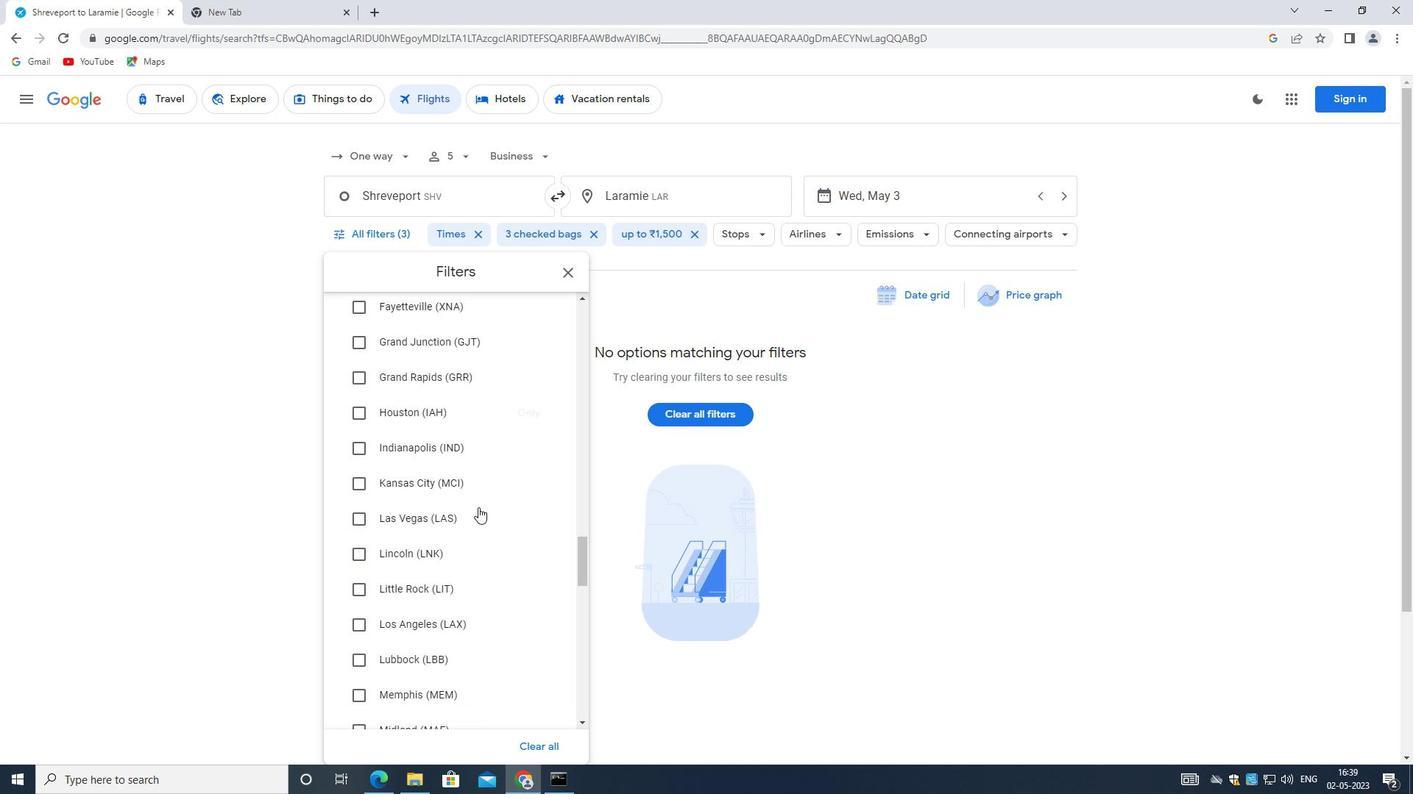 
Action: Mouse scrolled (470, 509) with delta (0, 0)
Screenshot: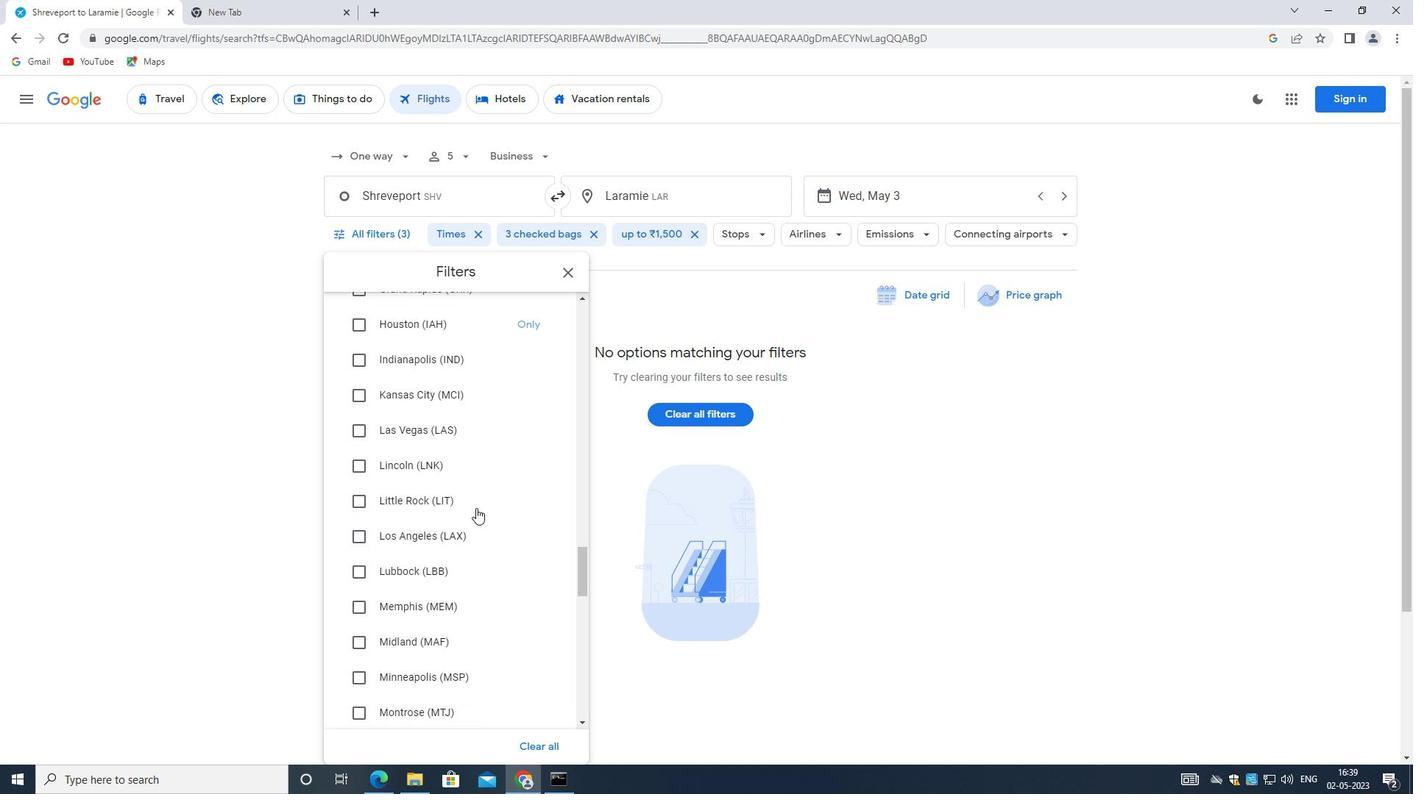 
Action: Mouse scrolled (470, 509) with delta (0, 0)
Screenshot: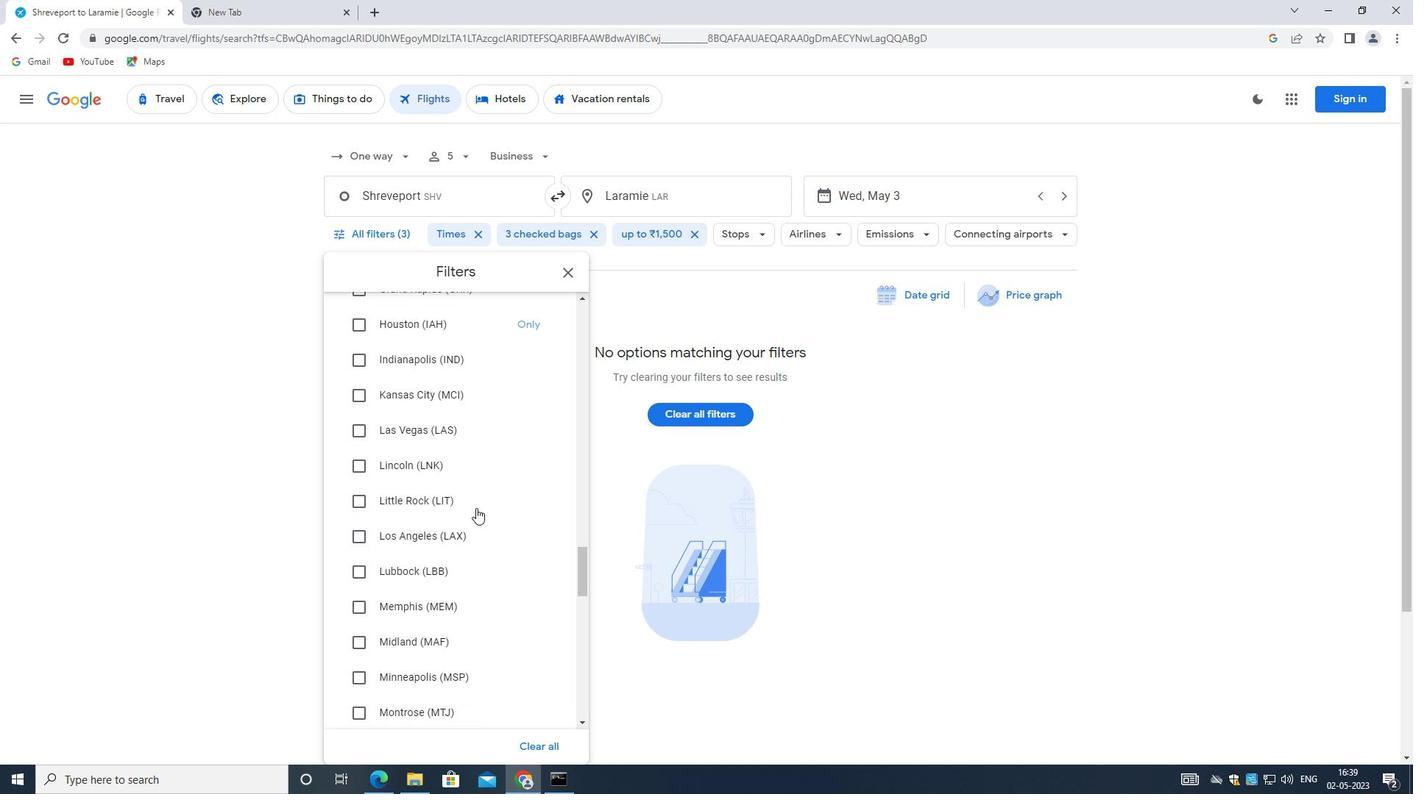 
Action: Mouse scrolled (470, 509) with delta (0, 0)
Screenshot: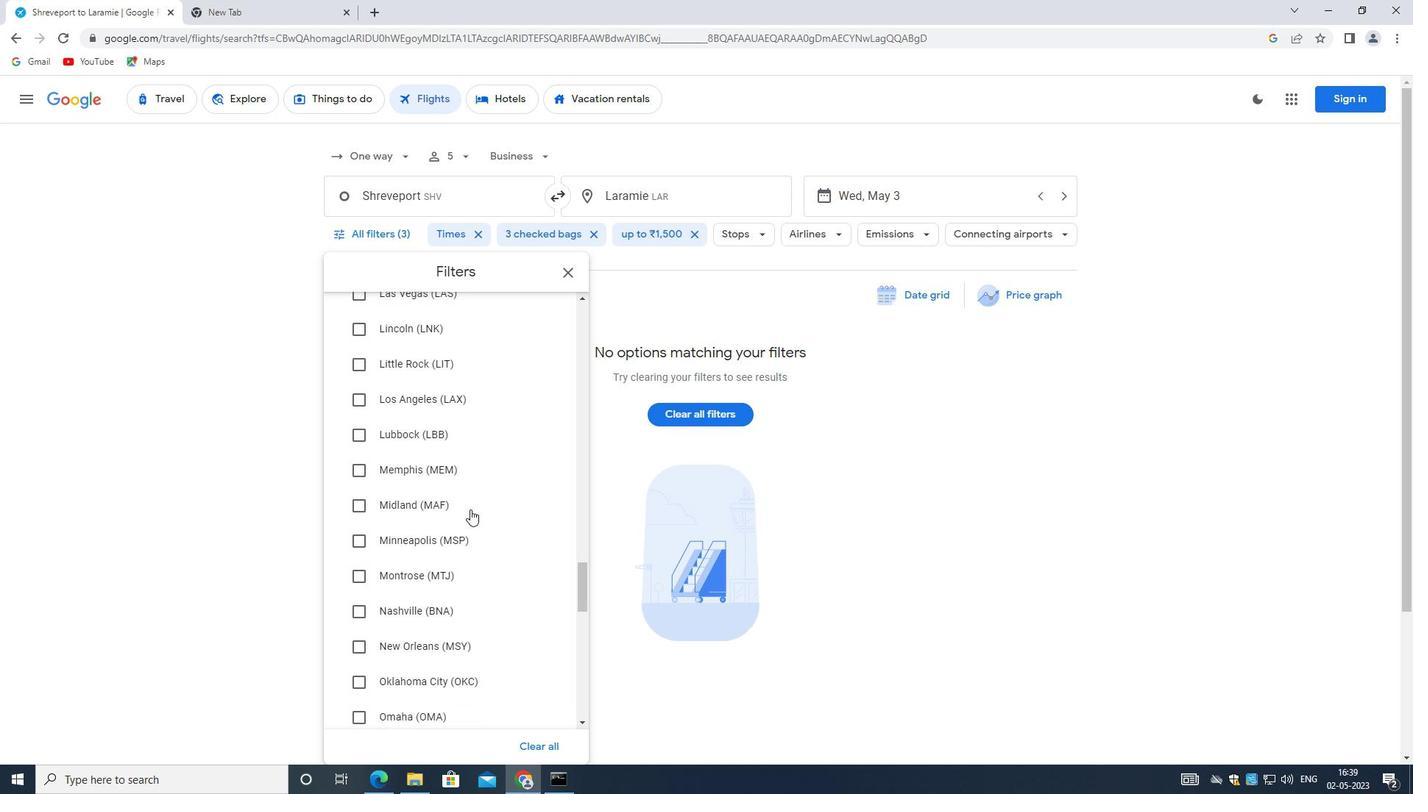 
Action: Mouse scrolled (470, 509) with delta (0, 0)
Screenshot: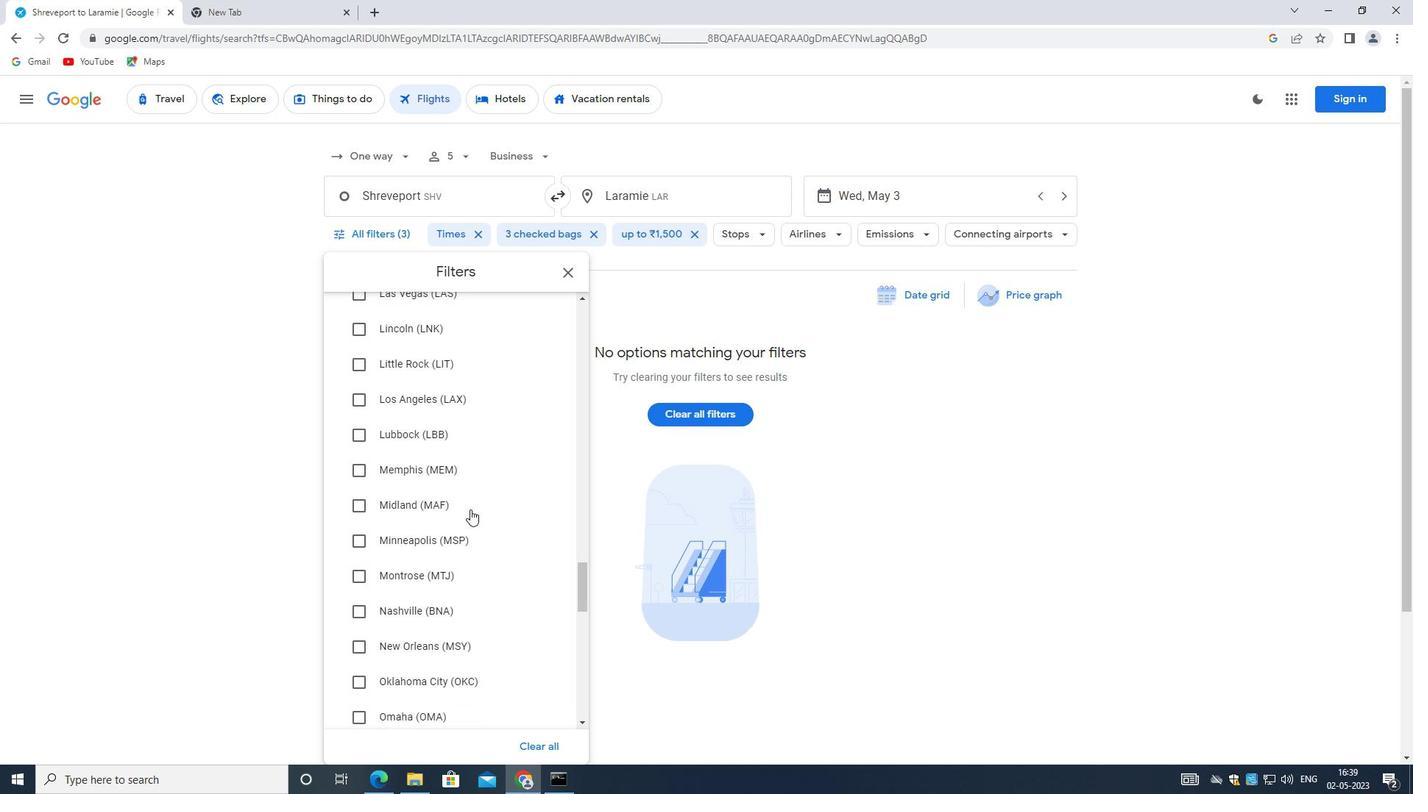 
Action: Mouse scrolled (470, 509) with delta (0, 0)
Screenshot: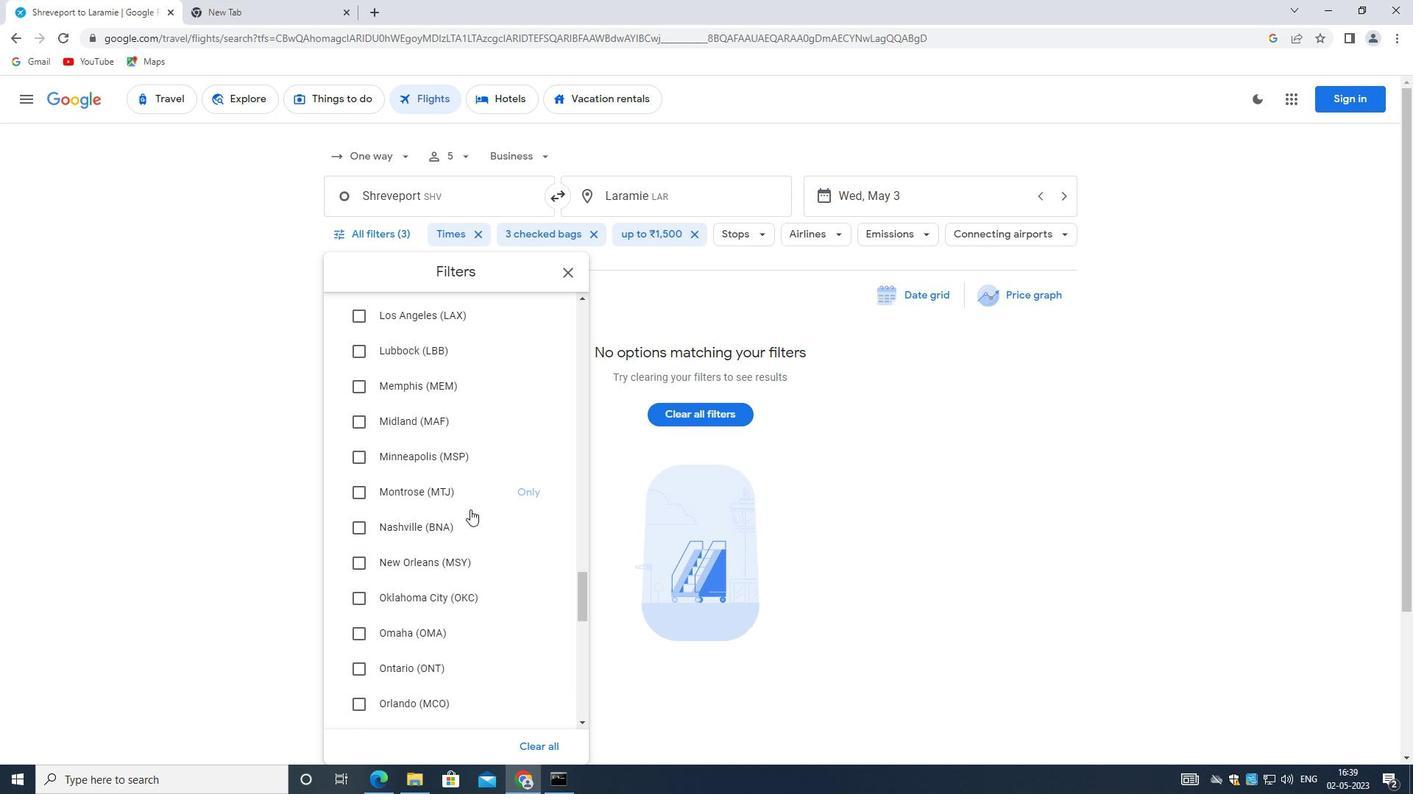 
Action: Mouse scrolled (470, 509) with delta (0, 0)
Screenshot: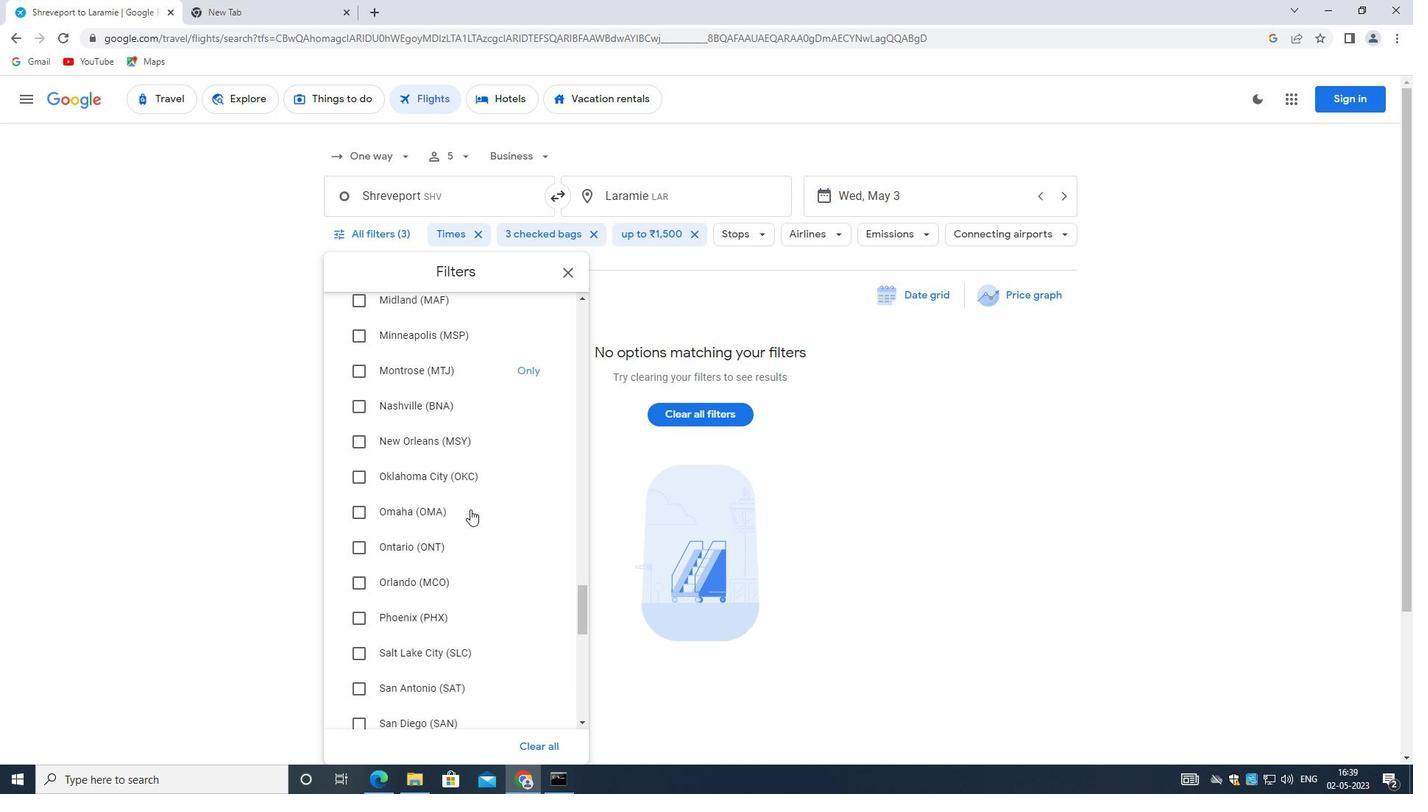 
Action: Mouse scrolled (470, 509) with delta (0, 0)
Screenshot: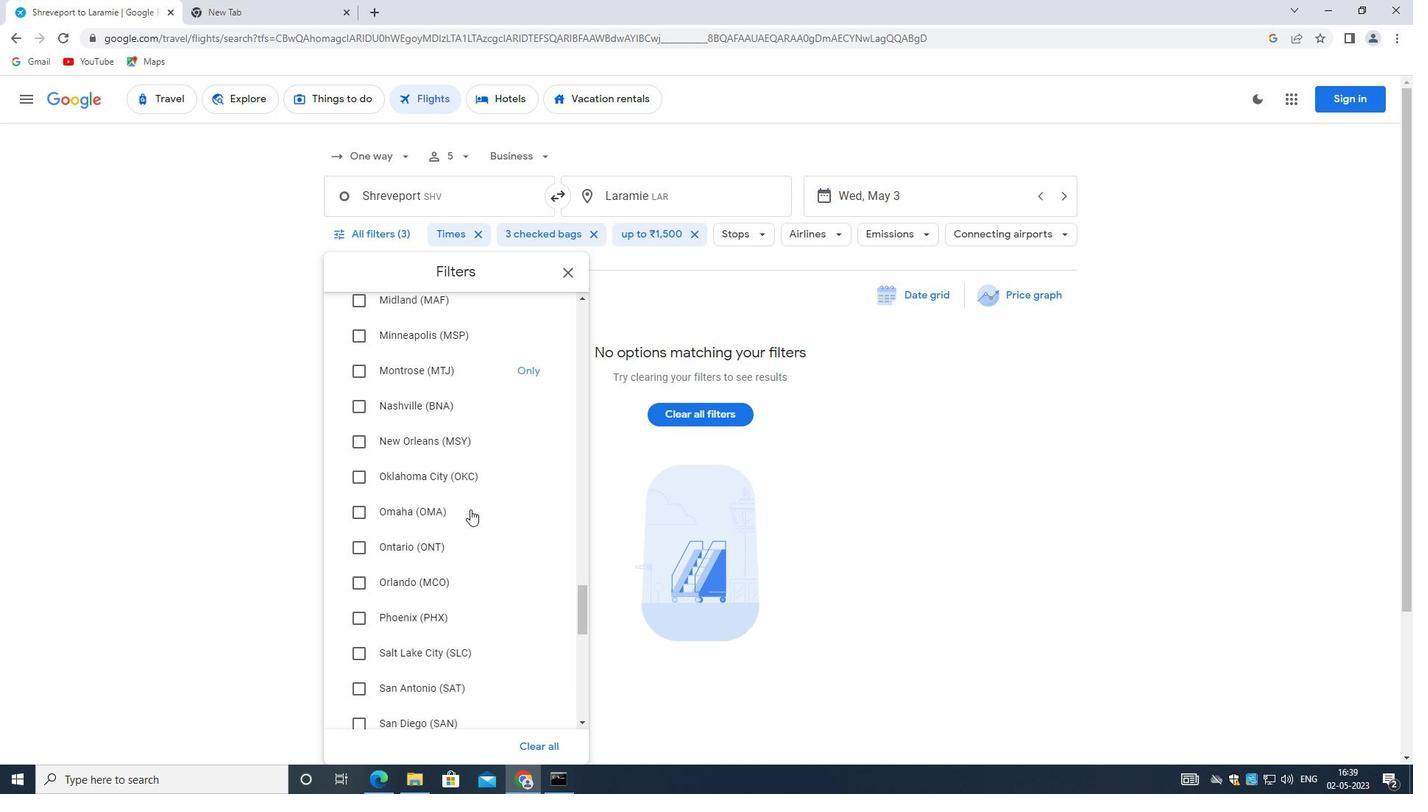 
Action: Mouse scrolled (470, 509) with delta (0, 0)
Screenshot: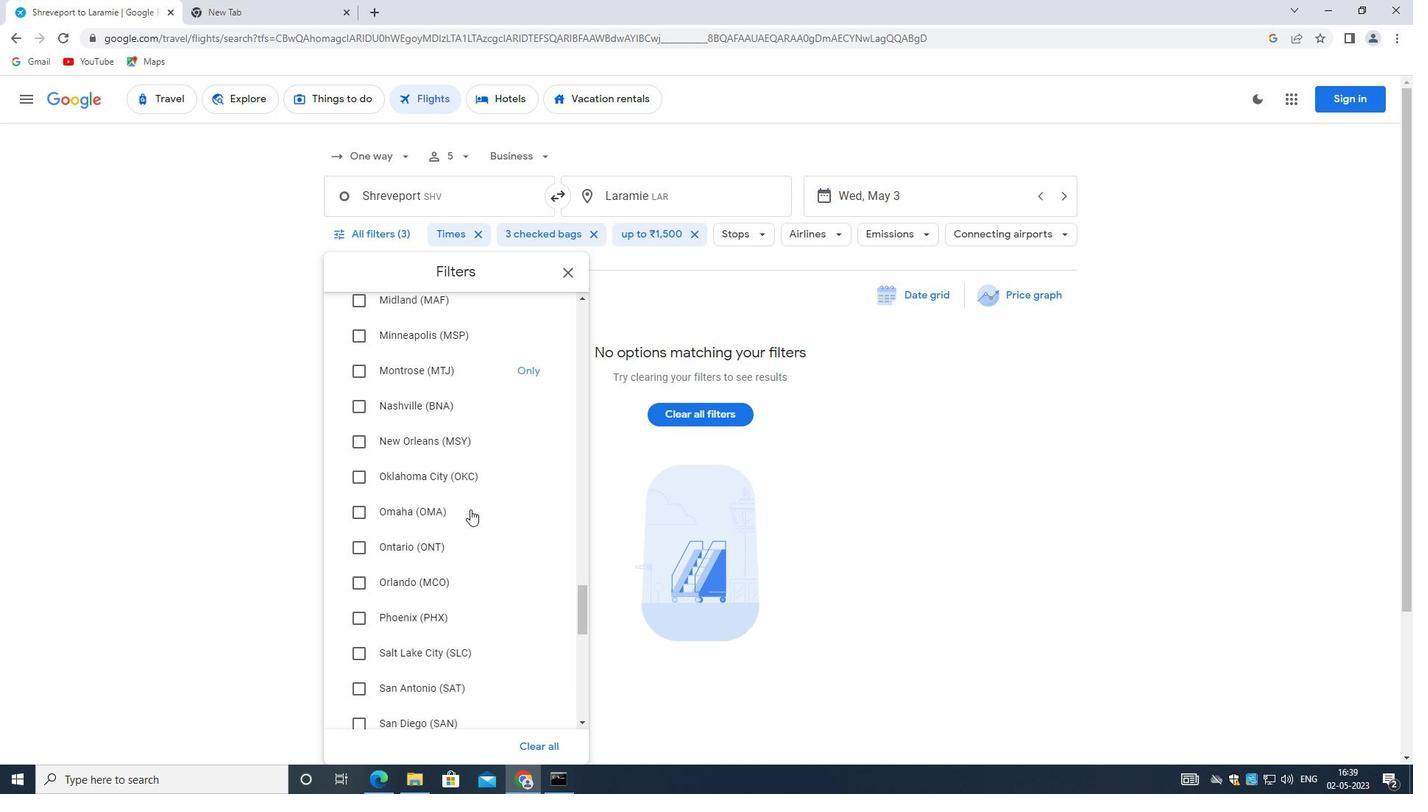 
Action: Mouse scrolled (470, 509) with delta (0, 0)
Screenshot: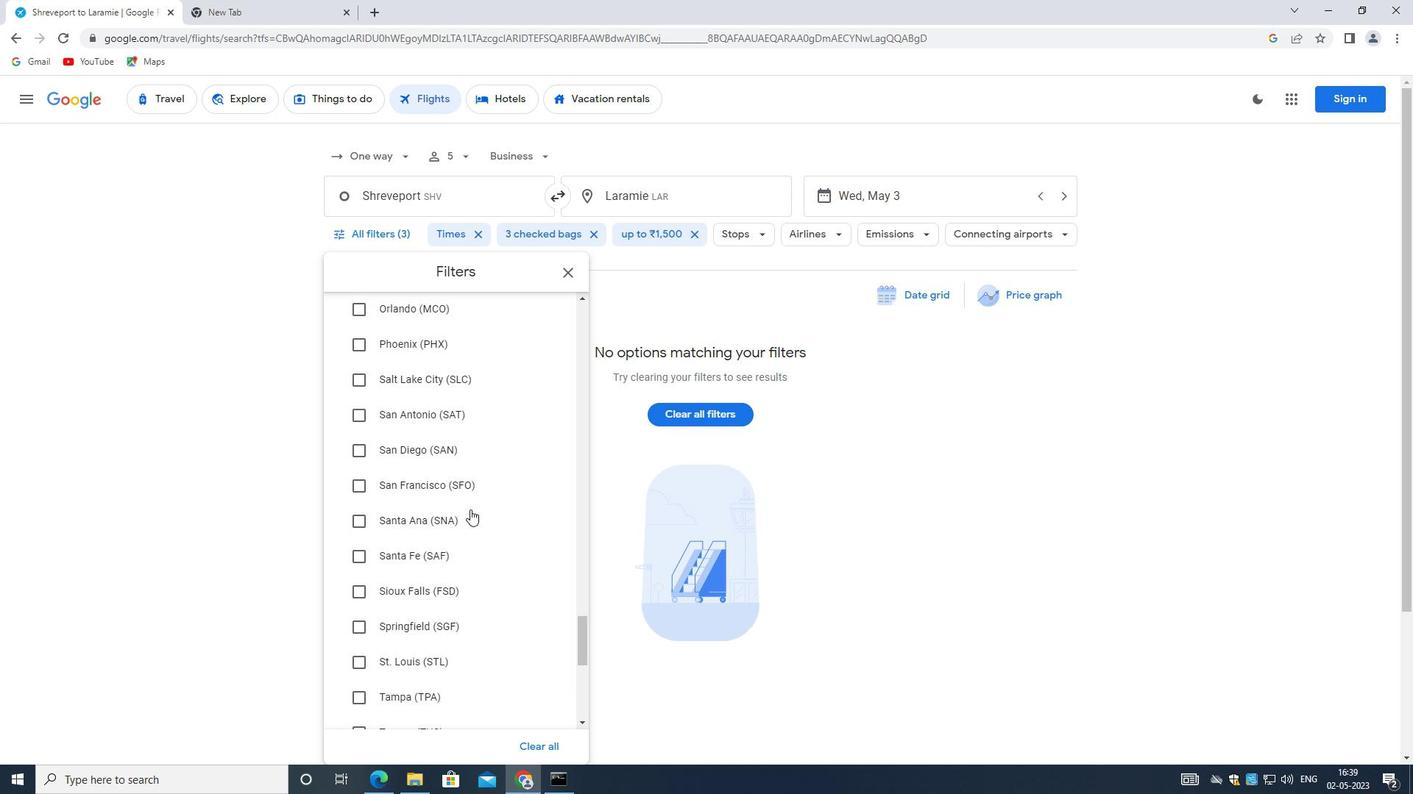 
Action: Mouse scrolled (470, 509) with delta (0, 0)
Screenshot: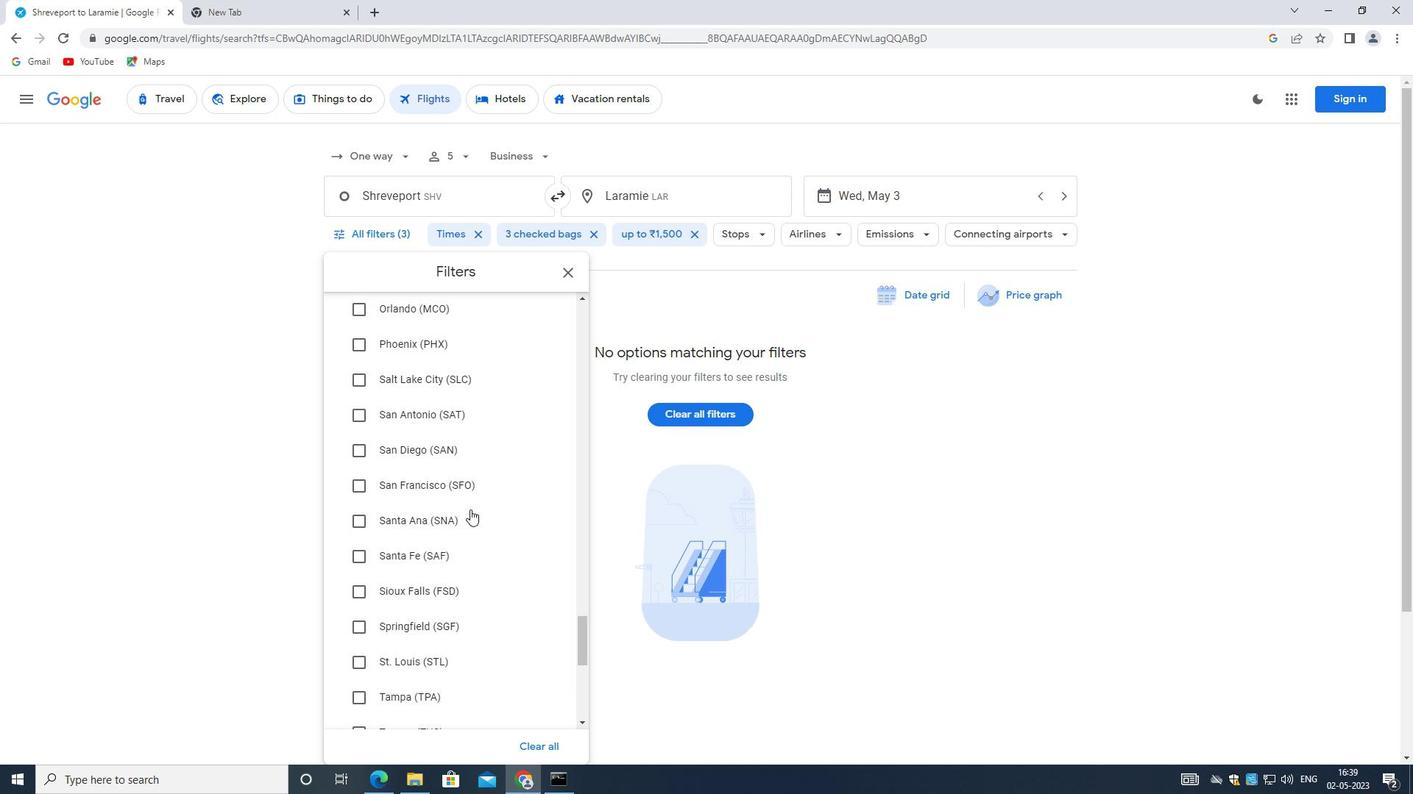 
Action: Mouse scrolled (470, 509) with delta (0, 0)
Screenshot: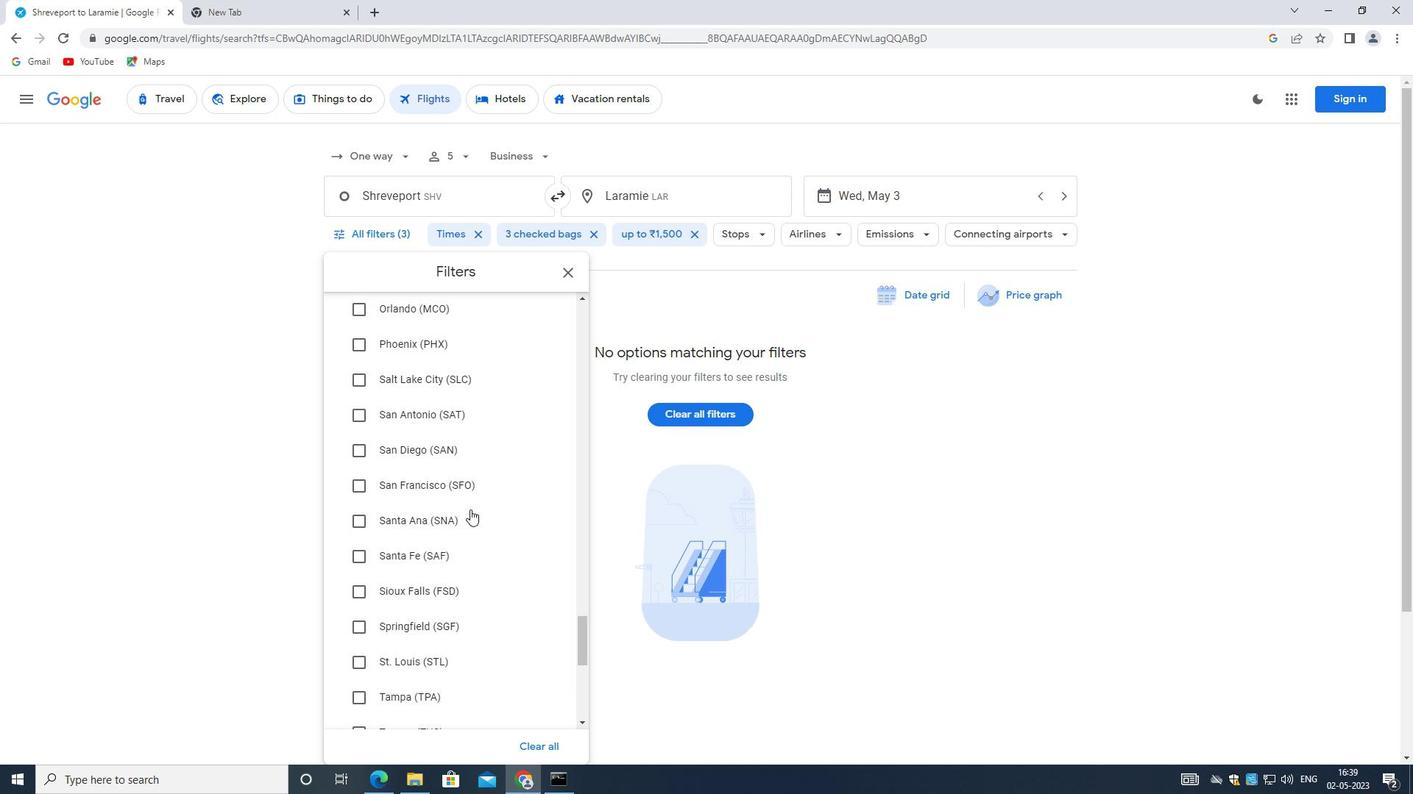 
Action: Mouse scrolled (470, 509) with delta (0, 0)
Screenshot: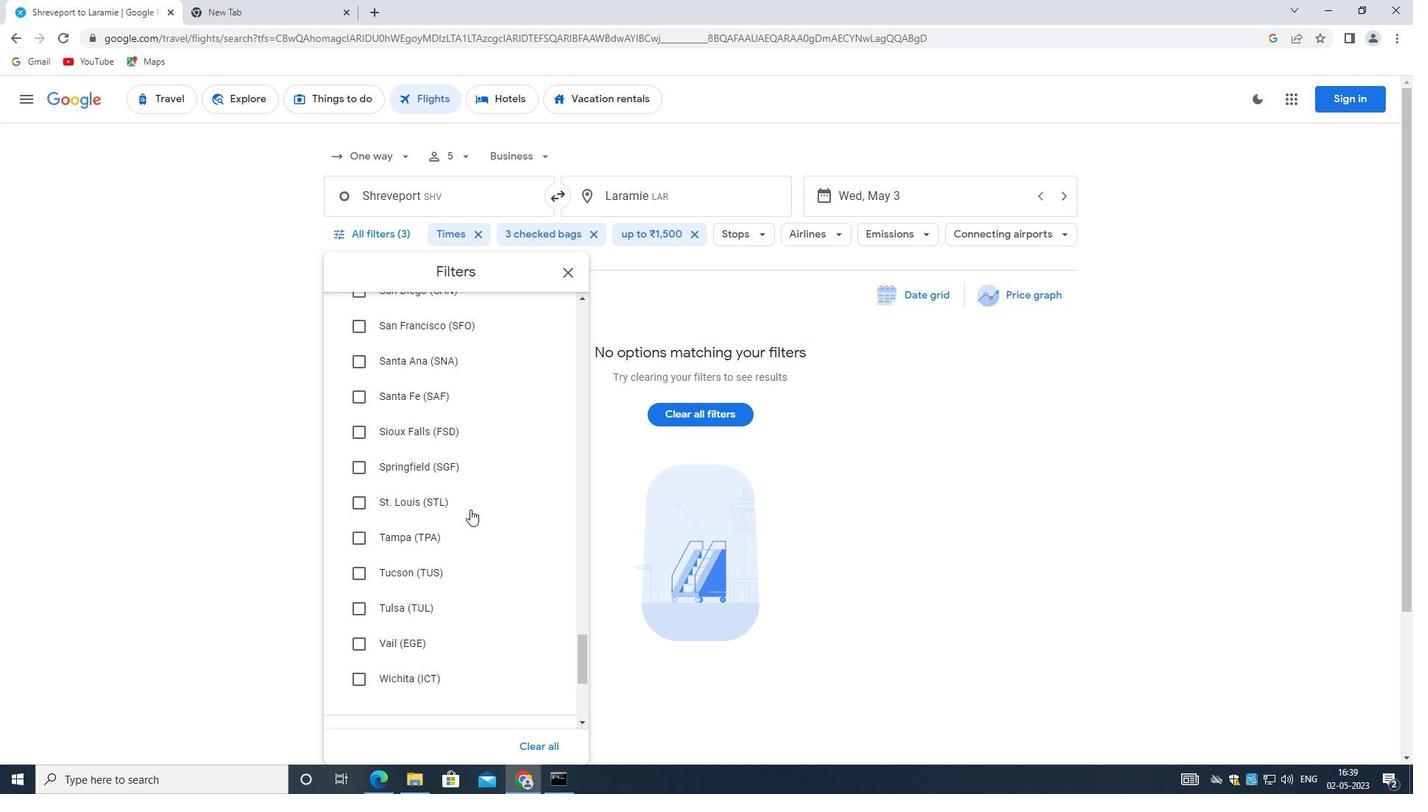 
Action: Mouse scrolled (470, 509) with delta (0, 0)
Screenshot: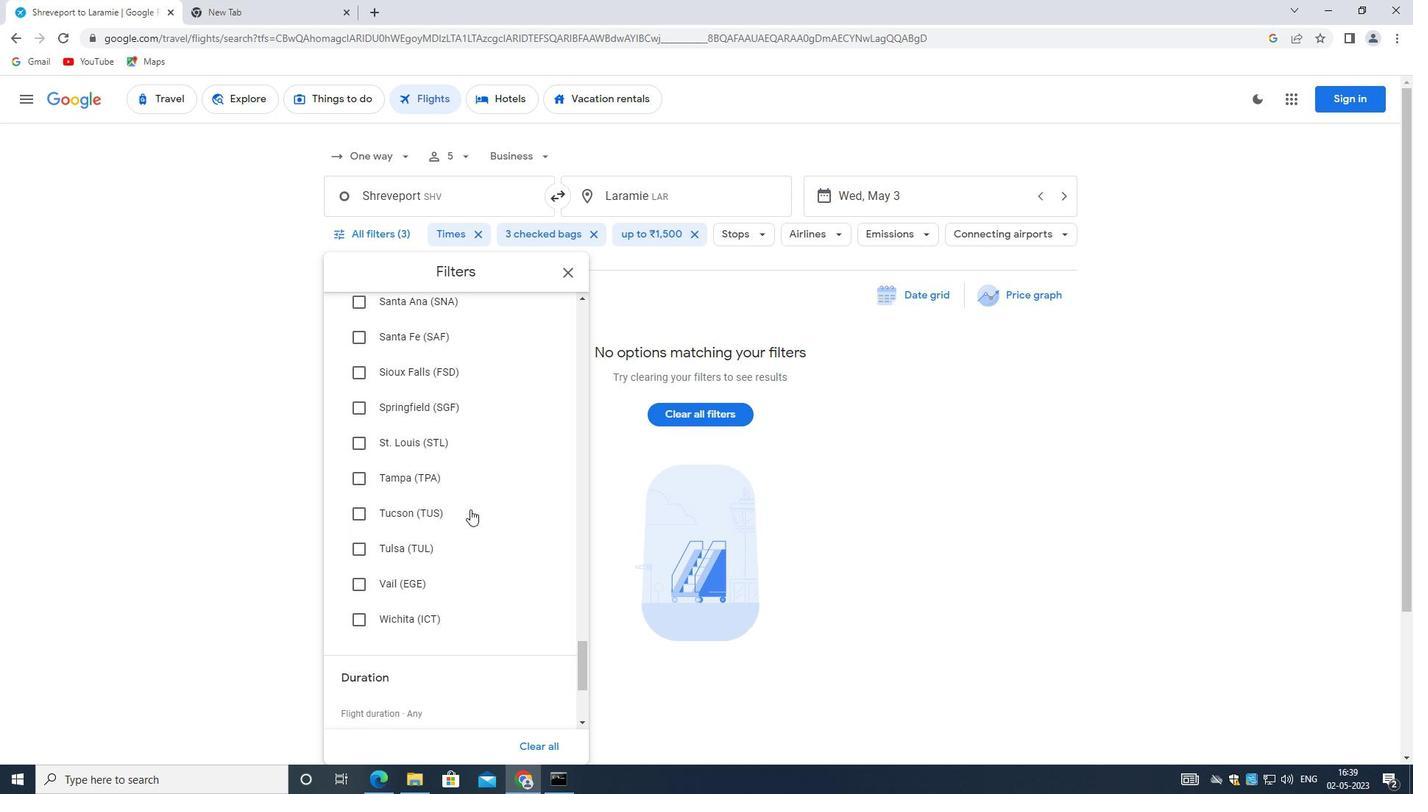 
Action: Mouse scrolled (470, 509) with delta (0, 0)
Screenshot: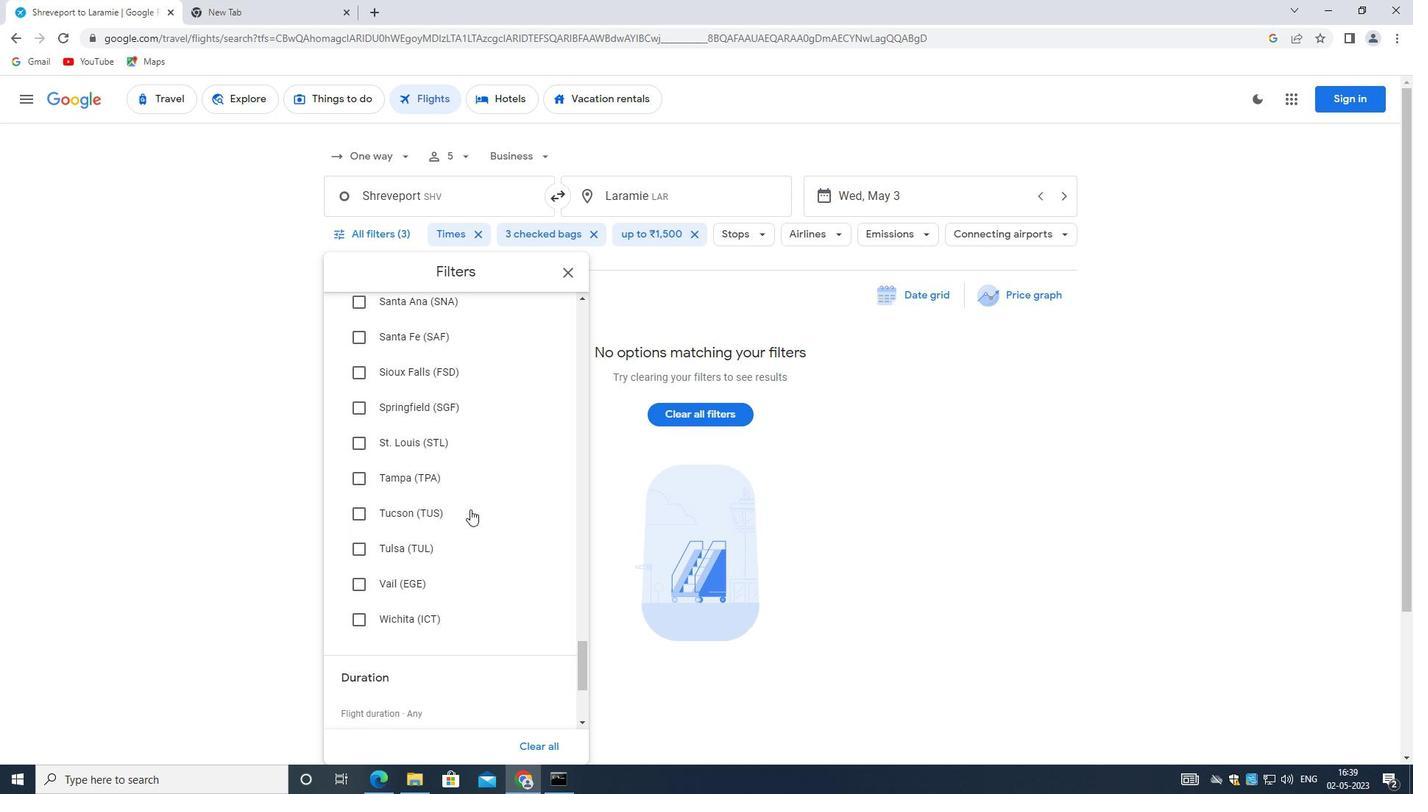 
Action: Mouse moved to (470, 510)
Screenshot: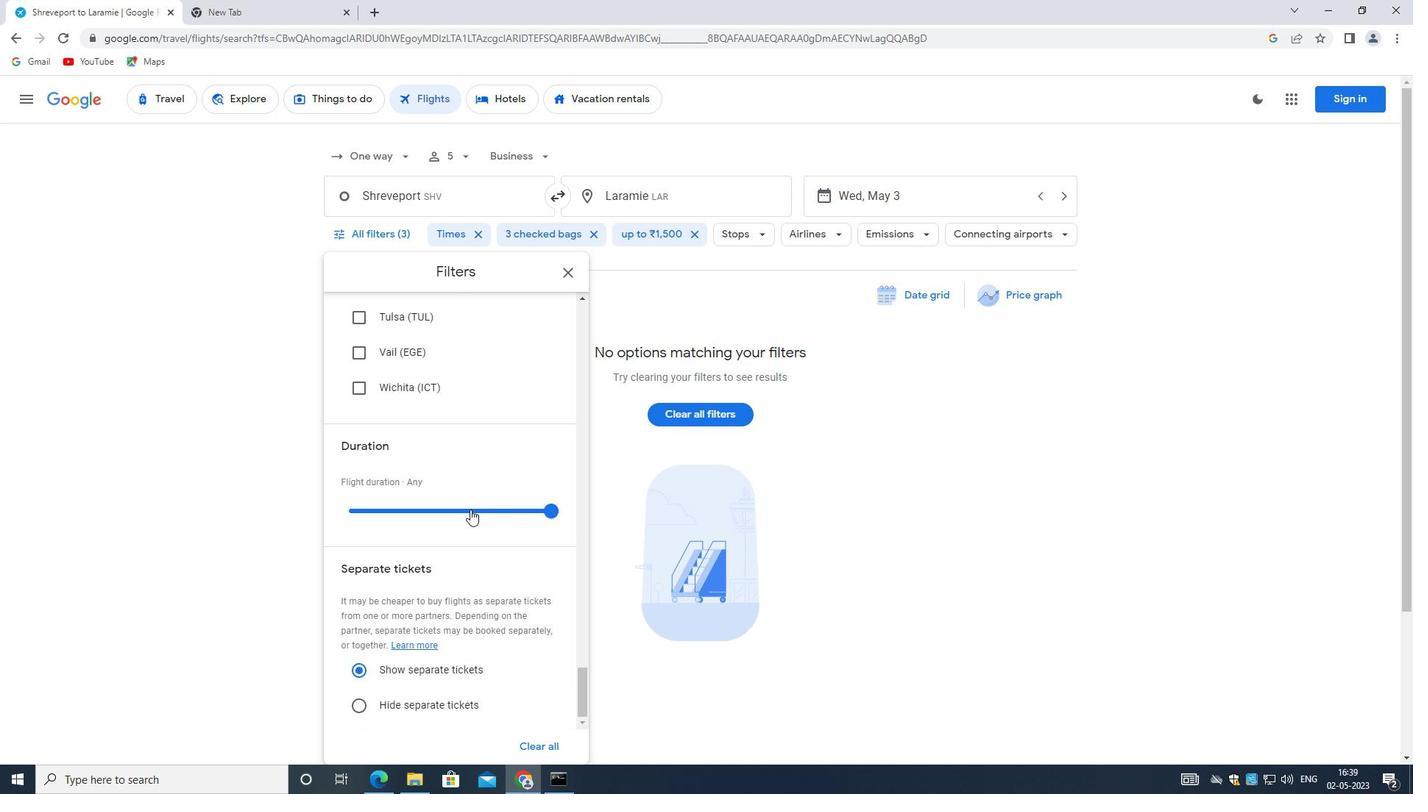 
Action: Mouse scrolled (470, 510) with delta (0, 0)
Screenshot: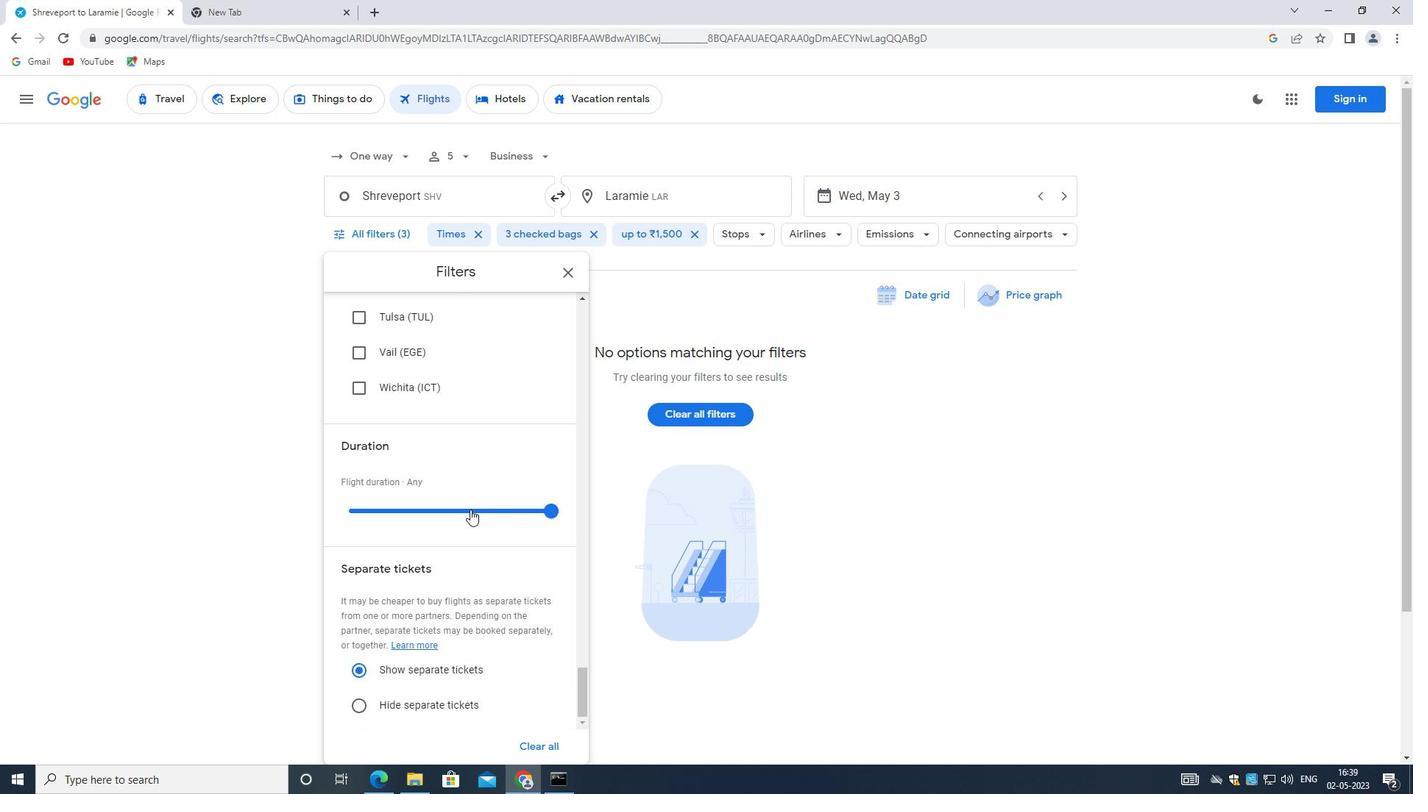 
Action: Mouse moved to (470, 511)
Screenshot: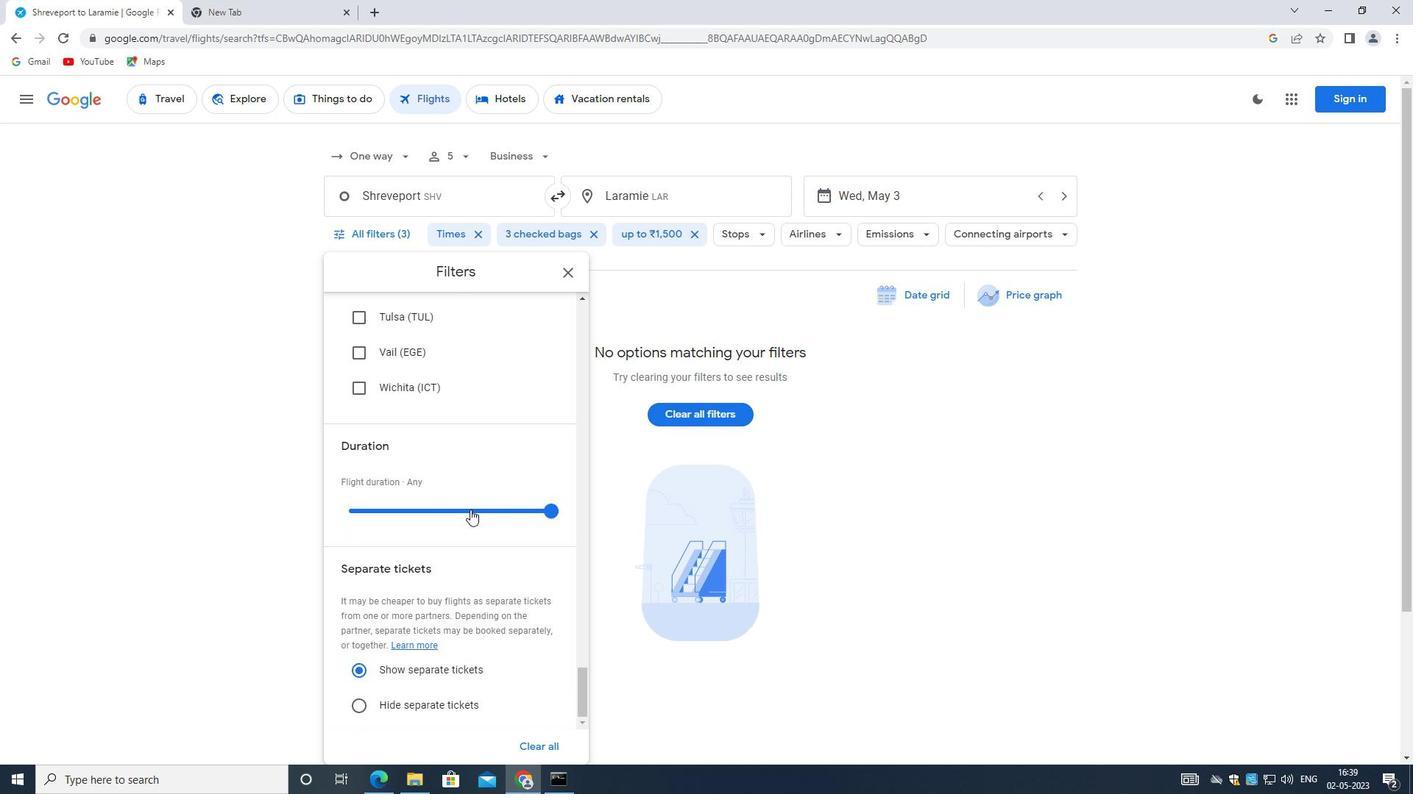 
Action: Mouse scrolled (470, 510) with delta (0, 0)
Screenshot: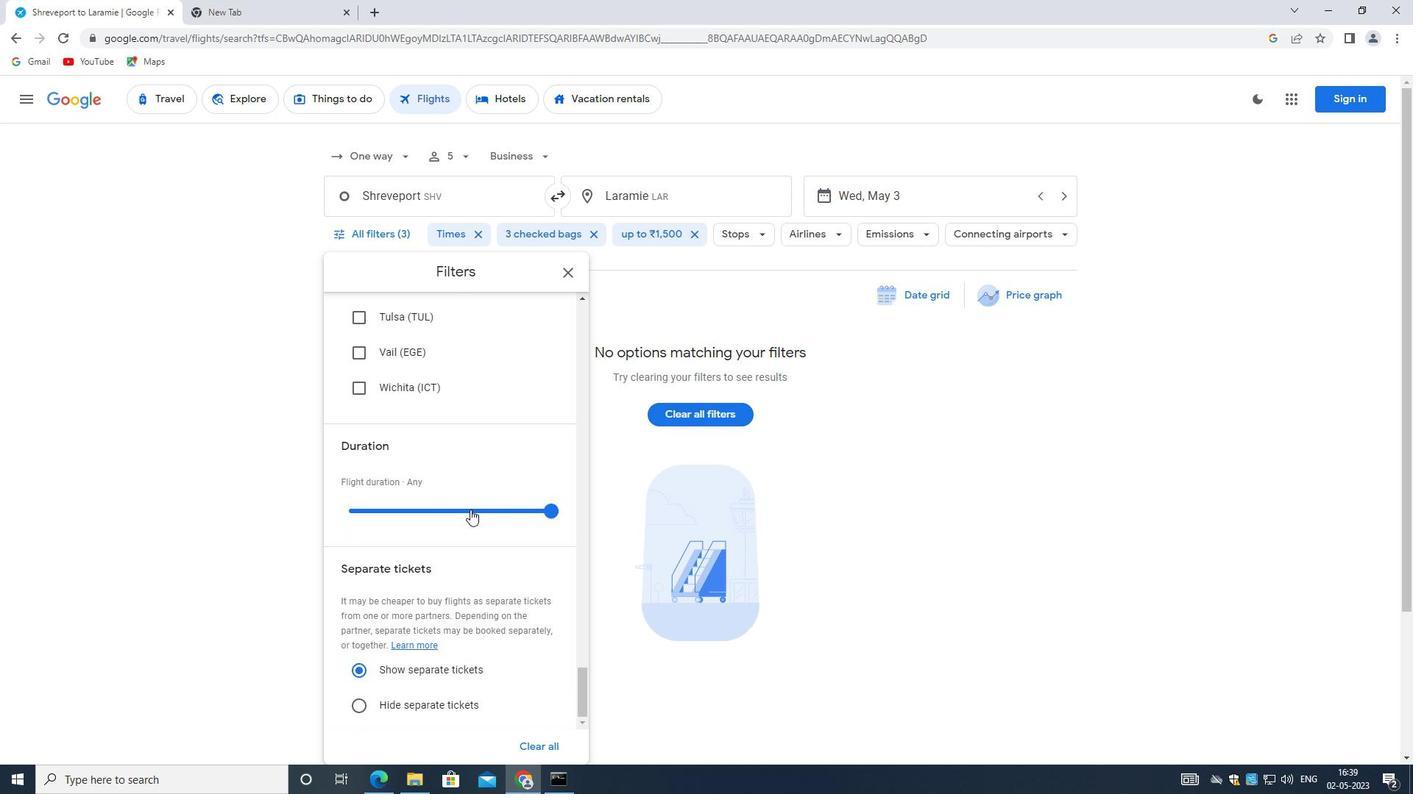 
Action: Mouse scrolled (470, 510) with delta (0, 0)
Screenshot: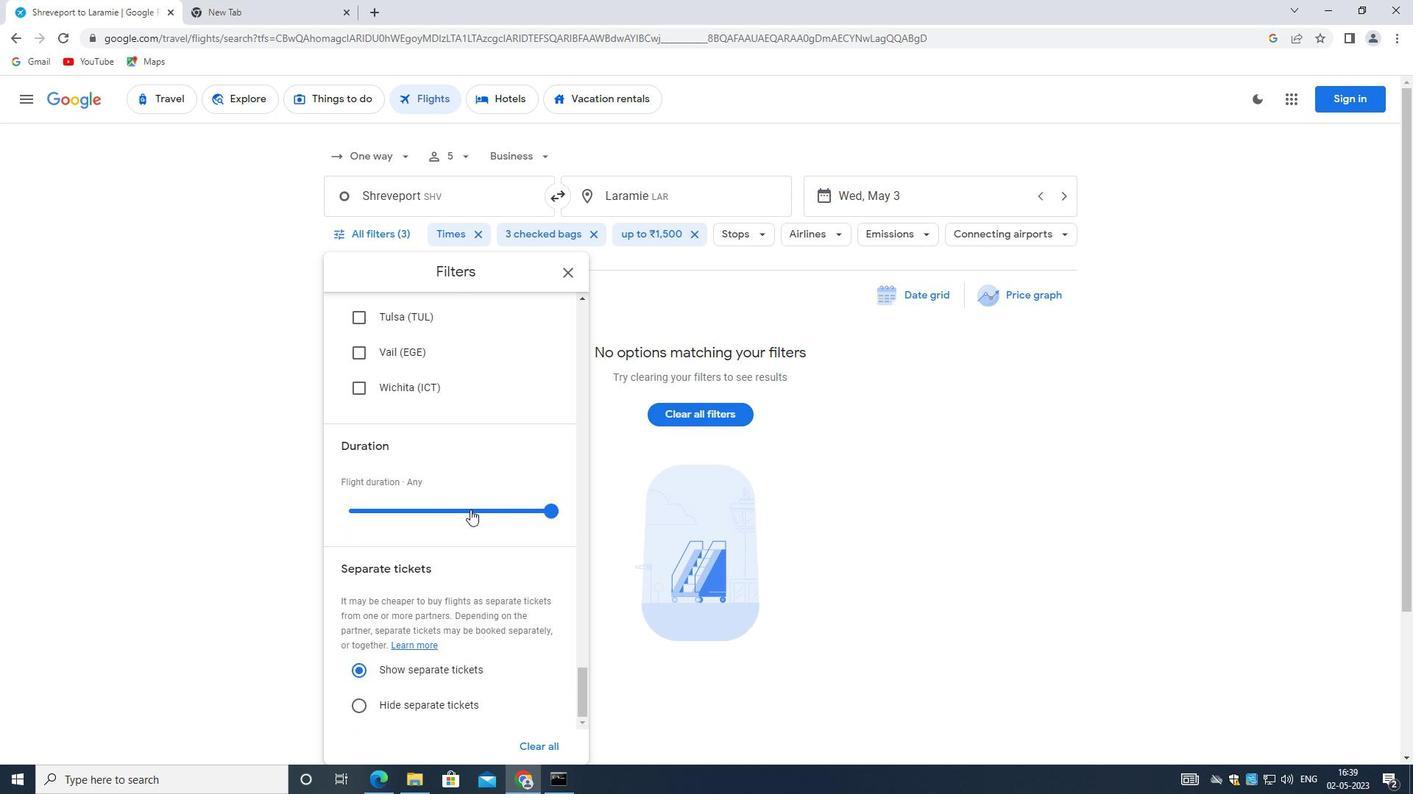 
Action: Mouse moved to (484, 594)
Screenshot: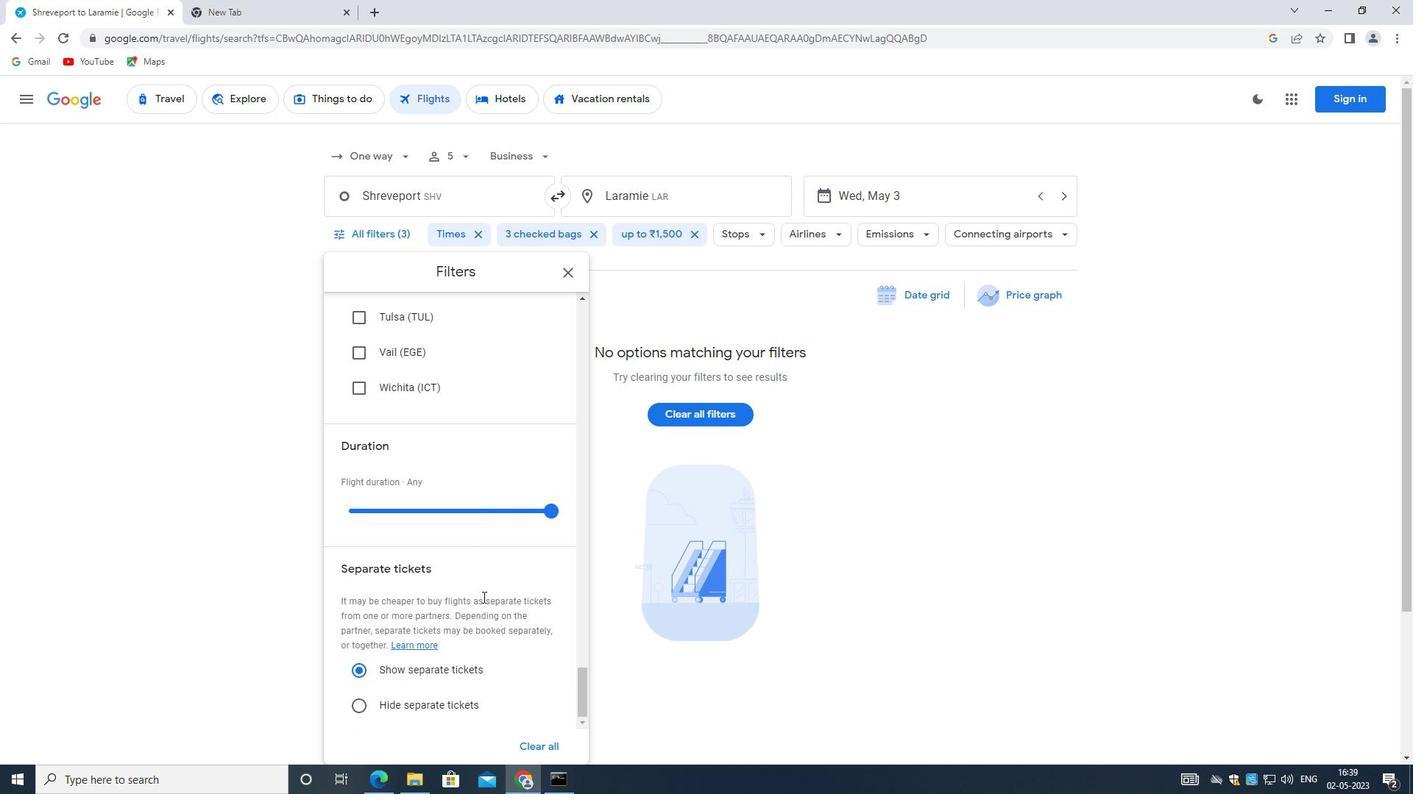 
